 Task: Research Airbnb properties in MonsefÃº, Peru from 10th December, 2023 to 15th December, 2023 for 7 adults. Place can be entire room or shared room with 4 bedrooms having 7 beds and 4 bathrooms. Property type can be house. Amenities needed are: wifi, TV, free parkinig on premises, gym, breakfast.
Action: Mouse moved to (585, 123)
Screenshot: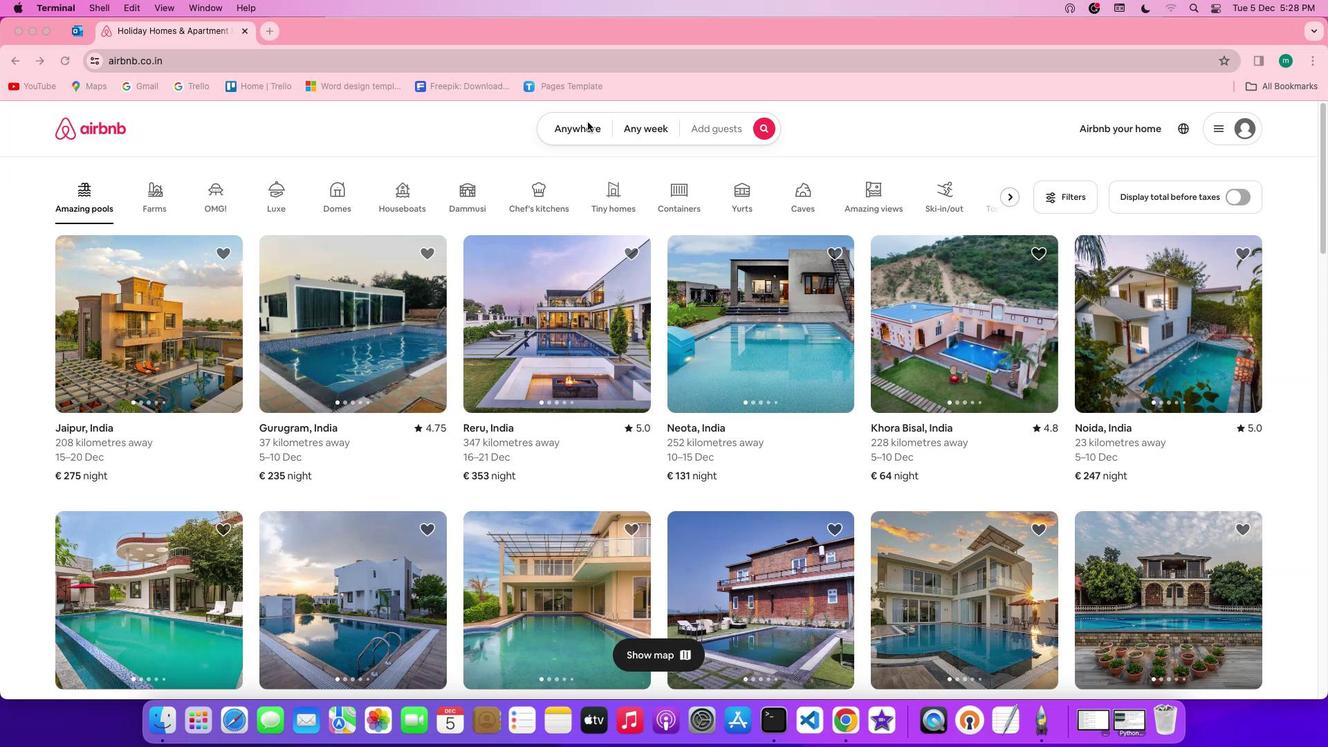 
Action: Mouse pressed left at (585, 123)
Screenshot: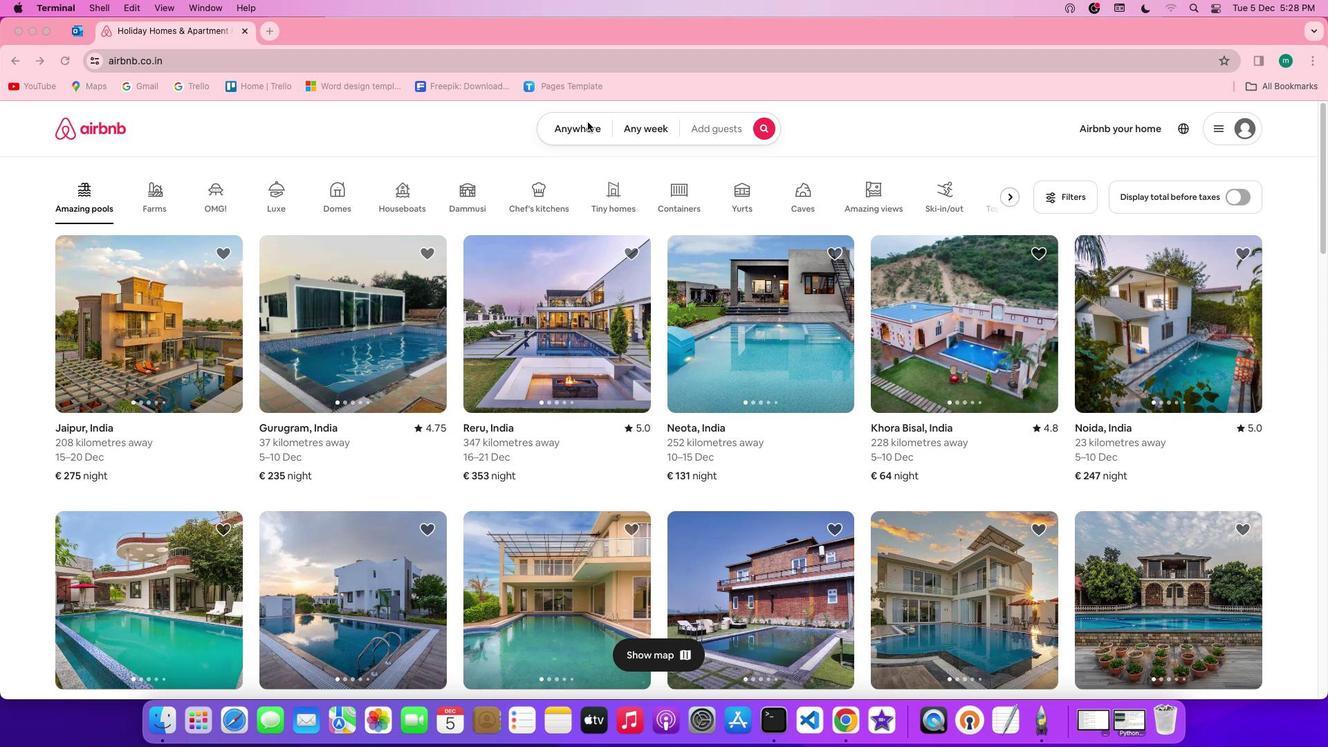 
Action: Mouse pressed left at (585, 123)
Screenshot: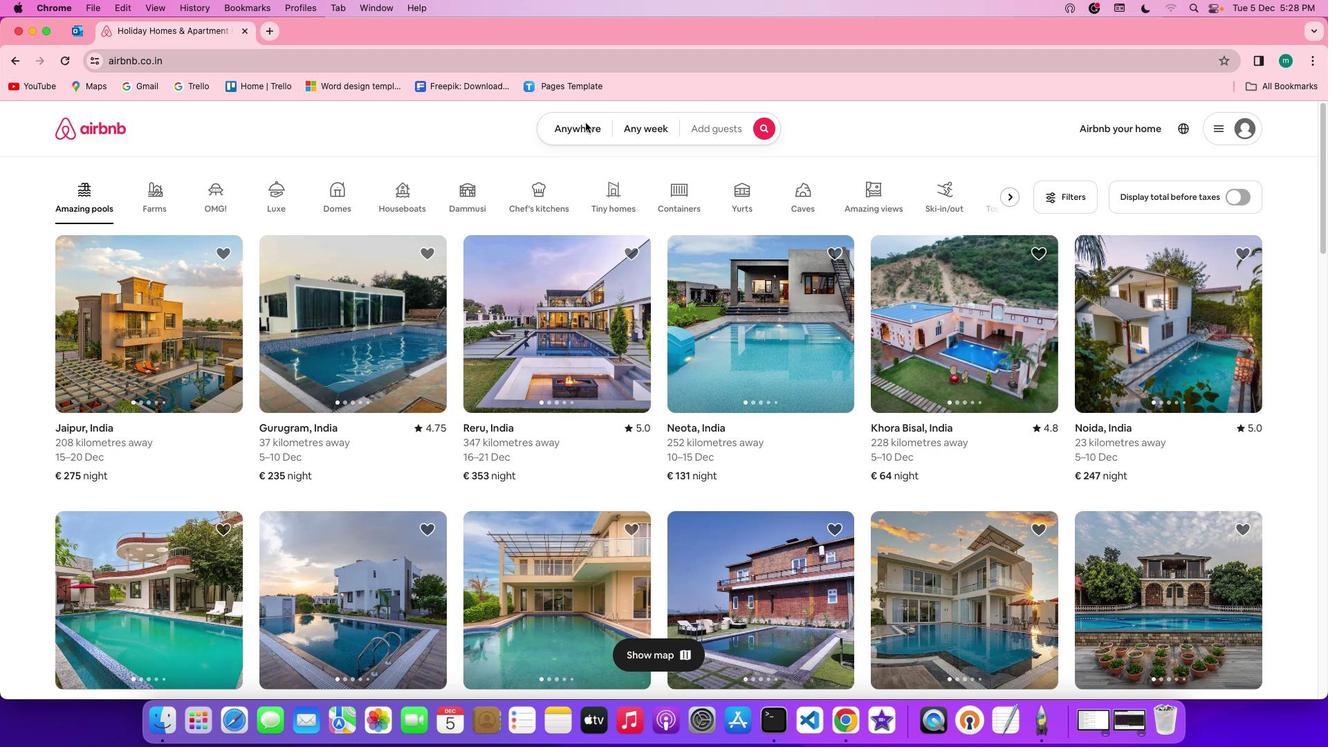 
Action: Mouse moved to (416, 171)
Screenshot: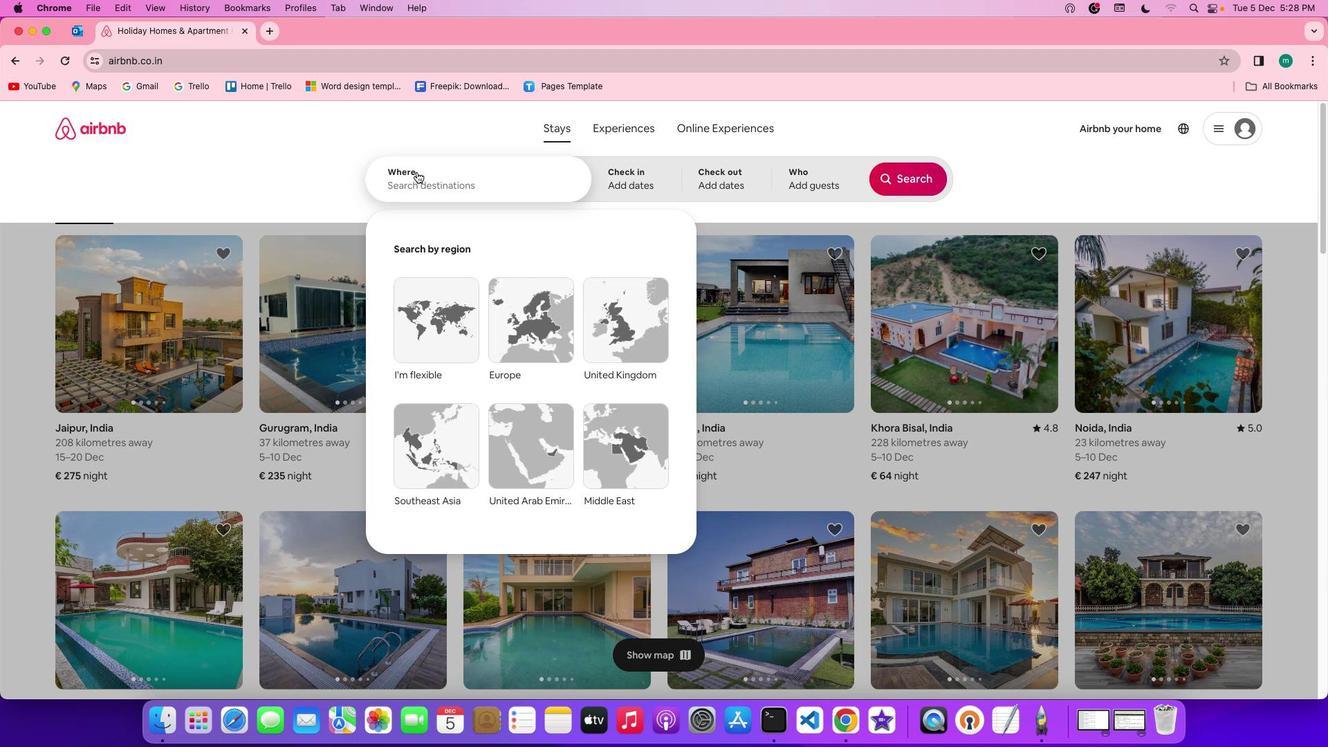 
Action: Mouse pressed left at (416, 171)
Screenshot: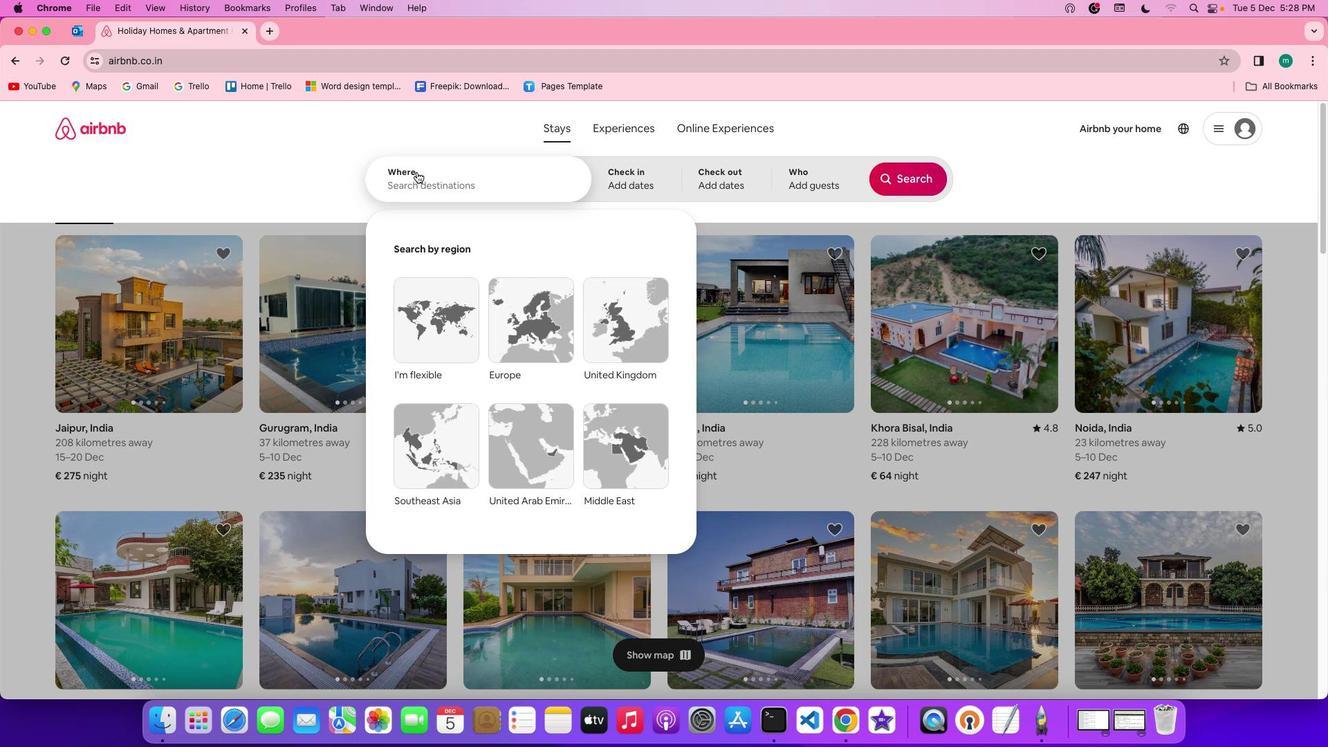
Action: Key pressed Key.shift'M''o''n''s''e''f''u'','Key.spaceKey.shift'P''e''r''u'
Screenshot: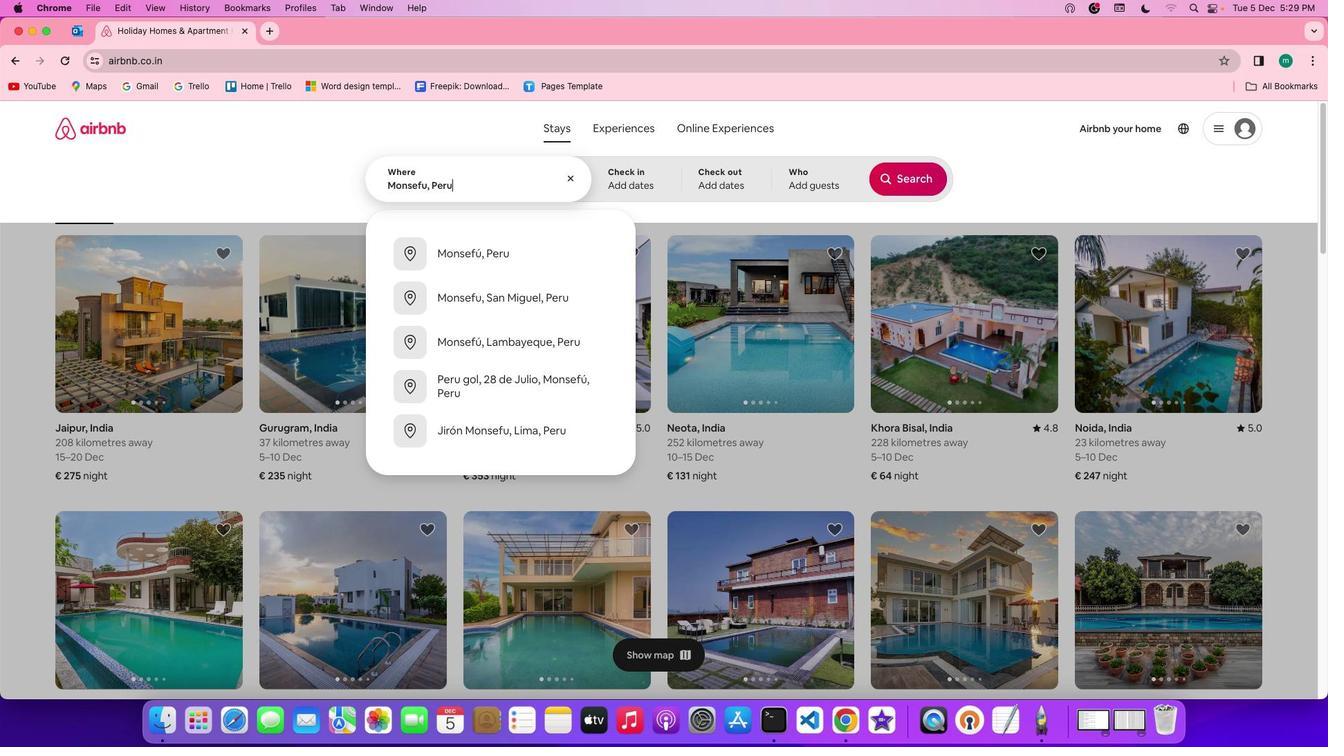 
Action: Mouse moved to (660, 173)
Screenshot: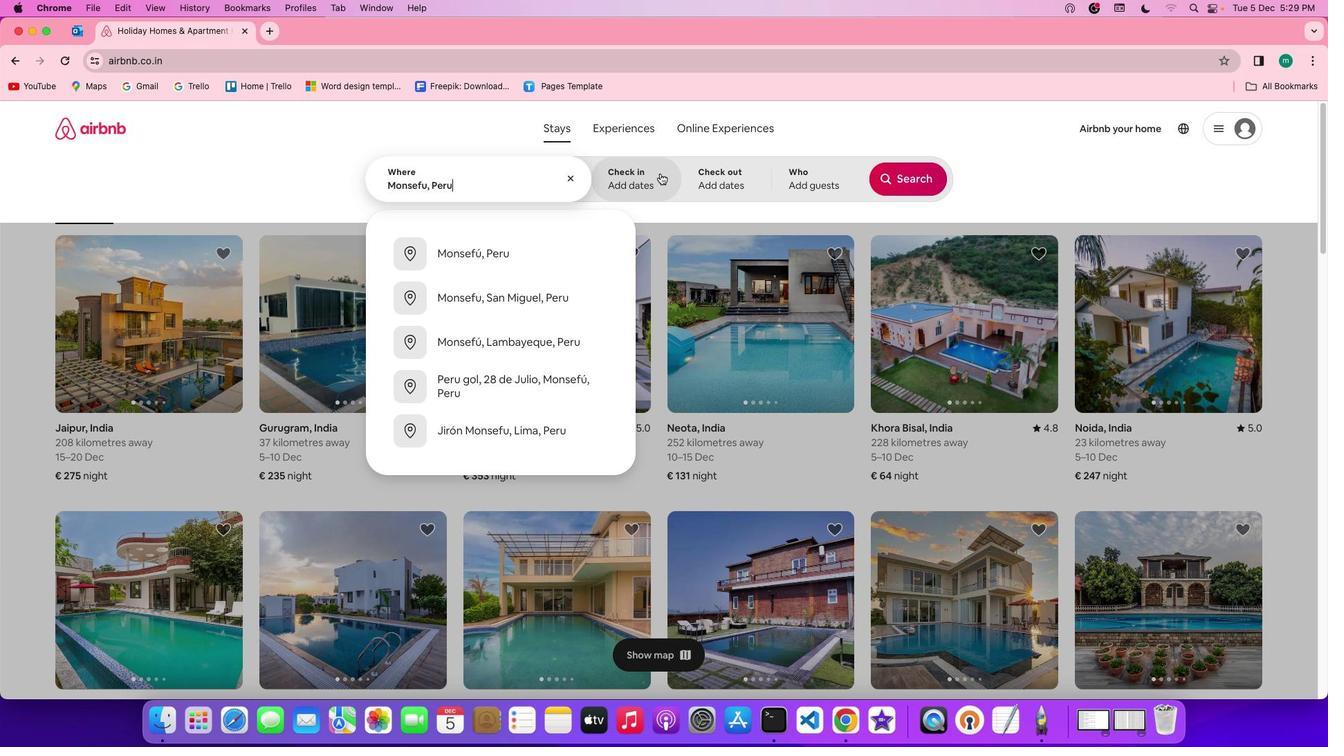 
Action: Mouse pressed left at (660, 173)
Screenshot: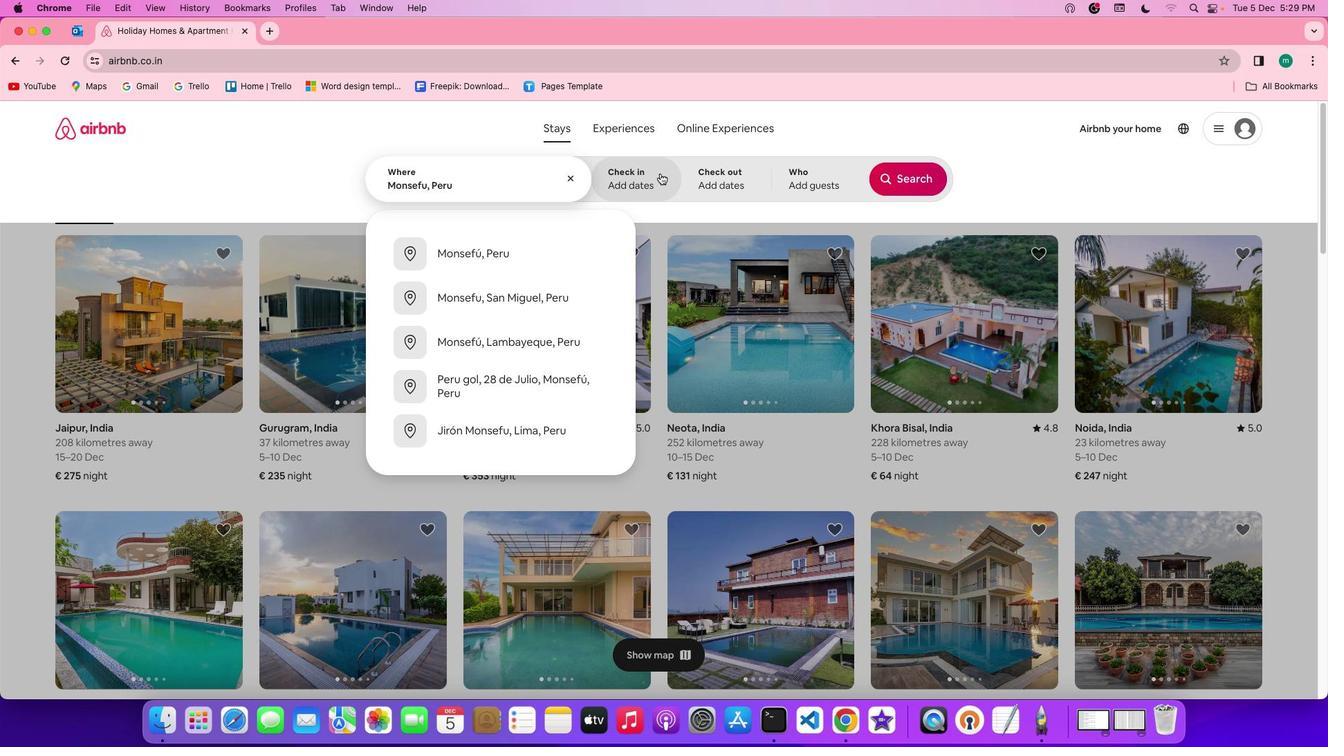 
Action: Mouse moved to (428, 419)
Screenshot: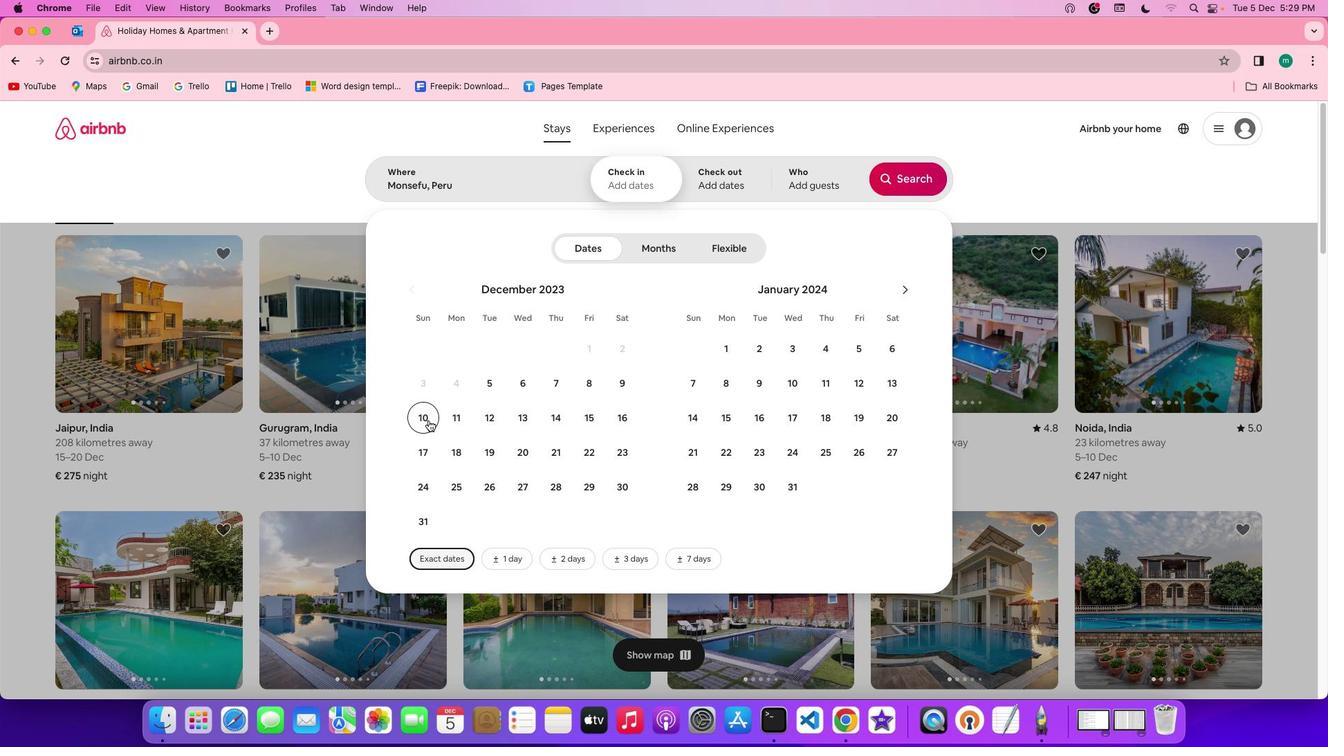 
Action: Mouse pressed left at (428, 419)
Screenshot: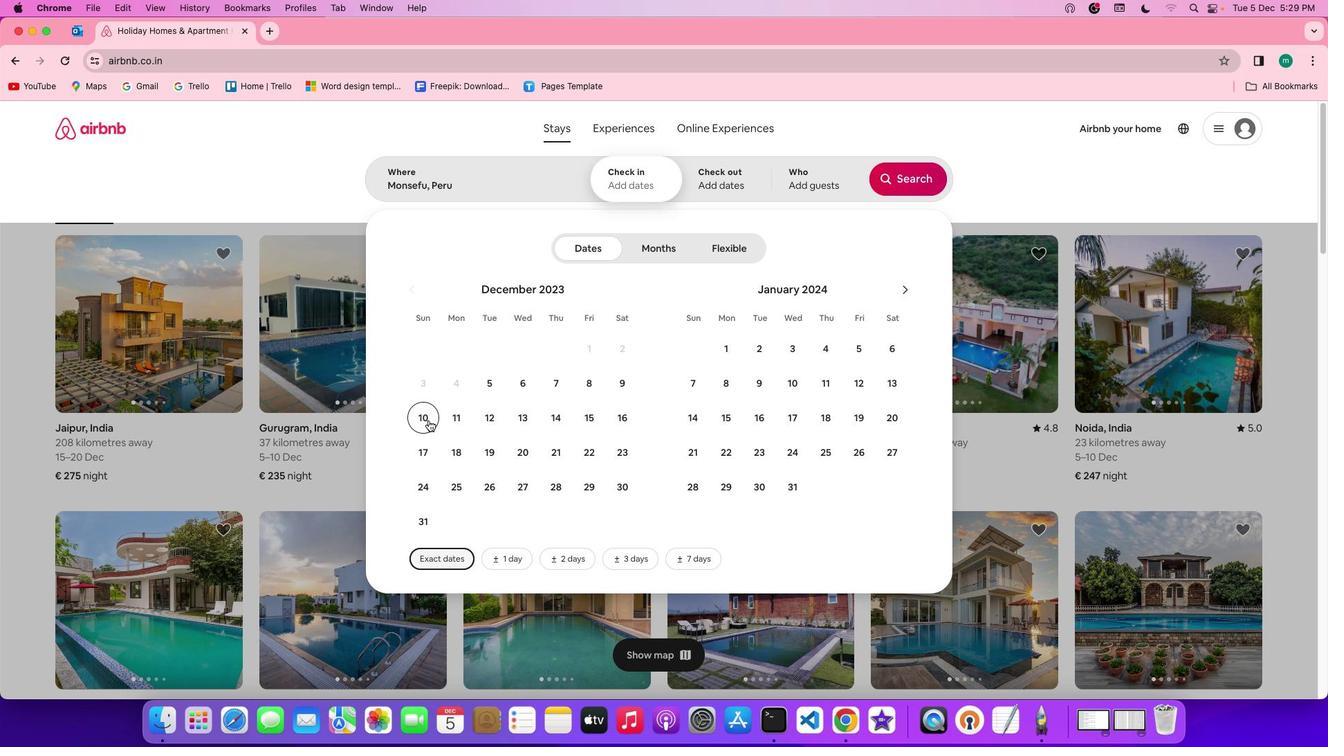 
Action: Mouse moved to (596, 419)
Screenshot: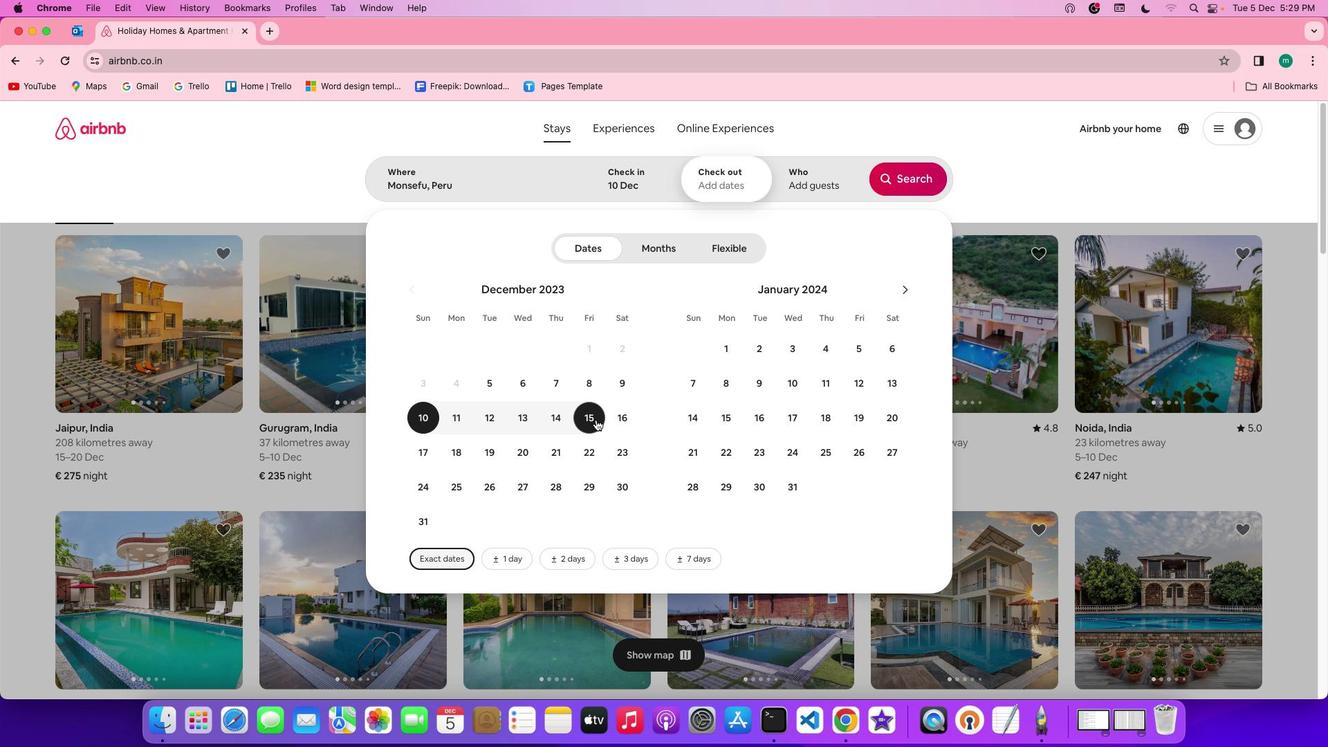 
Action: Mouse pressed left at (596, 419)
Screenshot: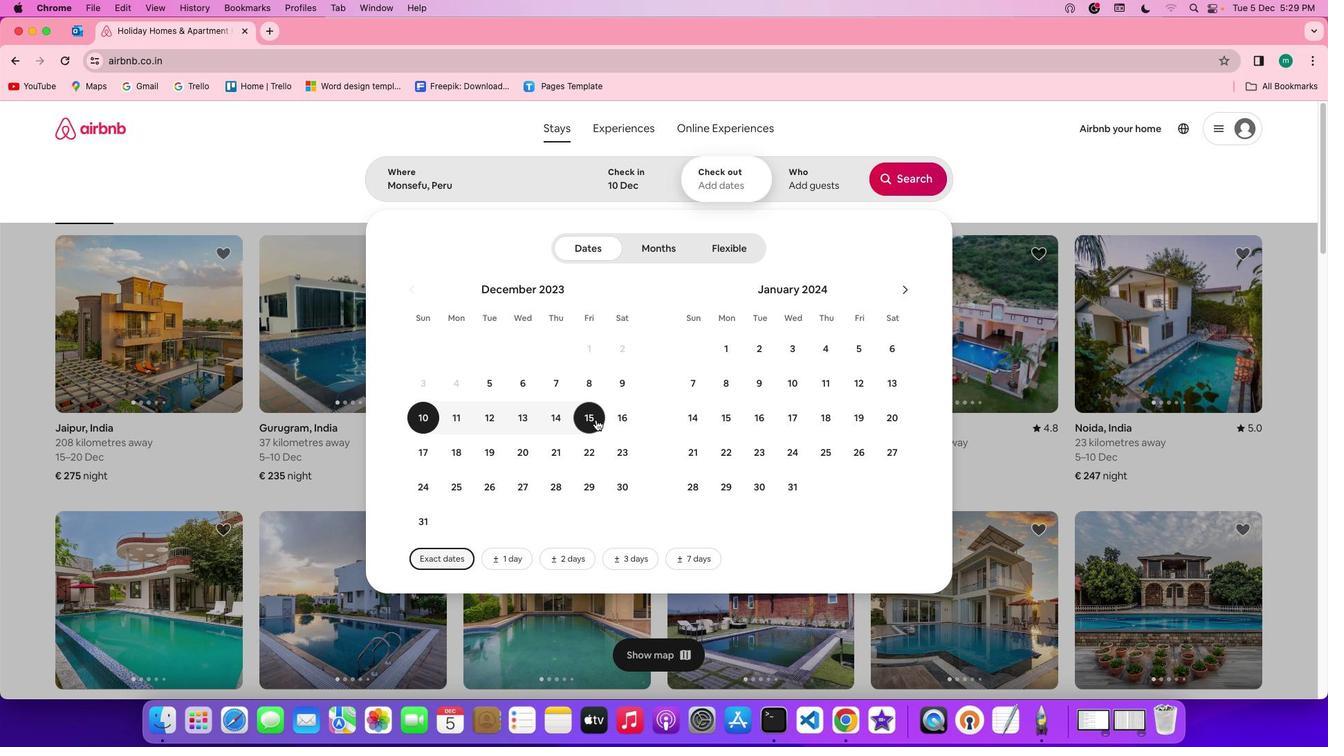 
Action: Mouse moved to (835, 161)
Screenshot: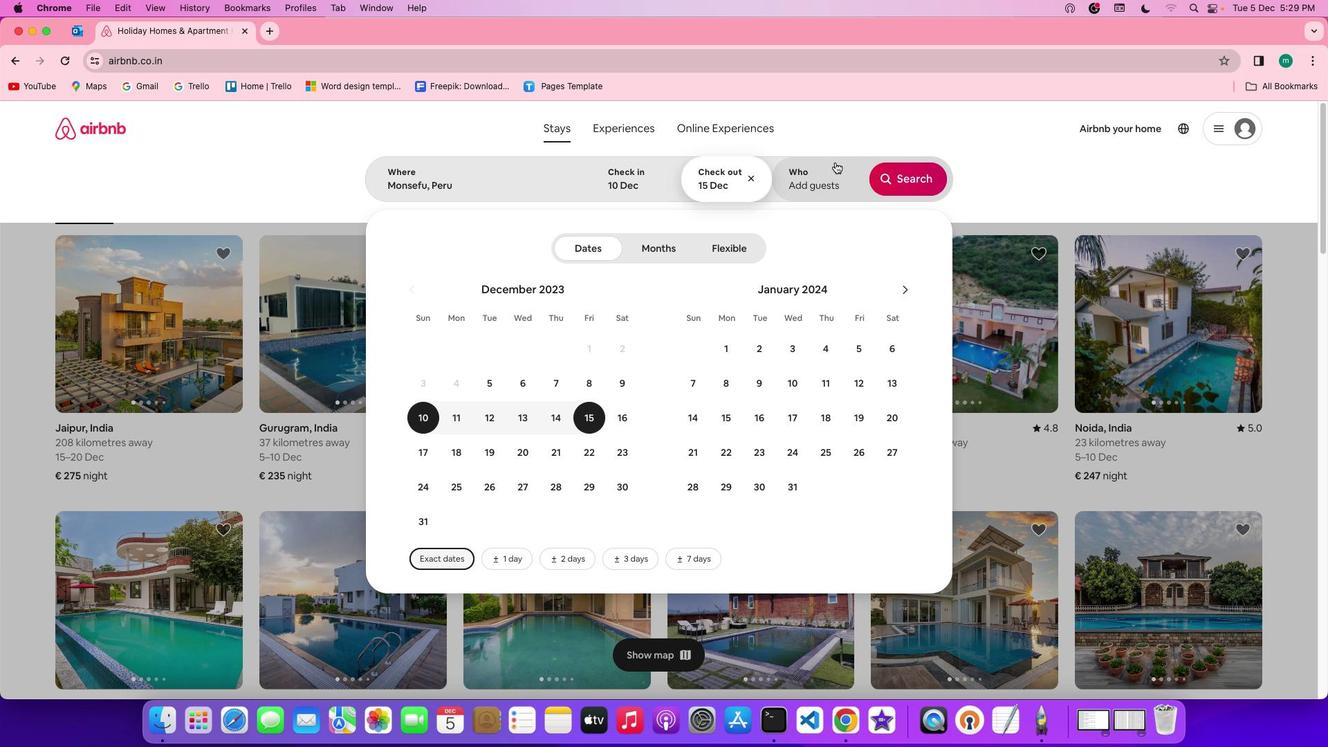 
Action: Mouse pressed left at (835, 161)
Screenshot: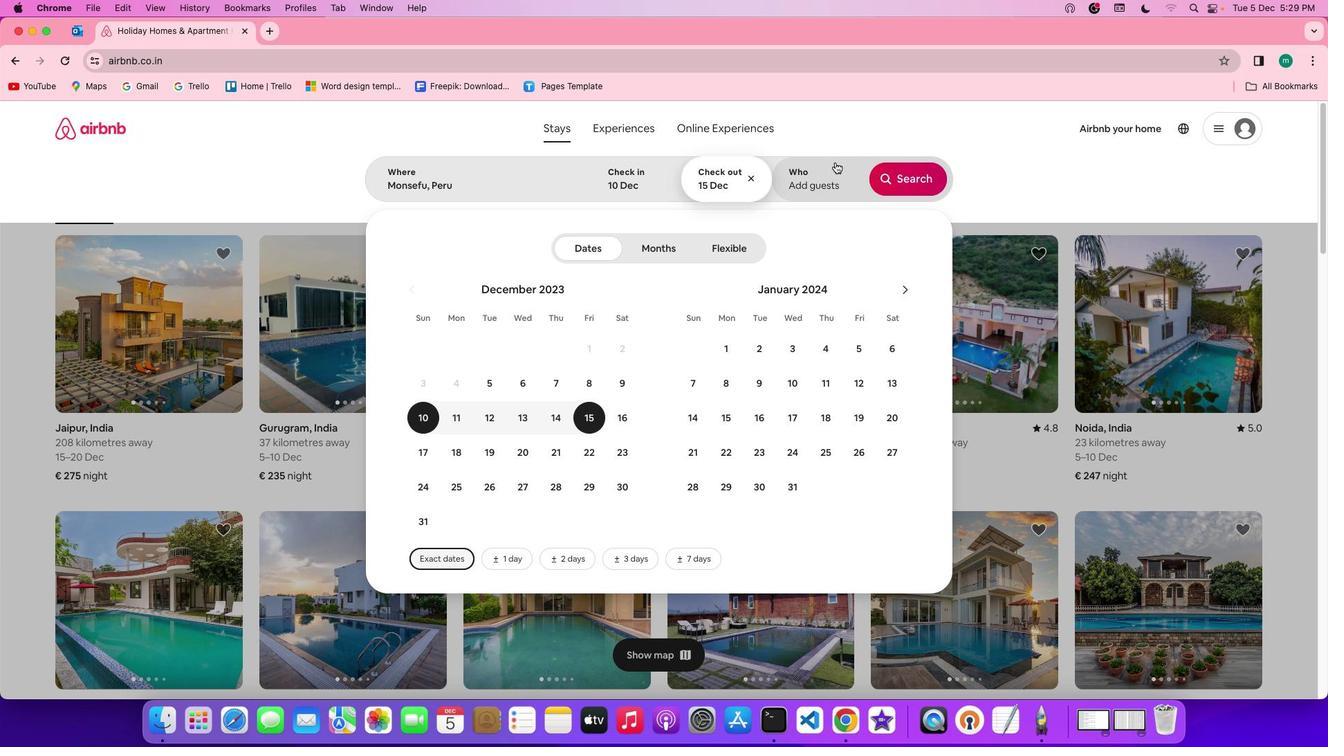 
Action: Mouse moved to (908, 251)
Screenshot: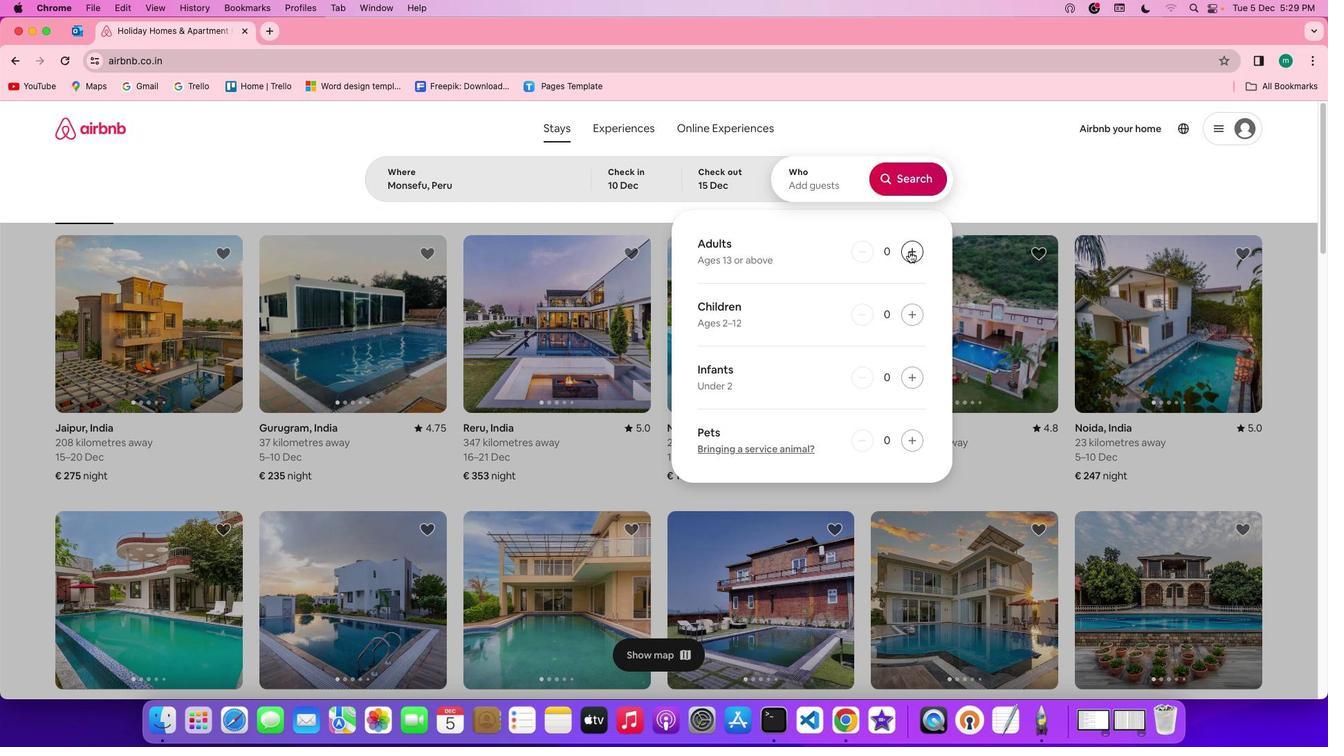 
Action: Mouse pressed left at (908, 251)
Screenshot: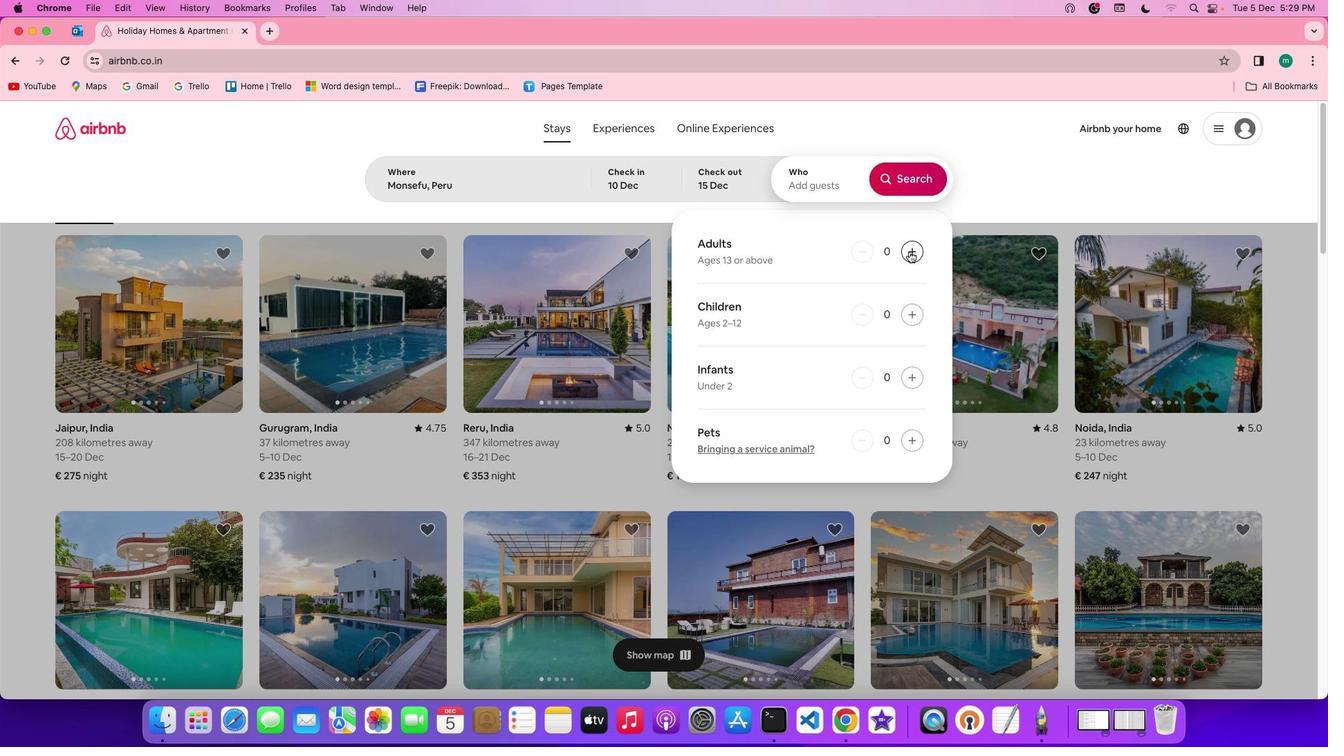 
Action: Mouse pressed left at (908, 251)
Screenshot: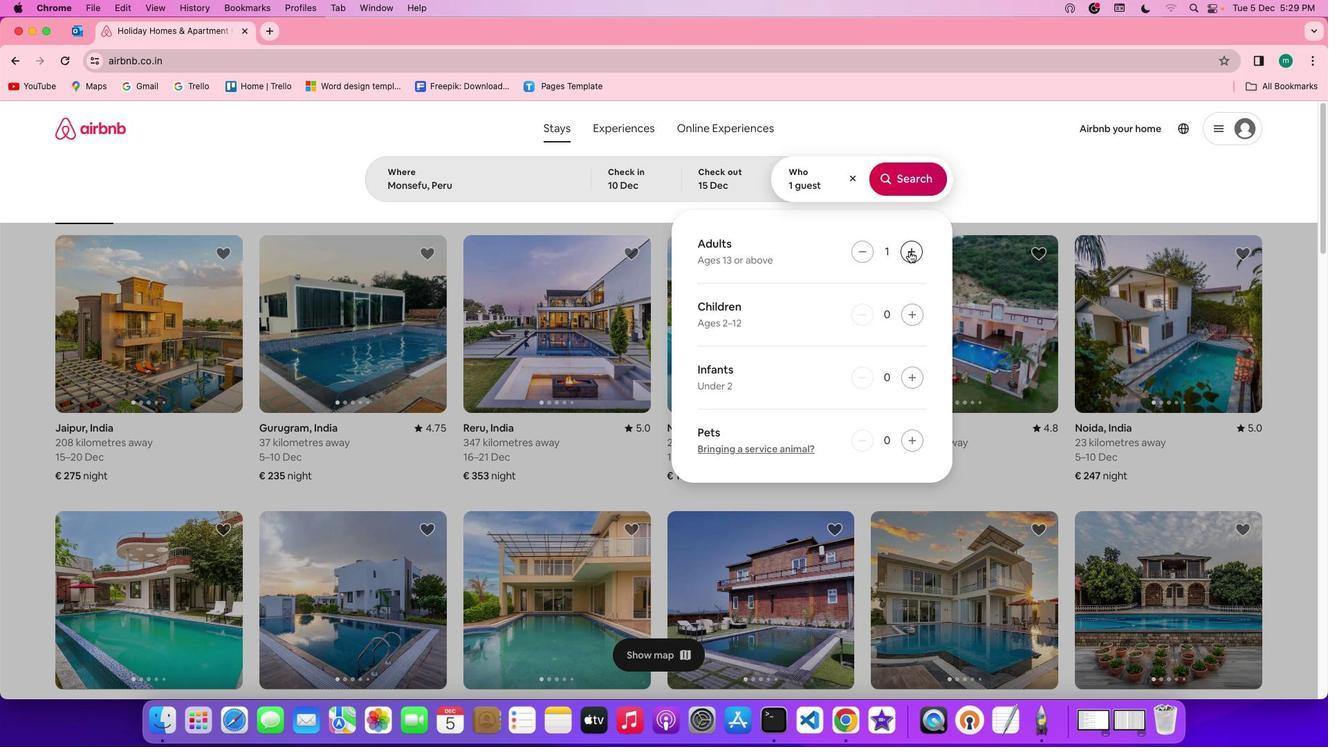 
Action: Mouse pressed left at (908, 251)
Screenshot: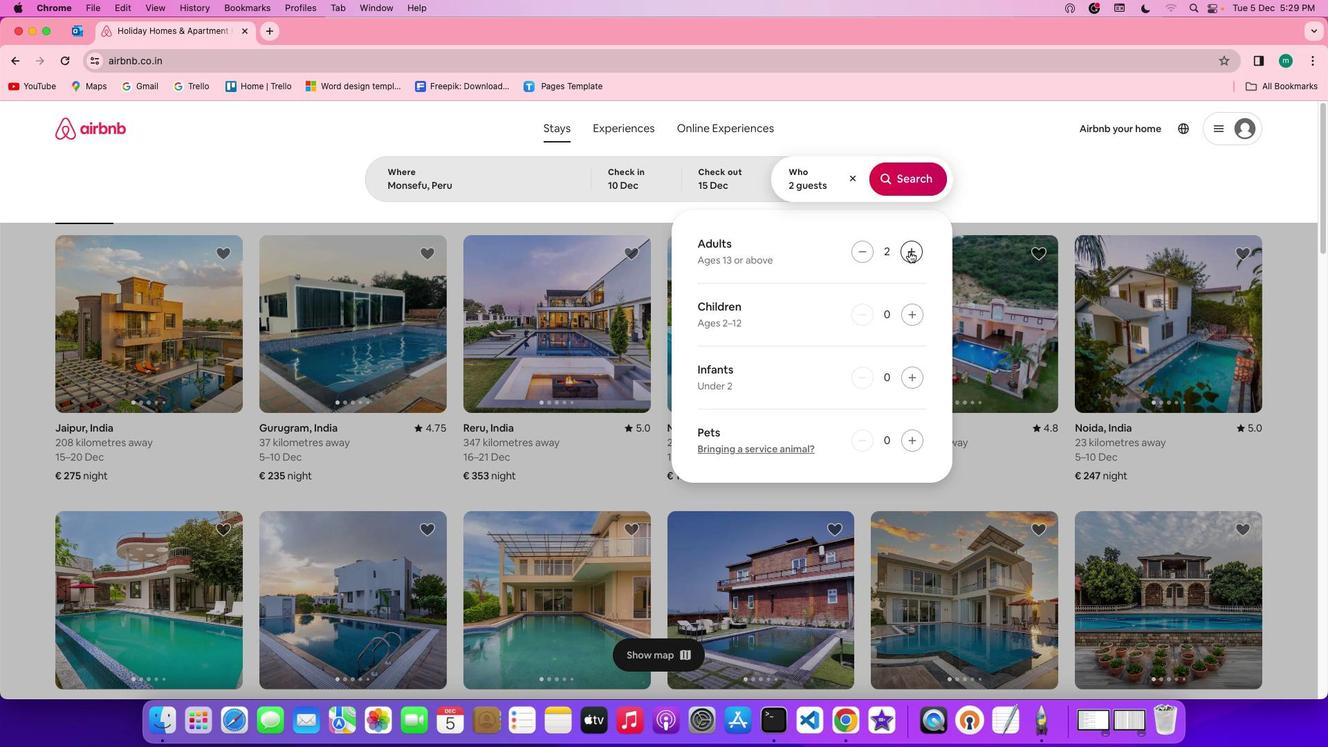 
Action: Mouse pressed left at (908, 251)
Screenshot: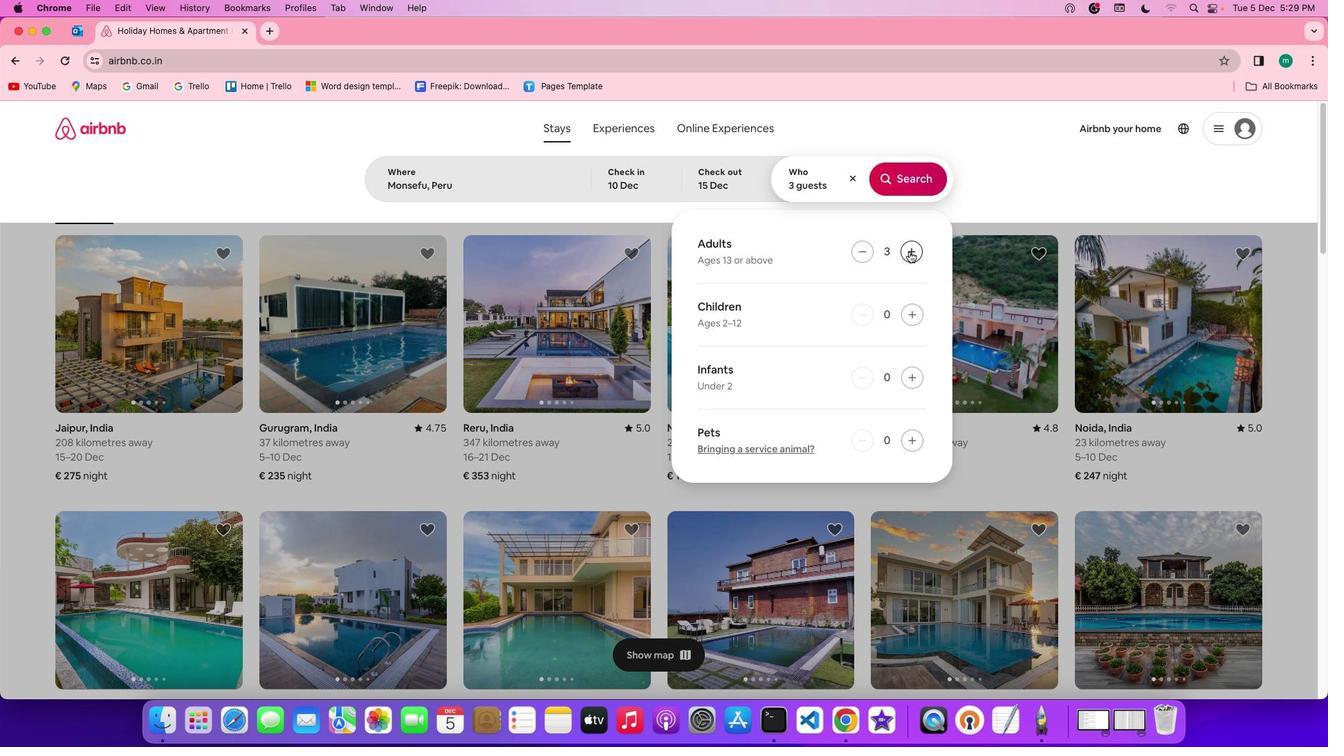 
Action: Mouse pressed left at (908, 251)
Screenshot: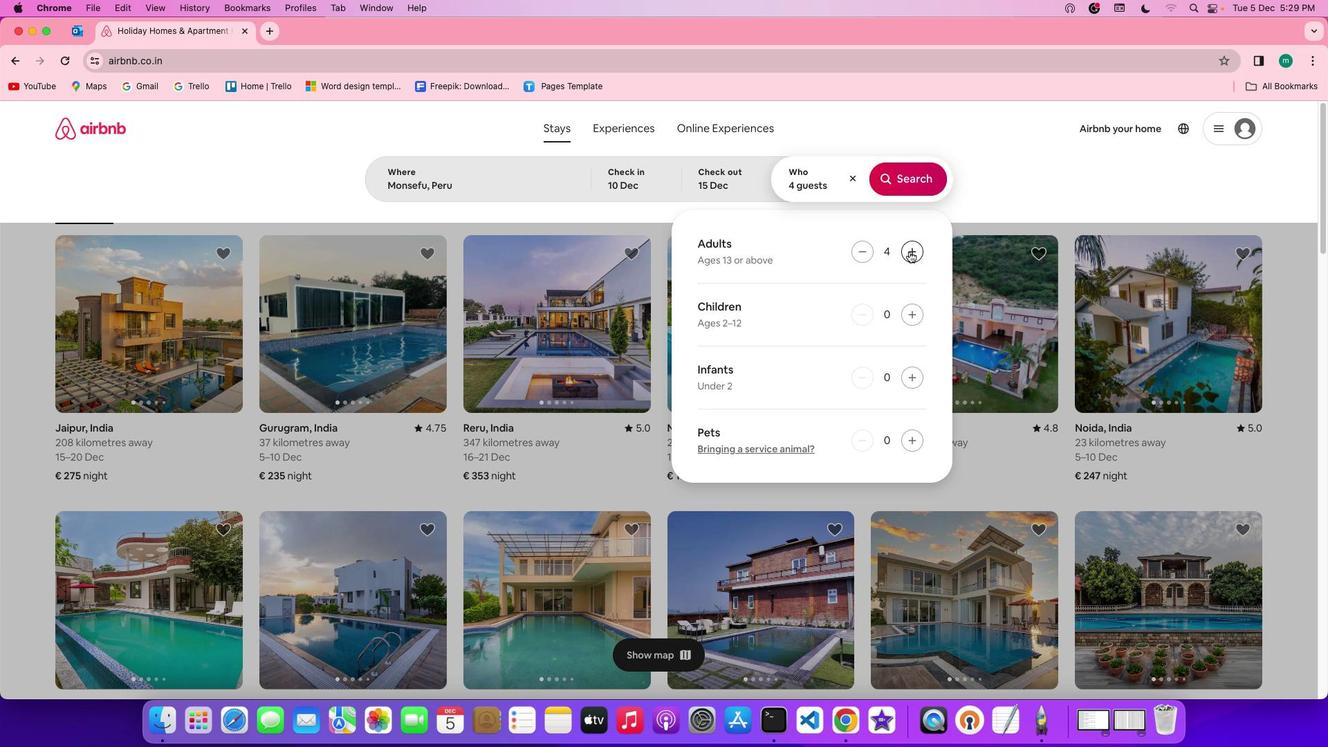 
Action: Mouse pressed left at (908, 251)
Screenshot: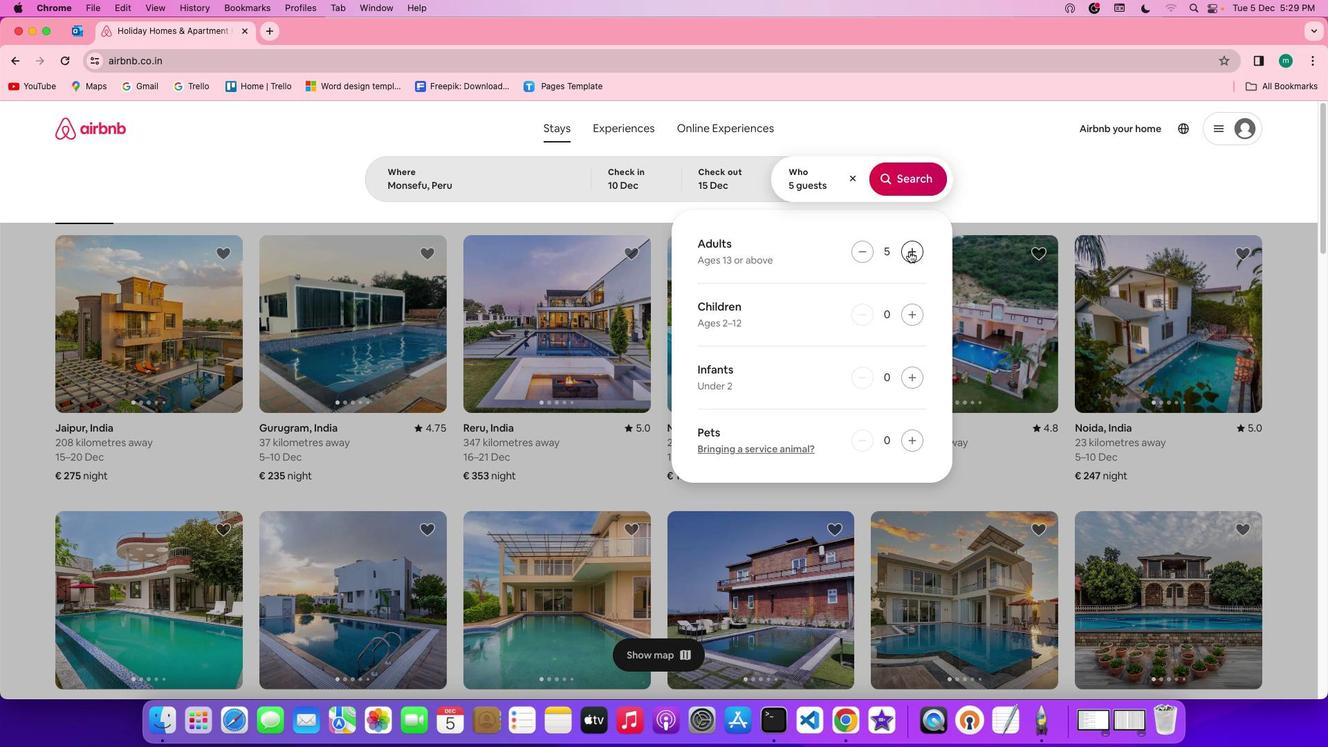 
Action: Mouse pressed left at (908, 251)
Screenshot: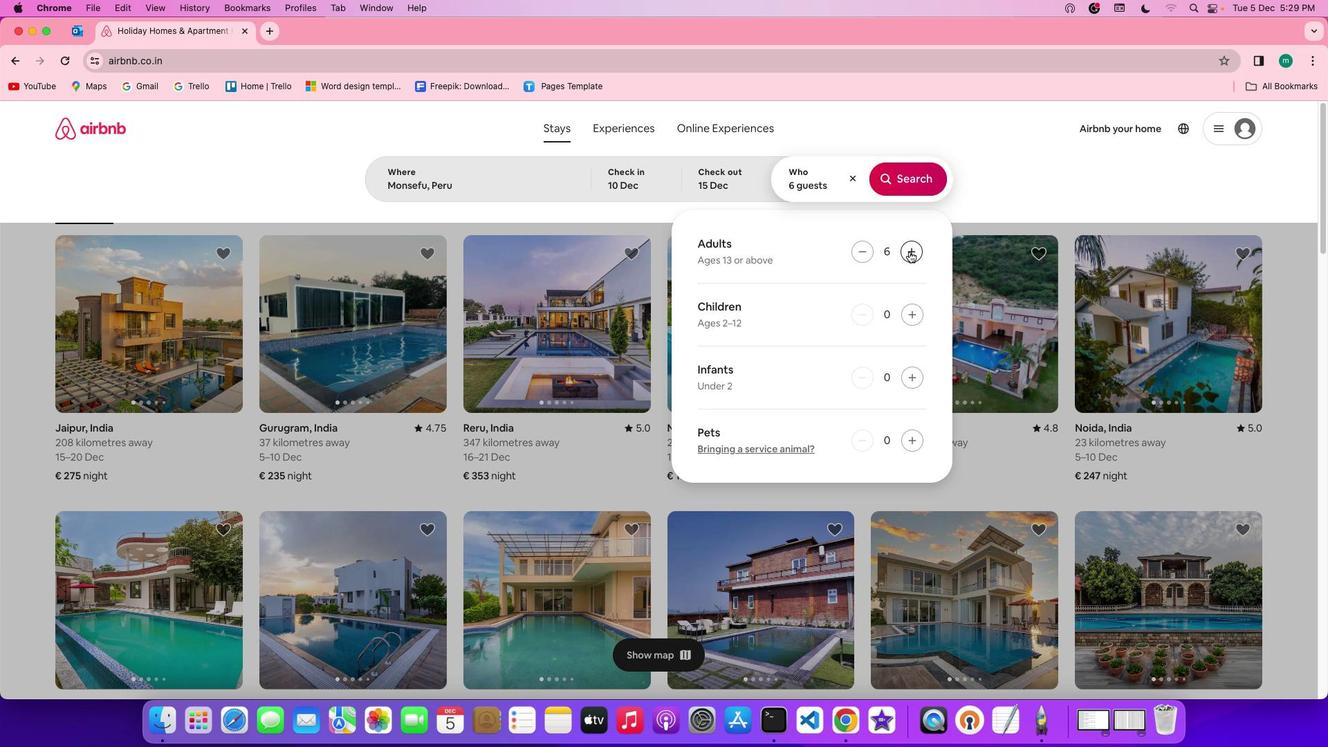 
Action: Mouse moved to (917, 184)
Screenshot: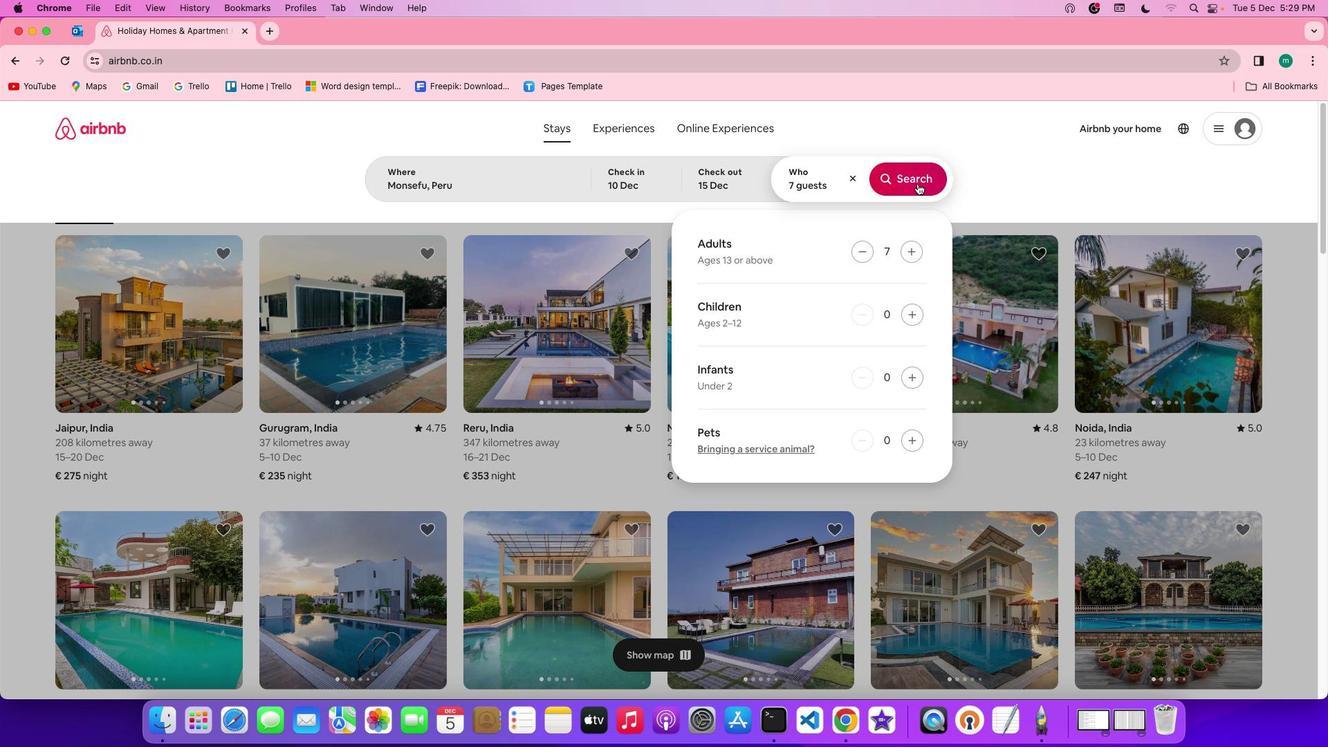 
Action: Mouse pressed left at (917, 184)
Screenshot: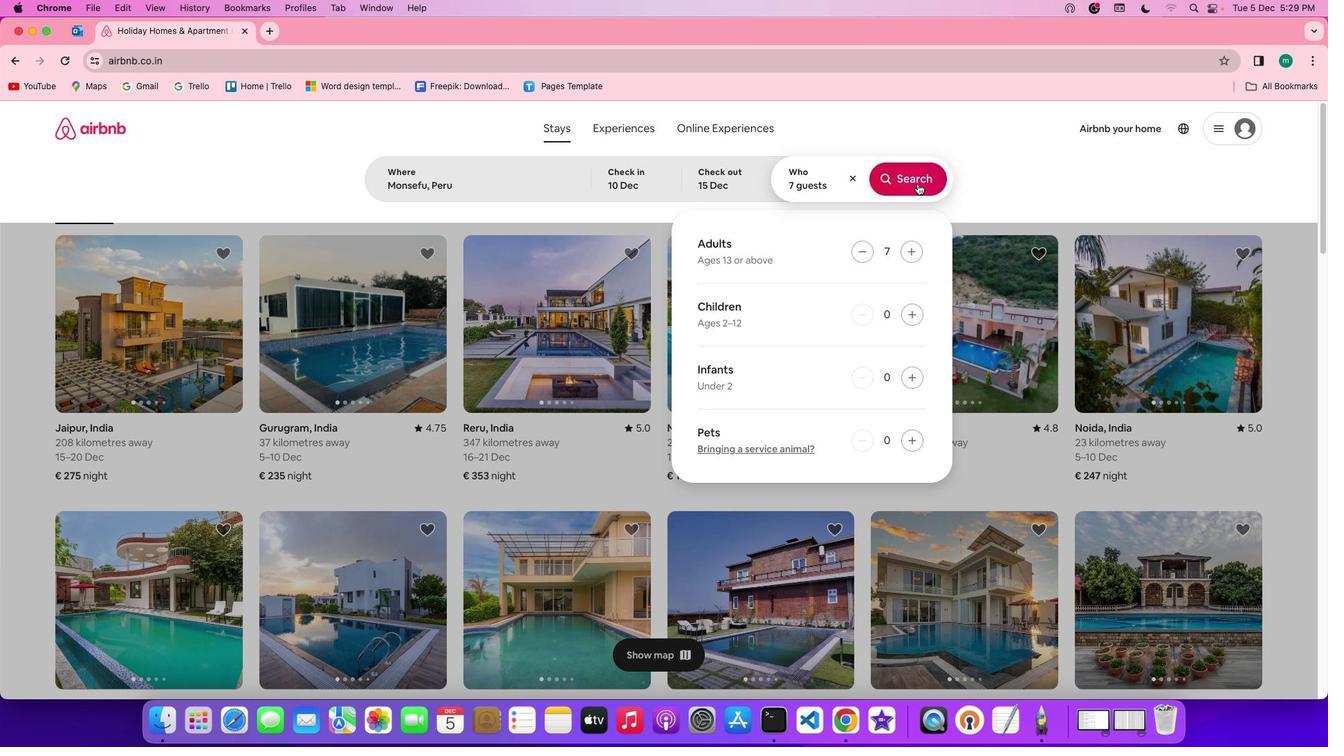 
Action: Mouse moved to (1101, 187)
Screenshot: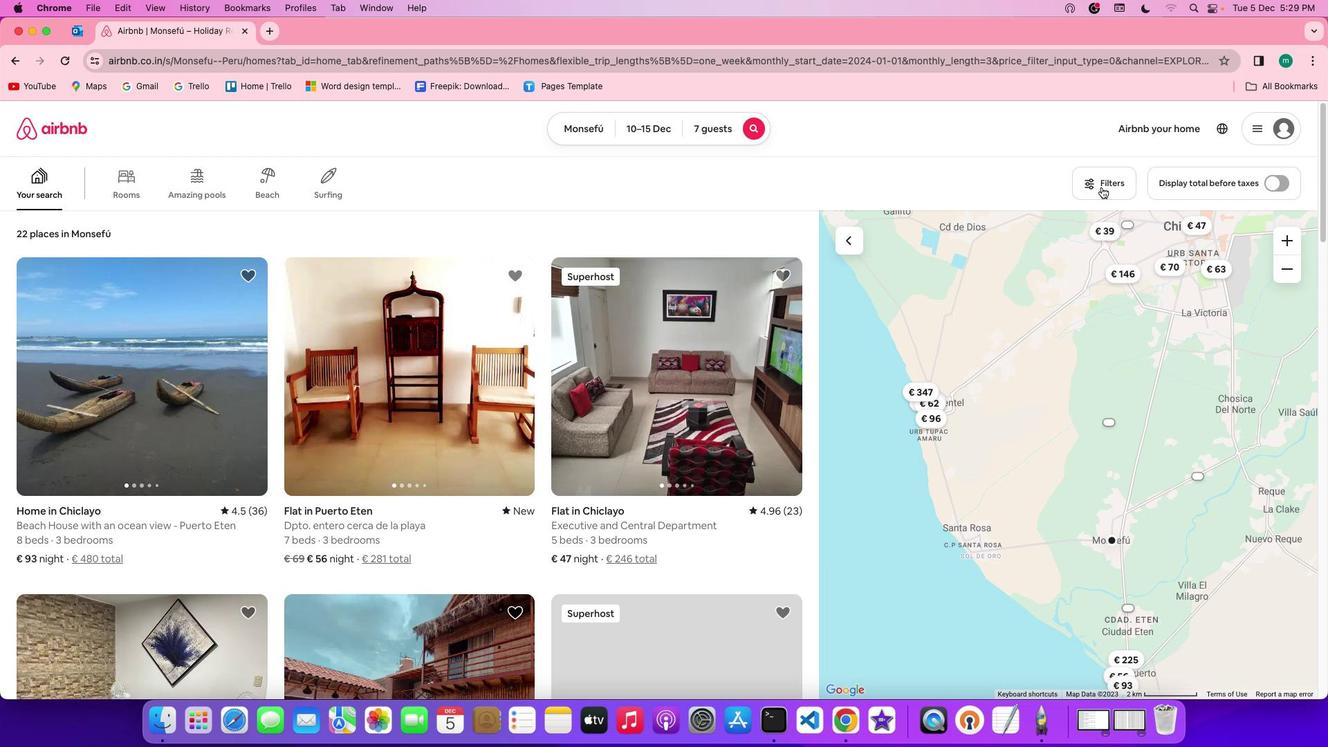 
Action: Mouse pressed left at (1101, 187)
Screenshot: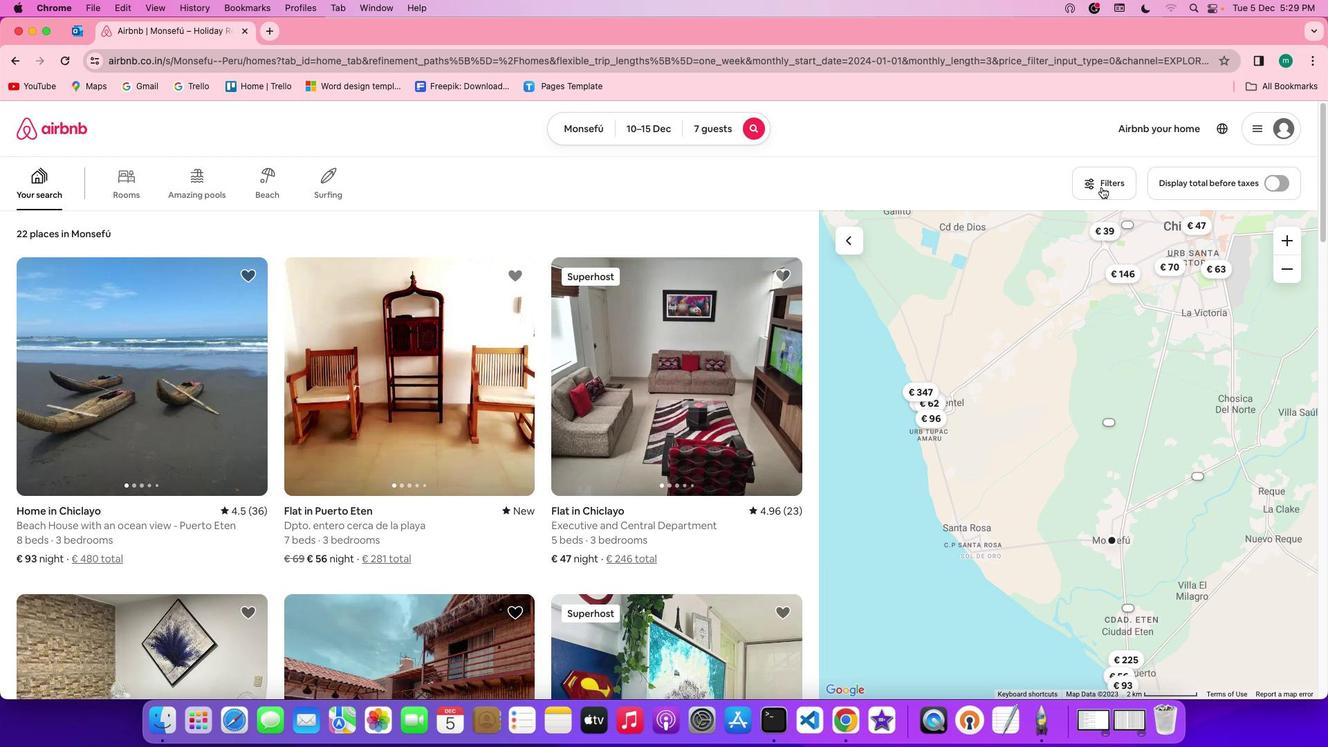 
Action: Mouse moved to (668, 325)
Screenshot: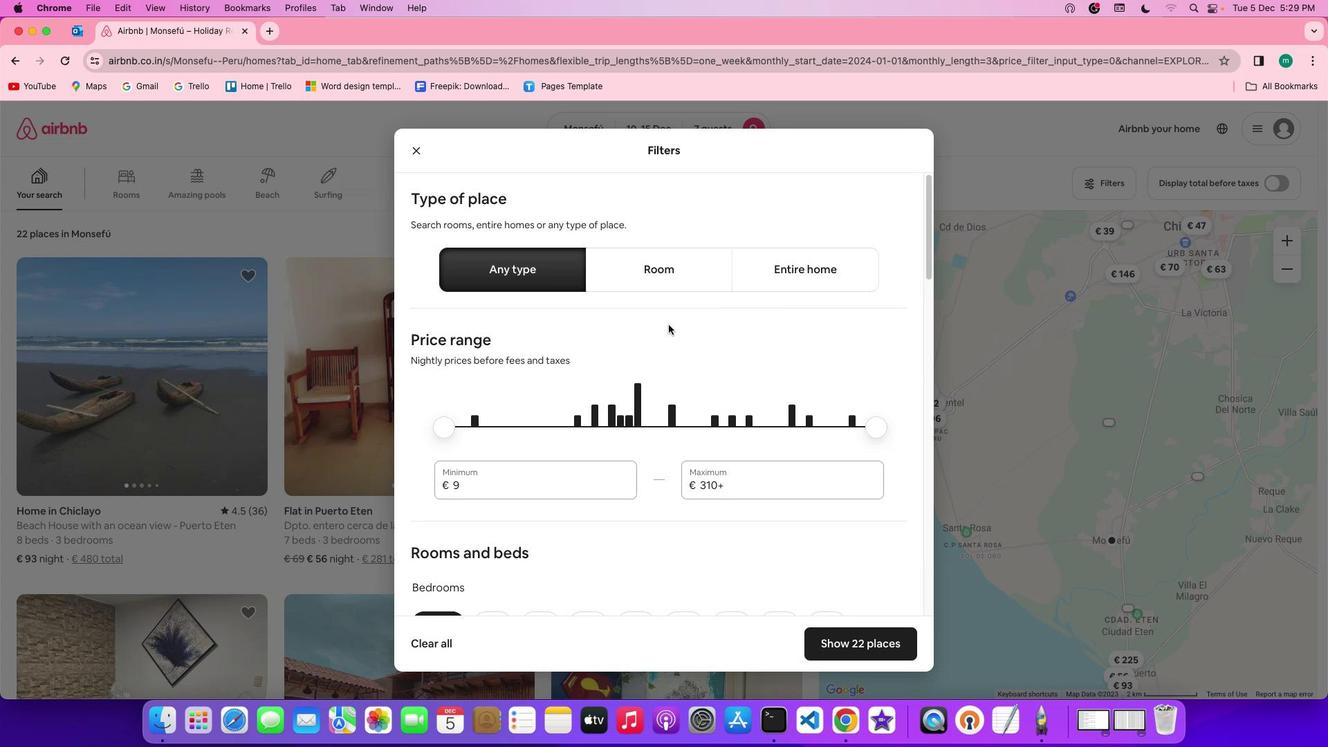 
Action: Mouse scrolled (668, 325) with delta (0, 0)
Screenshot: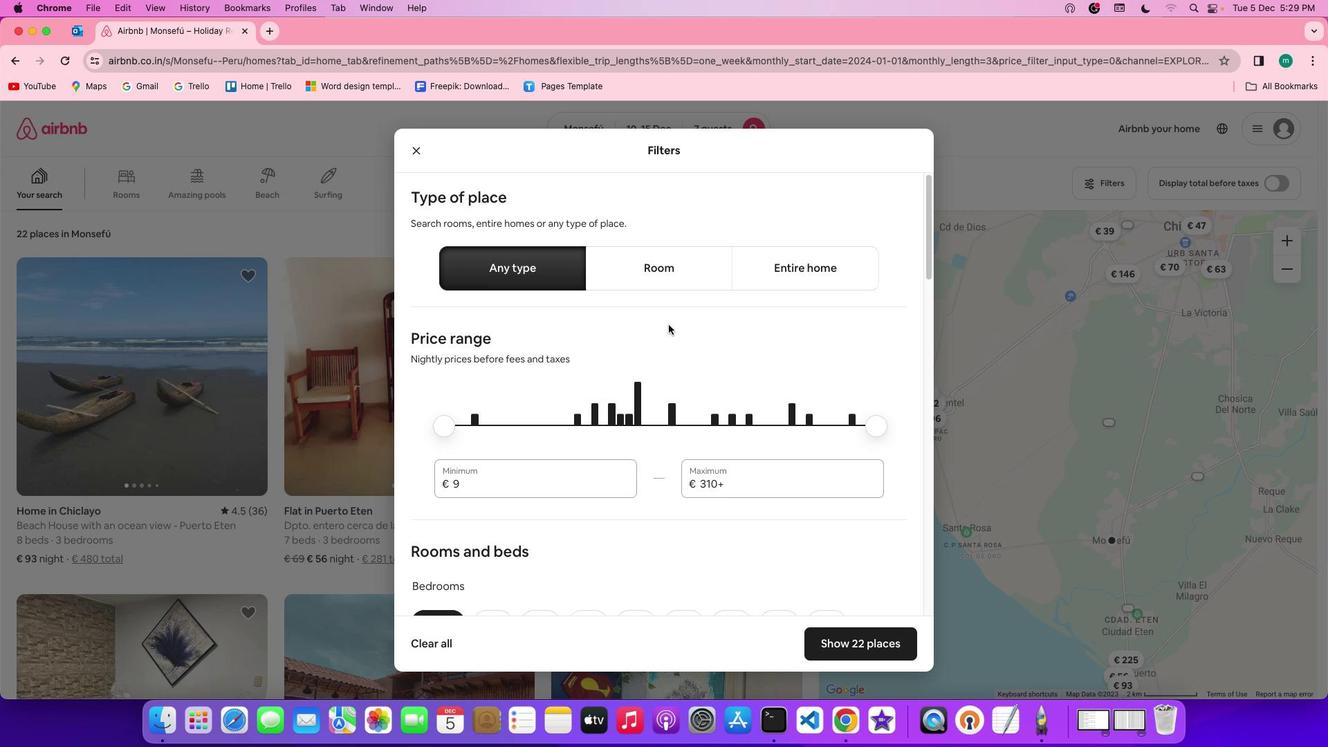 
Action: Mouse scrolled (668, 325) with delta (0, 0)
Screenshot: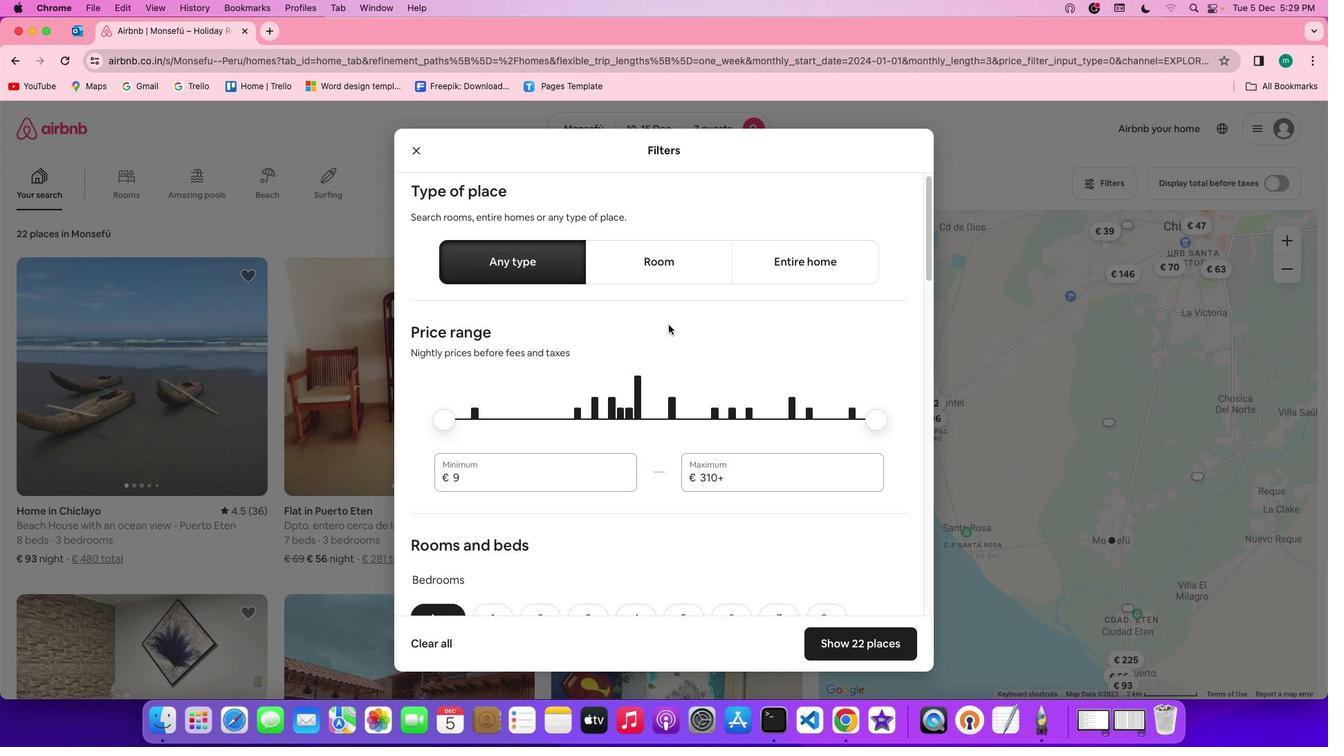 
Action: Mouse scrolled (668, 325) with delta (0, 0)
Screenshot: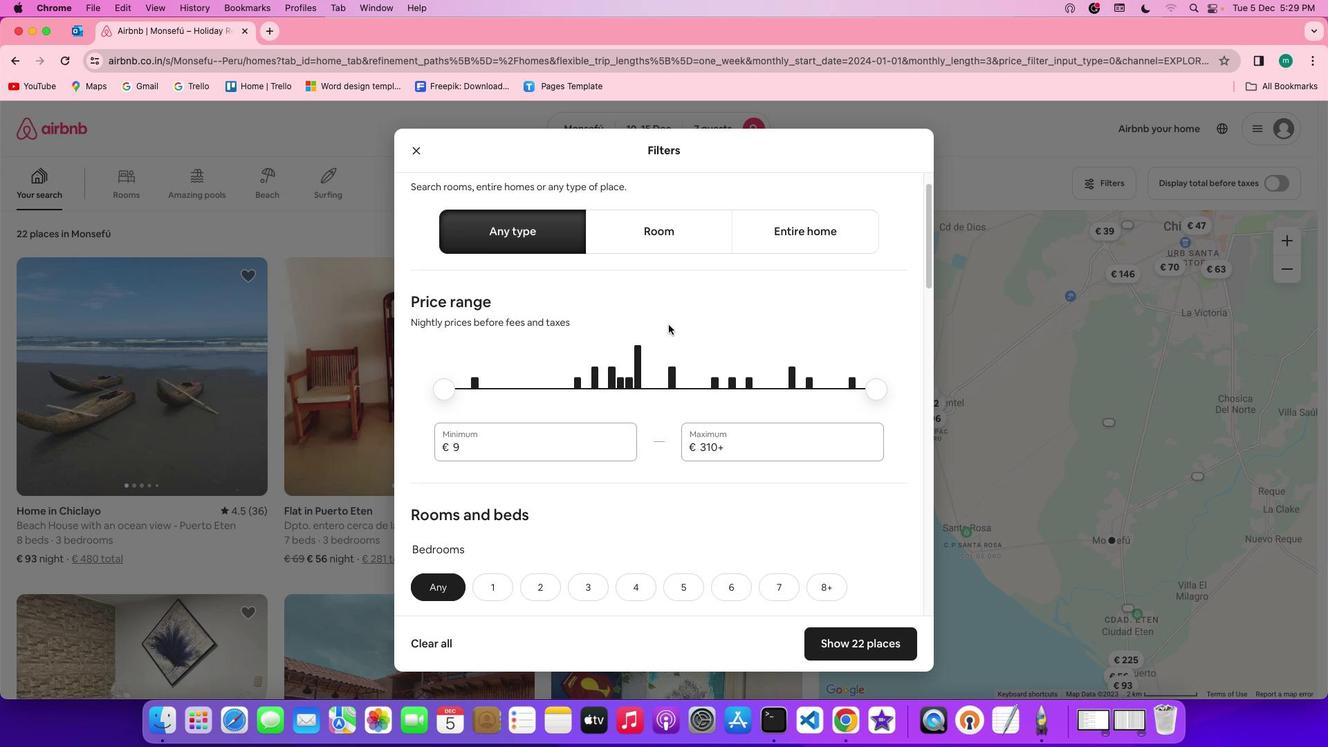 
Action: Mouse scrolled (668, 325) with delta (0, 0)
Screenshot: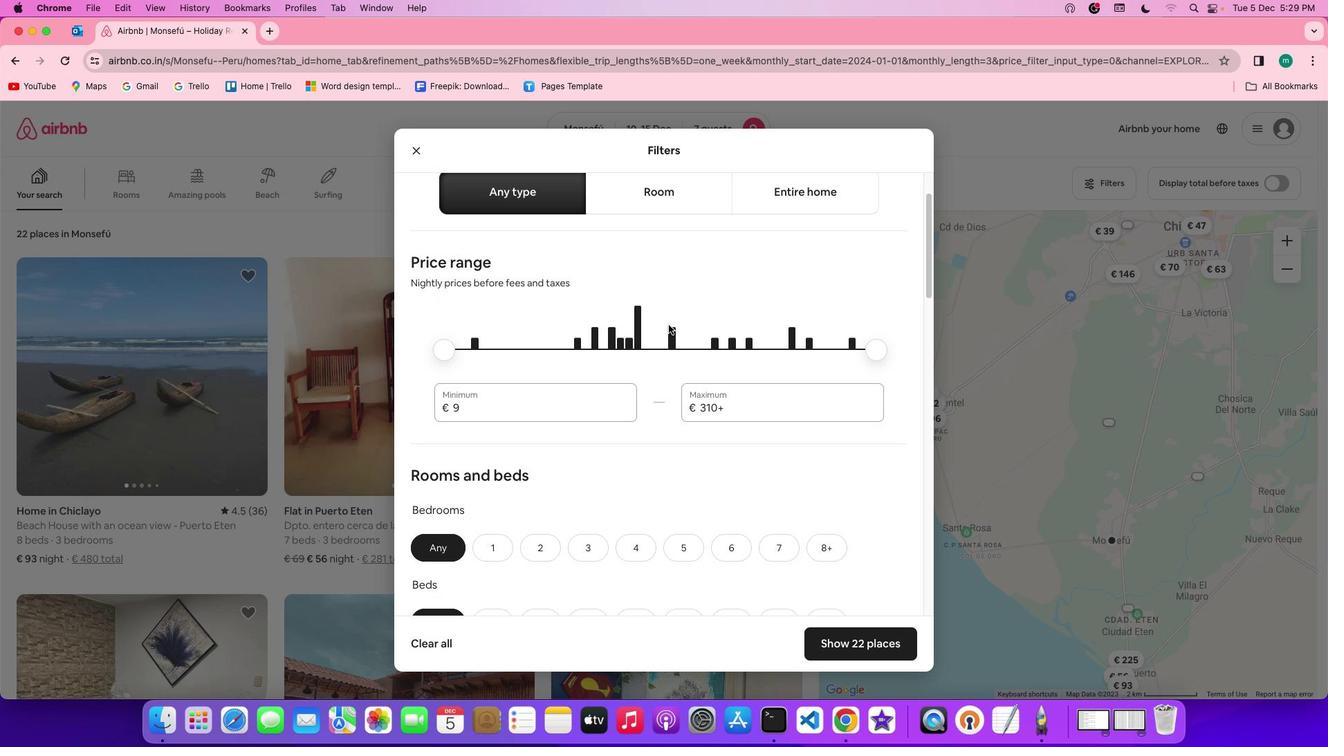 
Action: Mouse scrolled (668, 325) with delta (0, 0)
Screenshot: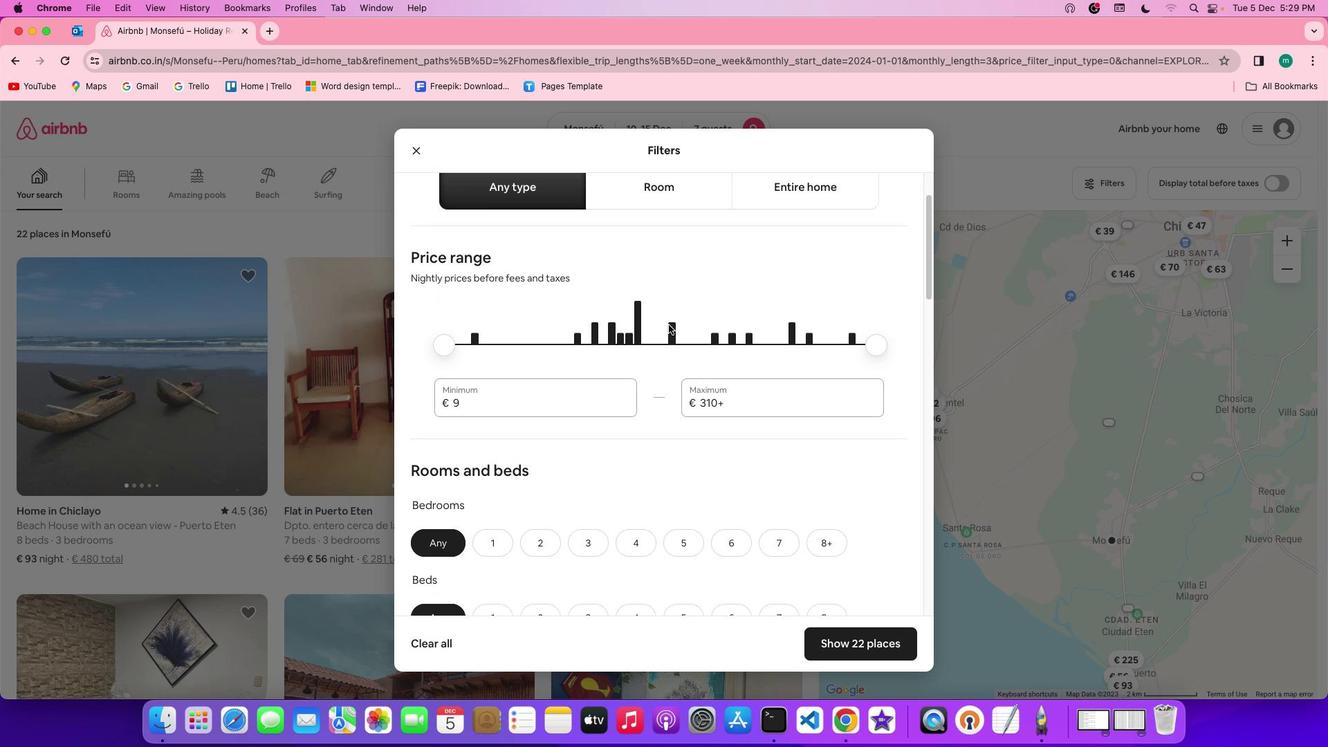 
Action: Mouse scrolled (668, 325) with delta (0, -1)
Screenshot: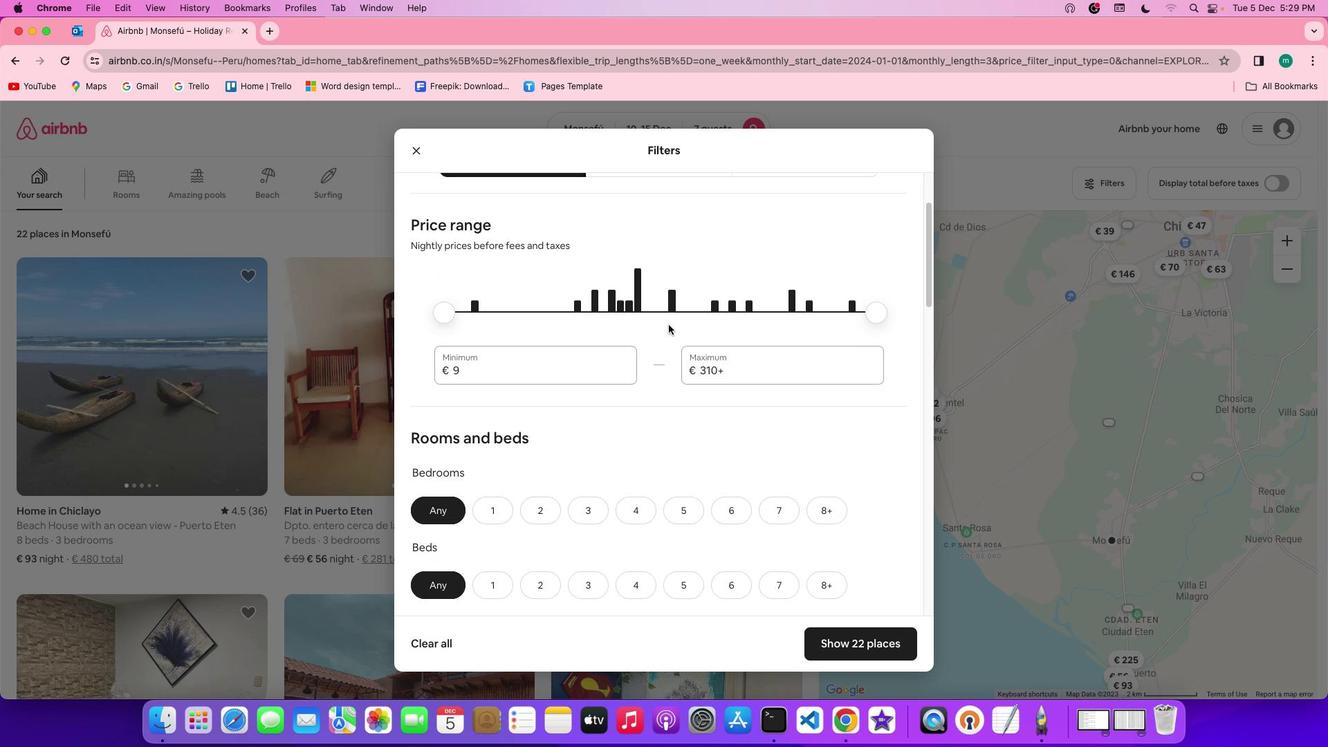
Action: Mouse scrolled (668, 325) with delta (0, 0)
Screenshot: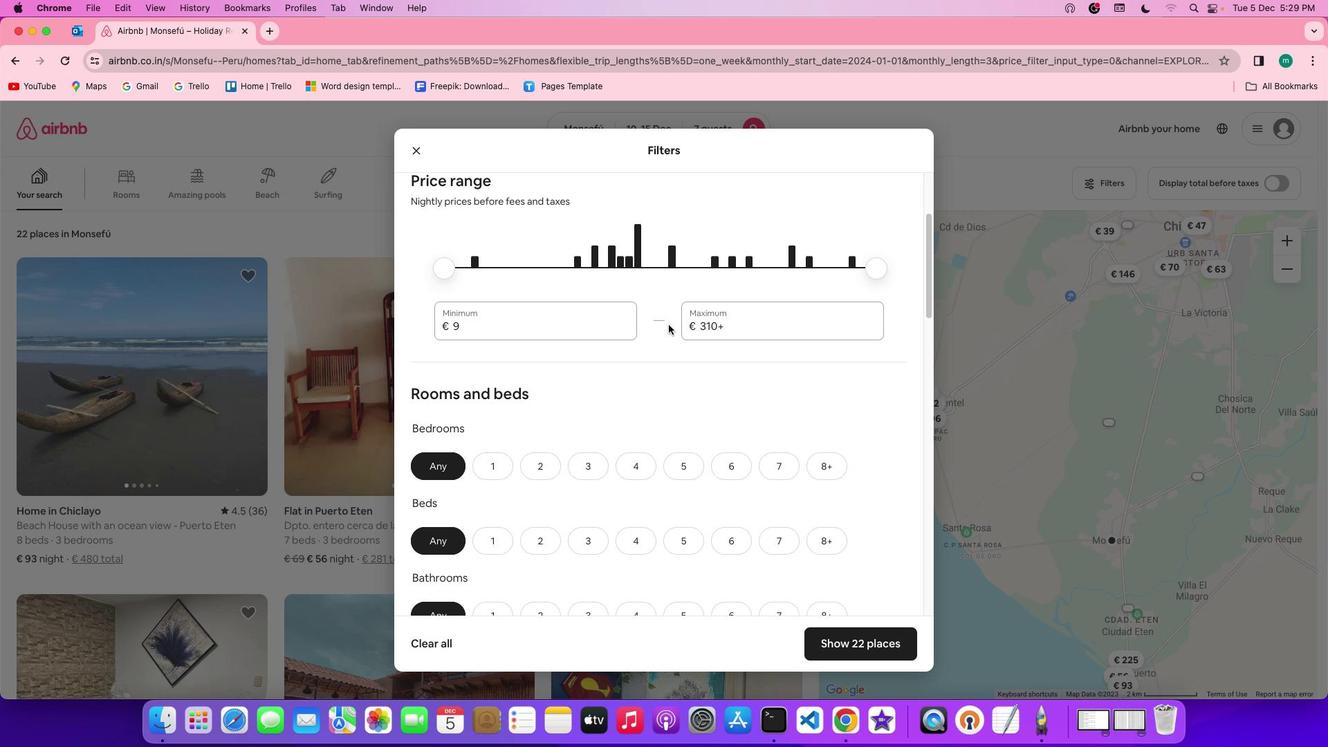 
Action: Mouse scrolled (668, 325) with delta (0, 0)
Screenshot: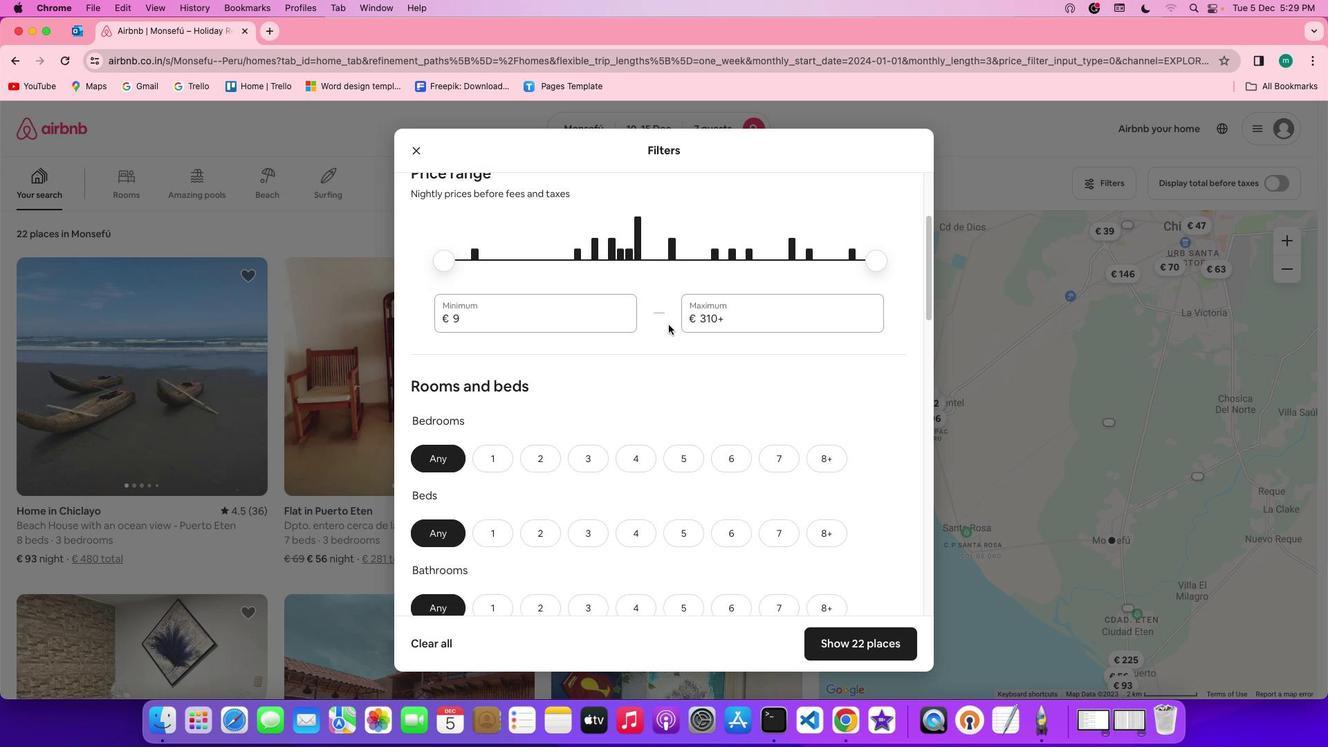 
Action: Mouse scrolled (668, 325) with delta (0, 0)
Screenshot: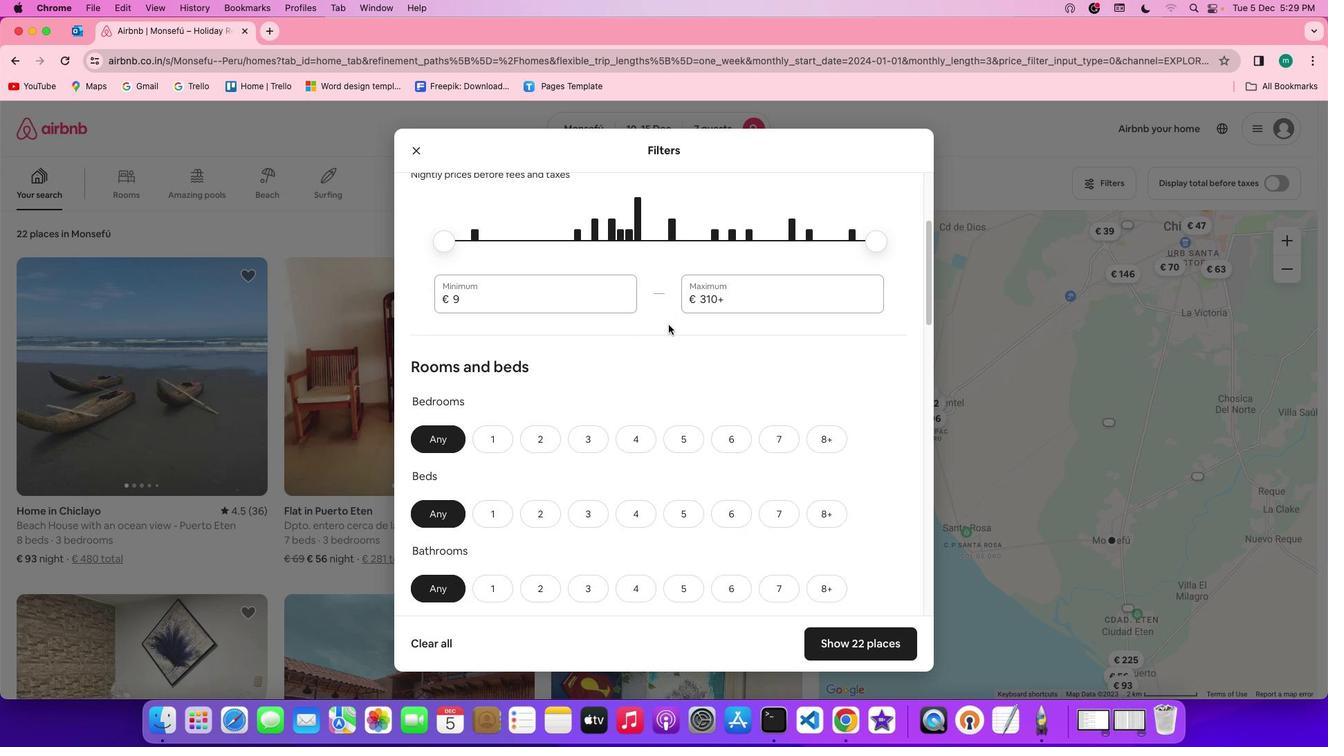 
Action: Mouse scrolled (668, 325) with delta (0, 0)
Screenshot: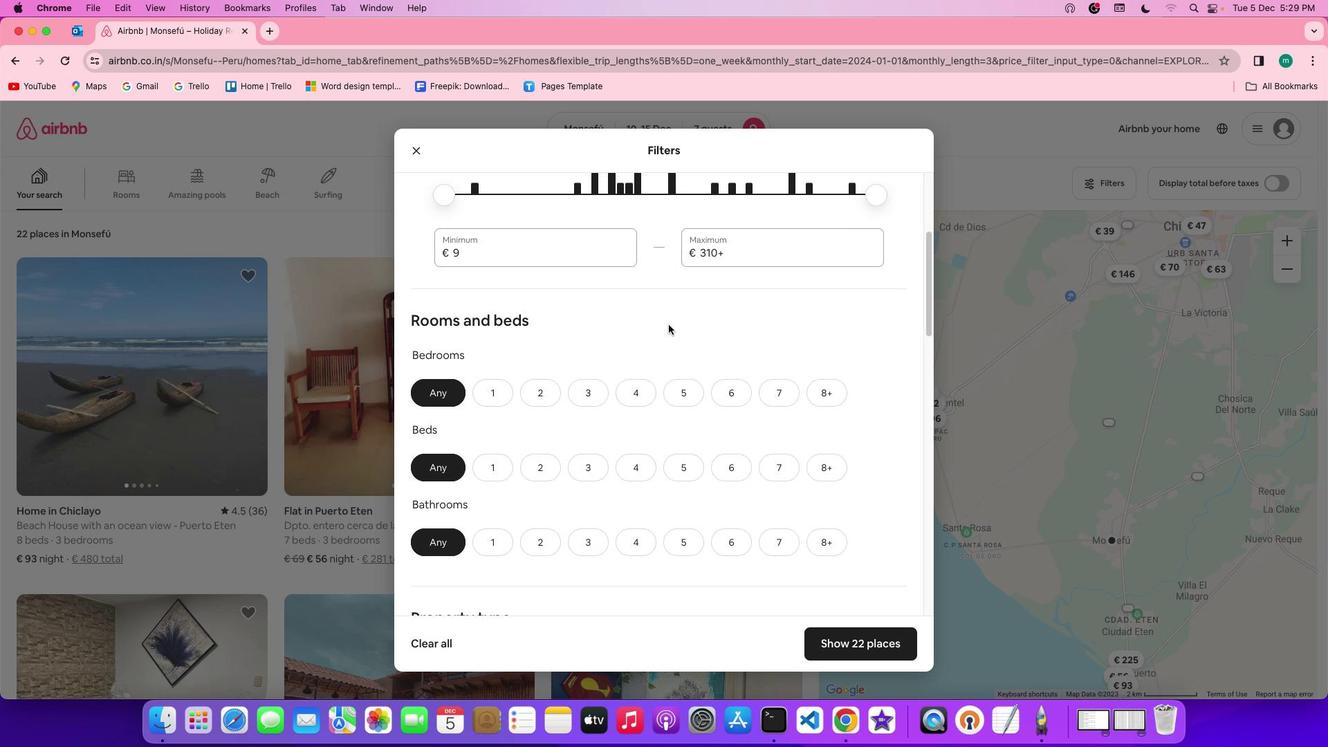 
Action: Mouse scrolled (668, 325) with delta (0, 0)
Screenshot: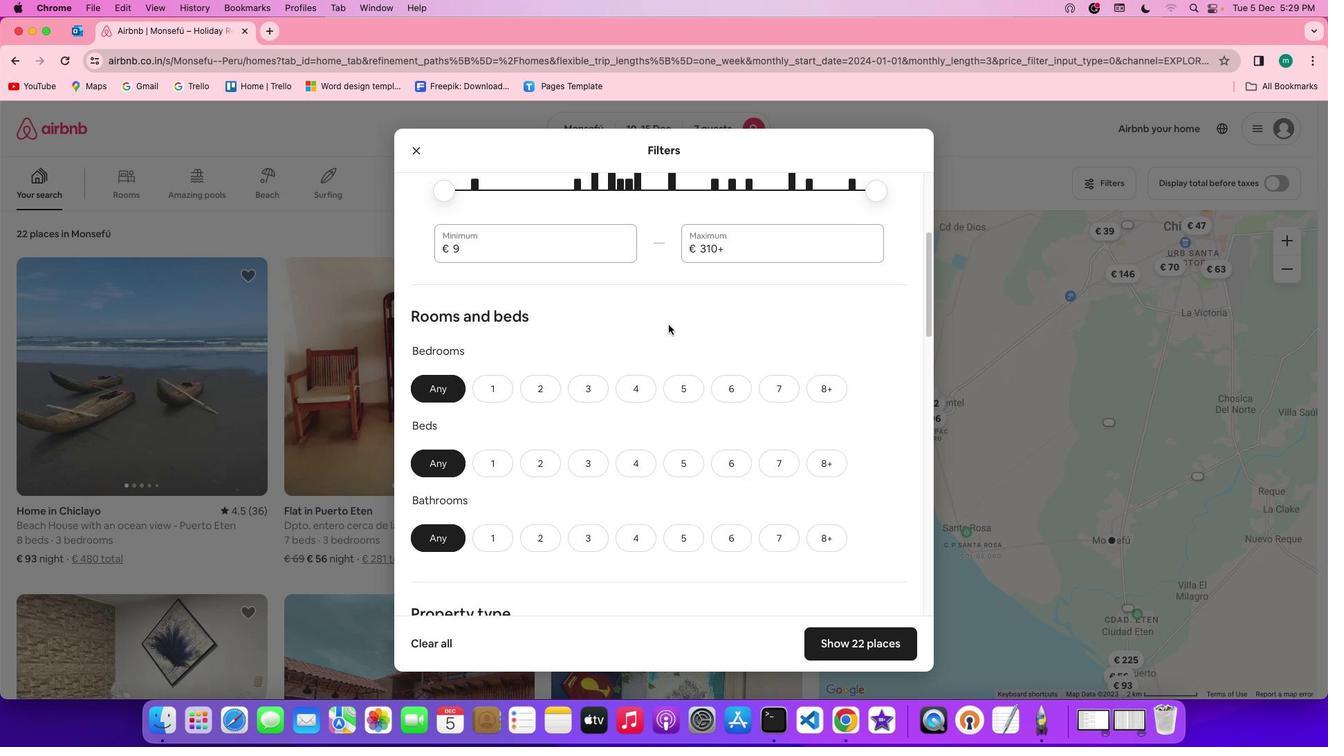 
Action: Mouse scrolled (668, 325) with delta (0, 0)
Screenshot: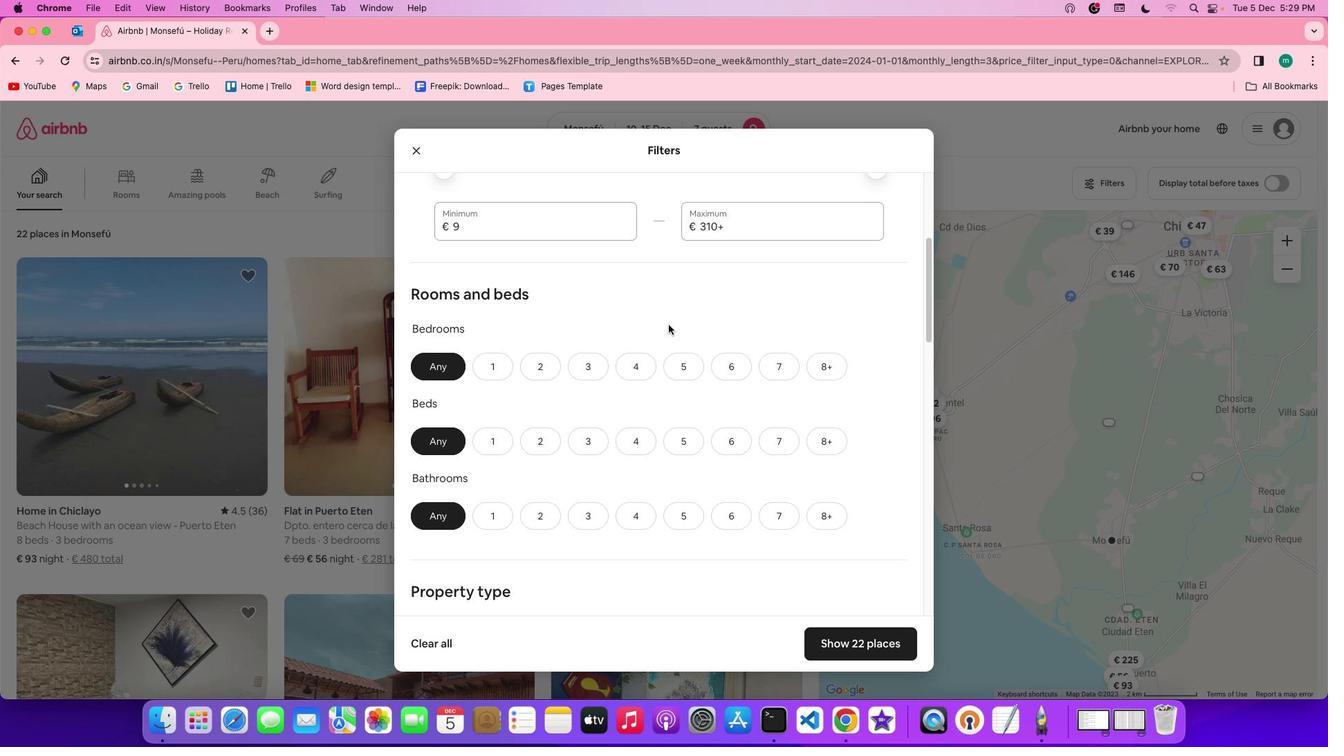 
Action: Mouse scrolled (668, 325) with delta (0, 0)
Screenshot: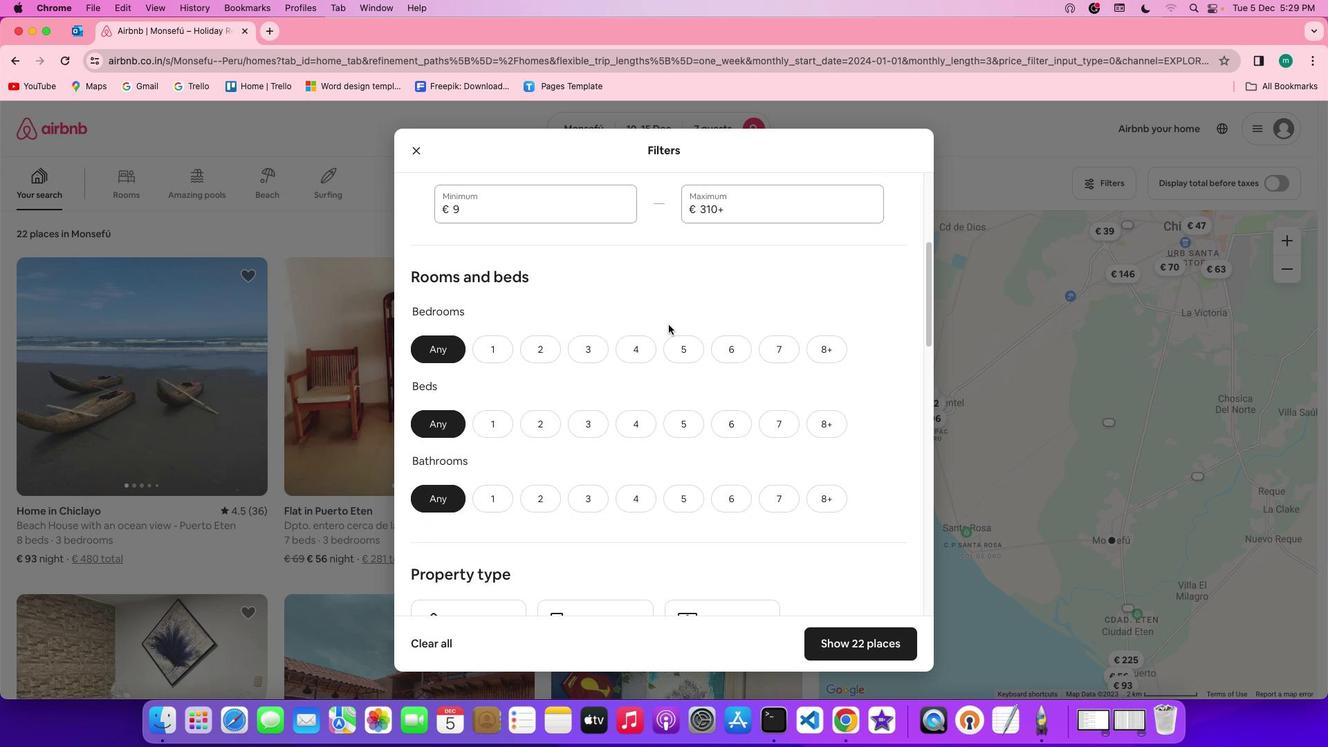 
Action: Mouse scrolled (668, 325) with delta (0, 0)
Screenshot: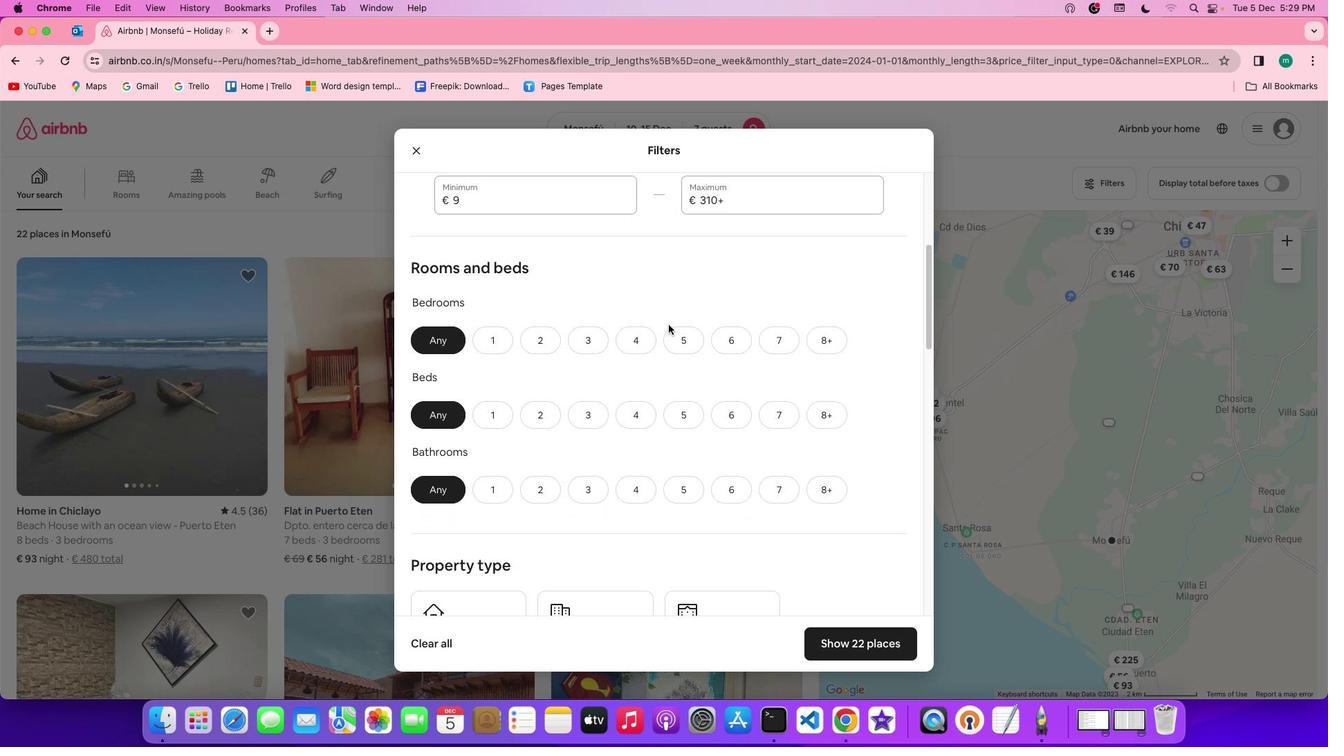 
Action: Mouse scrolled (668, 325) with delta (0, 0)
Screenshot: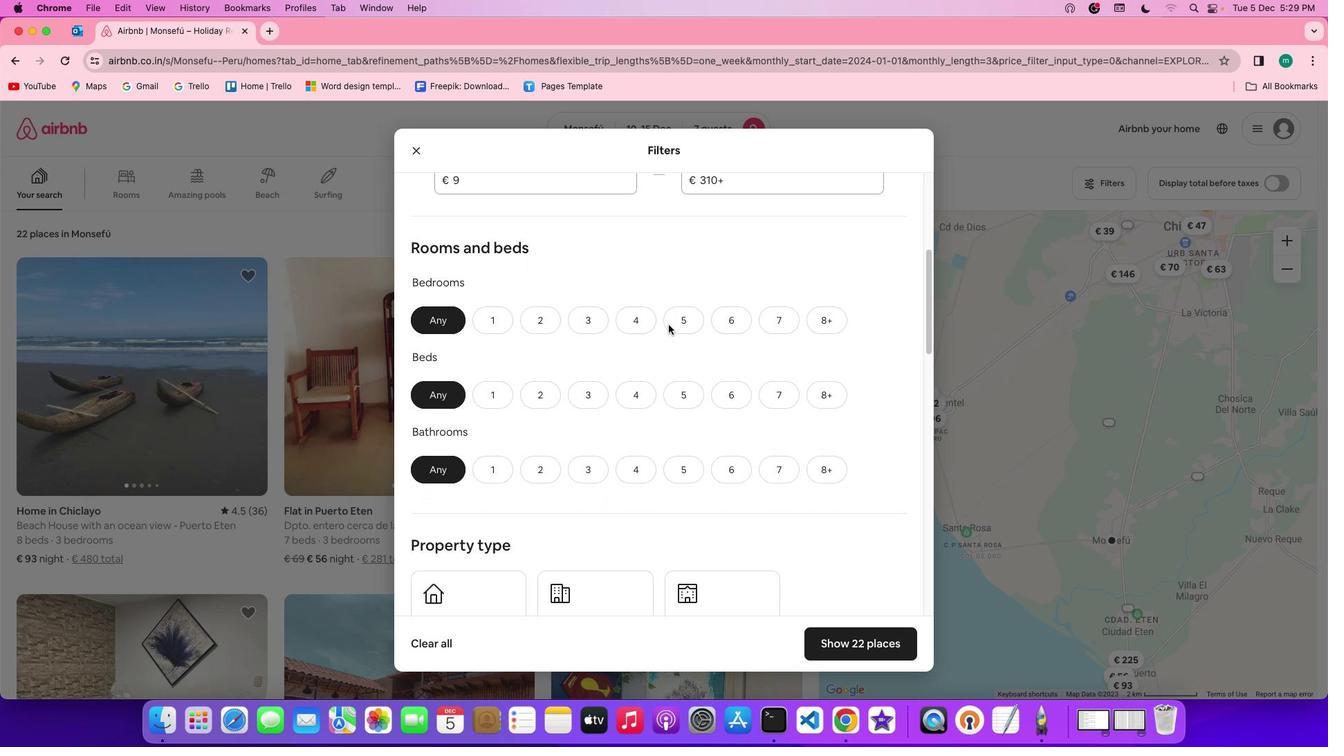 
Action: Mouse moved to (636, 302)
Screenshot: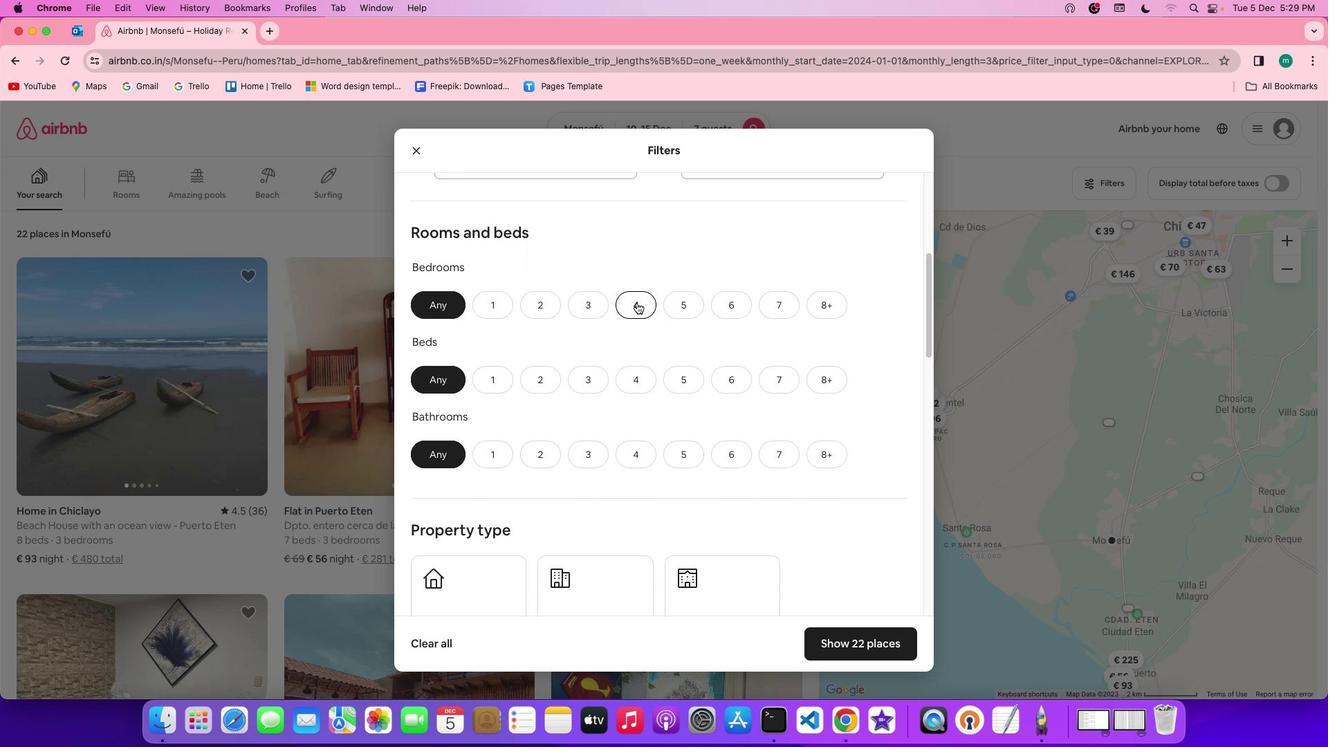 
Action: Mouse pressed left at (636, 302)
Screenshot: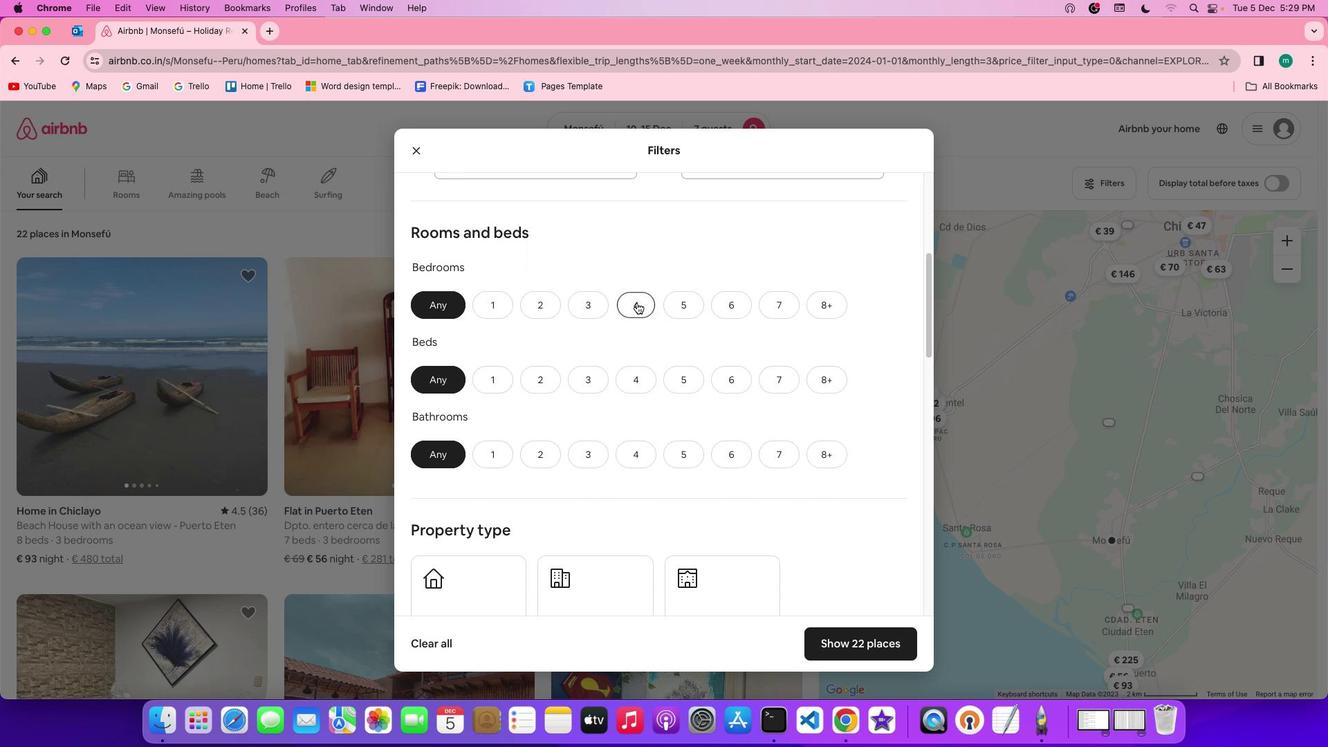 
Action: Mouse moved to (769, 381)
Screenshot: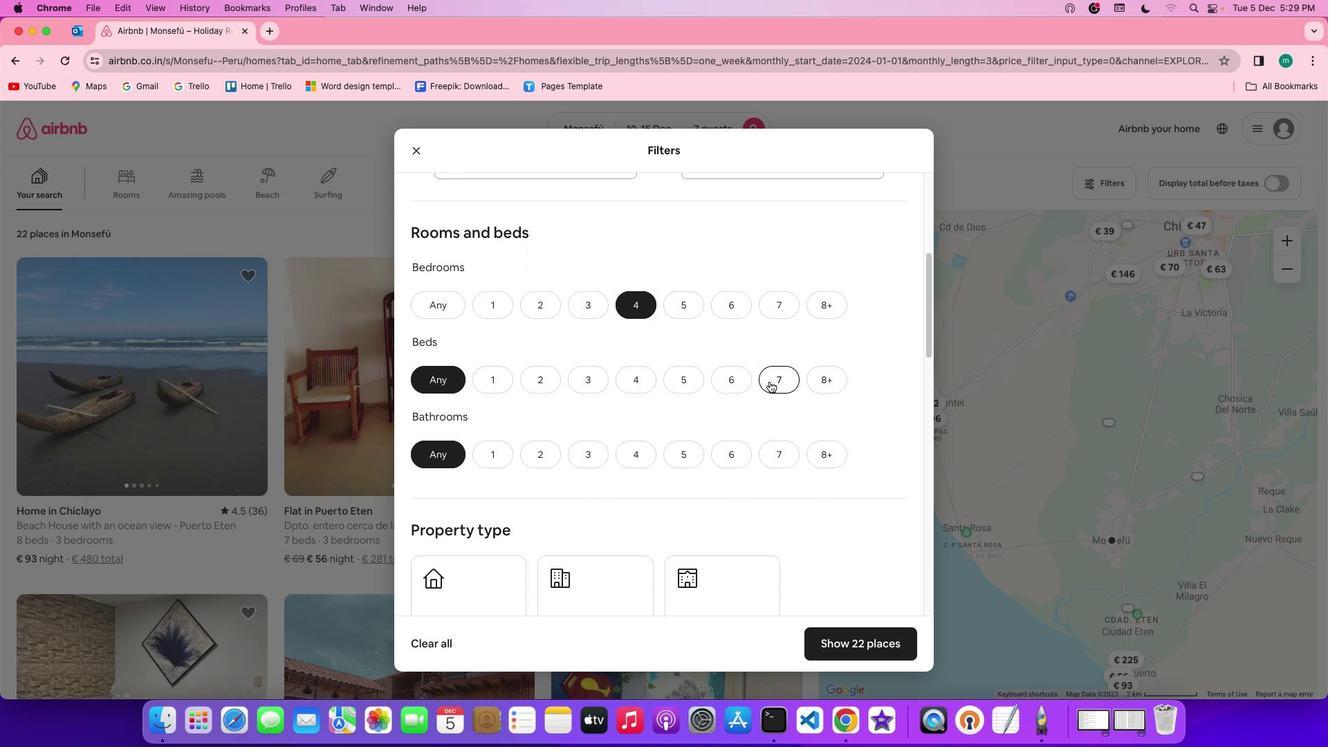 
Action: Mouse pressed left at (769, 381)
Screenshot: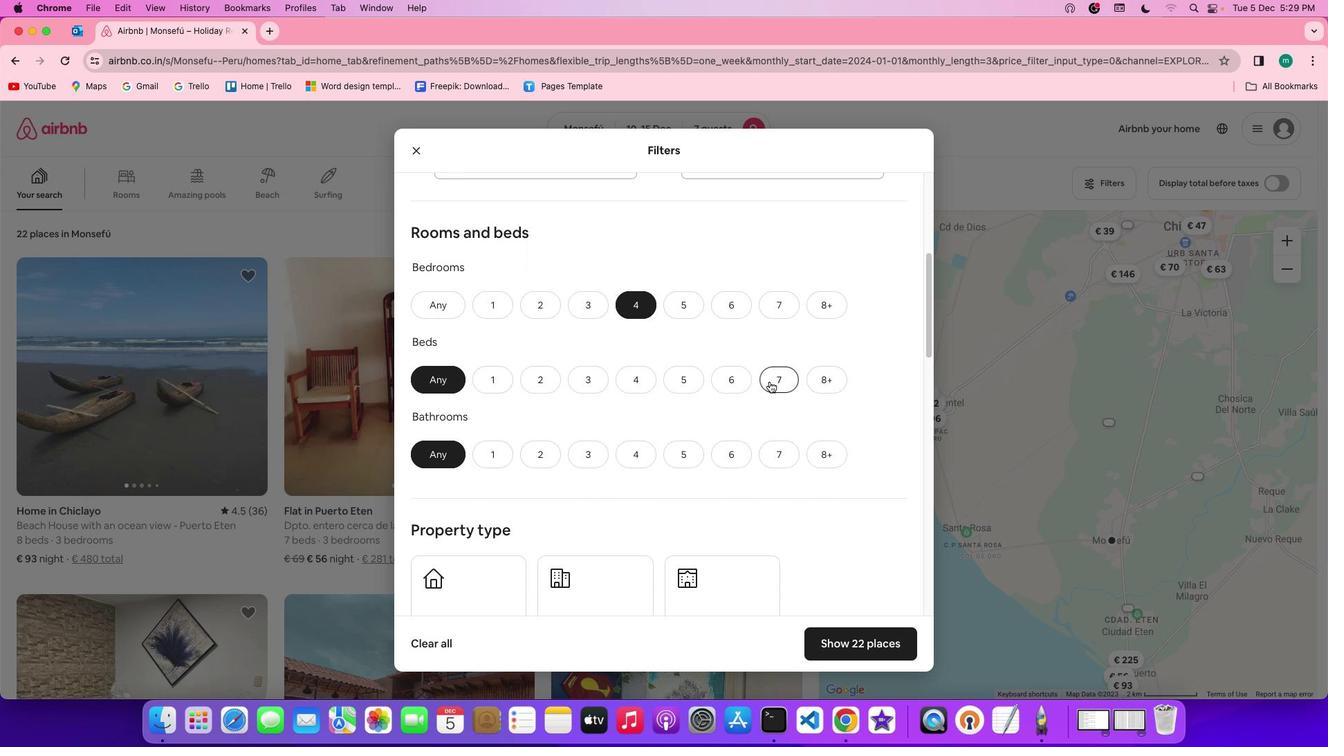
Action: Mouse moved to (633, 455)
Screenshot: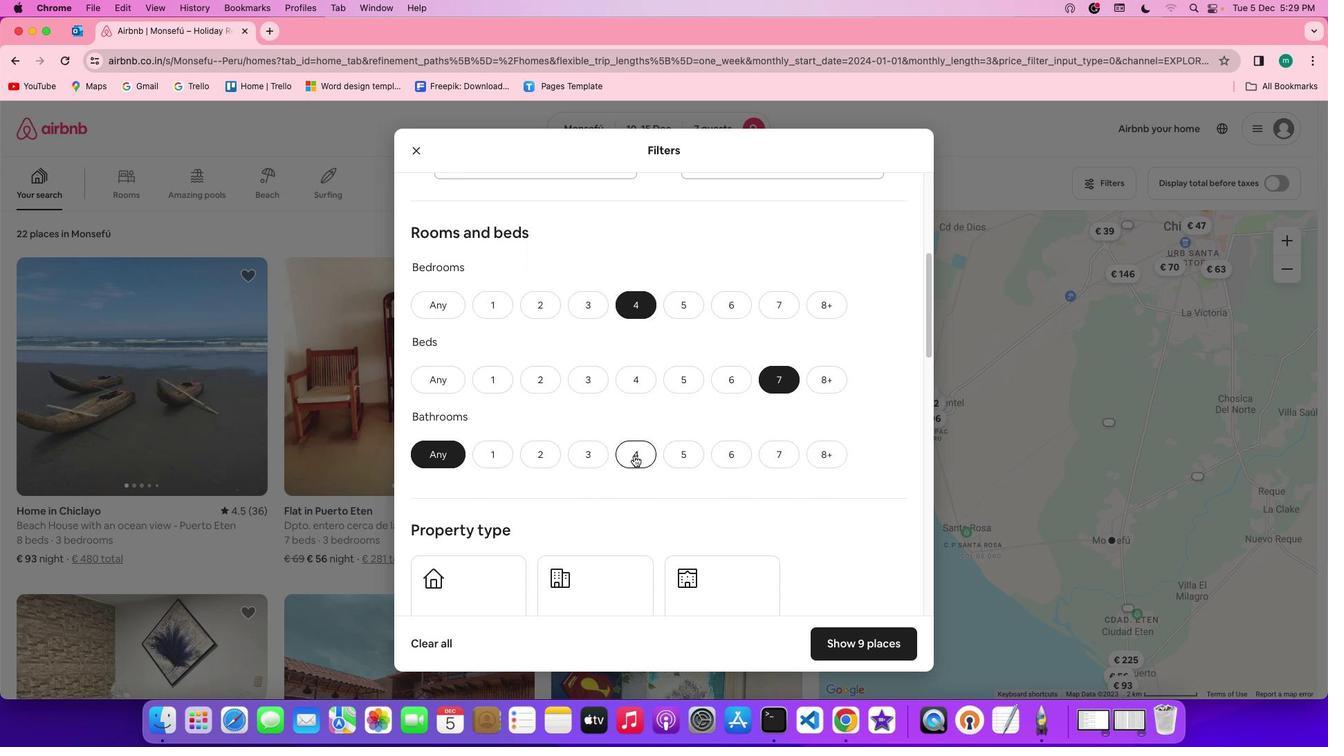 
Action: Mouse pressed left at (633, 455)
Screenshot: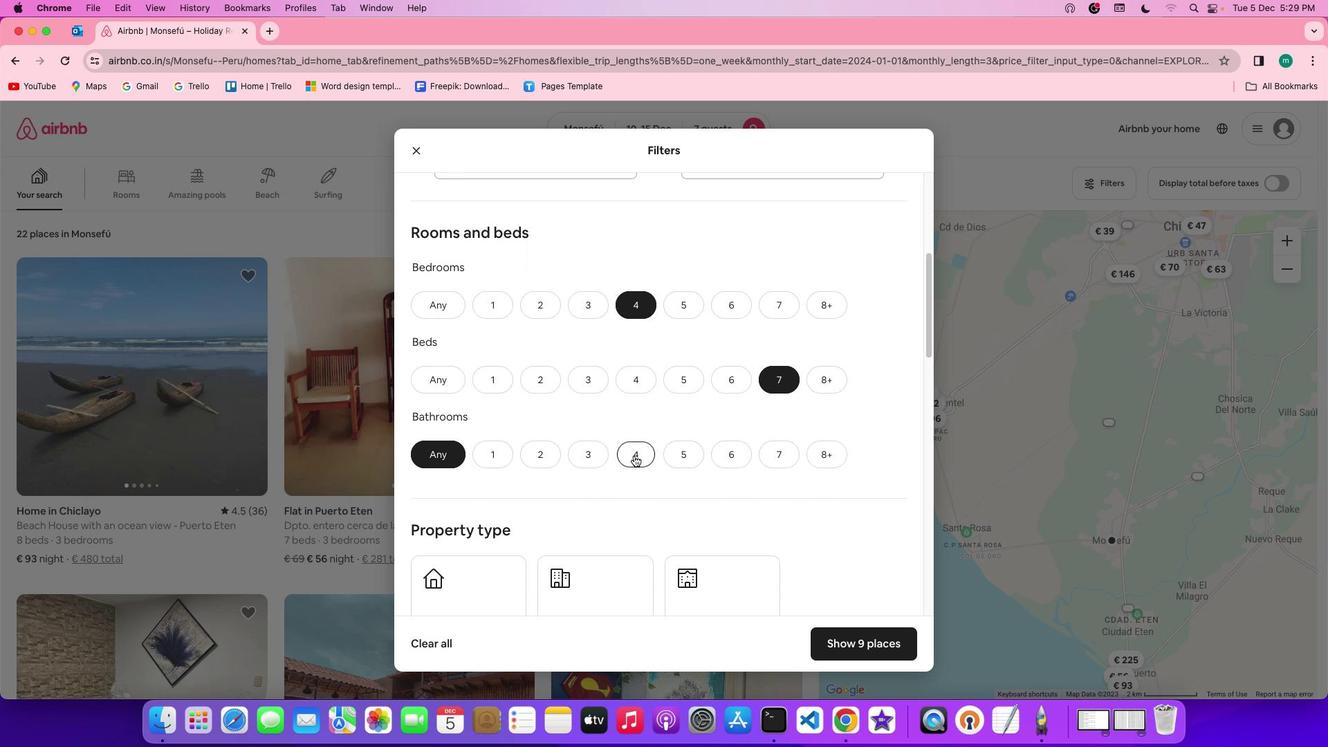 
Action: Mouse moved to (731, 433)
Screenshot: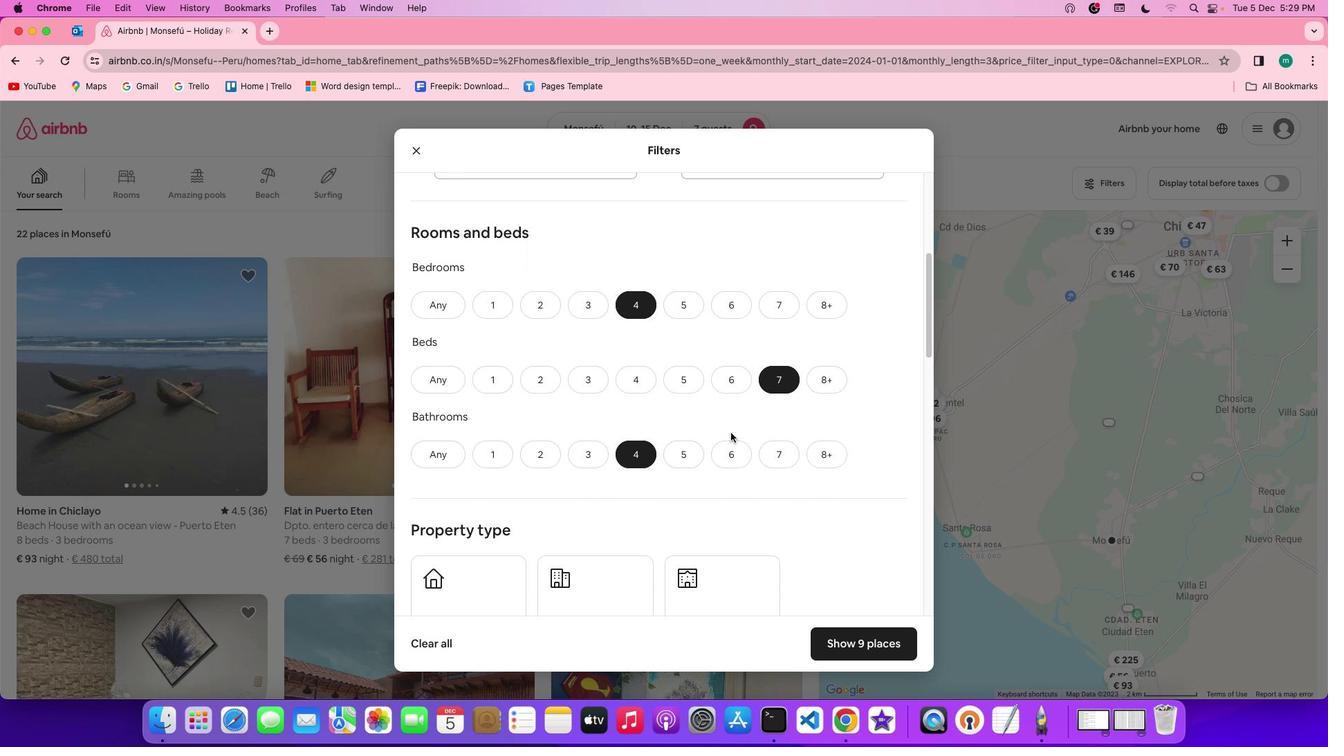 
Action: Mouse scrolled (731, 433) with delta (0, 0)
Screenshot: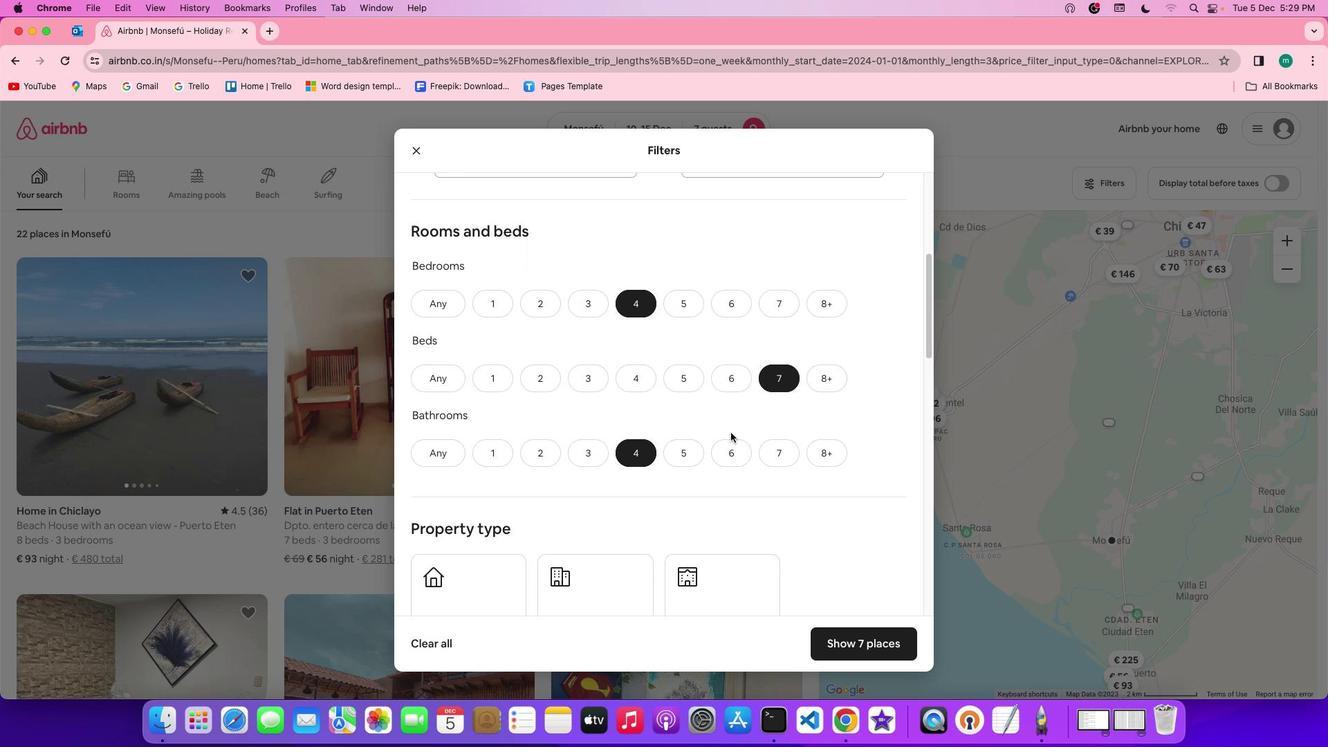 
Action: Mouse scrolled (731, 433) with delta (0, 0)
Screenshot: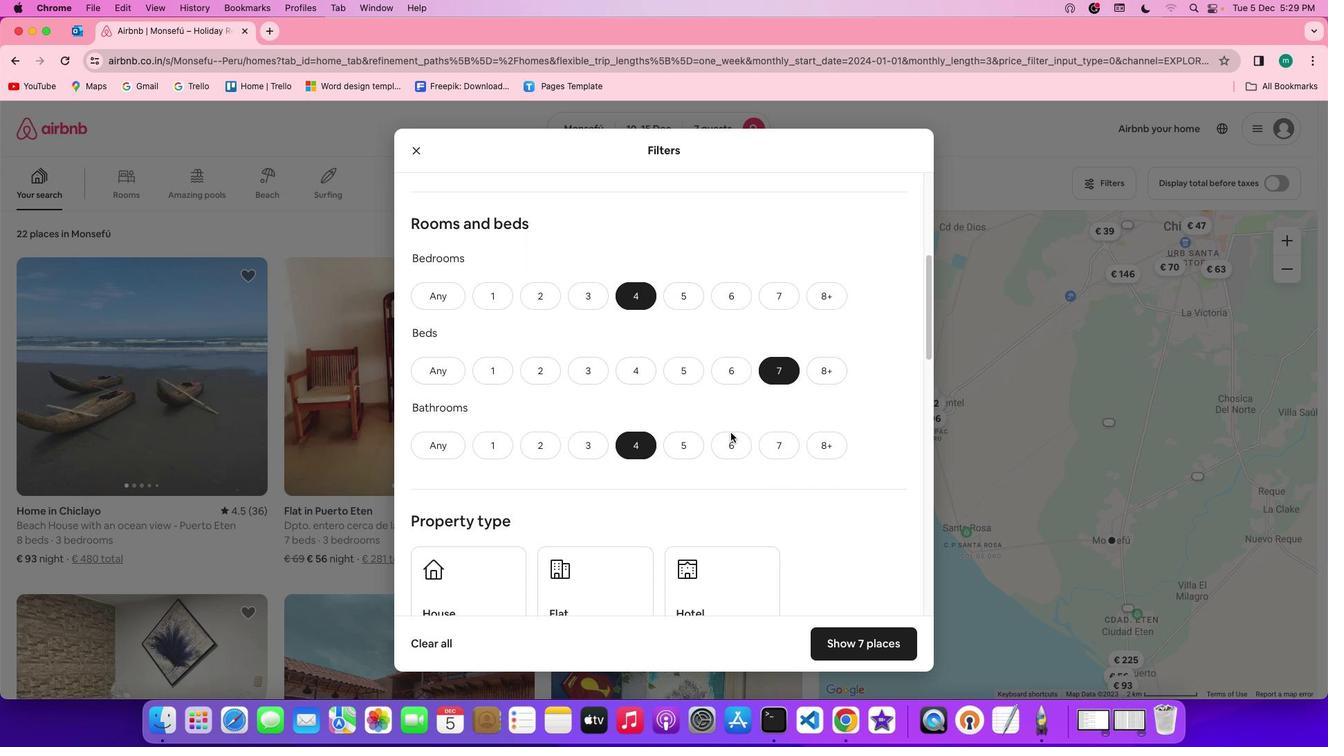 
Action: Mouse scrolled (731, 433) with delta (0, 0)
Screenshot: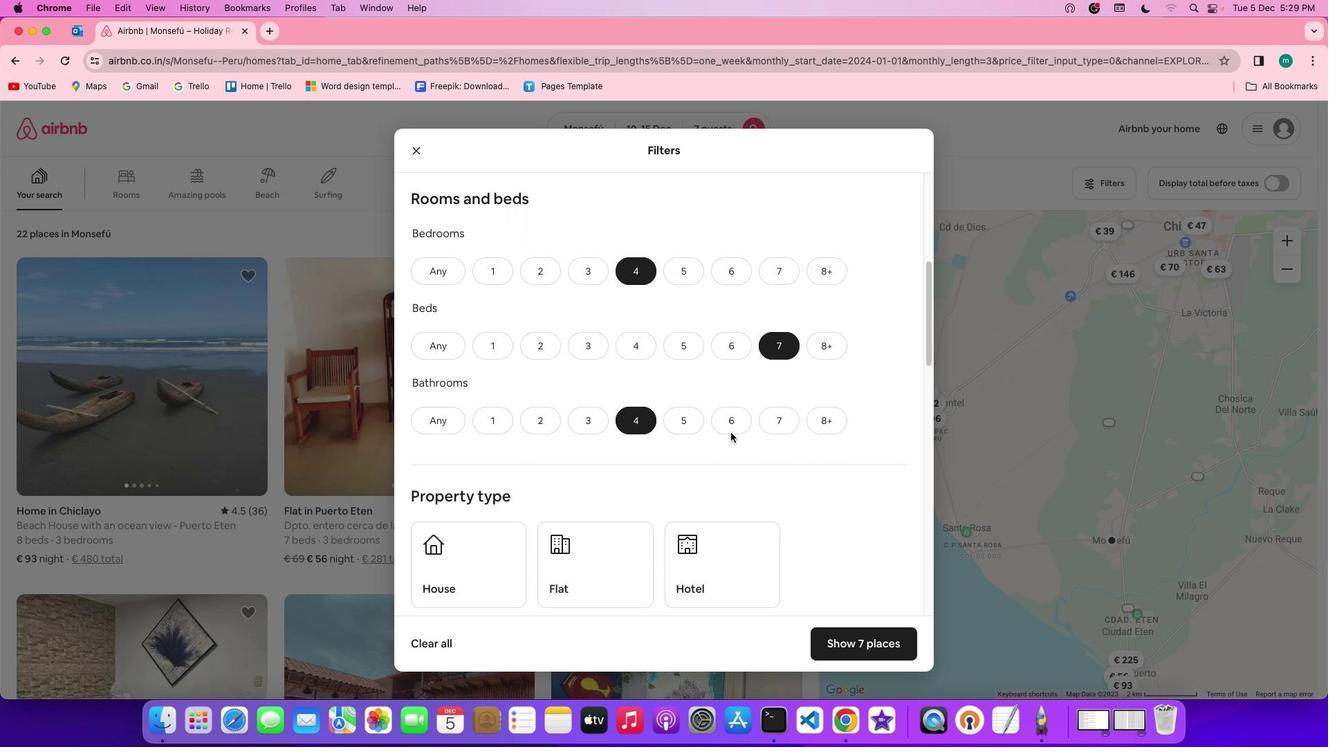 
Action: Mouse scrolled (731, 433) with delta (0, 0)
Screenshot: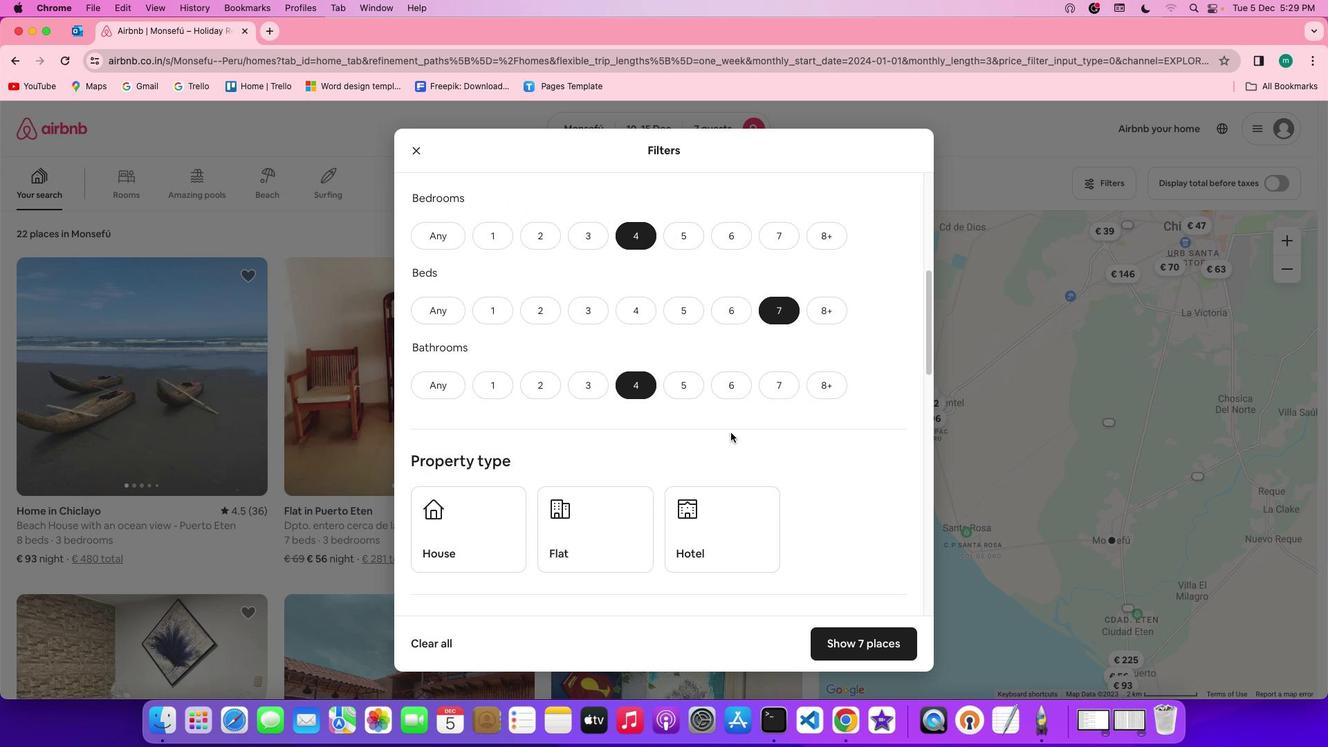 
Action: Mouse scrolled (731, 433) with delta (0, 0)
Screenshot: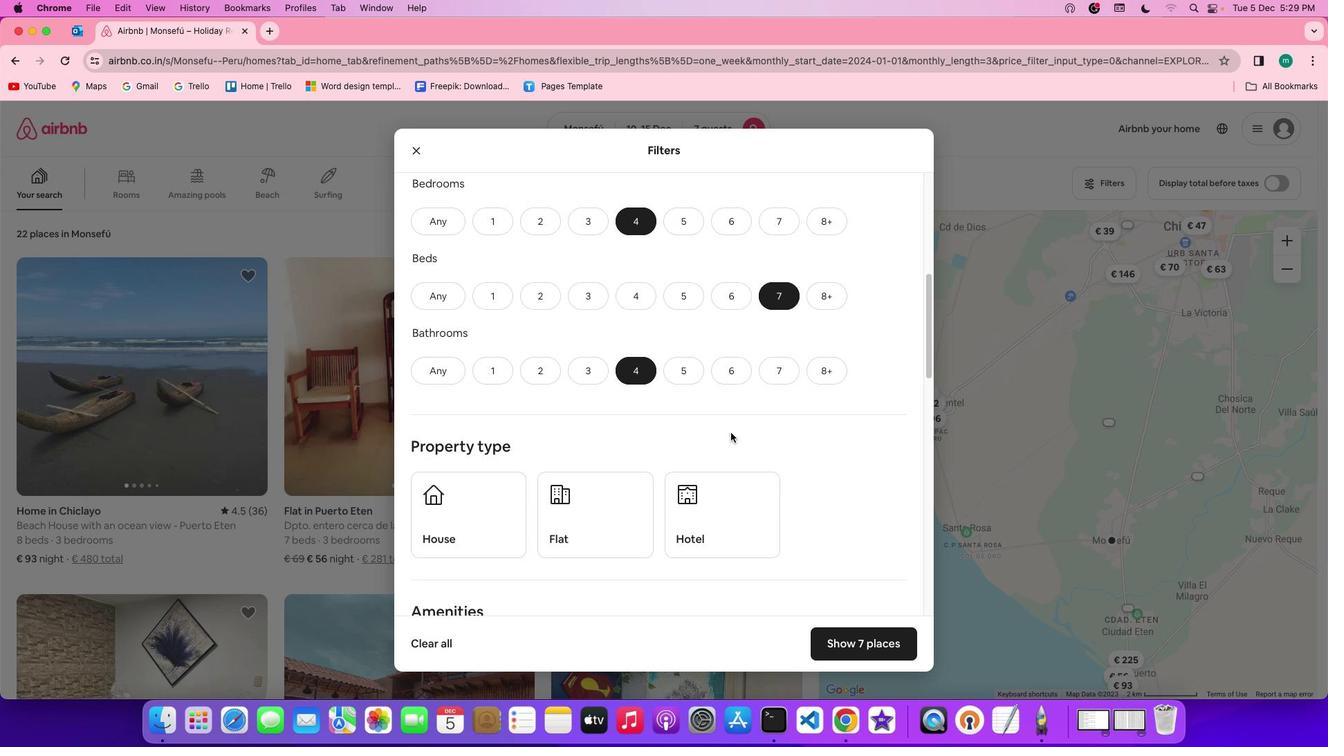 
Action: Mouse scrolled (731, 433) with delta (0, -1)
Screenshot: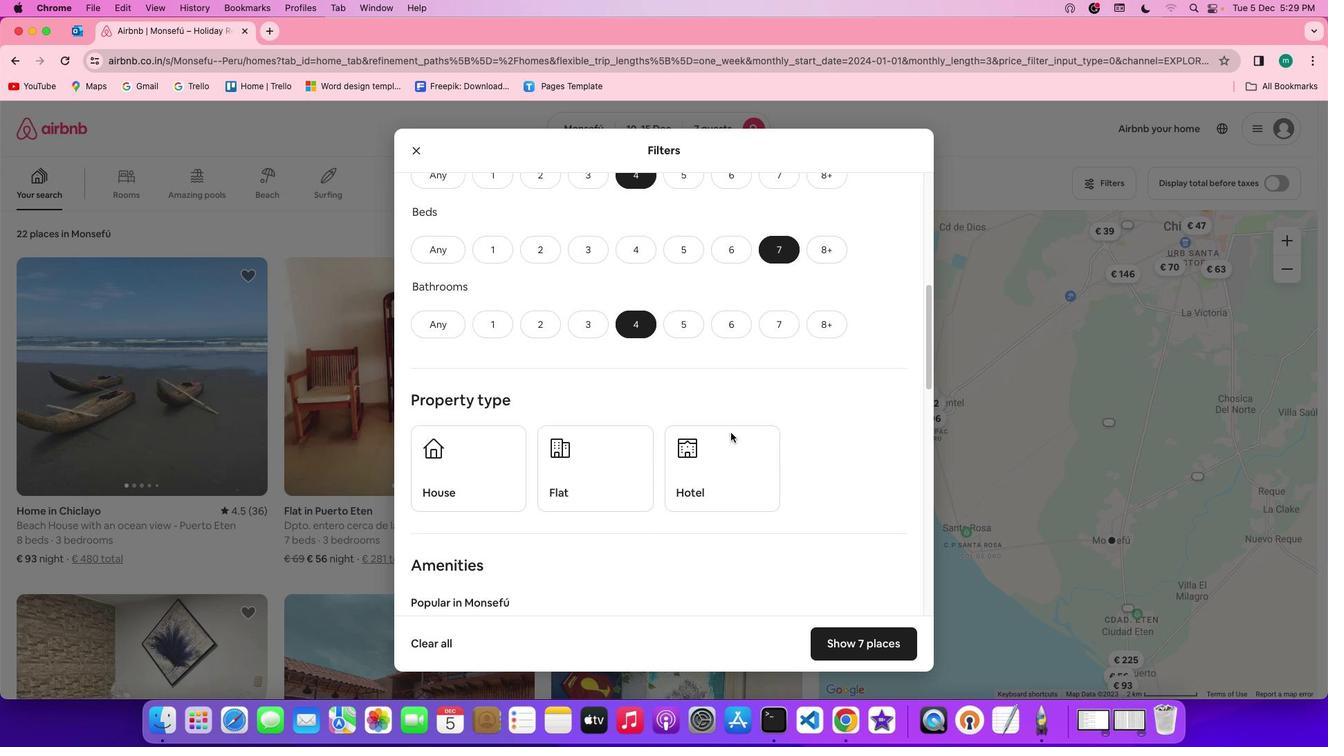 
Action: Mouse scrolled (731, 433) with delta (0, 0)
Screenshot: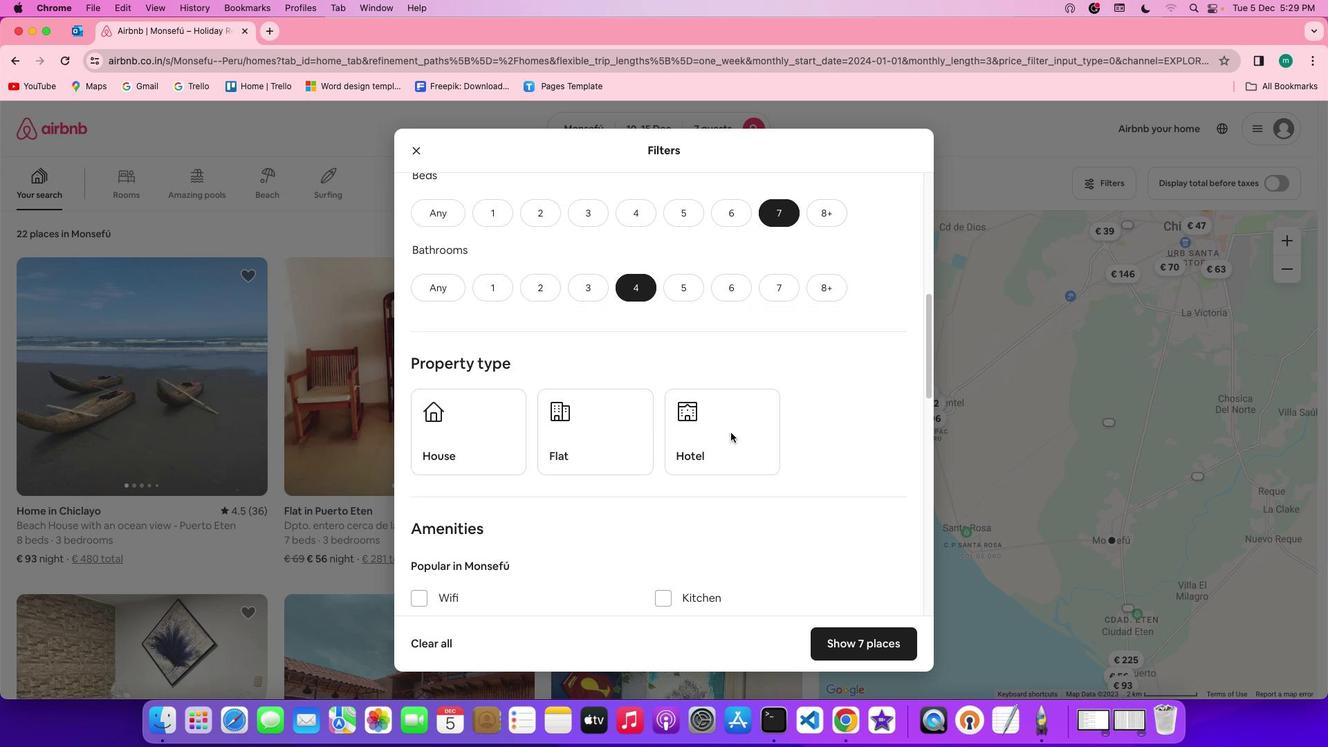 
Action: Mouse scrolled (731, 433) with delta (0, 0)
Screenshot: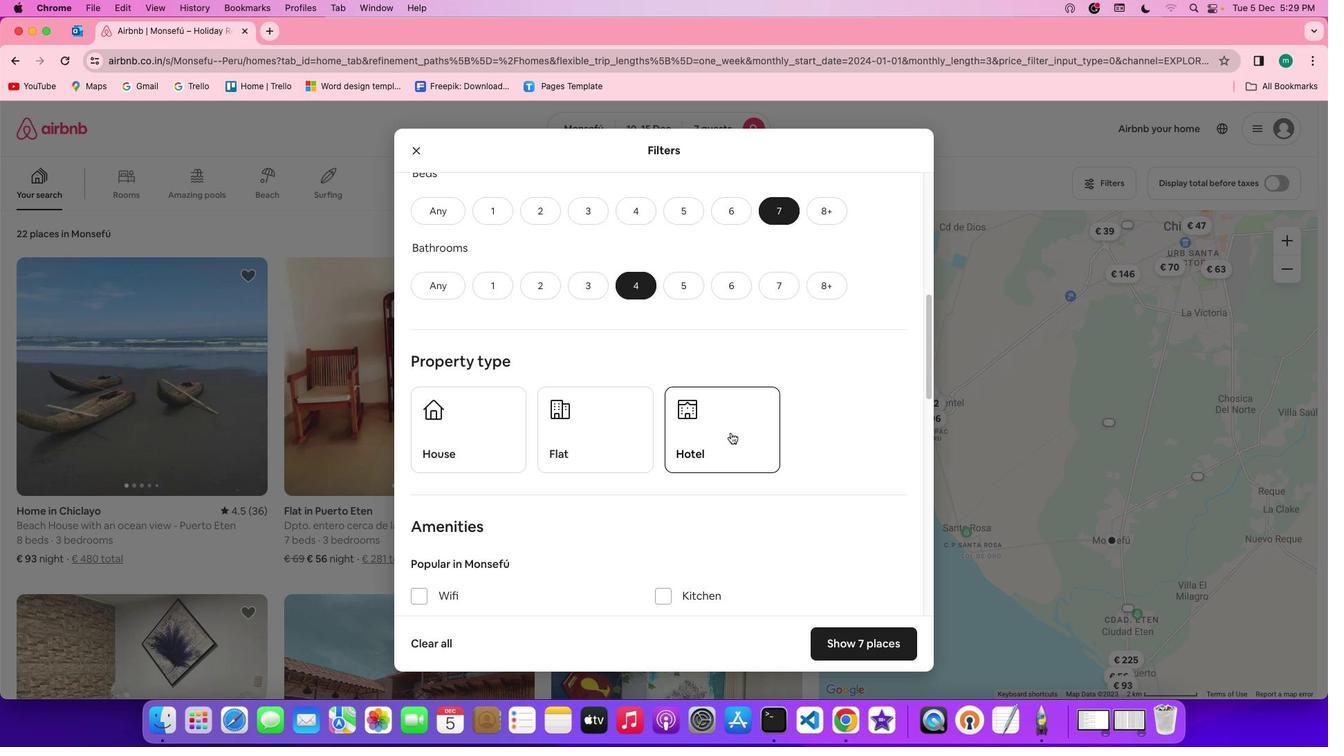 
Action: Mouse scrolled (731, 433) with delta (0, 0)
Screenshot: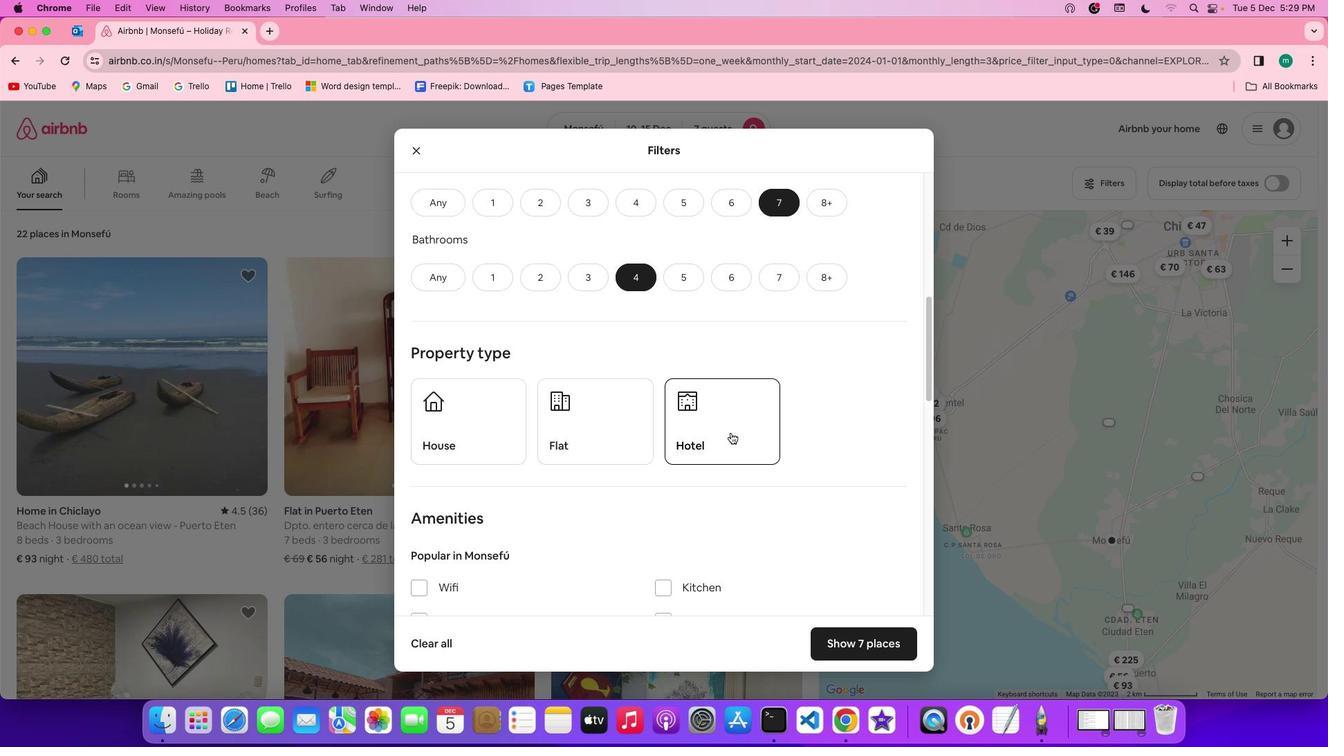 
Action: Mouse scrolled (731, 433) with delta (0, 0)
Screenshot: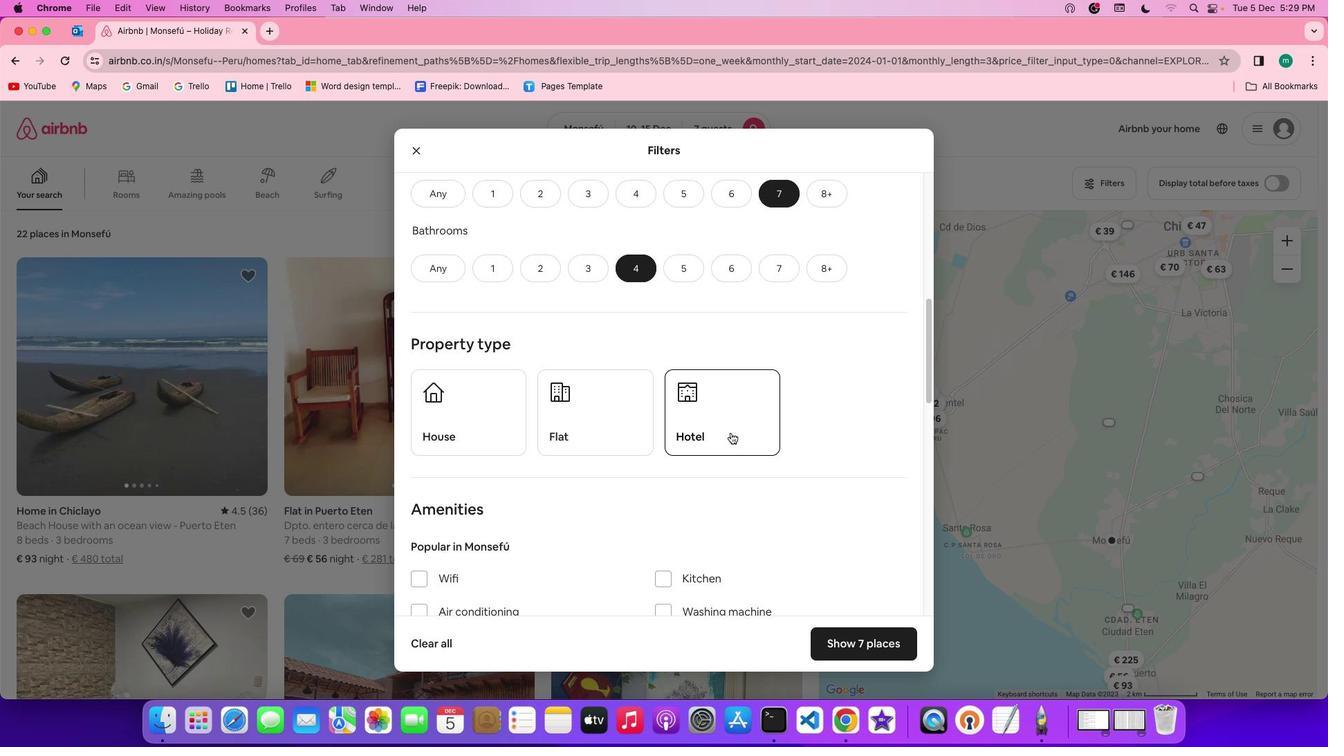 
Action: Mouse scrolled (731, 433) with delta (0, 0)
Screenshot: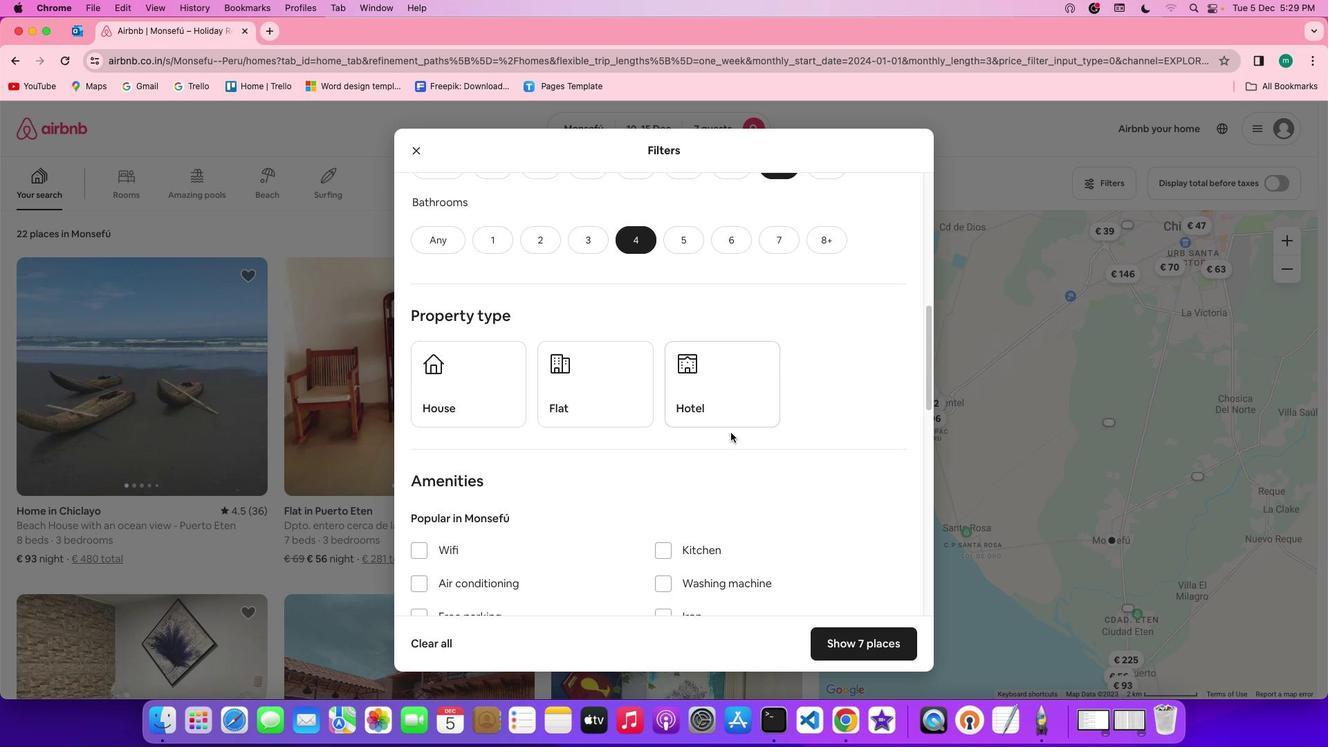 
Action: Mouse scrolled (731, 433) with delta (0, 0)
Screenshot: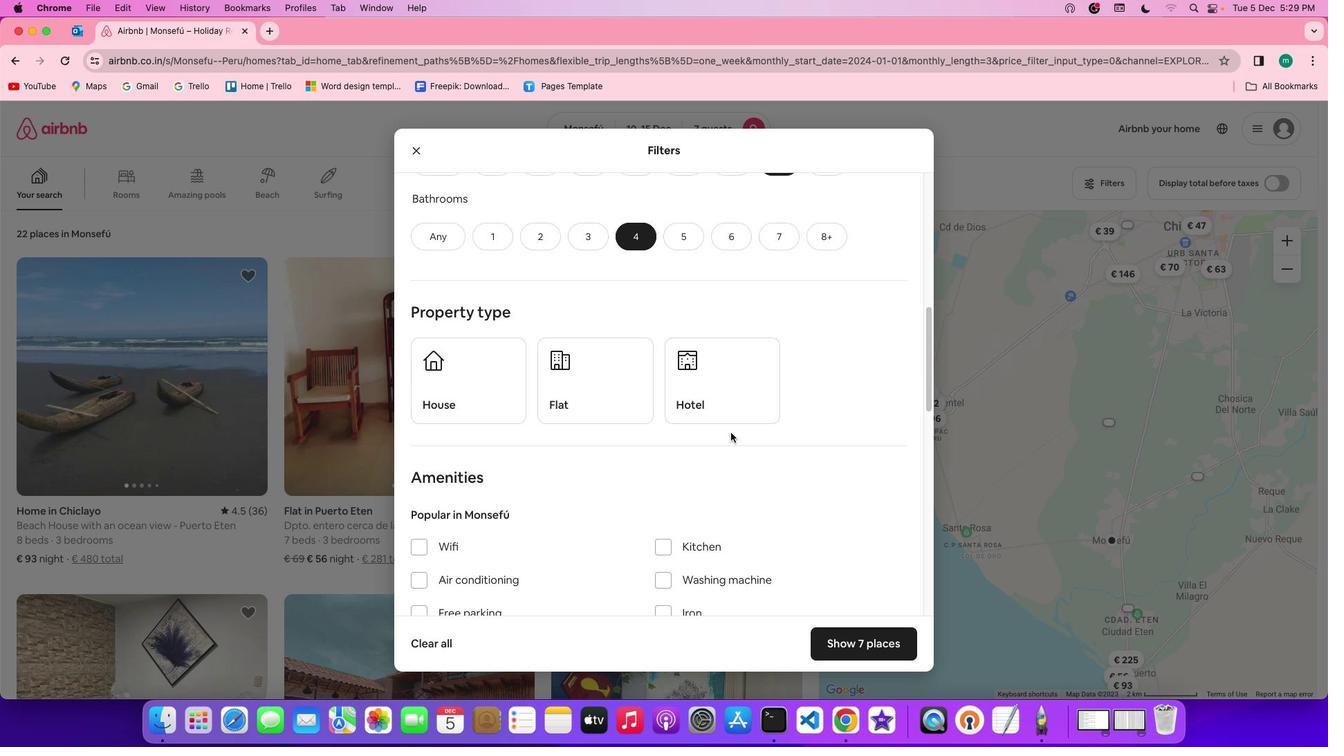 
Action: Mouse scrolled (731, 433) with delta (0, 0)
Screenshot: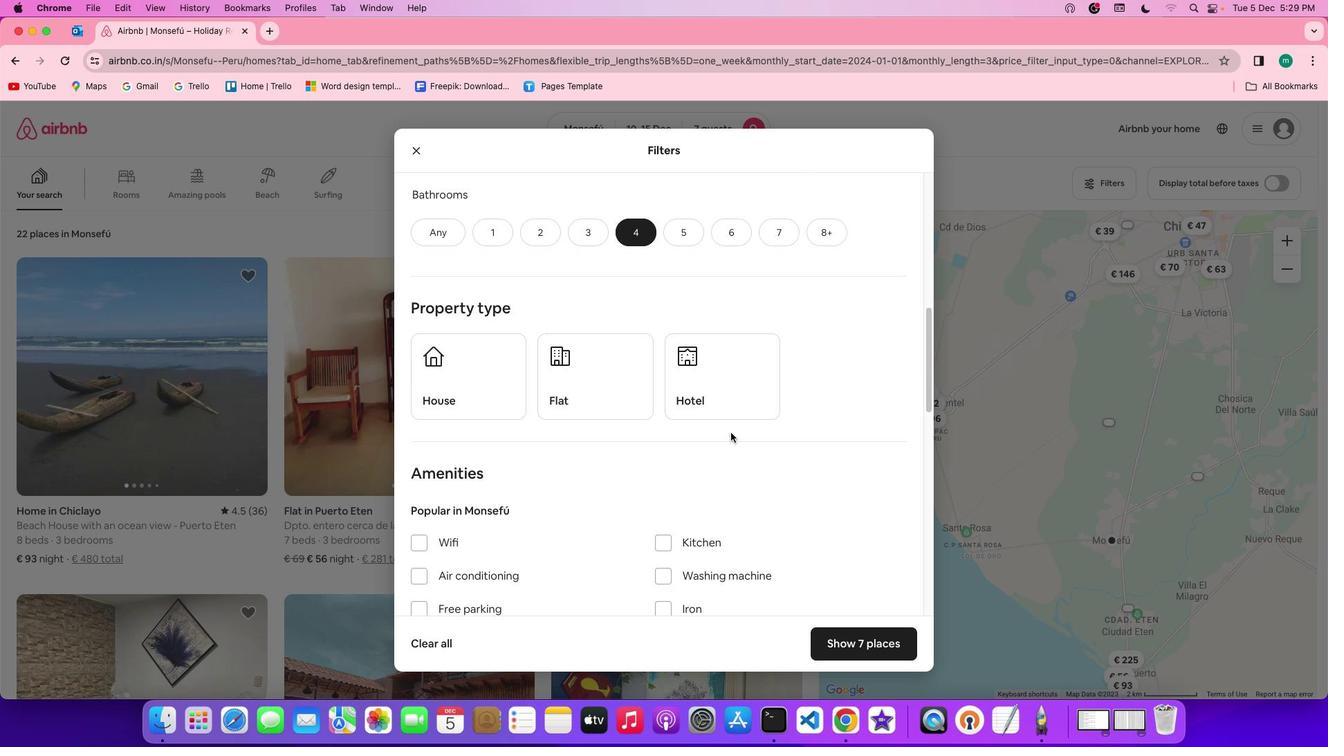 
Action: Mouse scrolled (731, 433) with delta (0, 0)
Screenshot: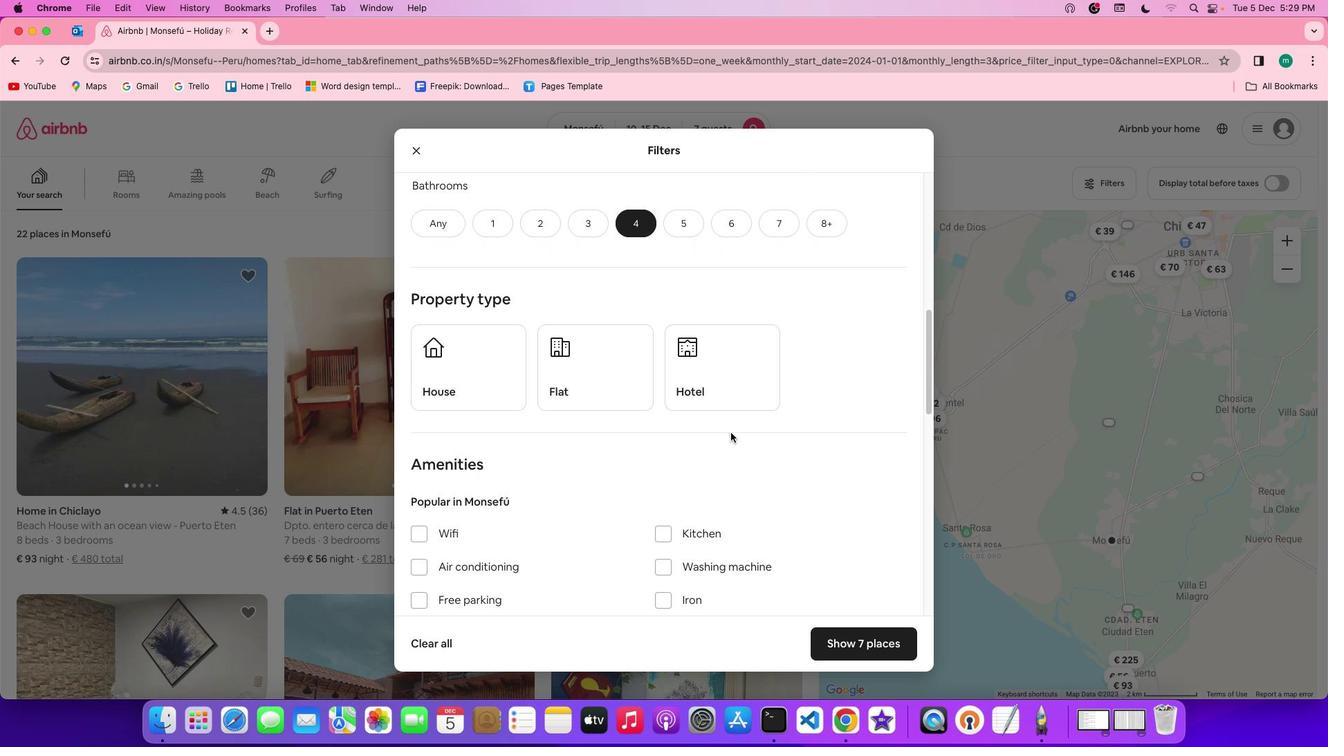 
Action: Mouse scrolled (731, 433) with delta (0, 0)
Screenshot: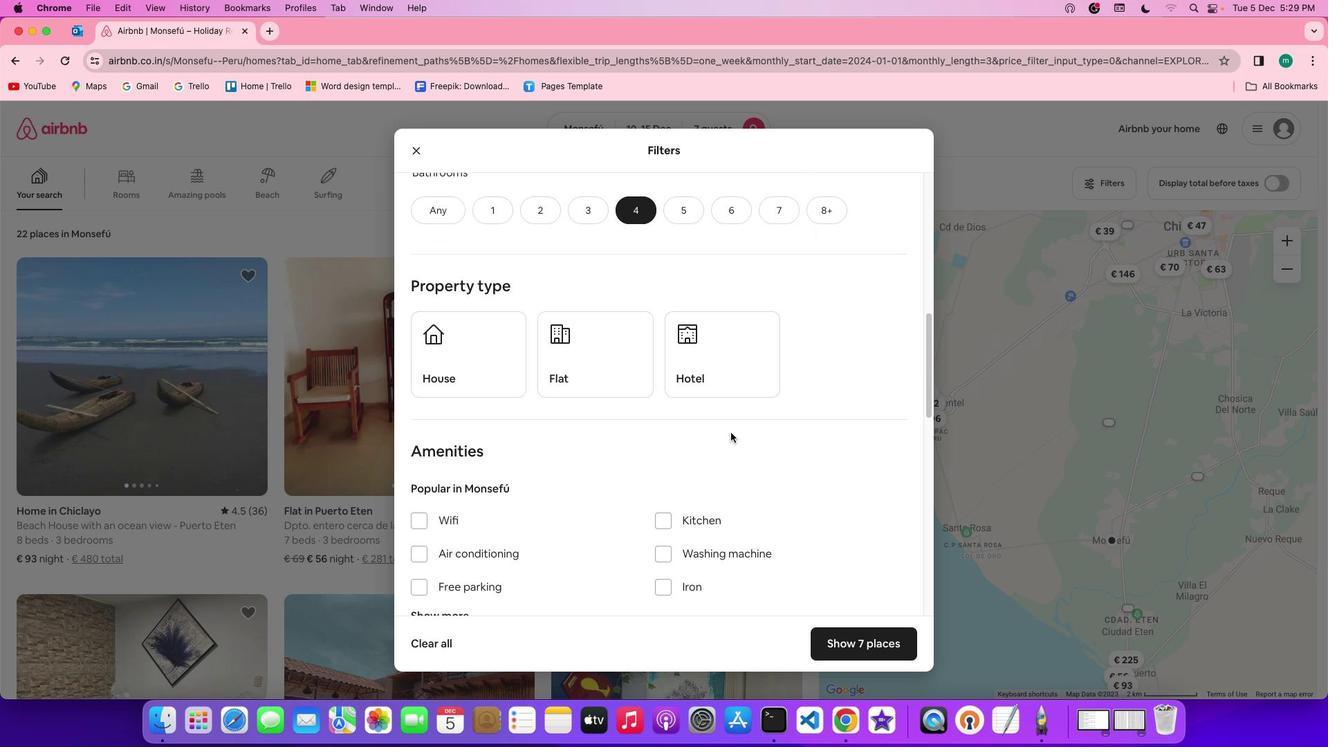 
Action: Mouse scrolled (731, 433) with delta (0, 0)
Screenshot: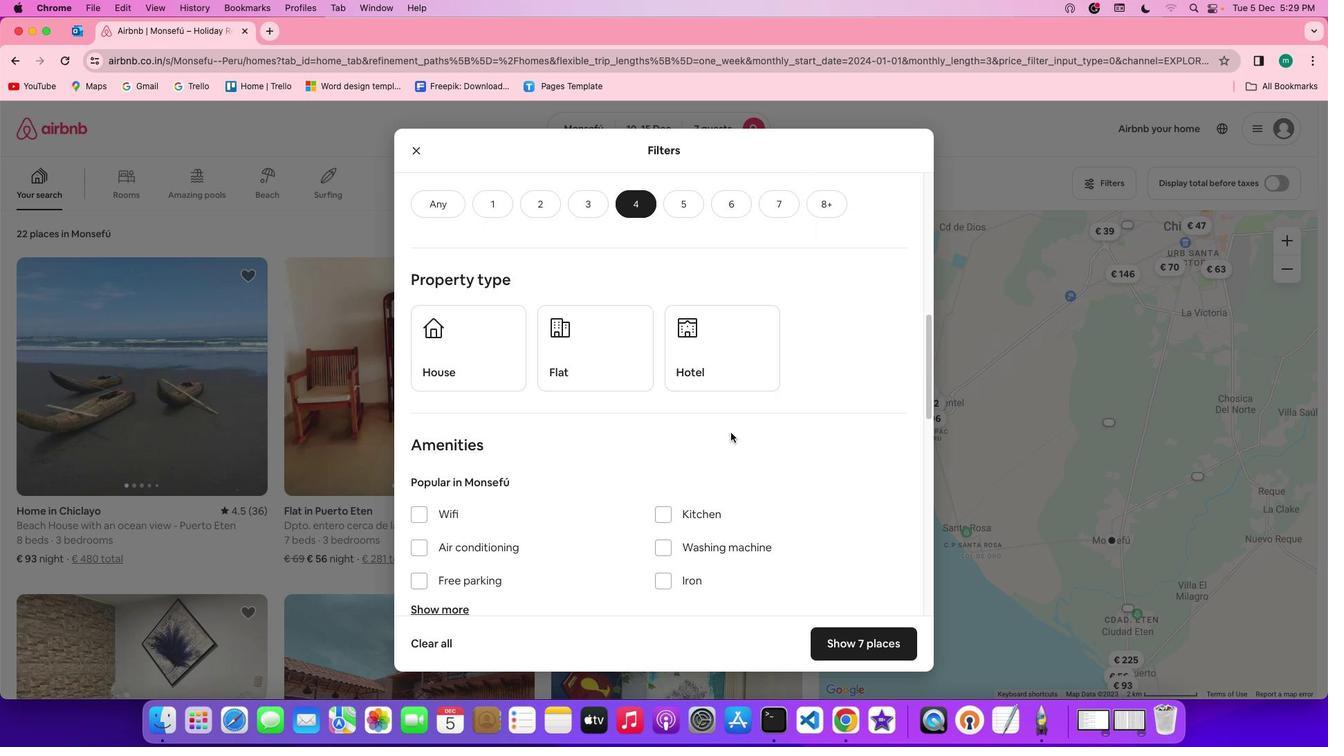 
Action: Mouse moved to (518, 343)
Screenshot: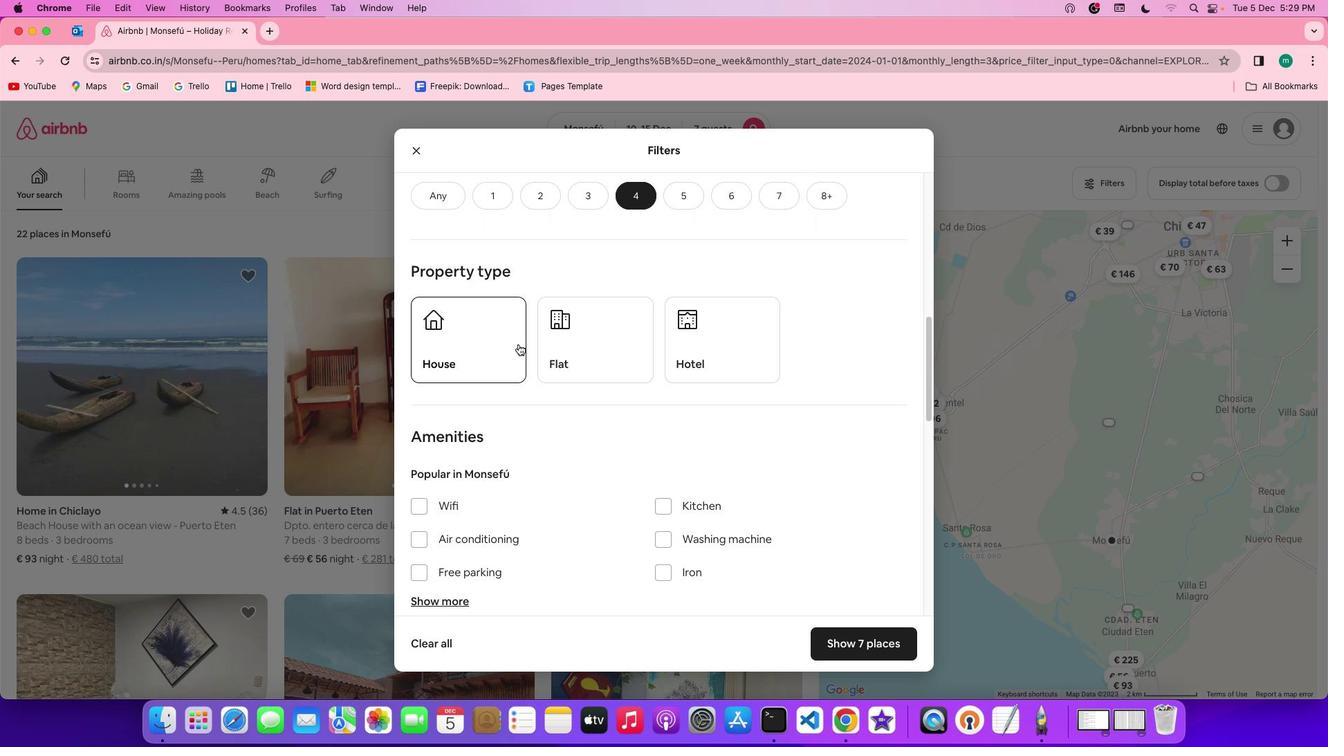 
Action: Mouse pressed left at (518, 343)
Screenshot: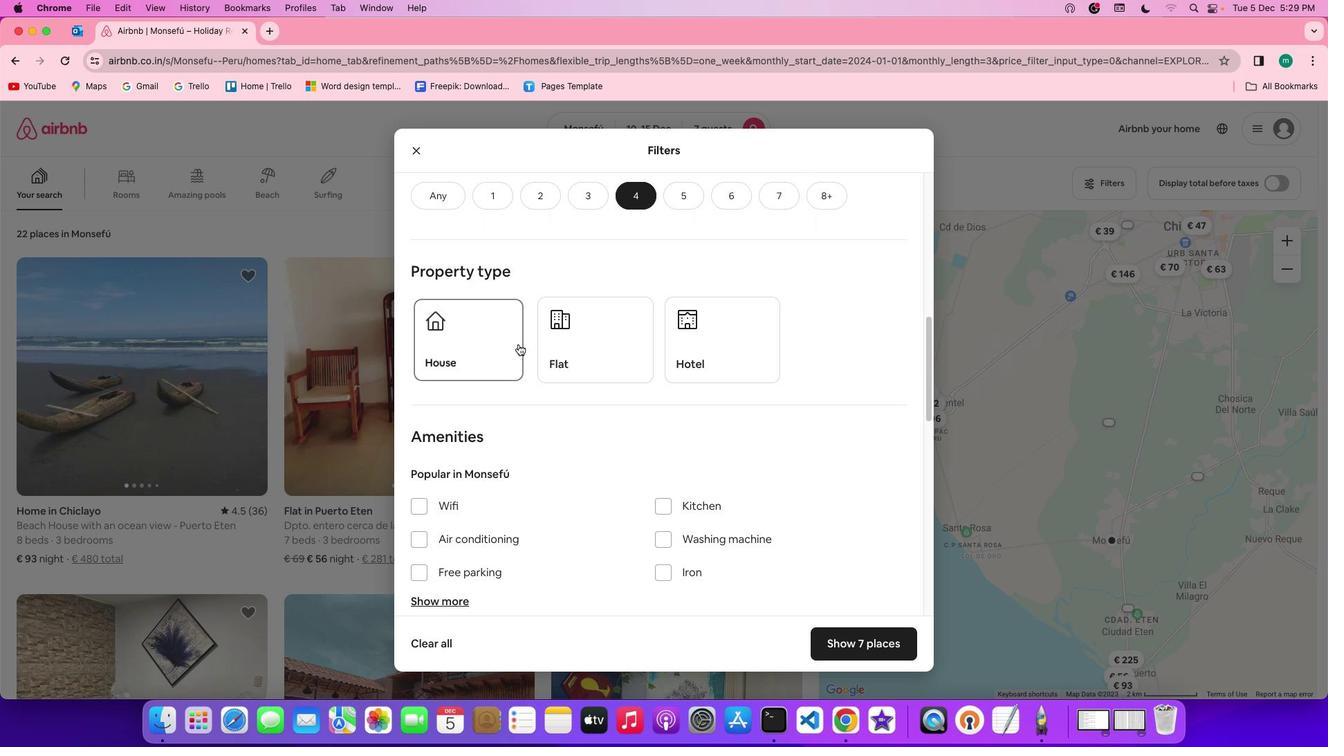 
Action: Mouse moved to (700, 404)
Screenshot: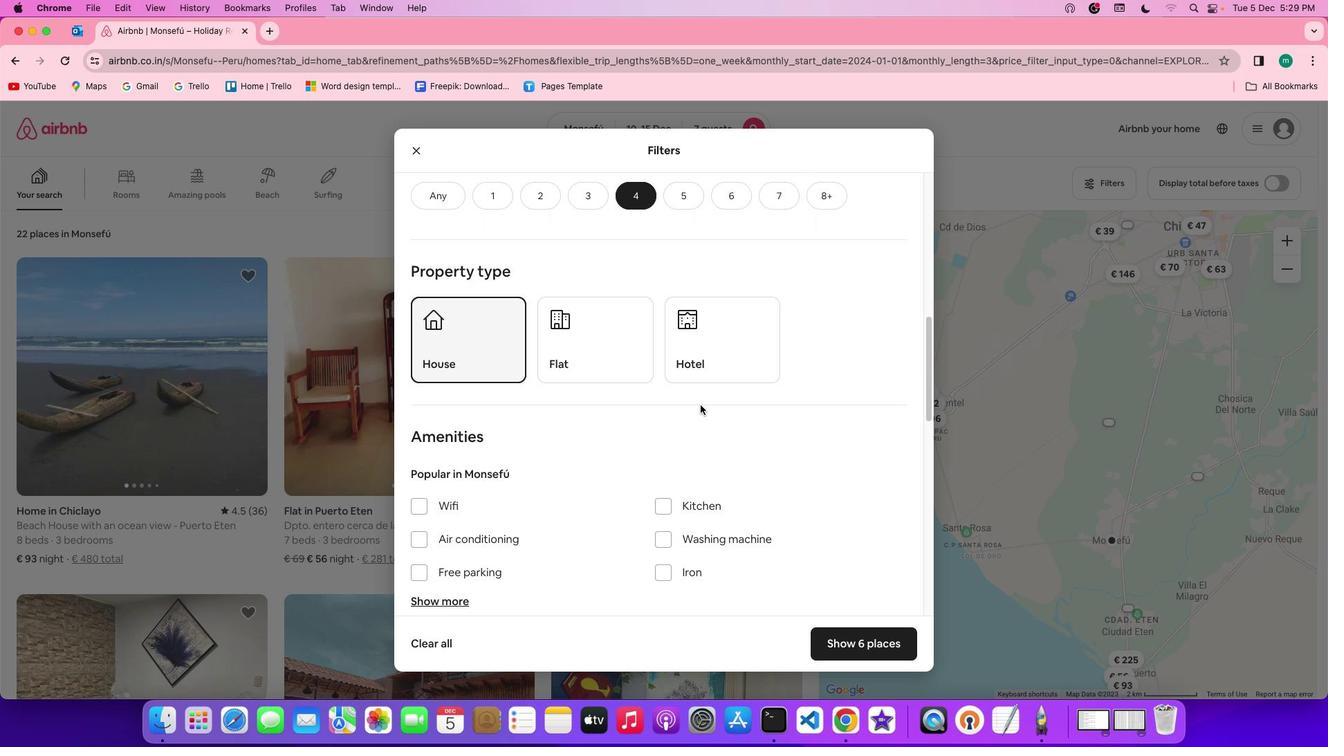 
Action: Mouse scrolled (700, 404) with delta (0, 0)
Screenshot: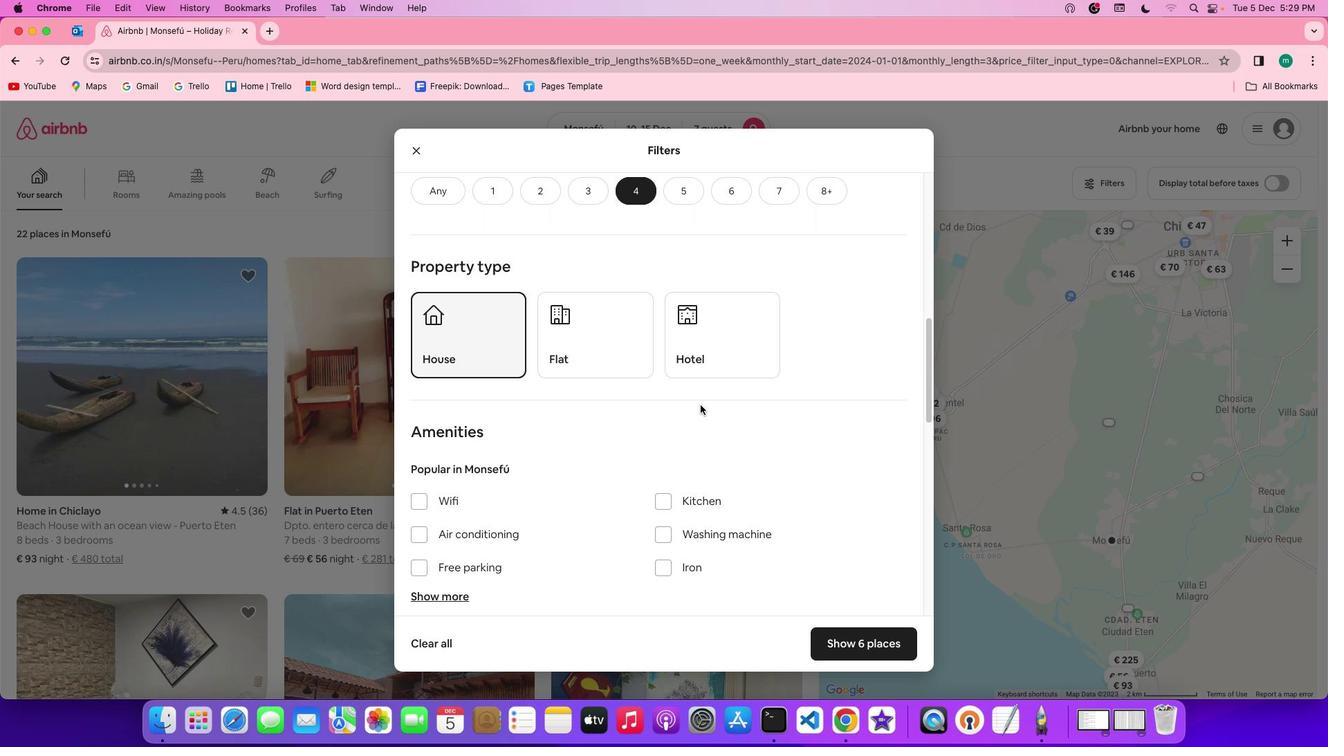 
Action: Mouse scrolled (700, 404) with delta (0, 0)
Screenshot: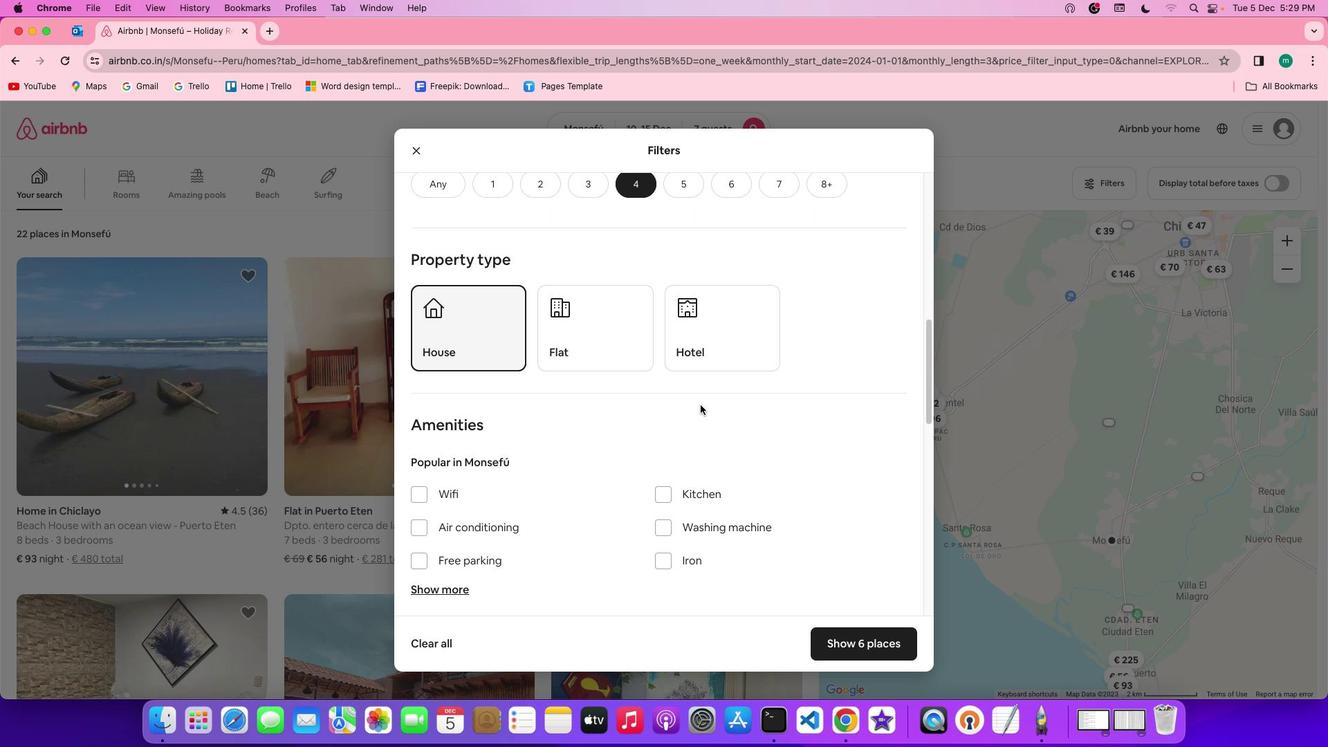 
Action: Mouse scrolled (700, 404) with delta (0, -1)
Screenshot: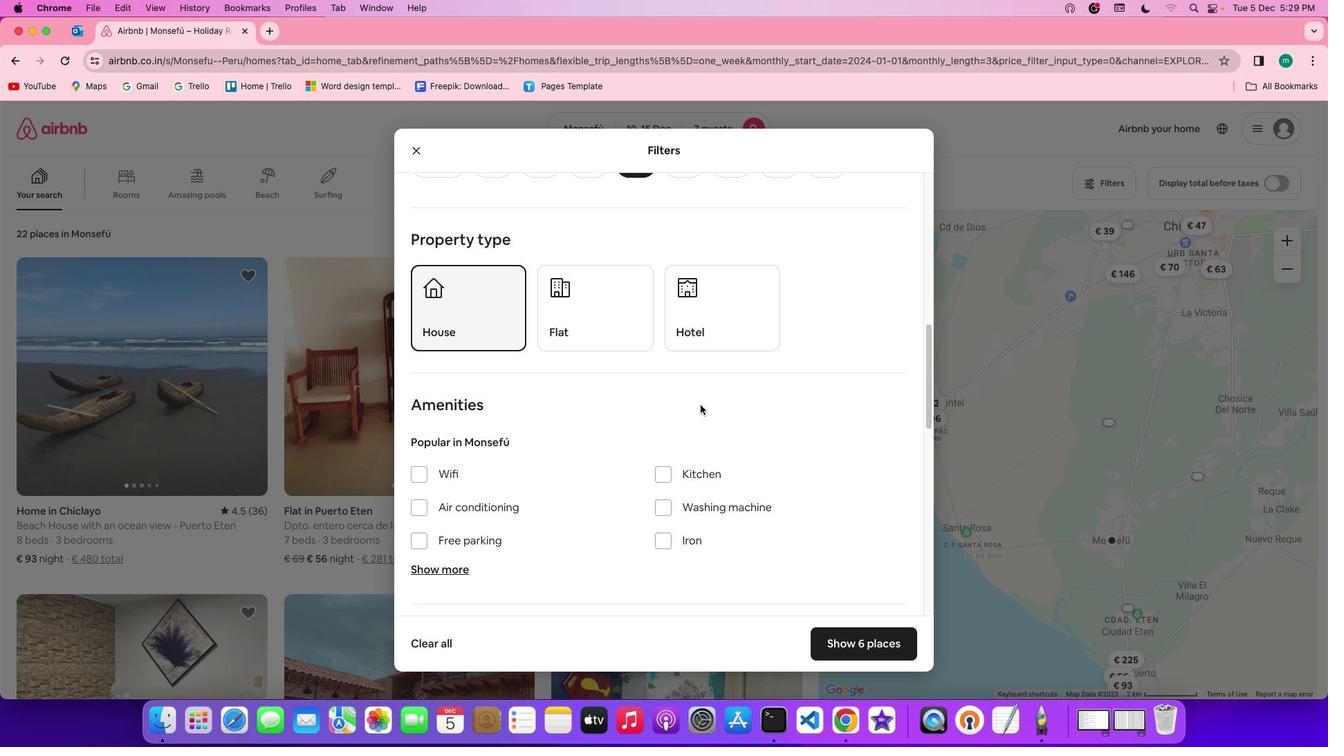 
Action: Mouse scrolled (700, 404) with delta (0, 0)
Screenshot: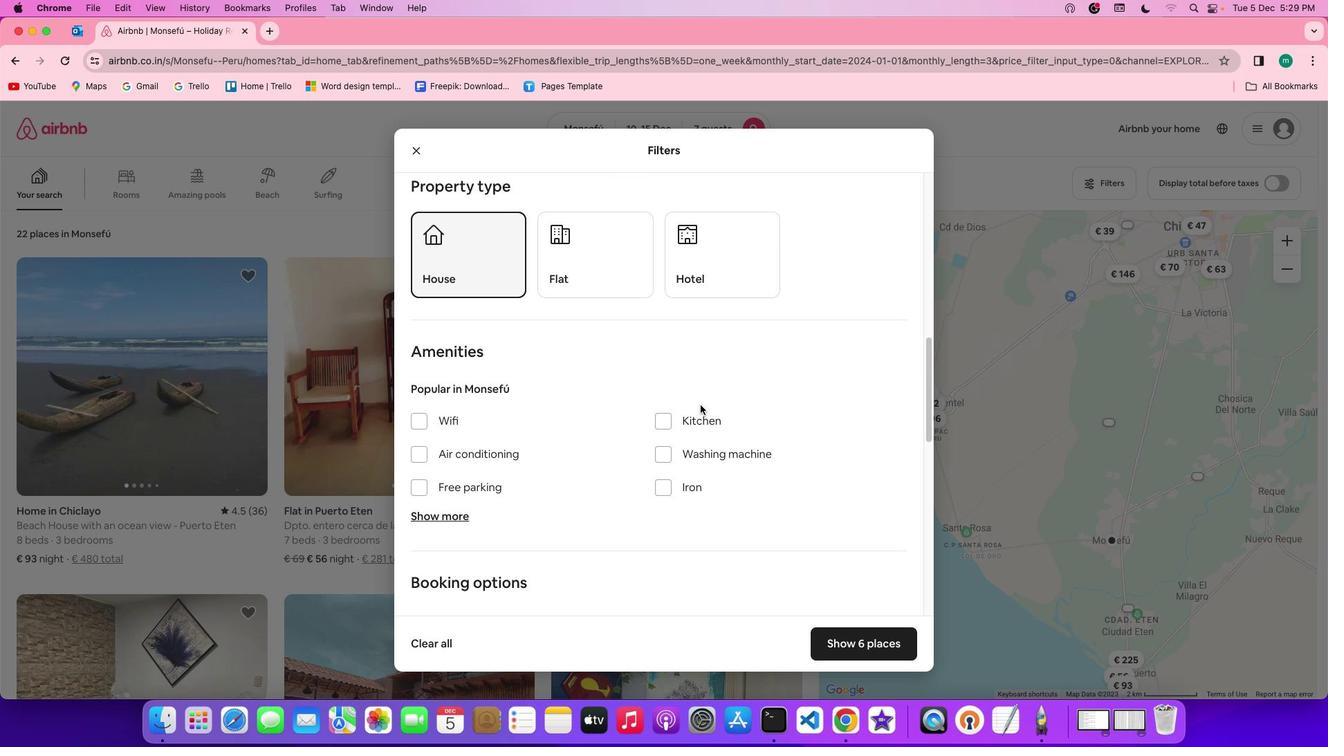 
Action: Mouse scrolled (700, 404) with delta (0, 0)
Screenshot: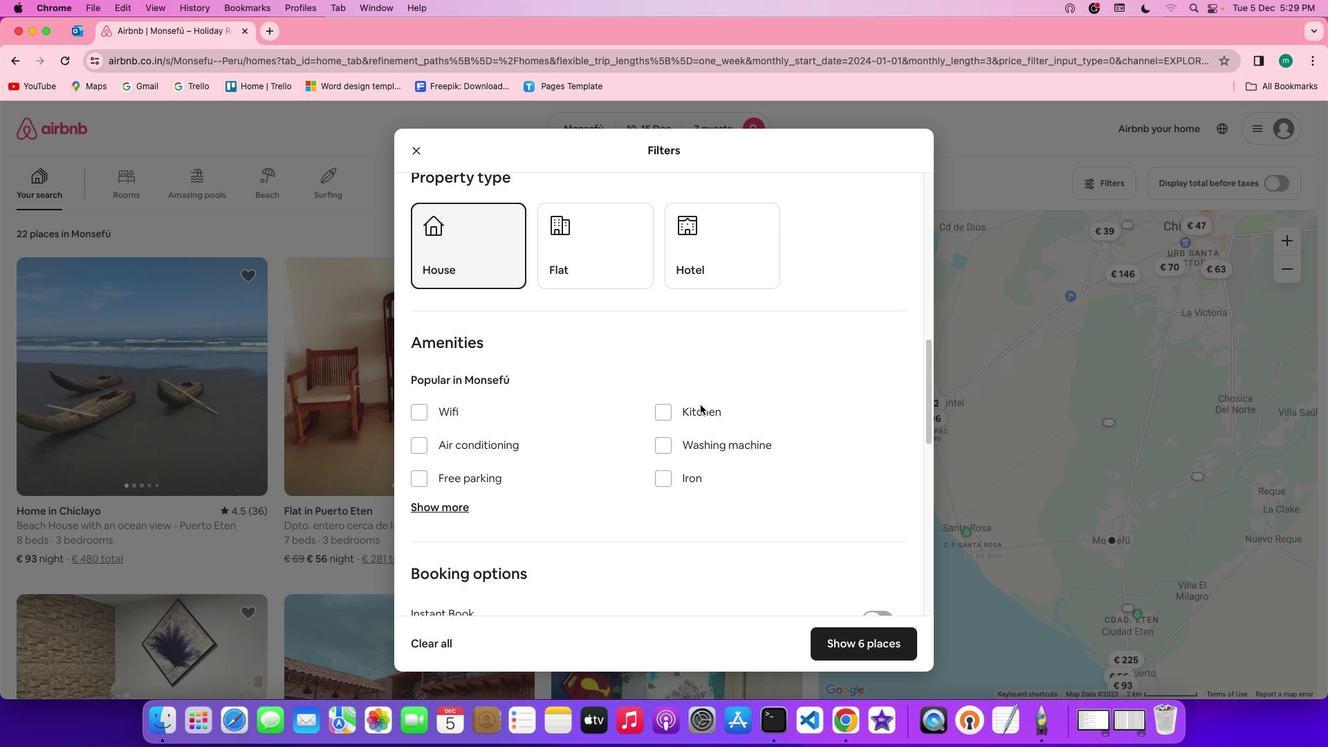 
Action: Mouse scrolled (700, 404) with delta (0, 0)
Screenshot: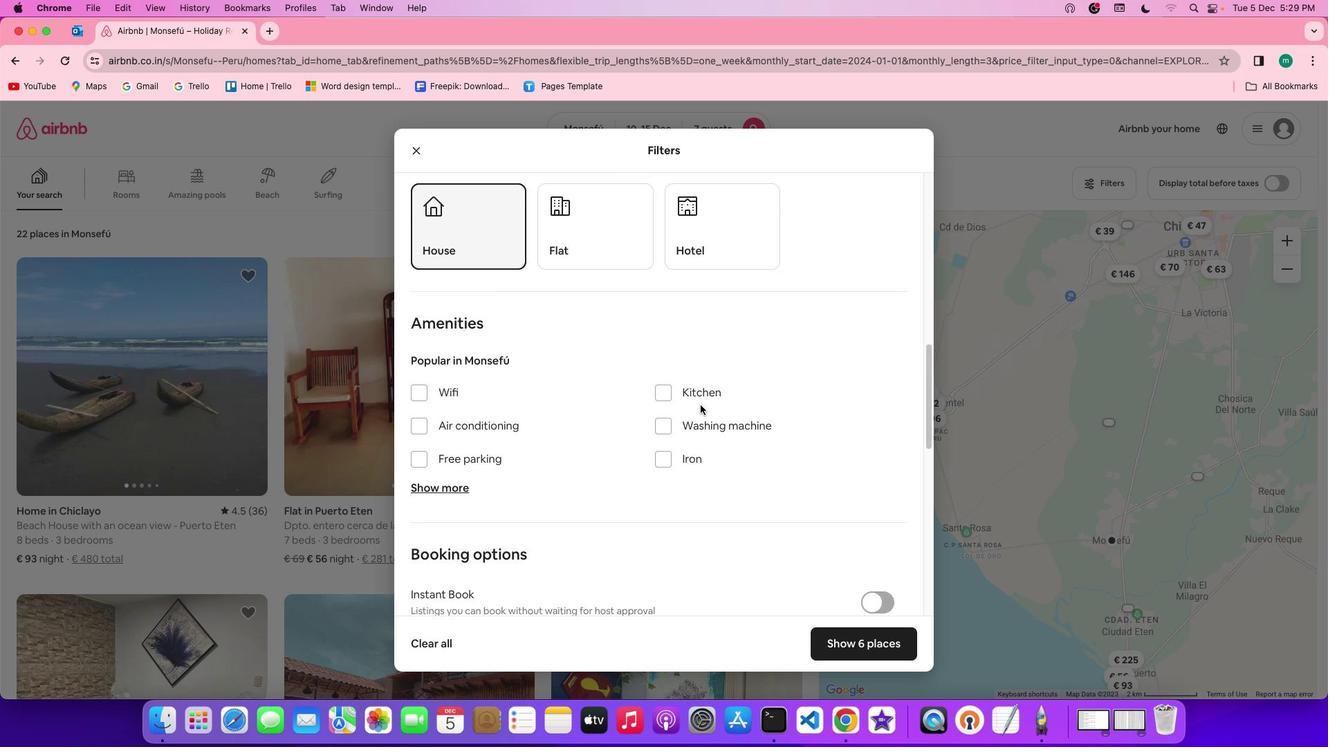 
Action: Mouse scrolled (700, 404) with delta (0, 0)
Screenshot: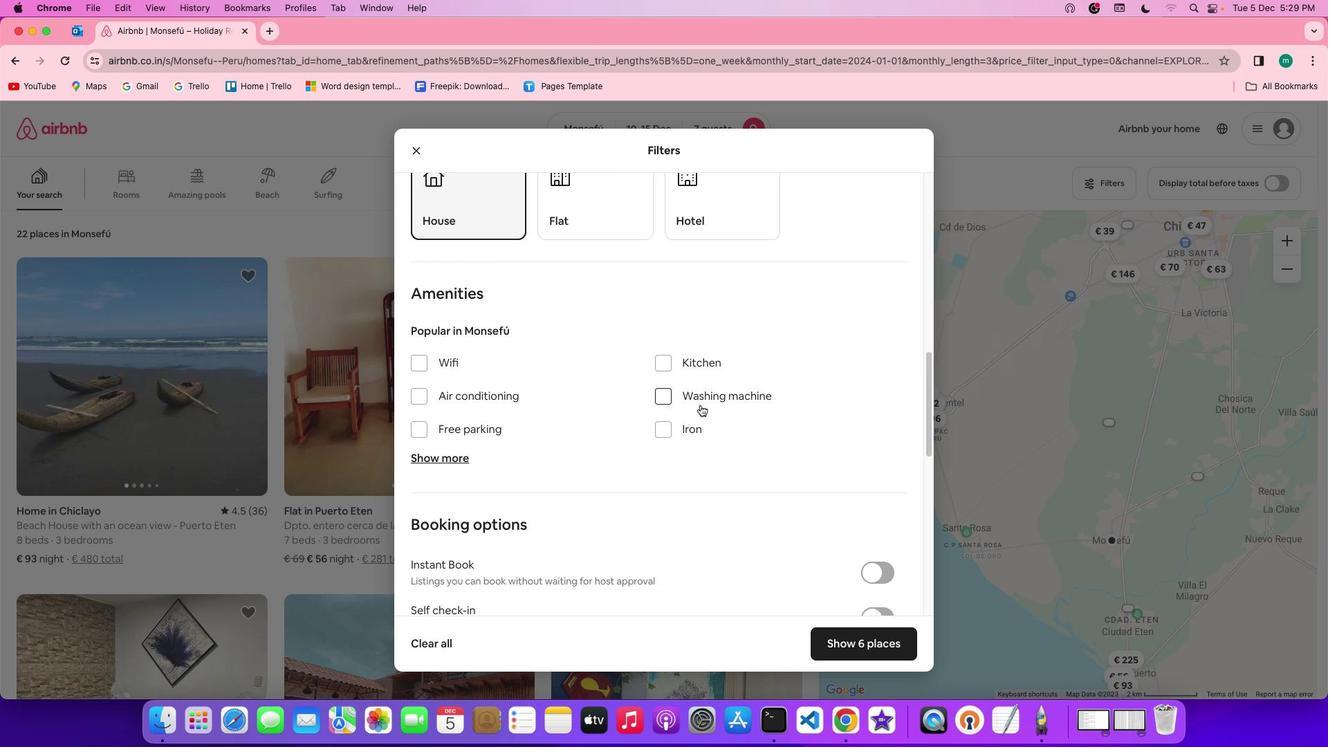 
Action: Mouse scrolled (700, 404) with delta (0, 0)
Screenshot: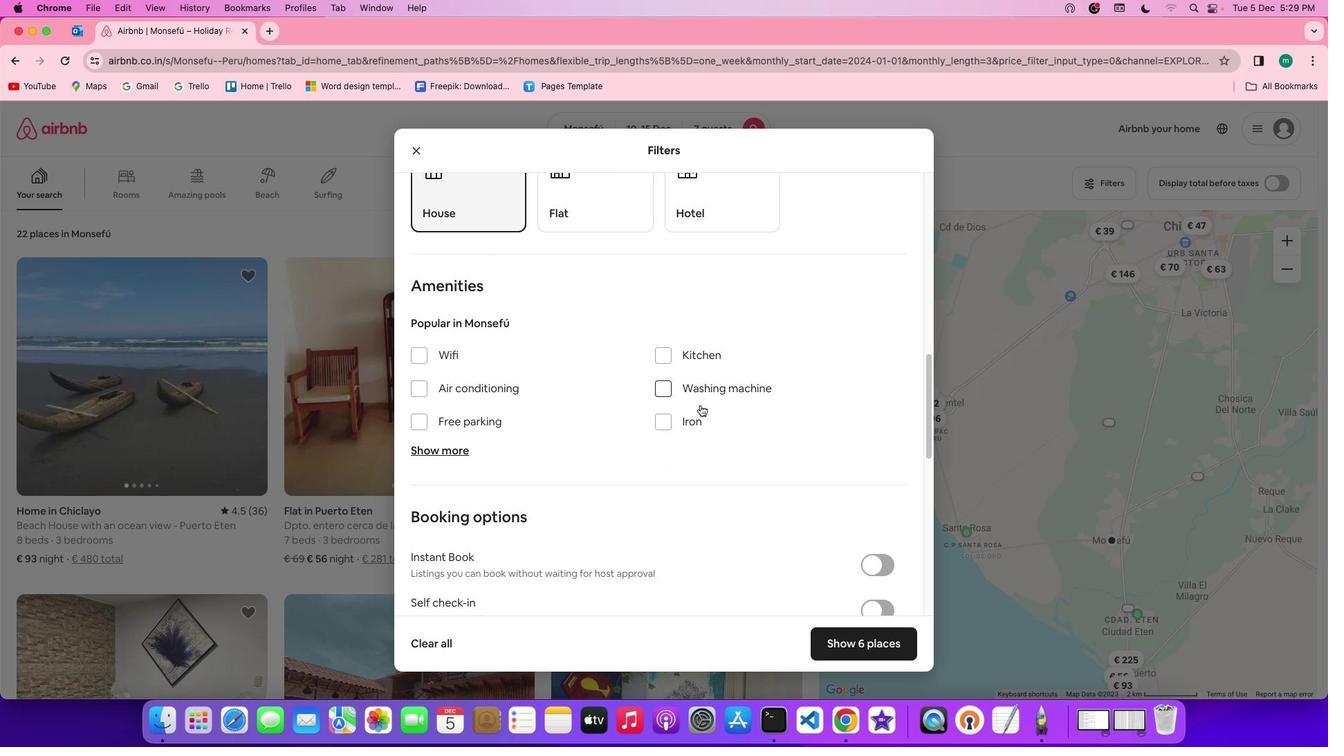 
Action: Mouse scrolled (700, 404) with delta (0, 0)
Screenshot: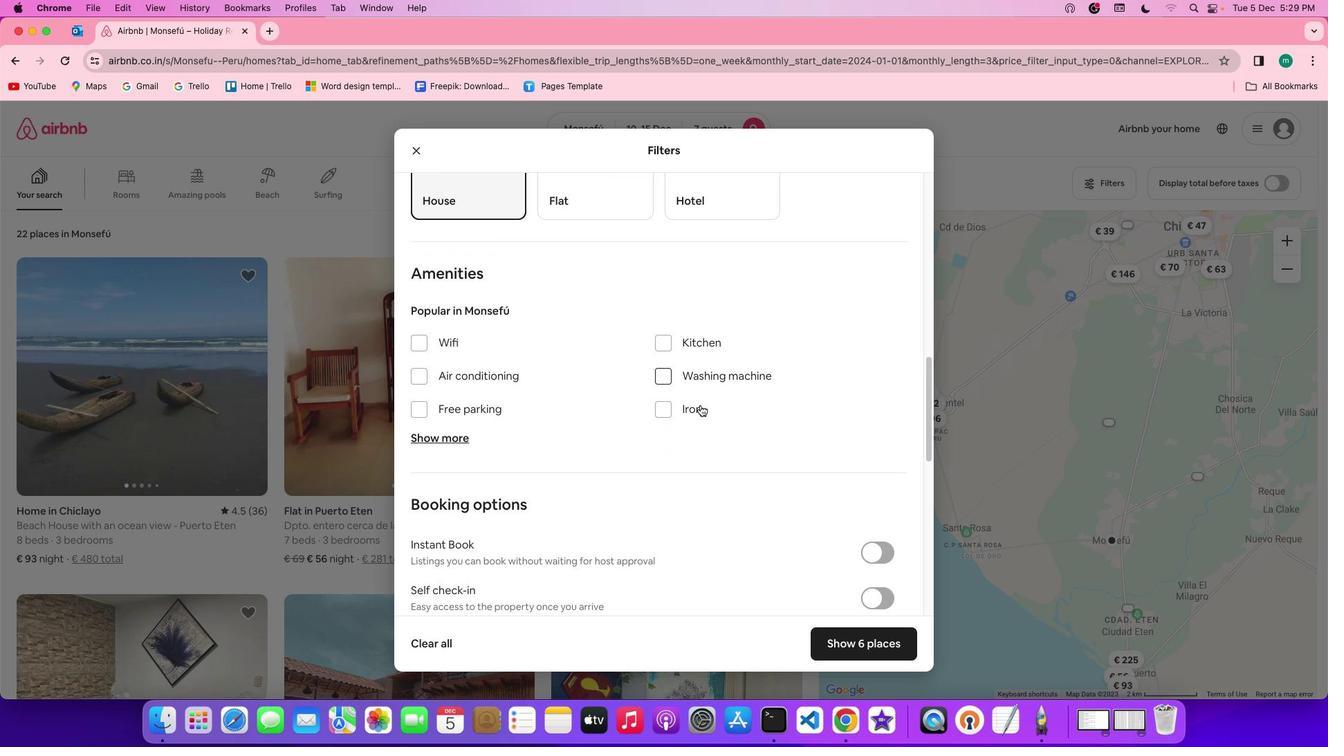 
Action: Mouse moved to (426, 347)
Screenshot: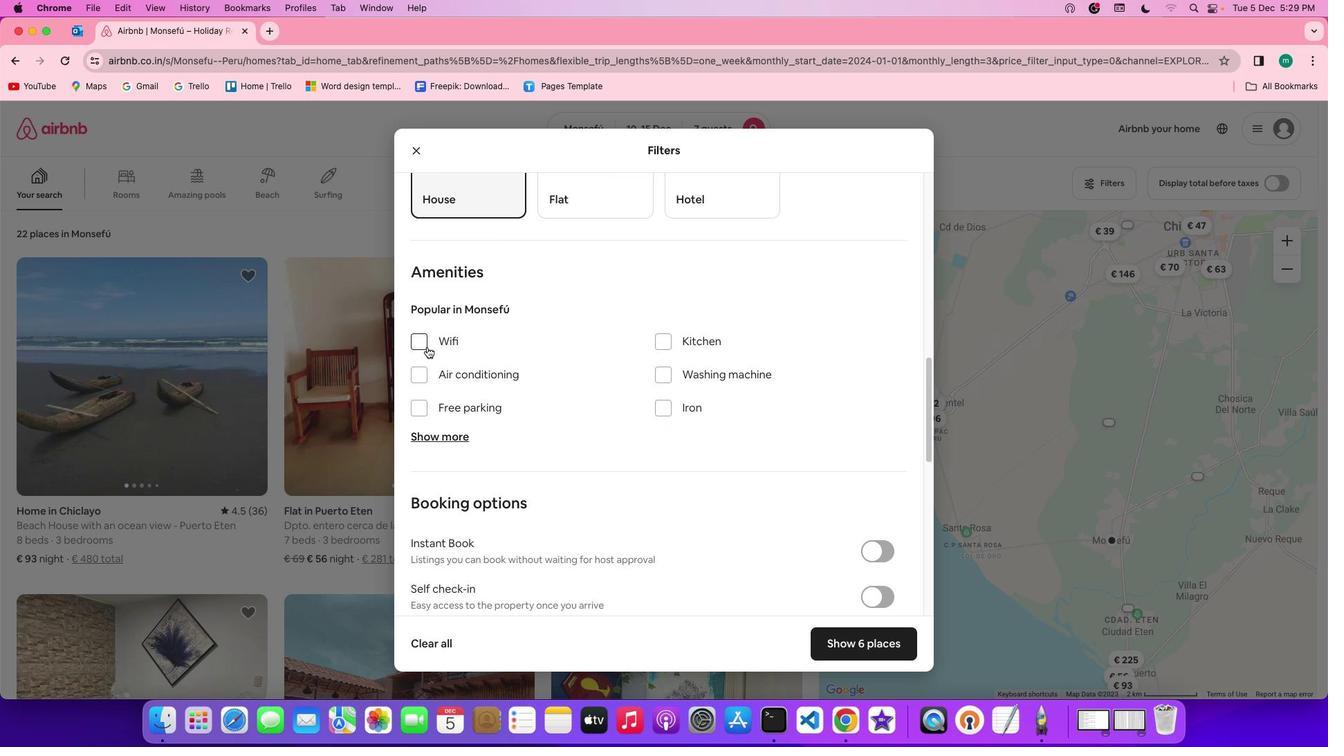 
Action: Mouse pressed left at (426, 347)
Screenshot: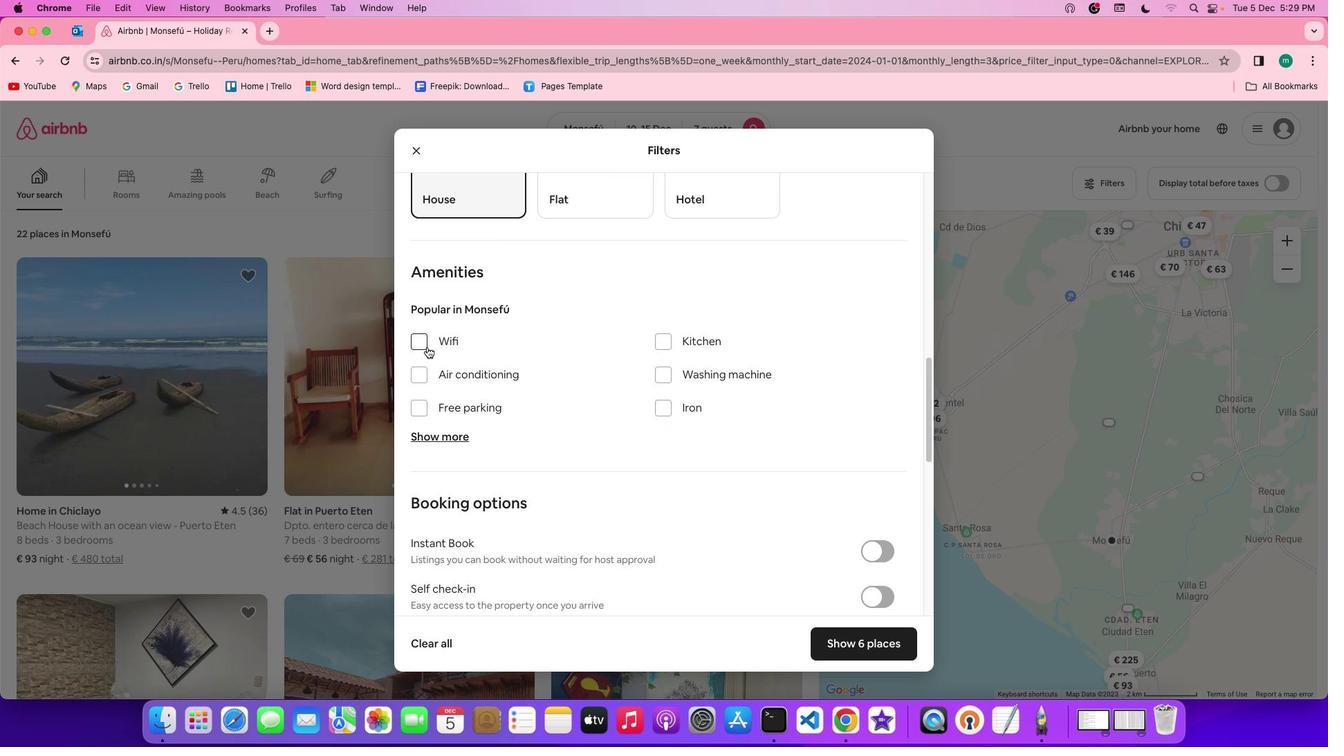 
Action: Mouse moved to (525, 374)
Screenshot: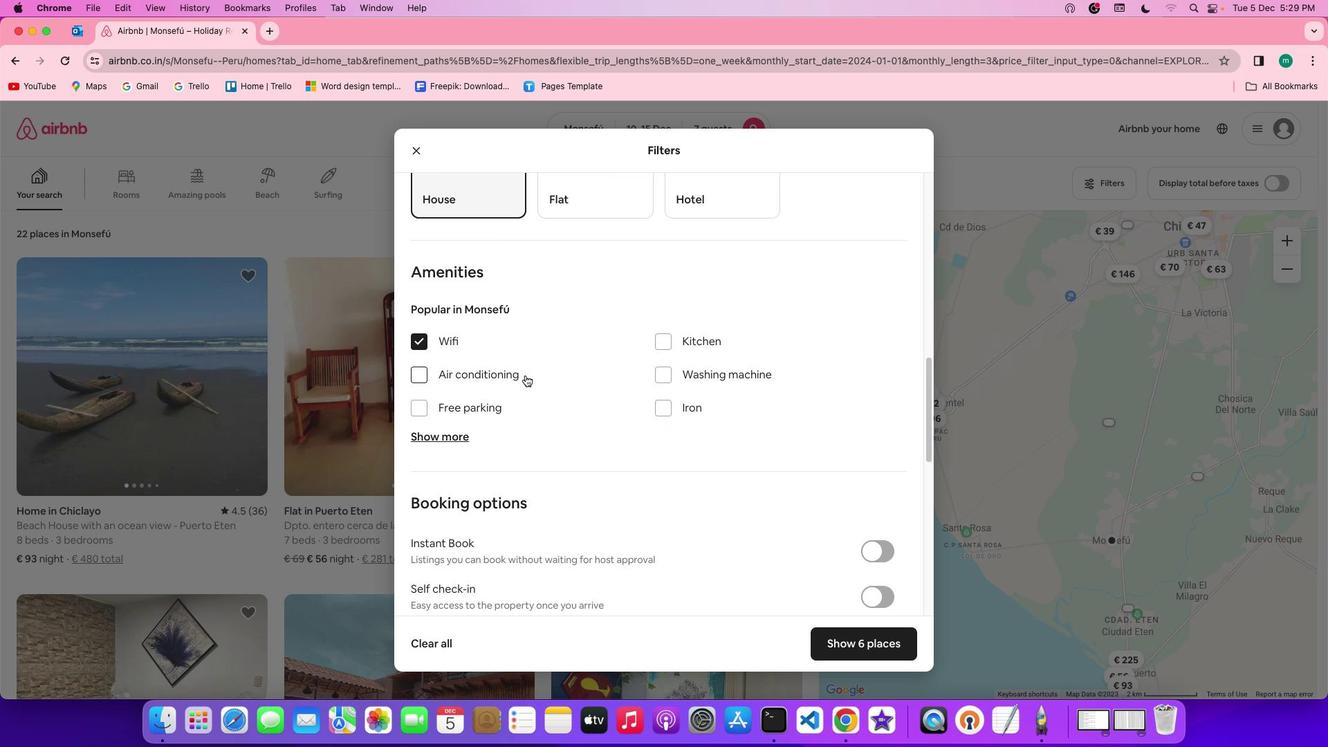 
Action: Mouse scrolled (525, 374) with delta (0, 0)
Screenshot: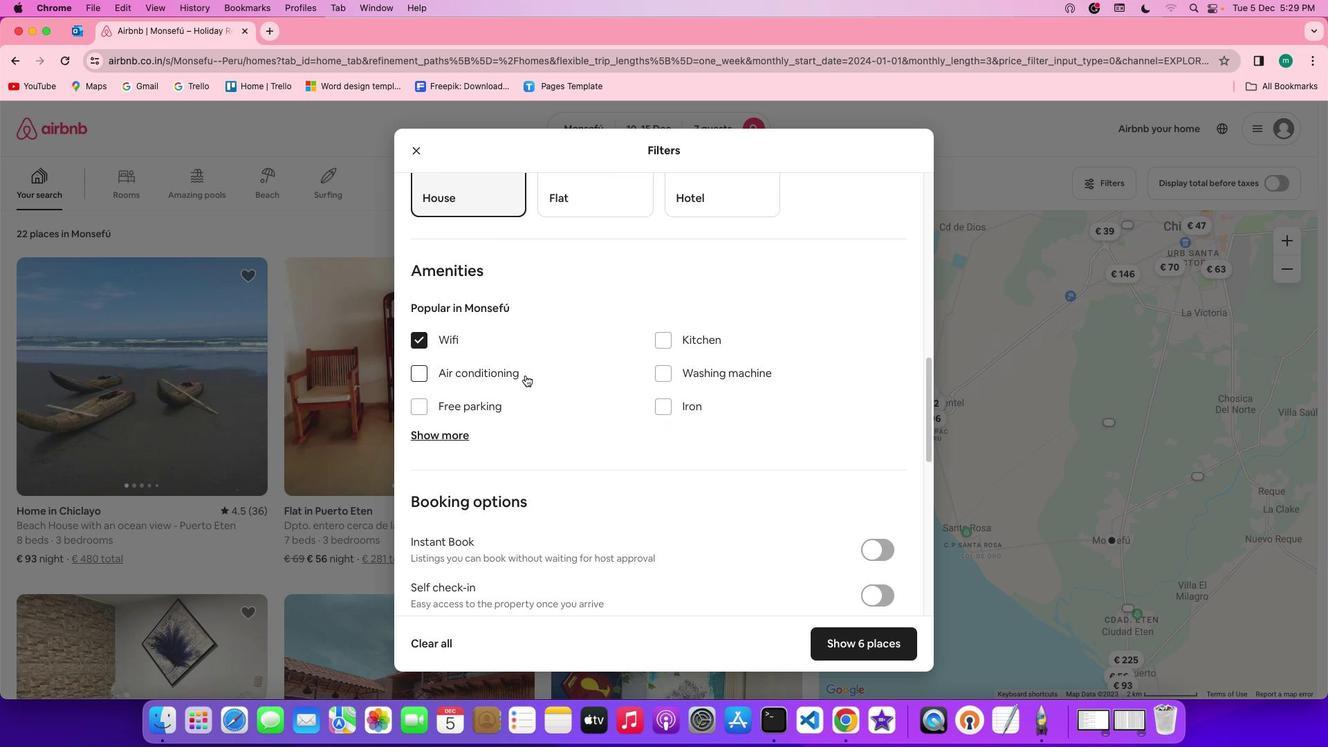 
Action: Mouse scrolled (525, 374) with delta (0, 0)
Screenshot: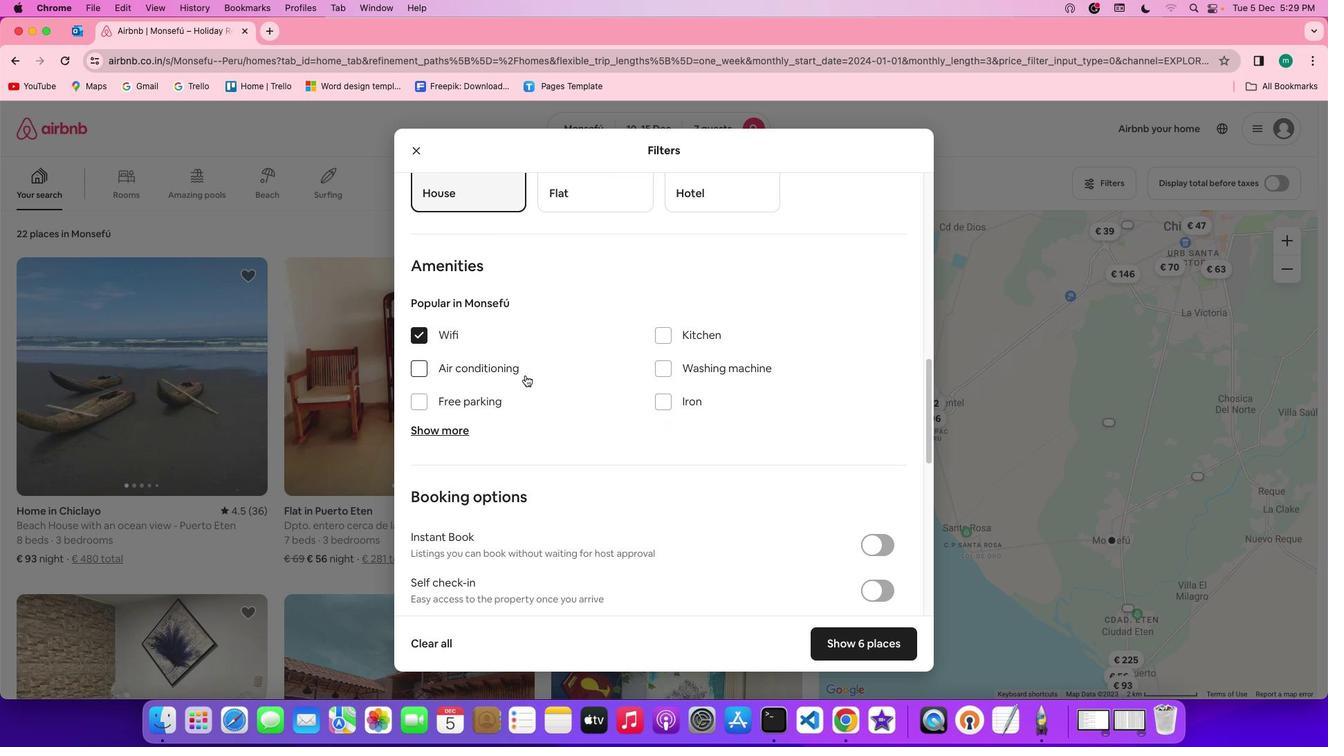 
Action: Mouse scrolled (525, 374) with delta (0, 0)
Screenshot: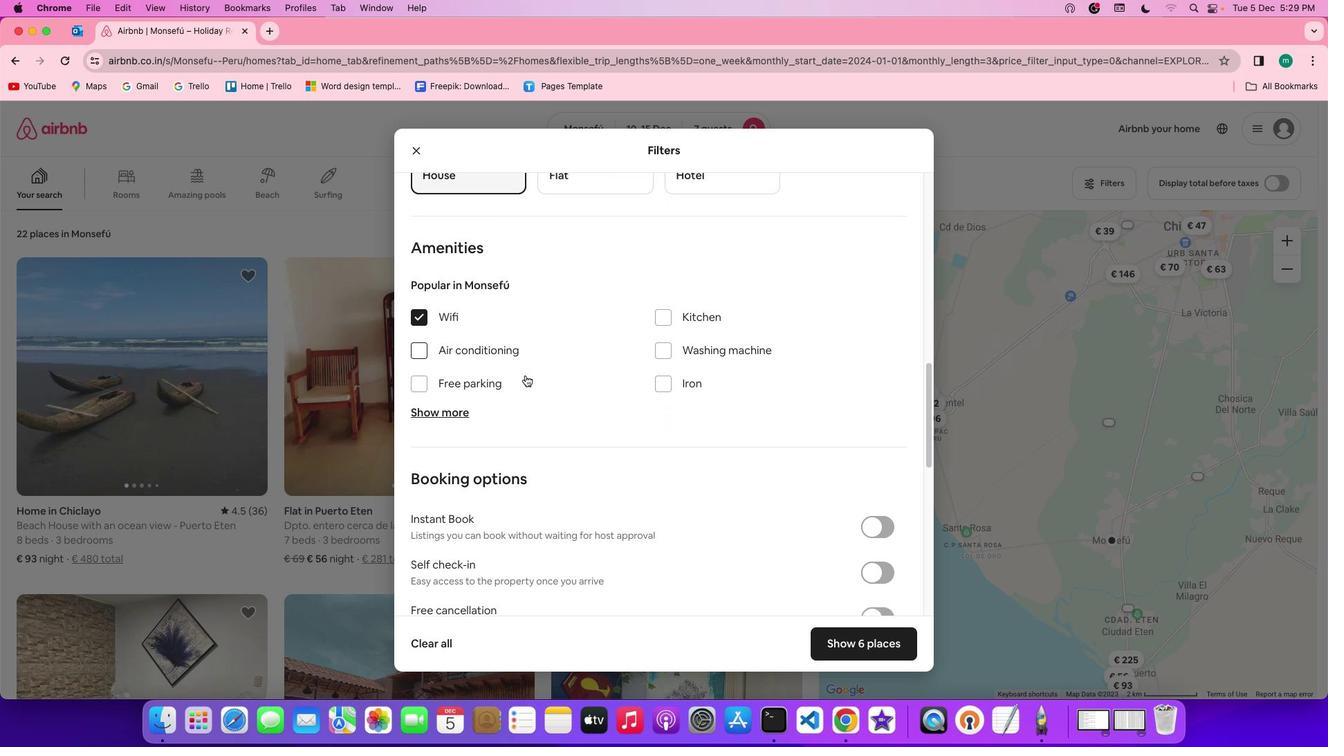 
Action: Mouse scrolled (525, 374) with delta (0, 0)
Screenshot: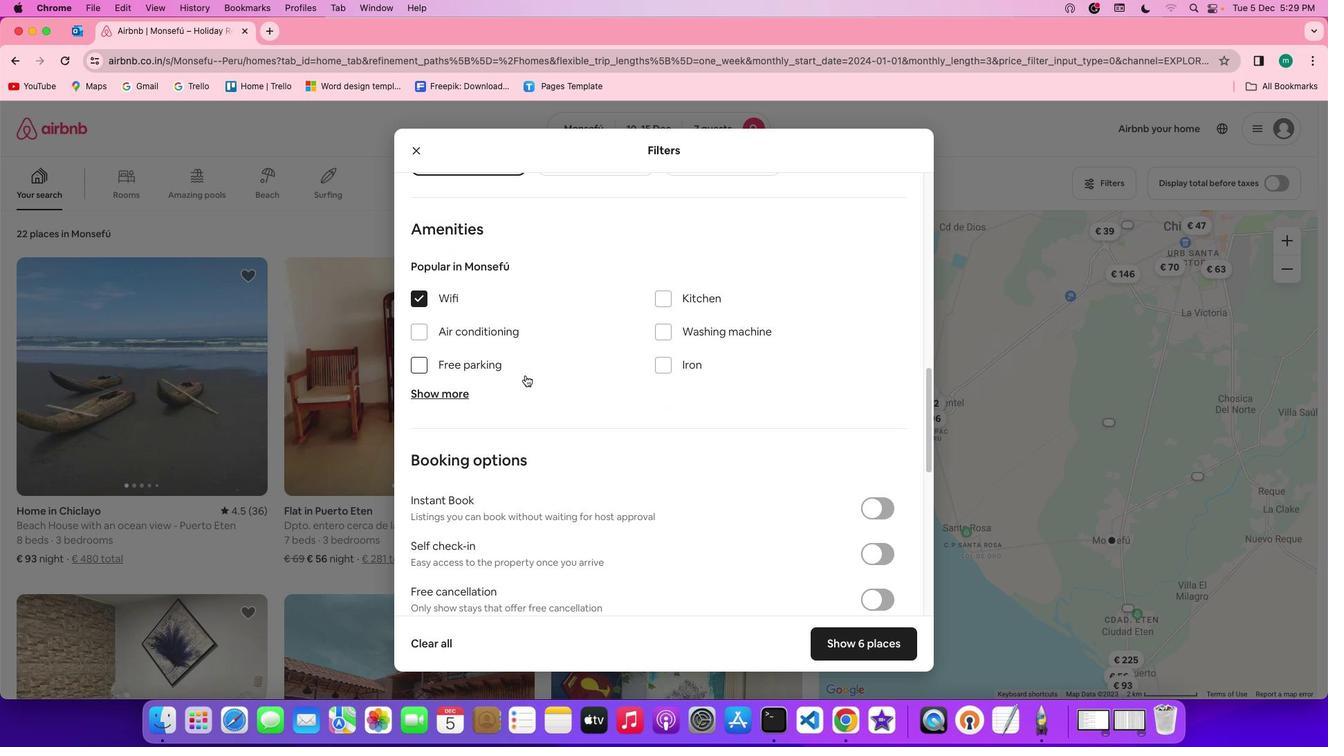 
Action: Mouse scrolled (525, 374) with delta (0, 0)
Screenshot: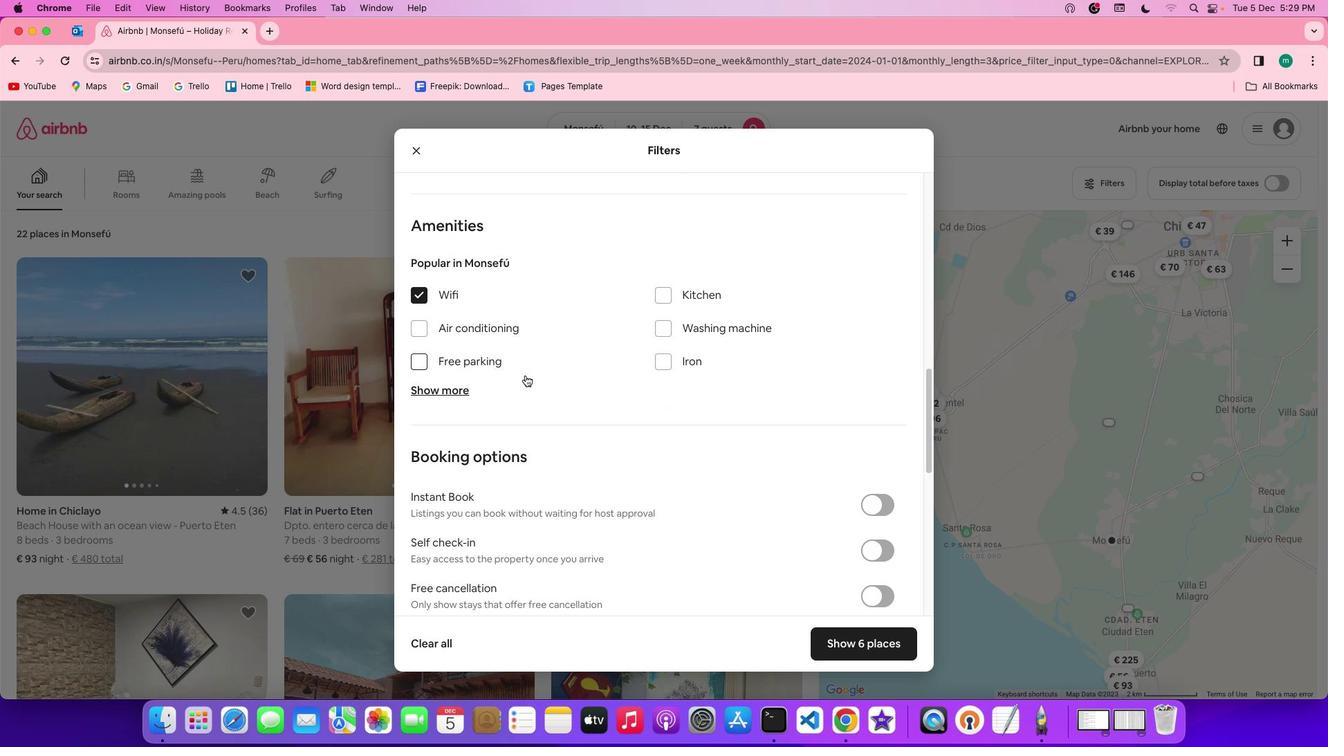 
Action: Mouse scrolled (525, 374) with delta (0, 0)
Screenshot: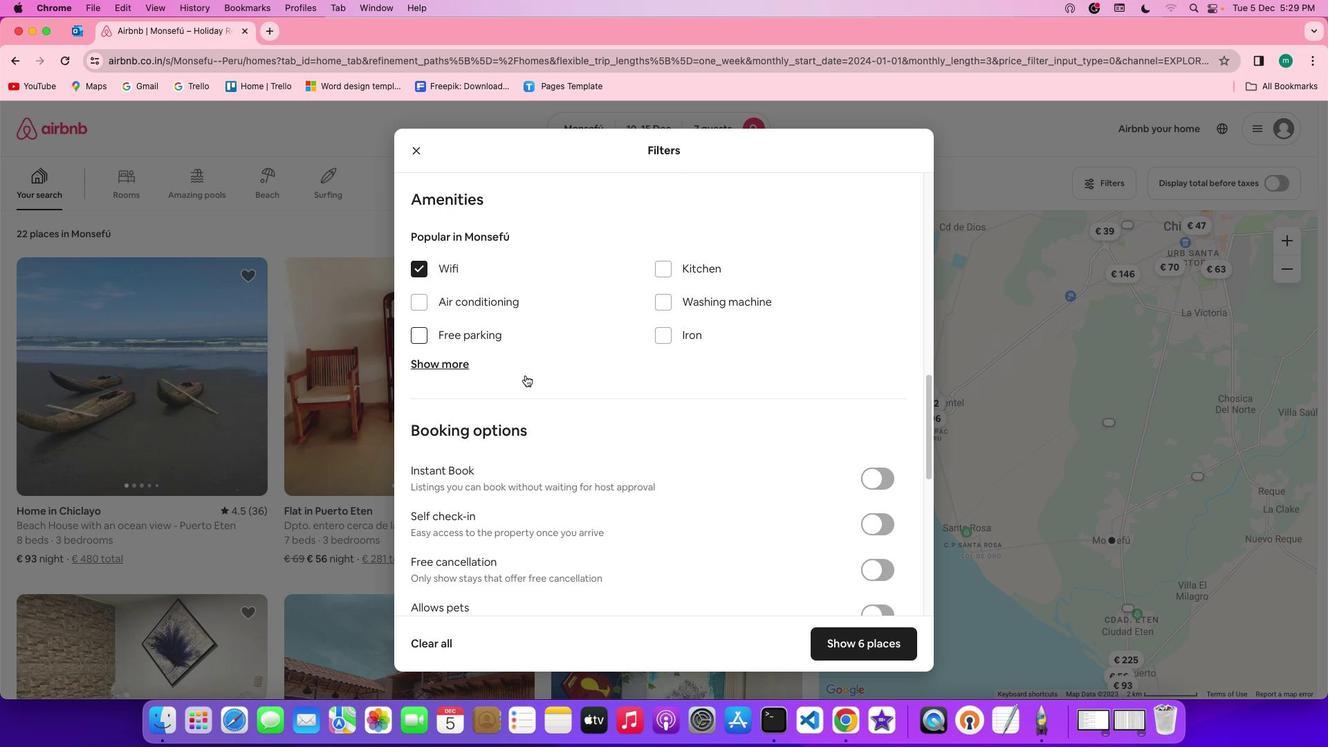 
Action: Mouse scrolled (525, 374) with delta (0, 0)
Screenshot: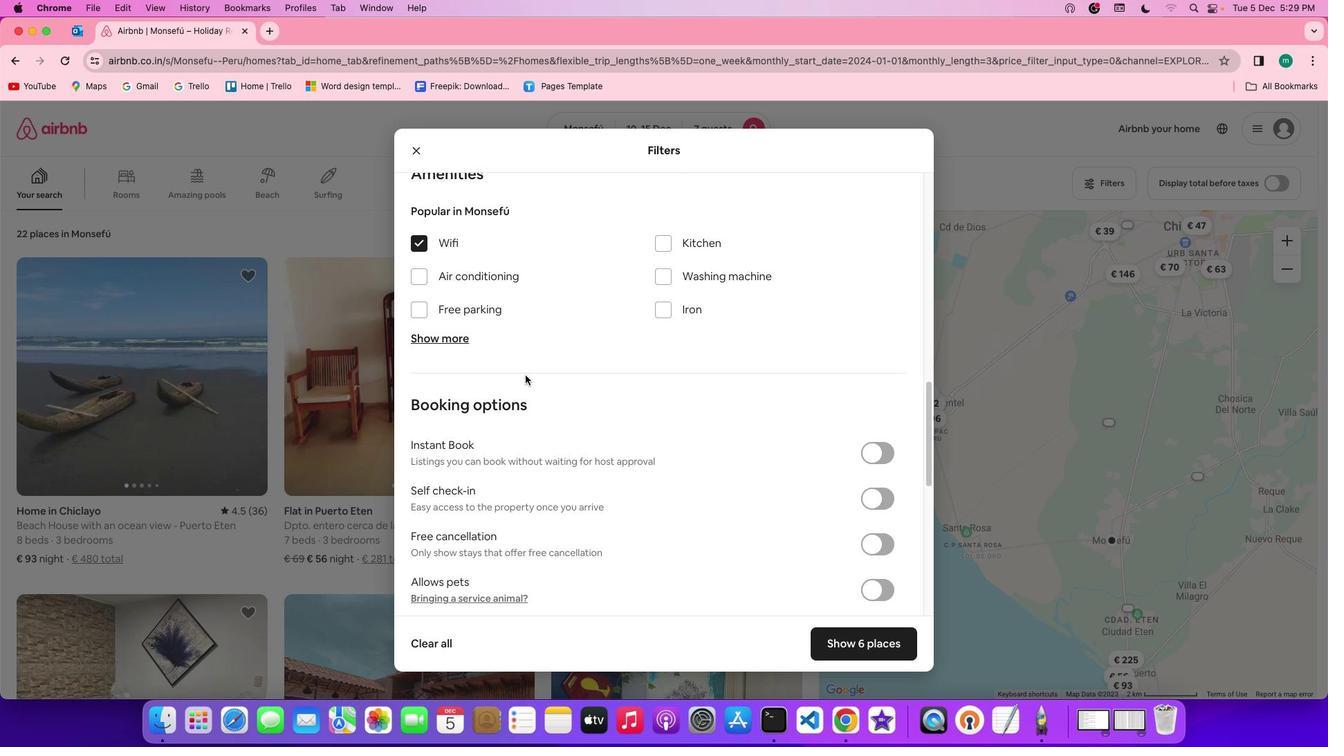 
Action: Mouse scrolled (525, 374) with delta (0, 0)
Screenshot: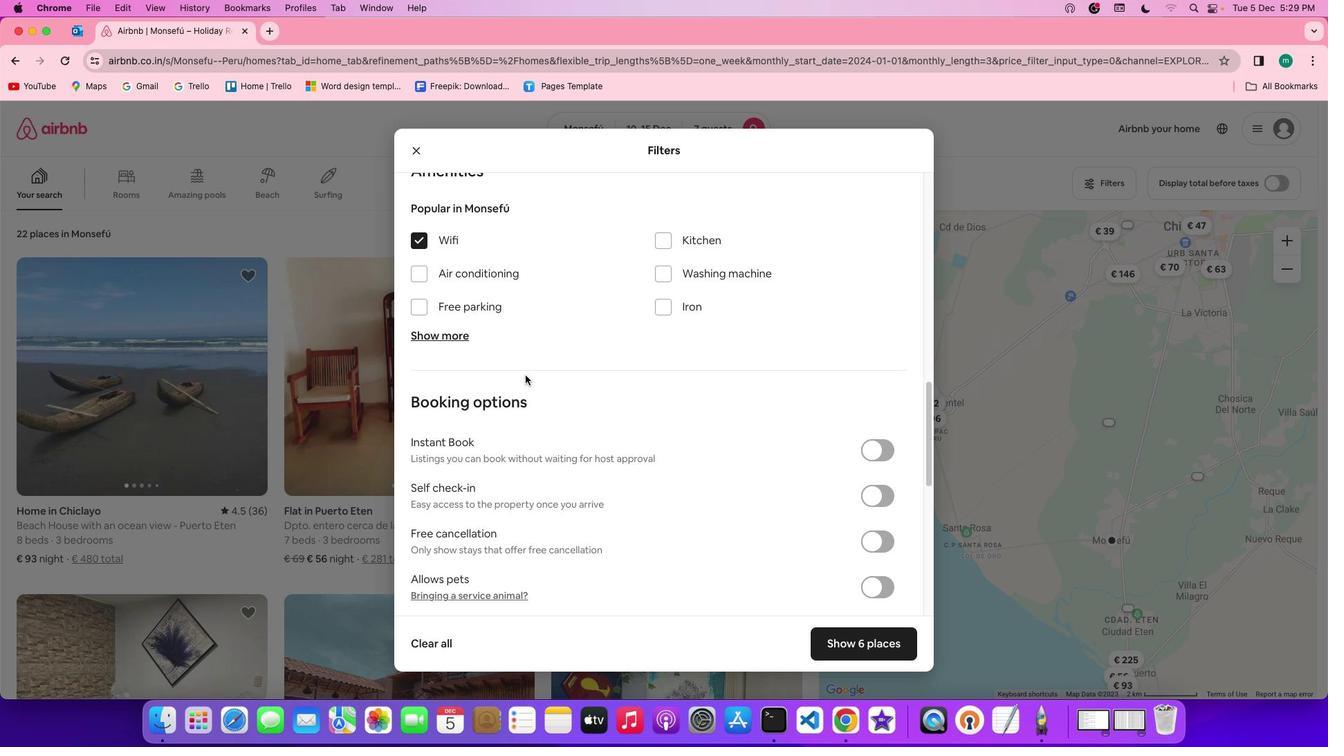 
Action: Mouse scrolled (525, 374) with delta (0, 0)
Screenshot: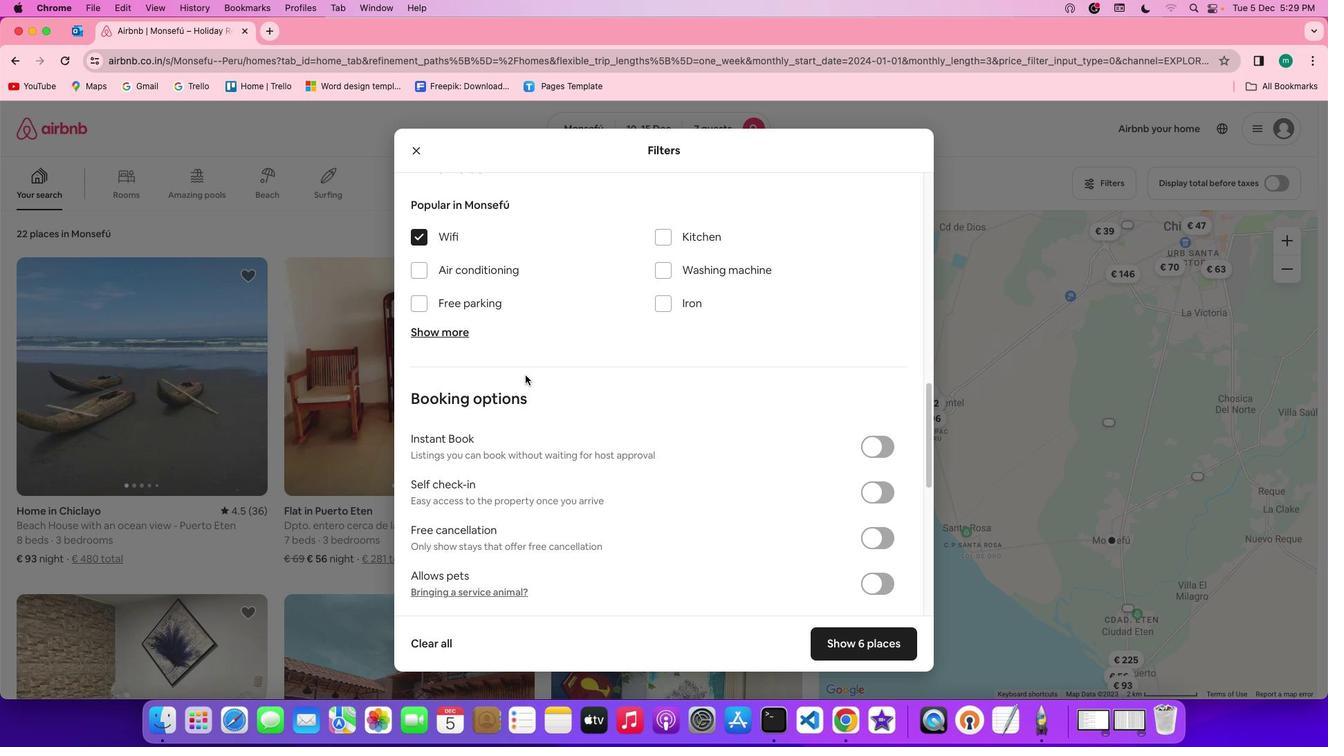 
Action: Mouse scrolled (525, 374) with delta (0, 0)
Screenshot: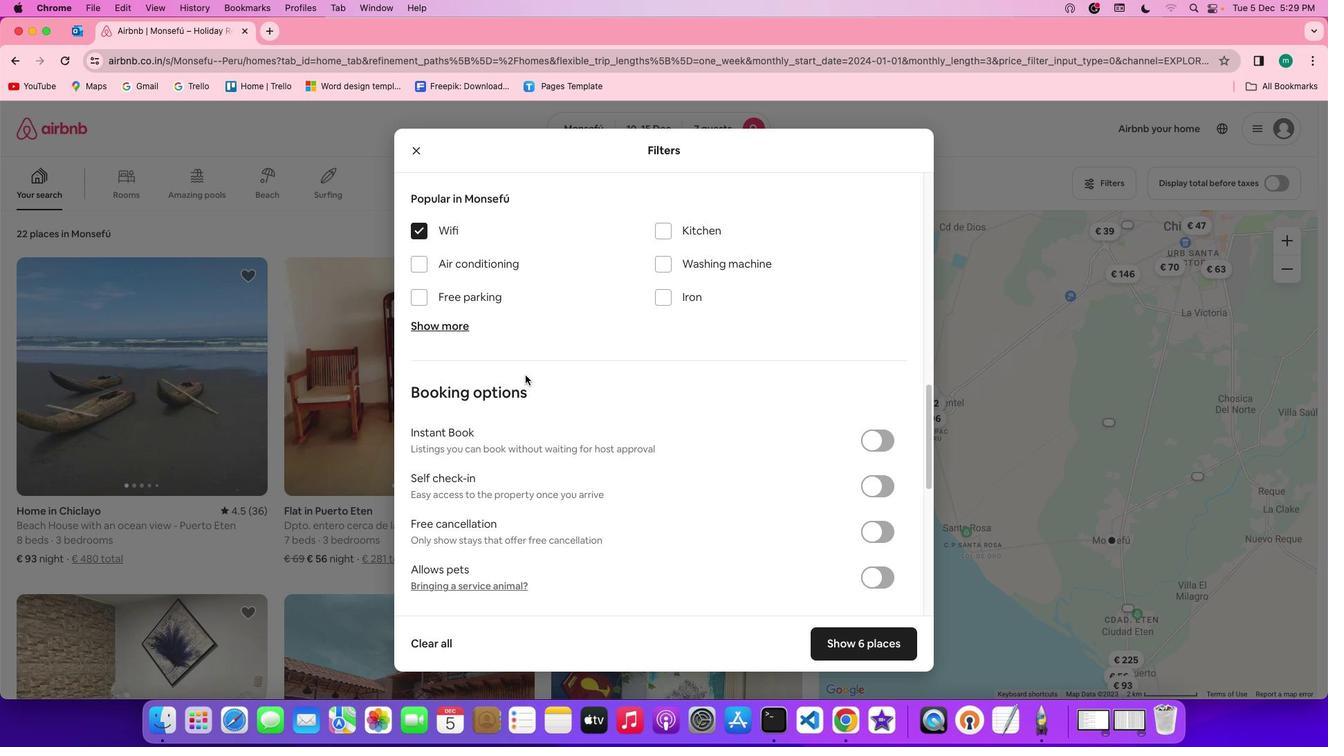 
Action: Mouse moved to (434, 307)
Screenshot: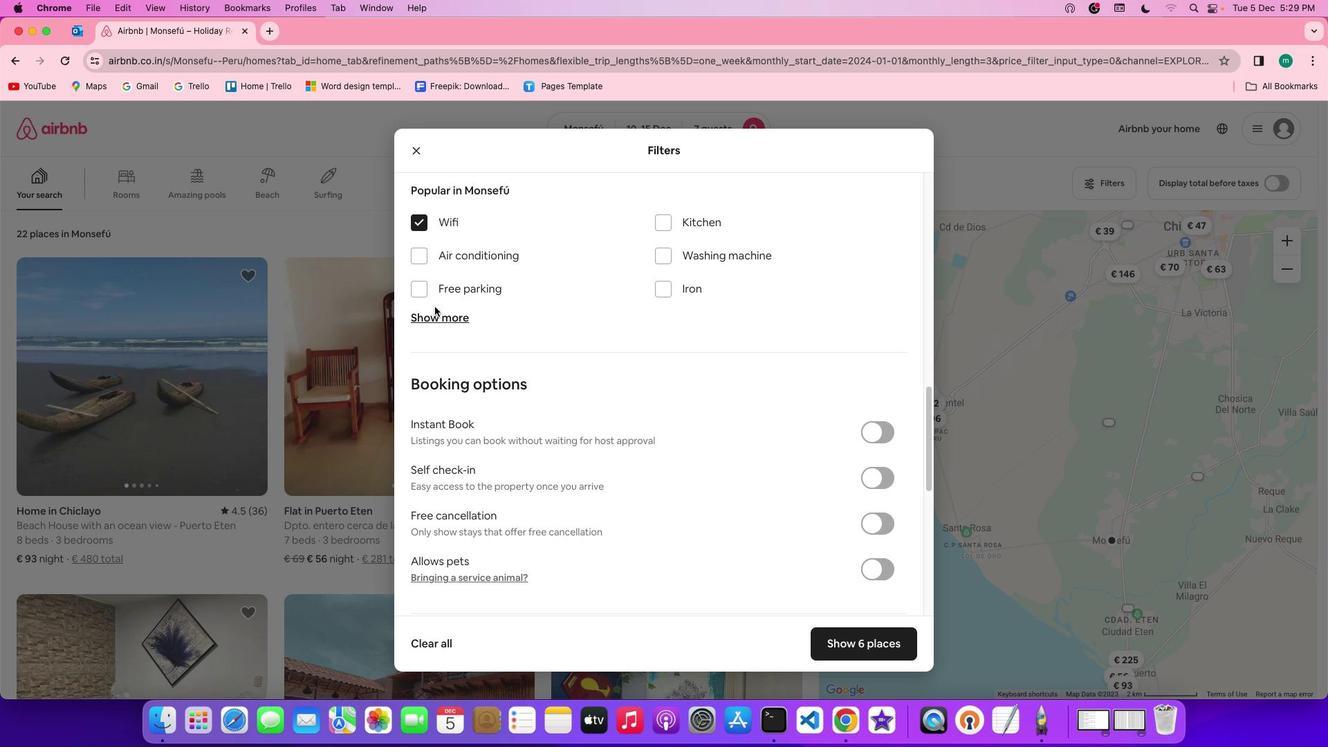 
Action: Mouse pressed left at (434, 307)
Screenshot: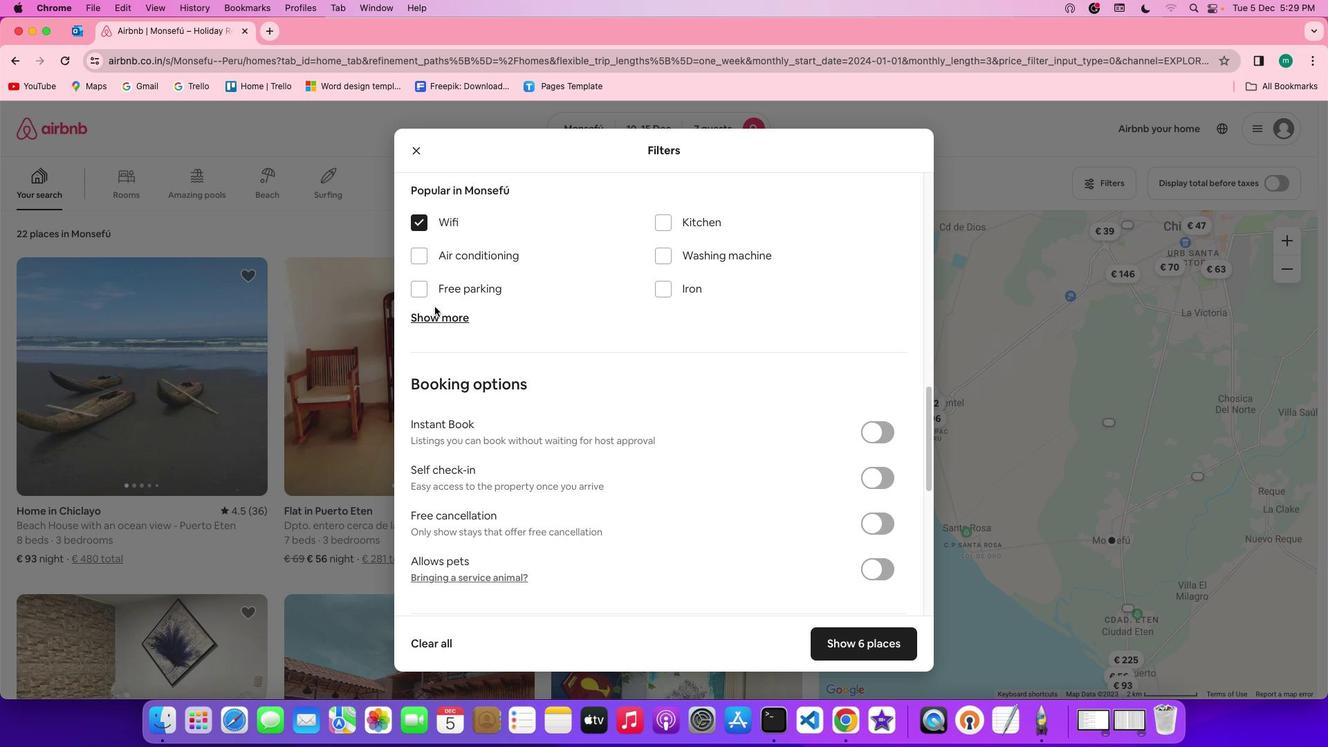 
Action: Mouse moved to (434, 308)
Screenshot: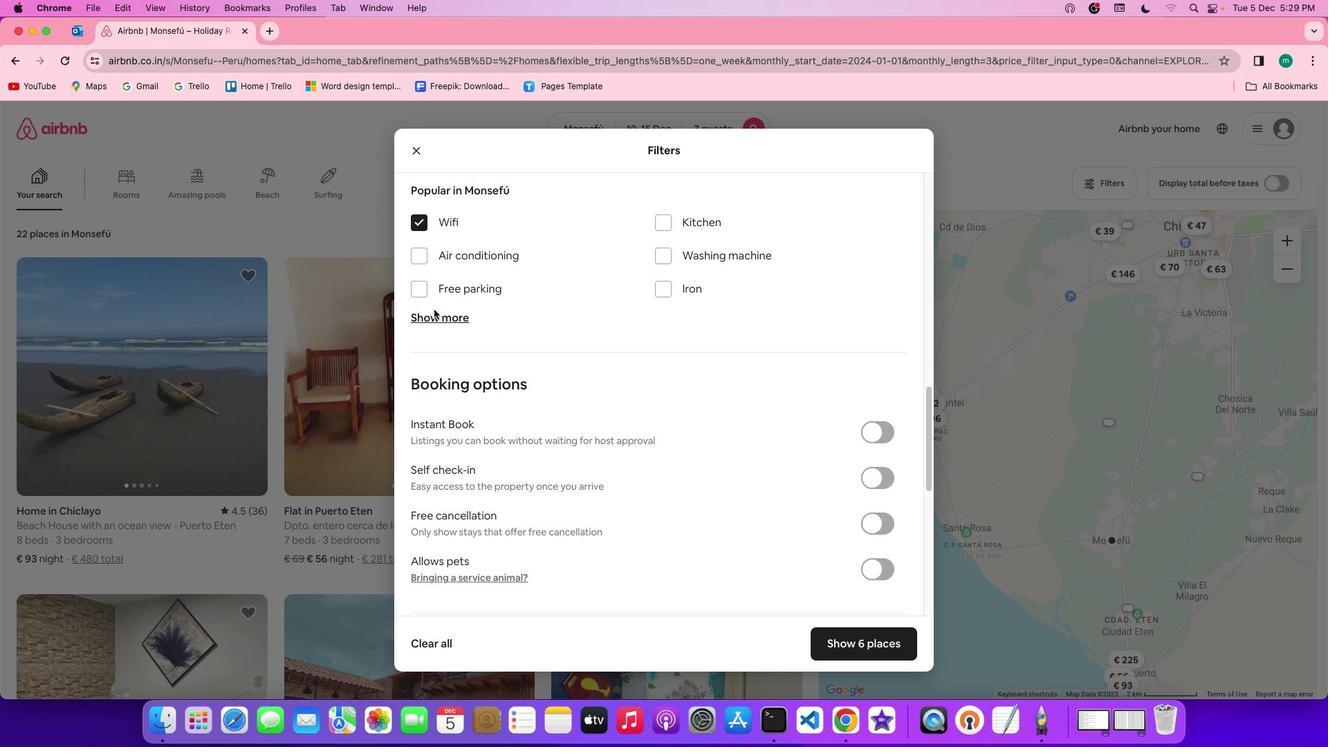 
Action: Mouse pressed left at (434, 308)
Screenshot: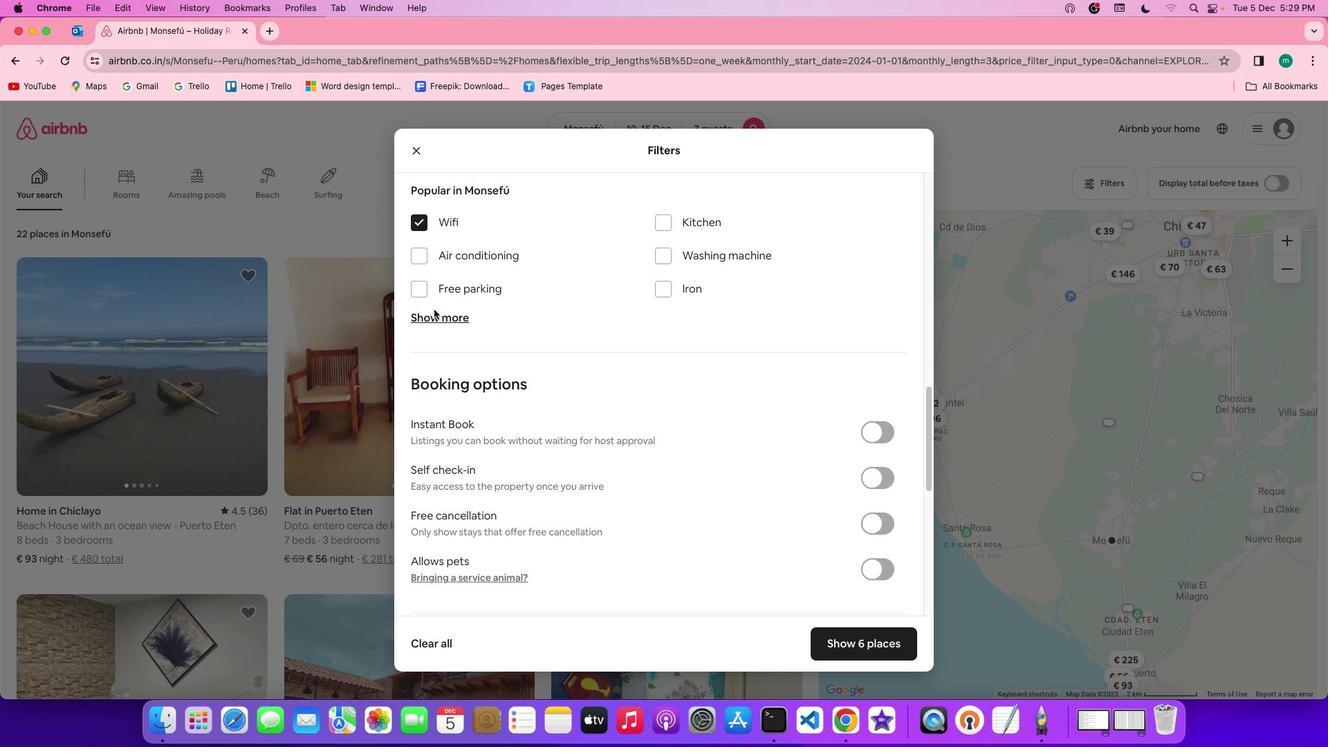 
Action: Mouse moved to (435, 314)
Screenshot: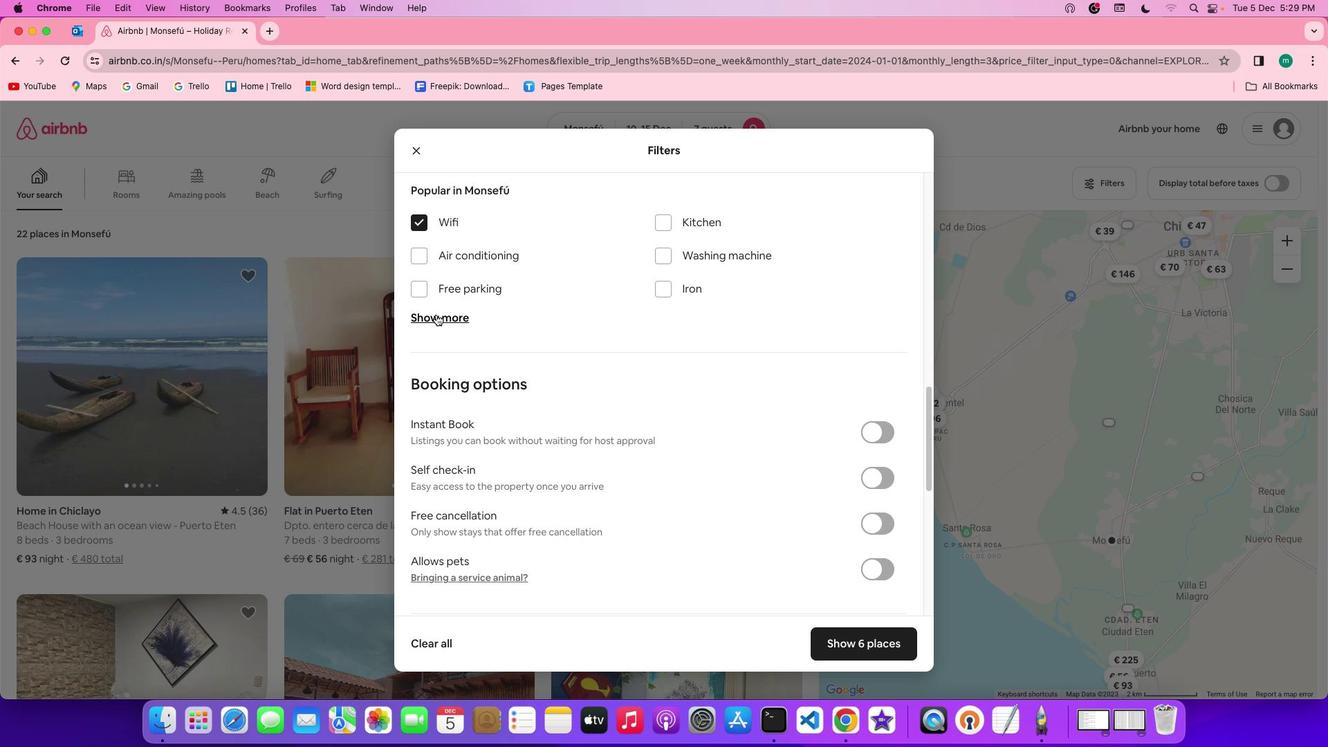 
Action: Mouse pressed left at (435, 314)
Screenshot: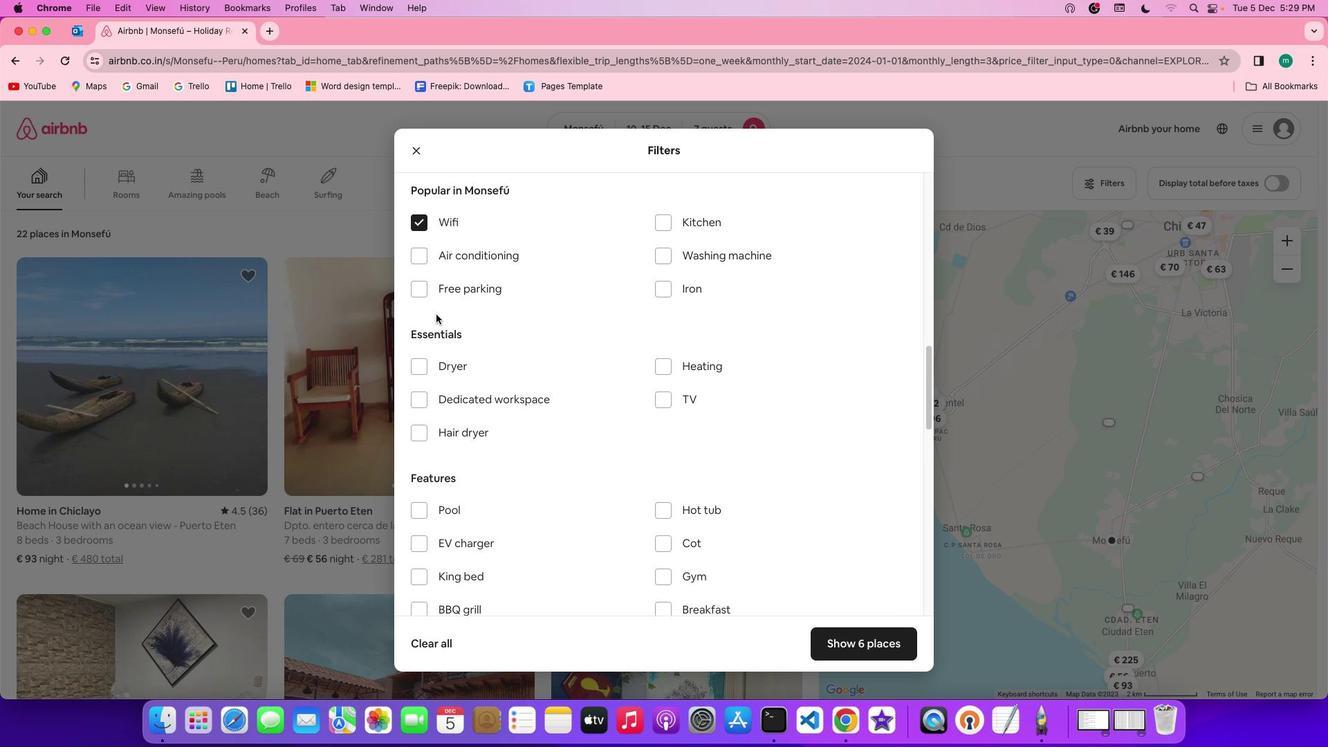 
Action: Mouse moved to (656, 401)
Screenshot: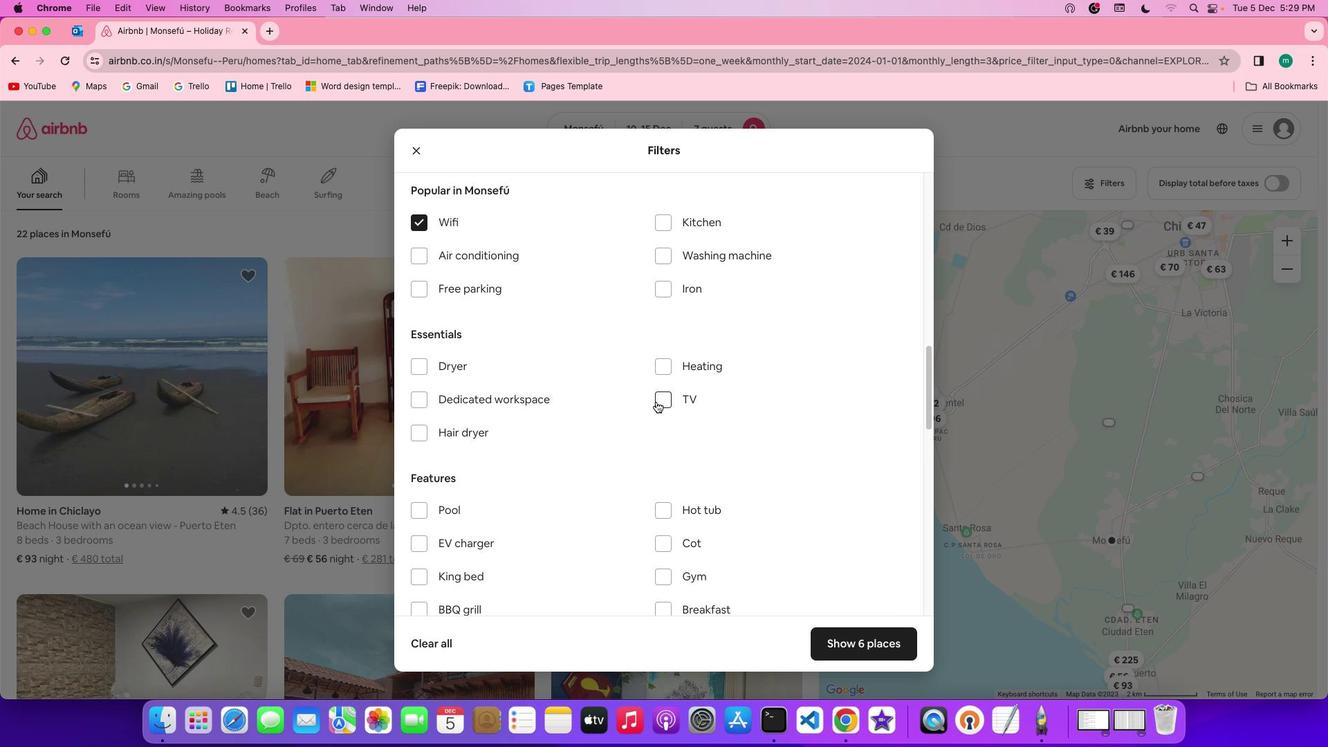 
Action: Mouse pressed left at (656, 401)
Screenshot: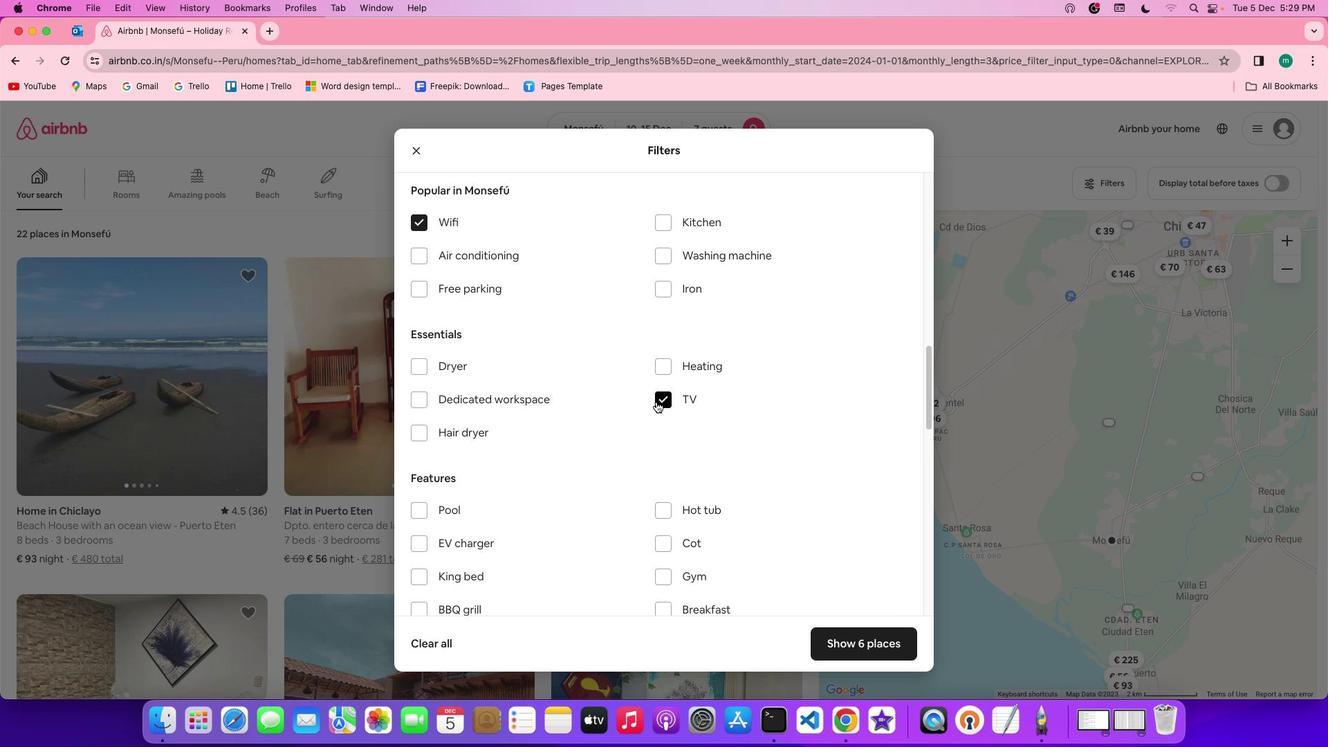 
Action: Mouse moved to (425, 290)
Screenshot: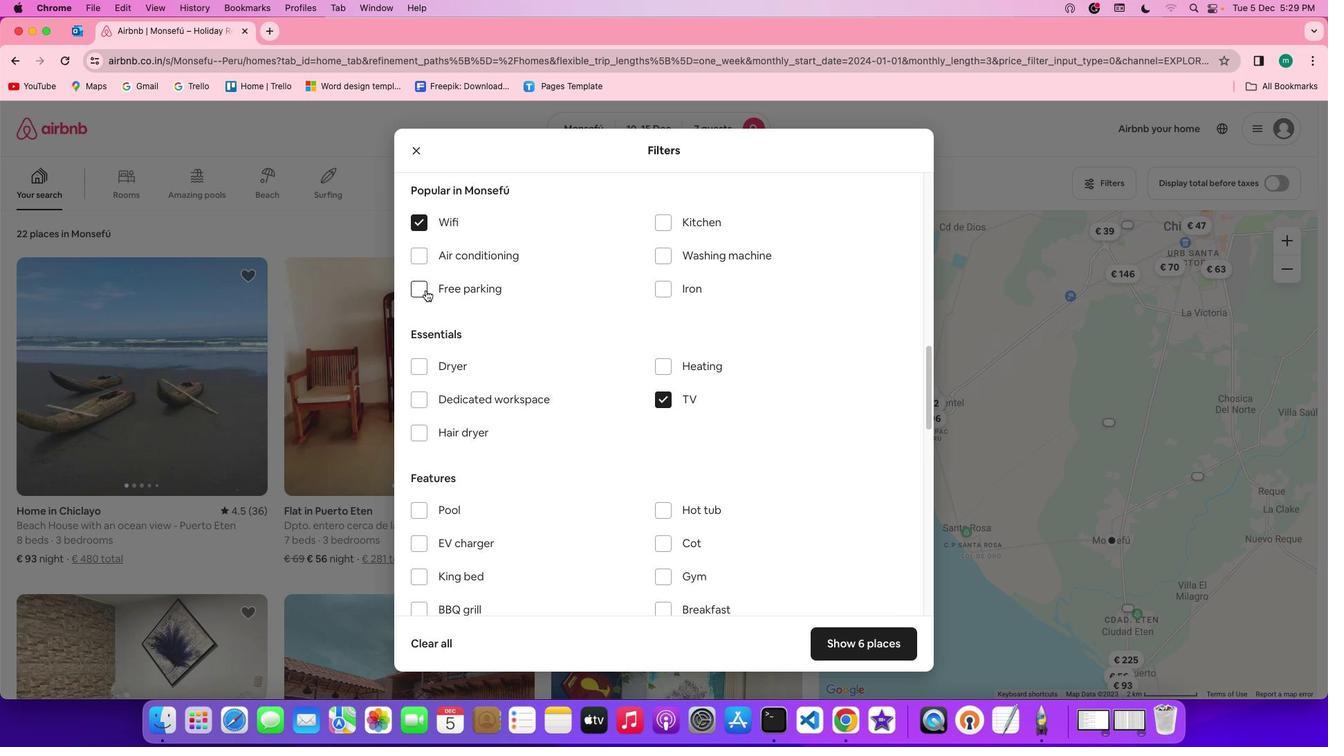 
Action: Mouse pressed left at (425, 290)
Screenshot: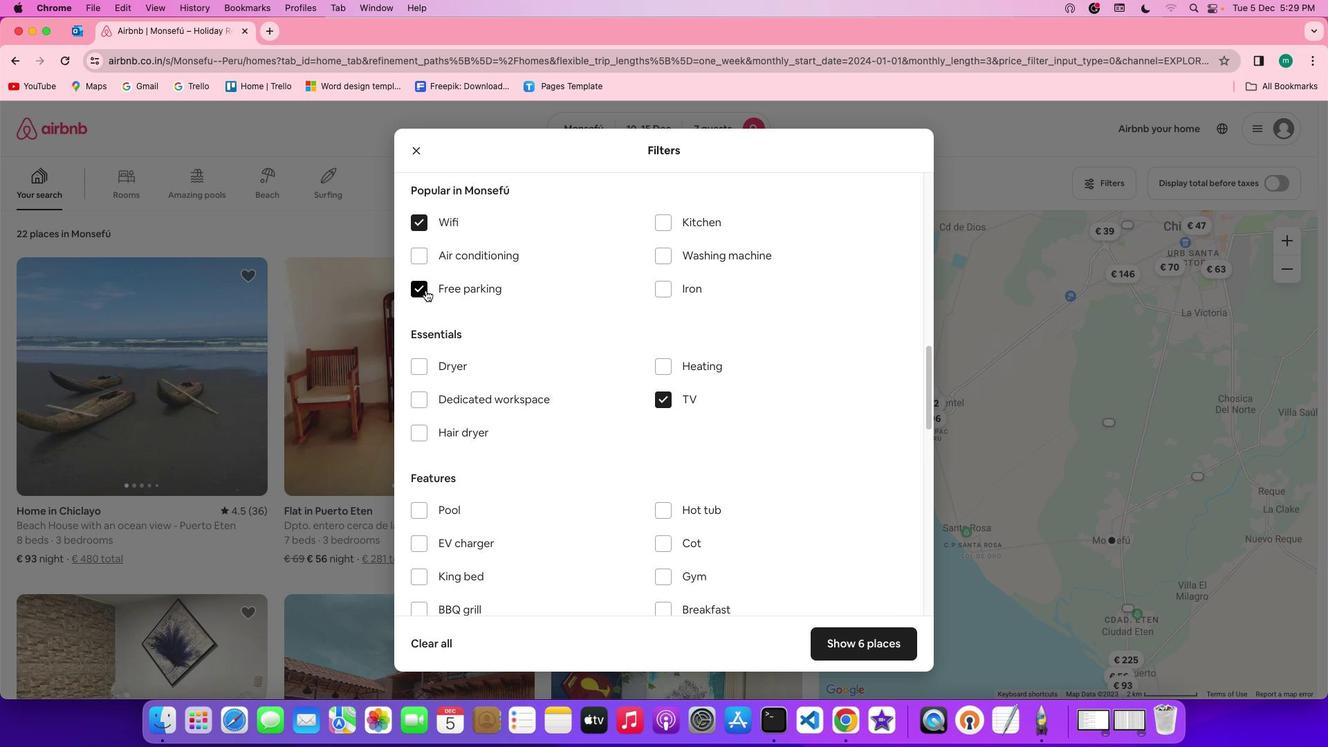 
Action: Mouse moved to (656, 374)
Screenshot: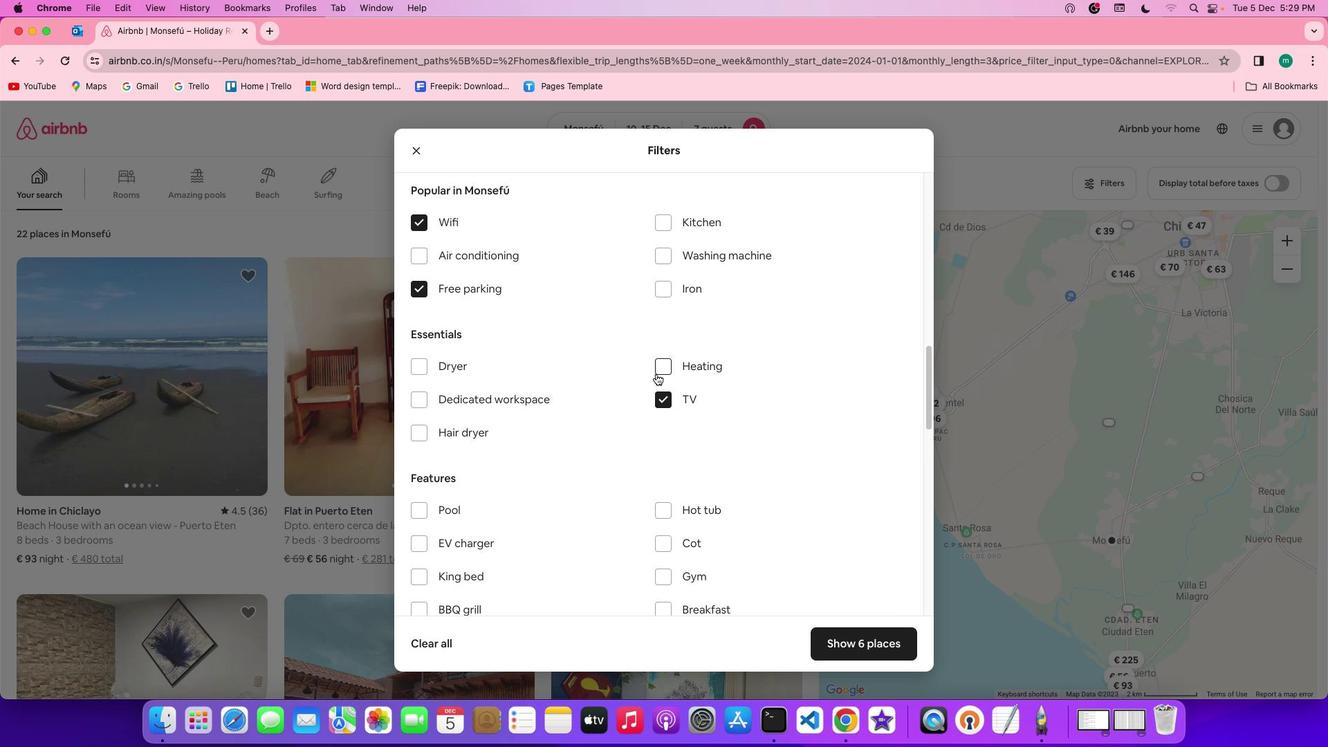 
Action: Mouse scrolled (656, 374) with delta (0, 0)
Screenshot: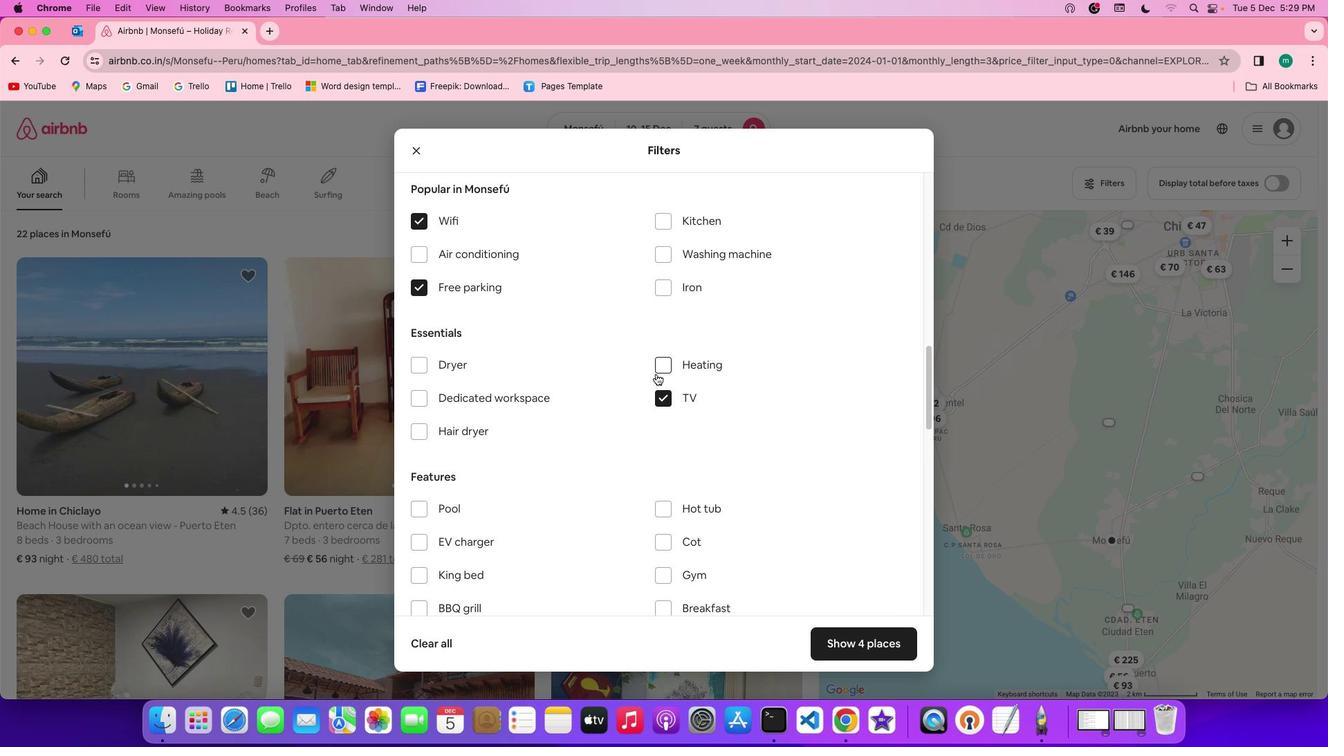 
Action: Mouse scrolled (656, 374) with delta (0, 0)
Screenshot: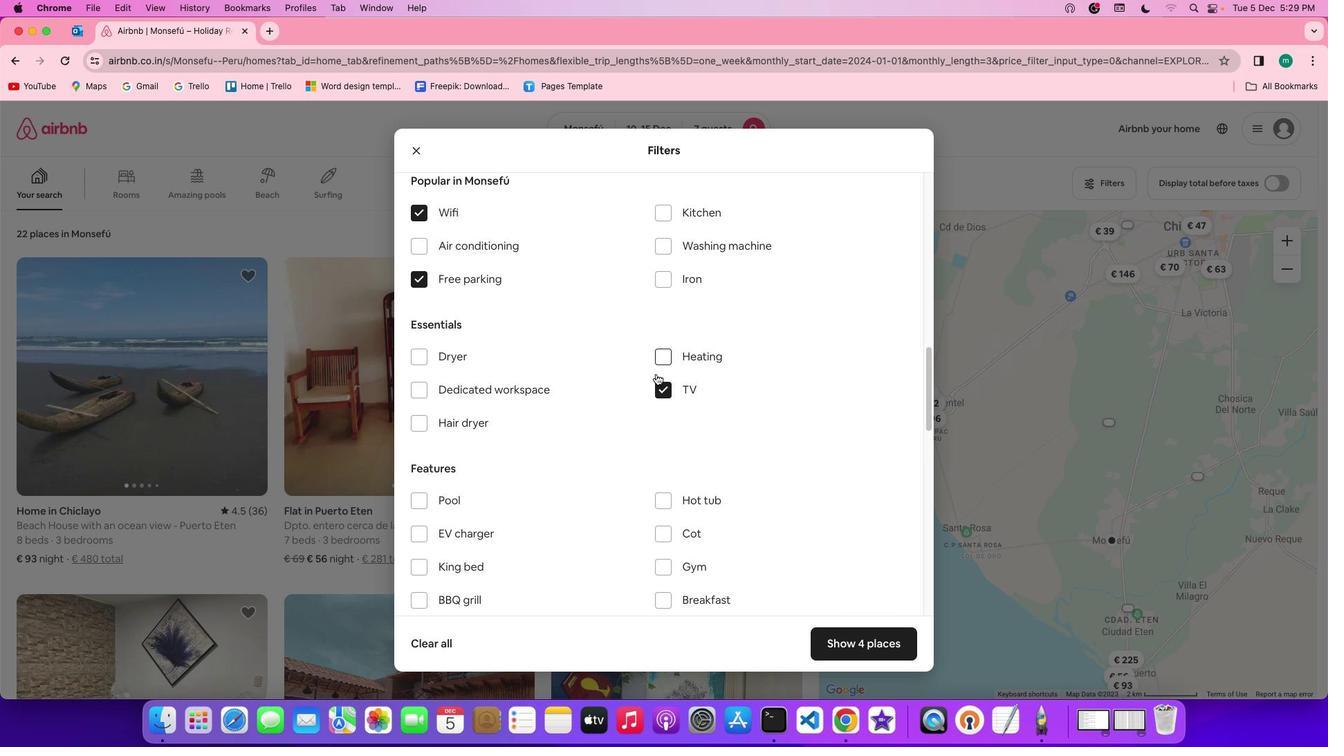 
Action: Mouse scrolled (656, 374) with delta (0, 0)
Screenshot: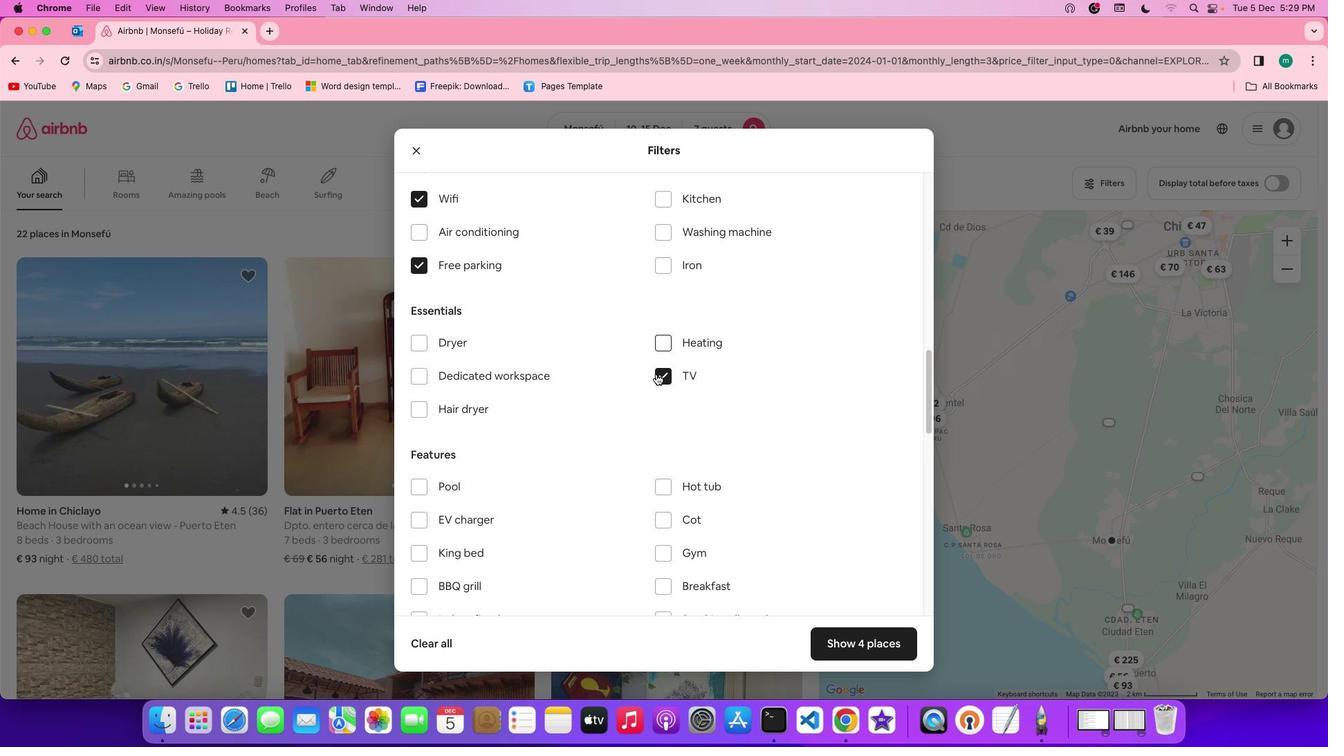 
Action: Mouse scrolled (656, 374) with delta (0, 0)
Screenshot: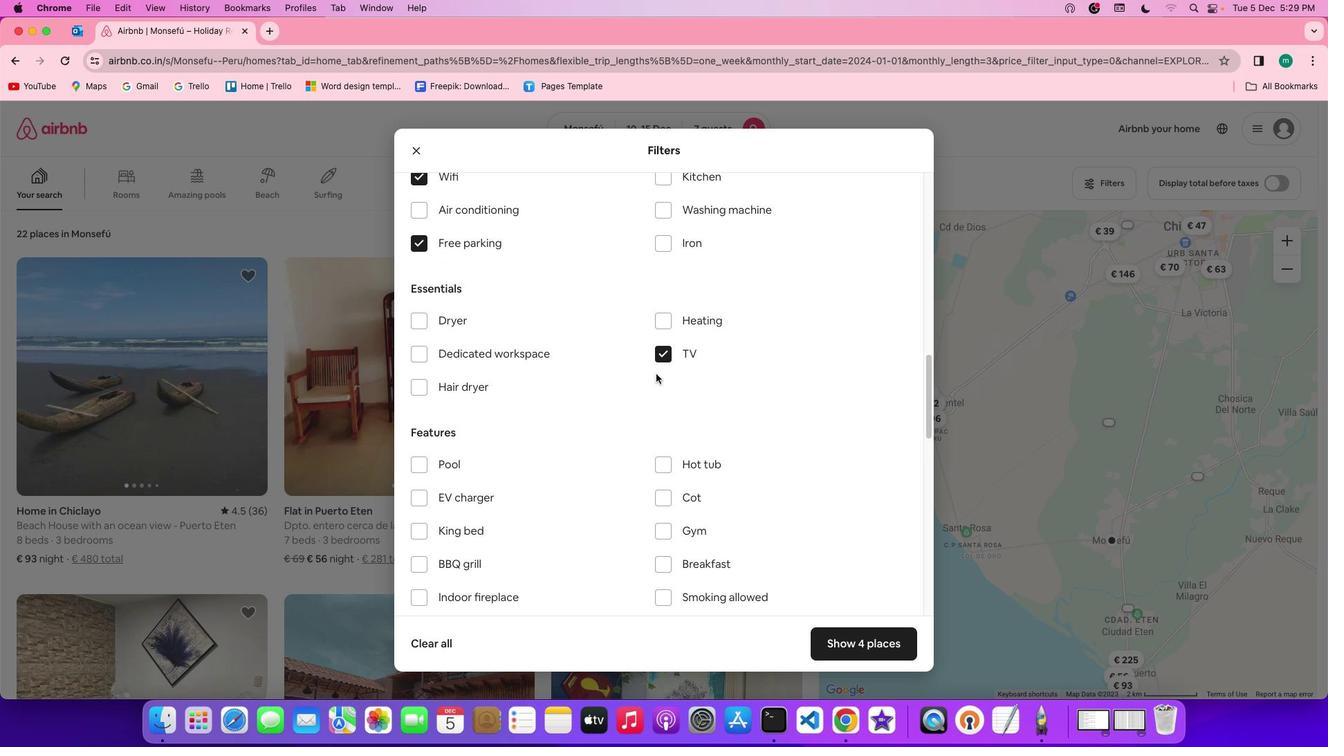 
Action: Mouse scrolled (656, 374) with delta (0, 0)
Screenshot: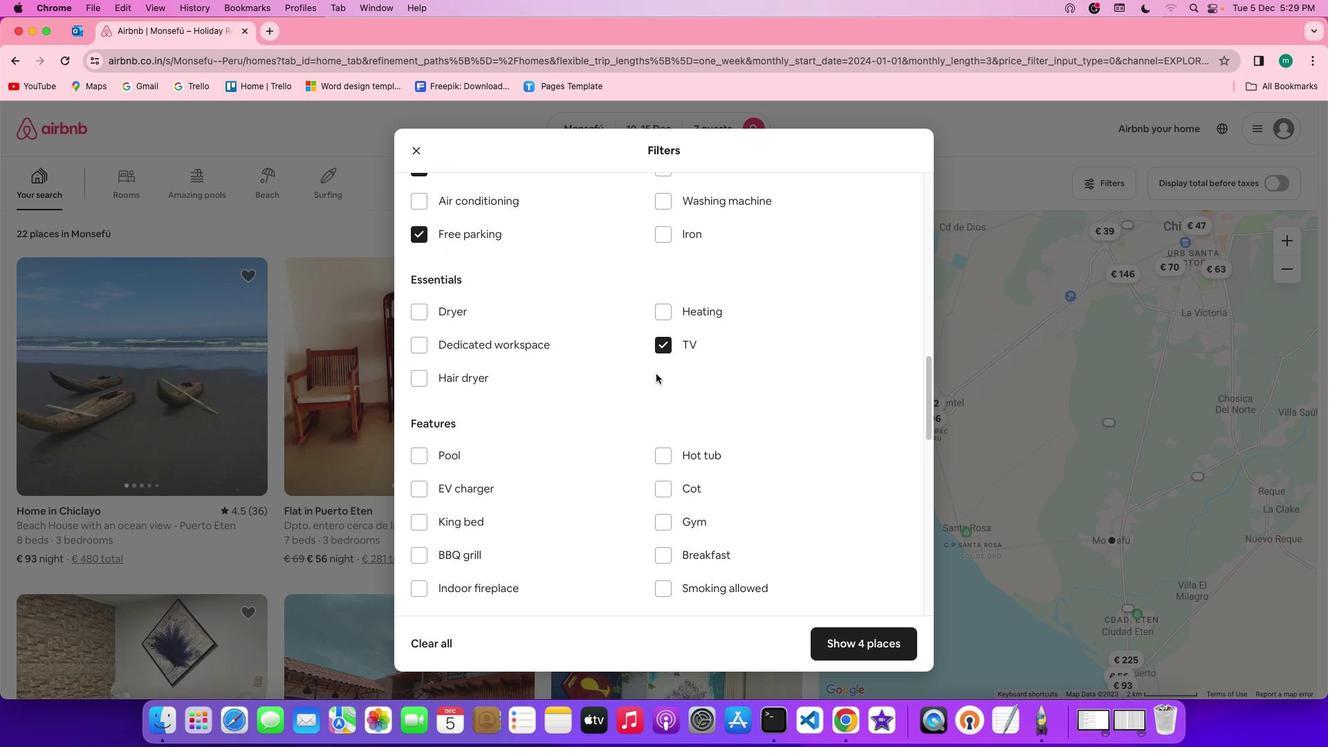 
Action: Mouse scrolled (656, 374) with delta (0, -1)
Screenshot: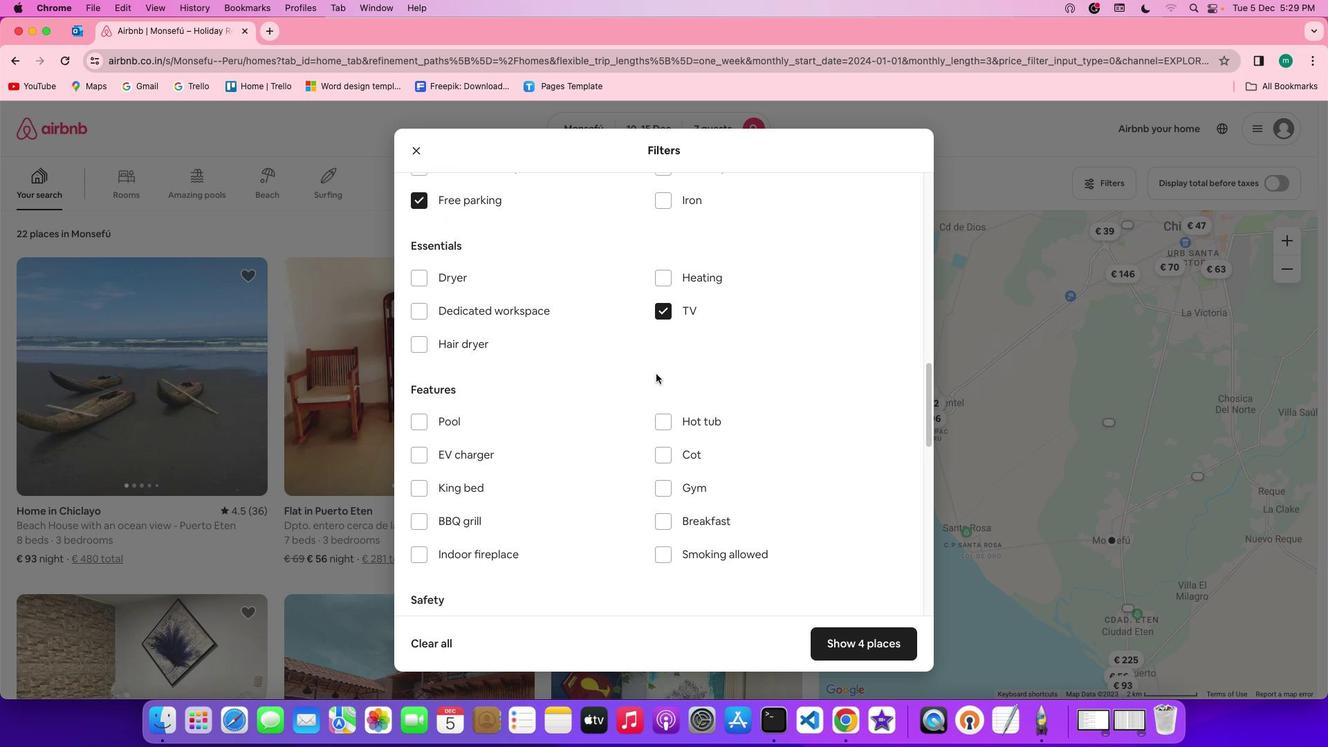 
Action: Mouse scrolled (656, 374) with delta (0, 0)
Screenshot: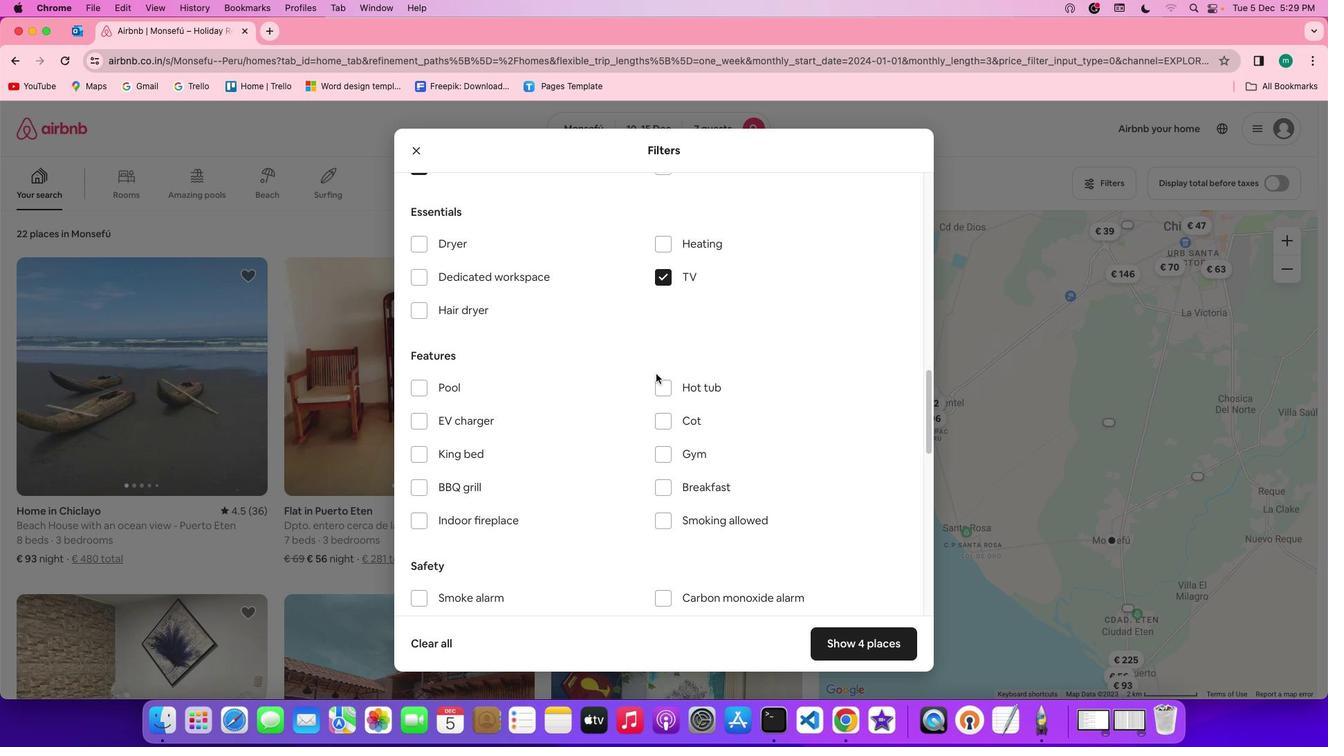 
Action: Mouse scrolled (656, 374) with delta (0, 0)
Screenshot: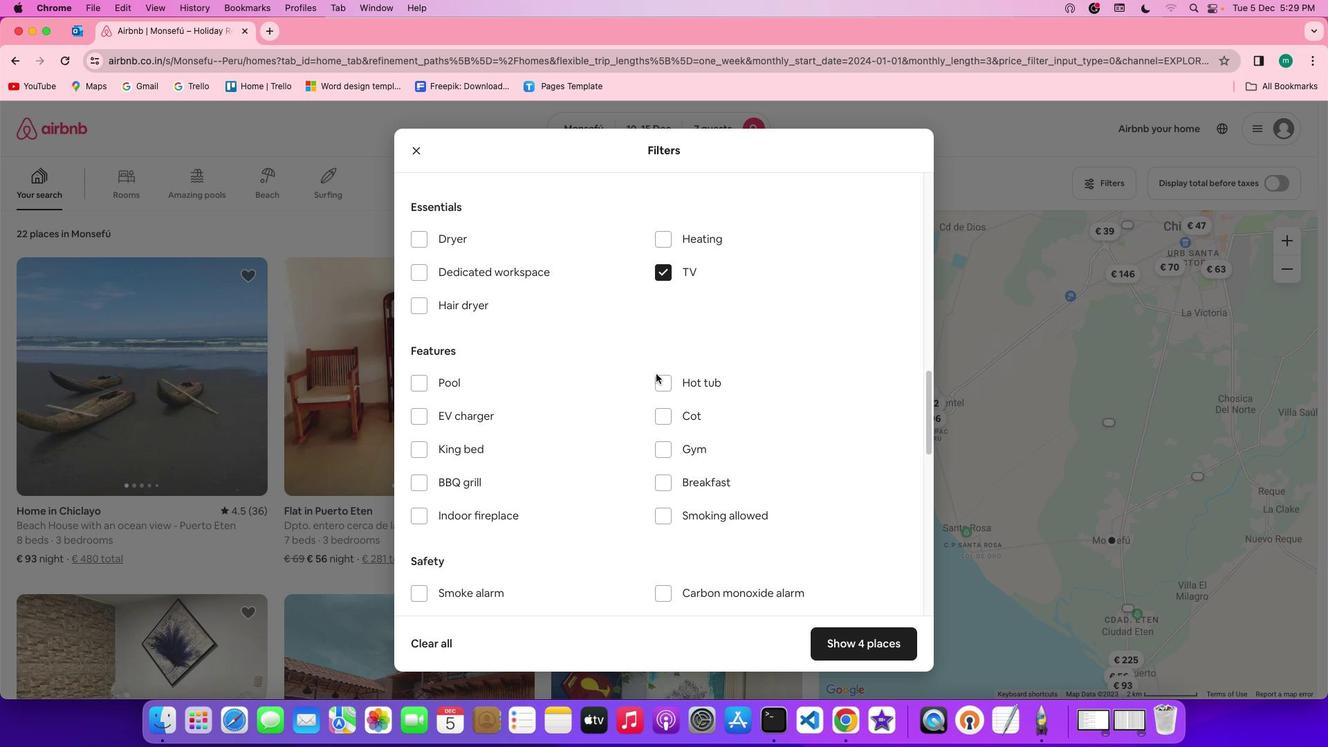 
Action: Mouse scrolled (656, 374) with delta (0, 0)
Screenshot: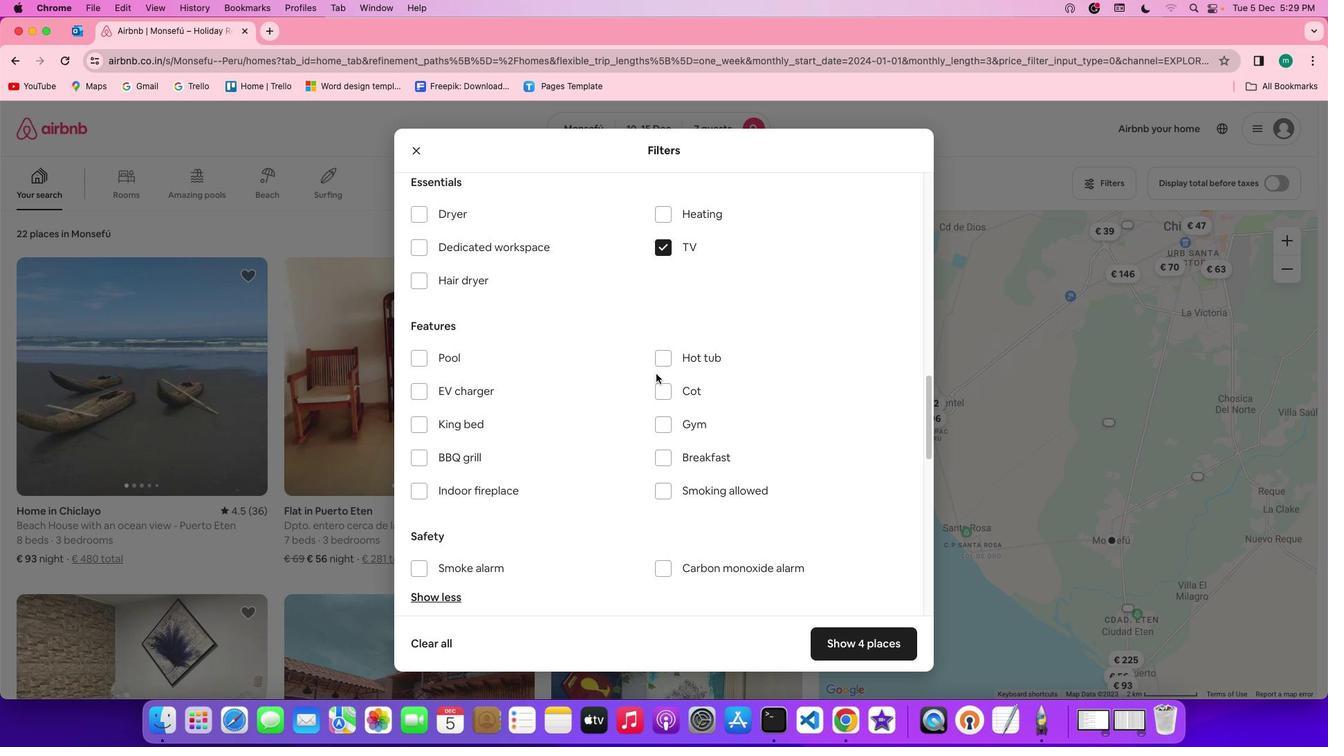 
Action: Mouse scrolled (656, 374) with delta (0, -1)
Screenshot: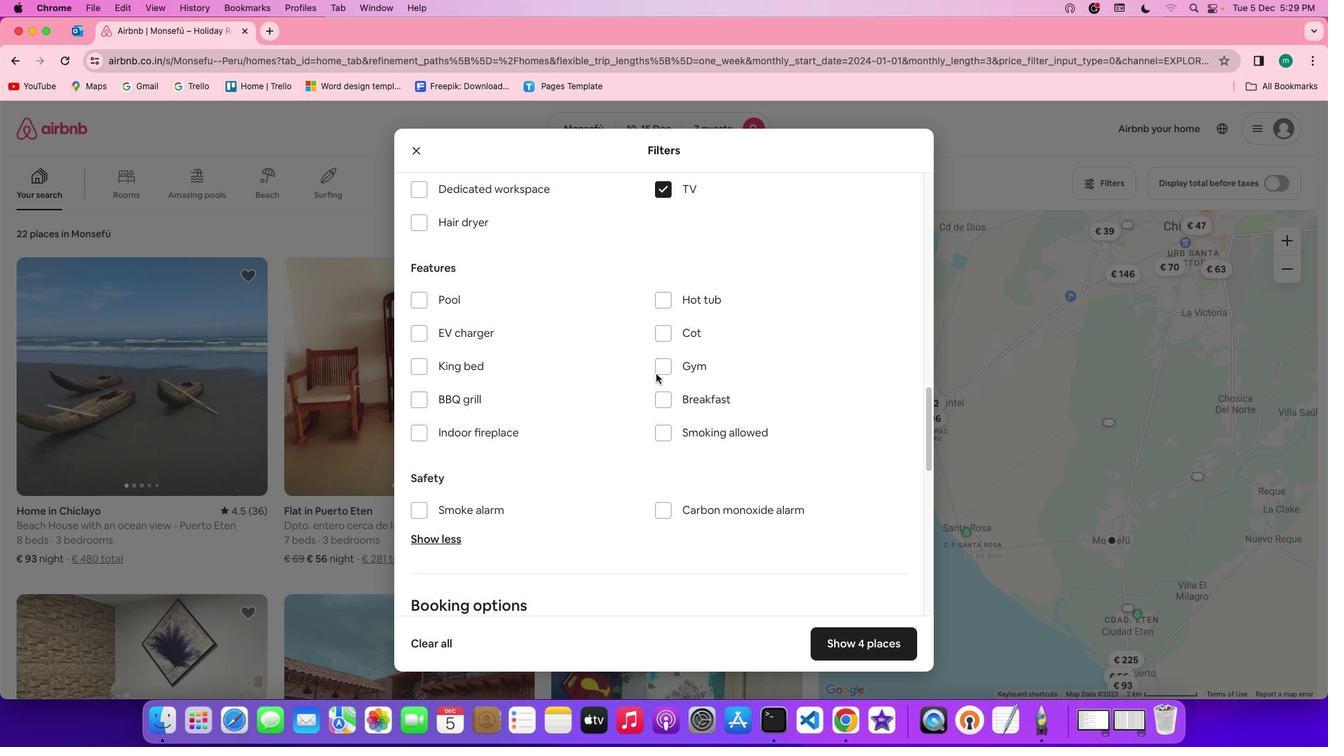 
Action: Mouse scrolled (656, 374) with delta (0, 0)
Screenshot: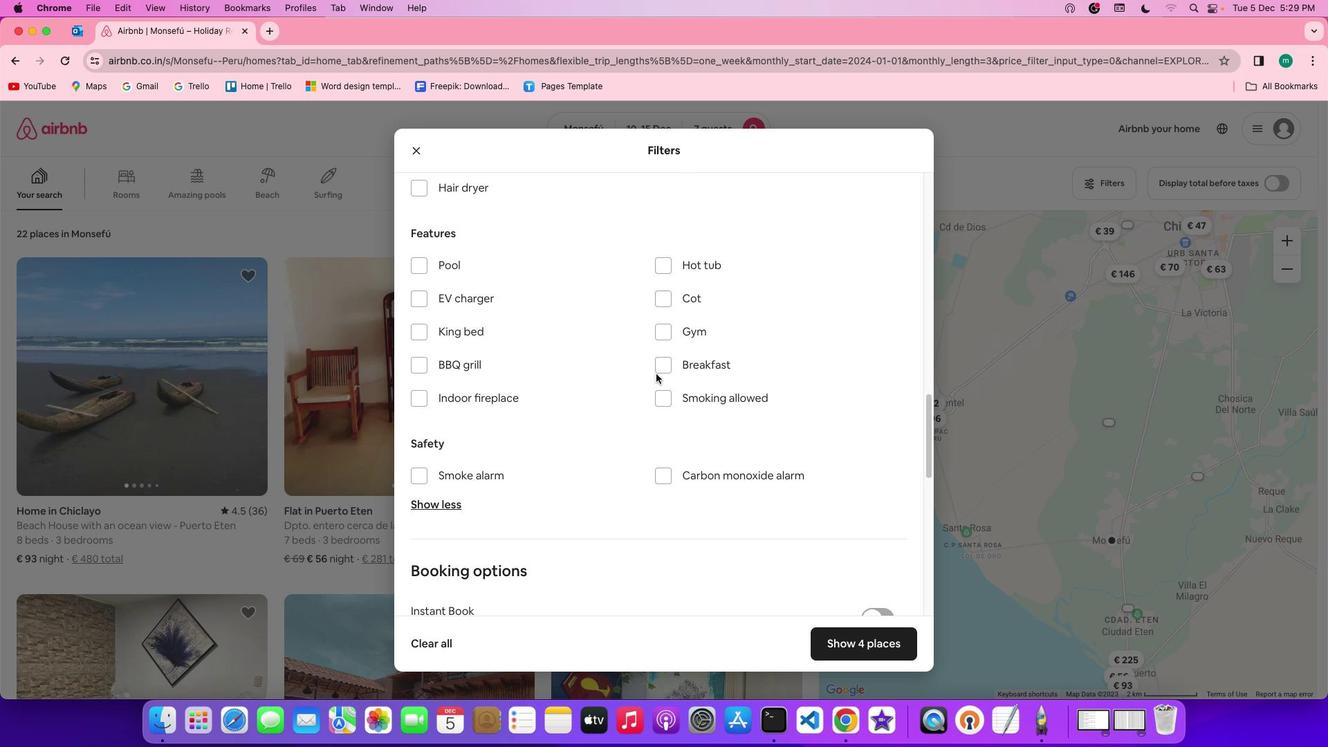 
Action: Mouse scrolled (656, 374) with delta (0, 0)
Screenshot: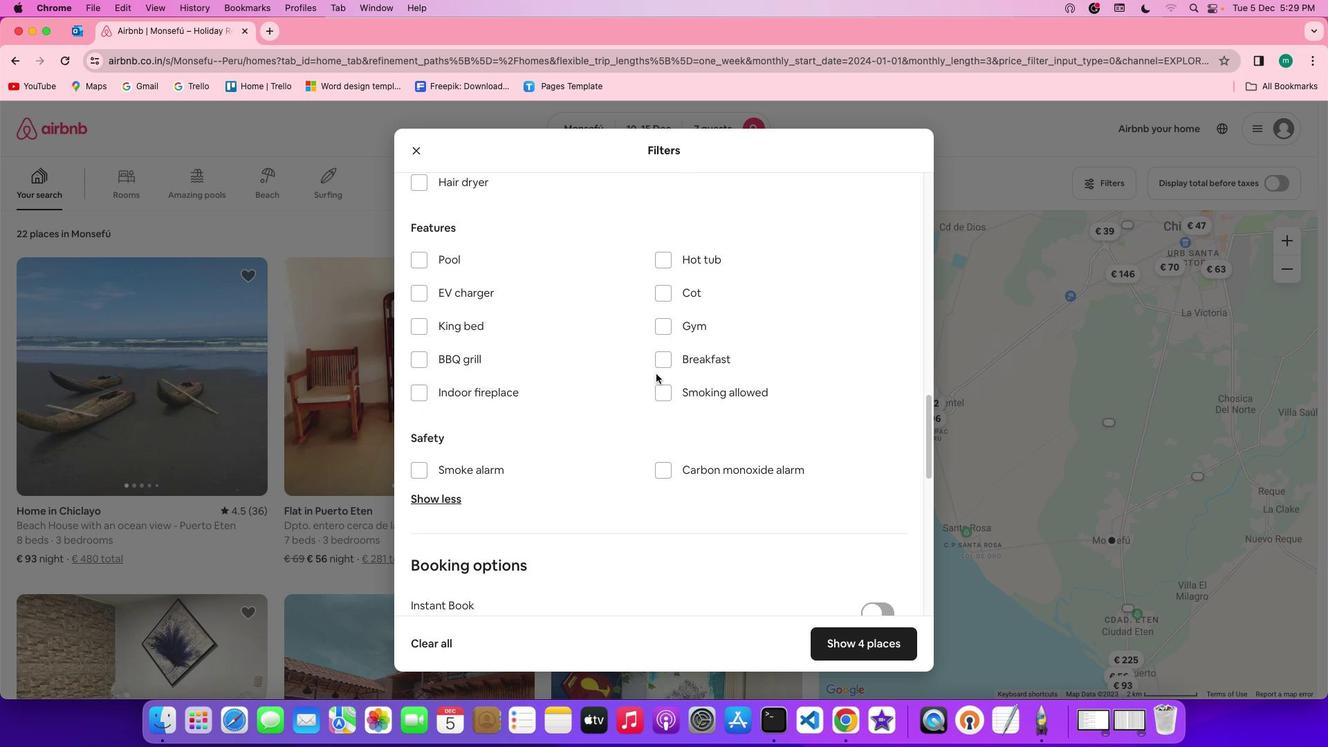 
Action: Mouse moved to (662, 316)
Screenshot: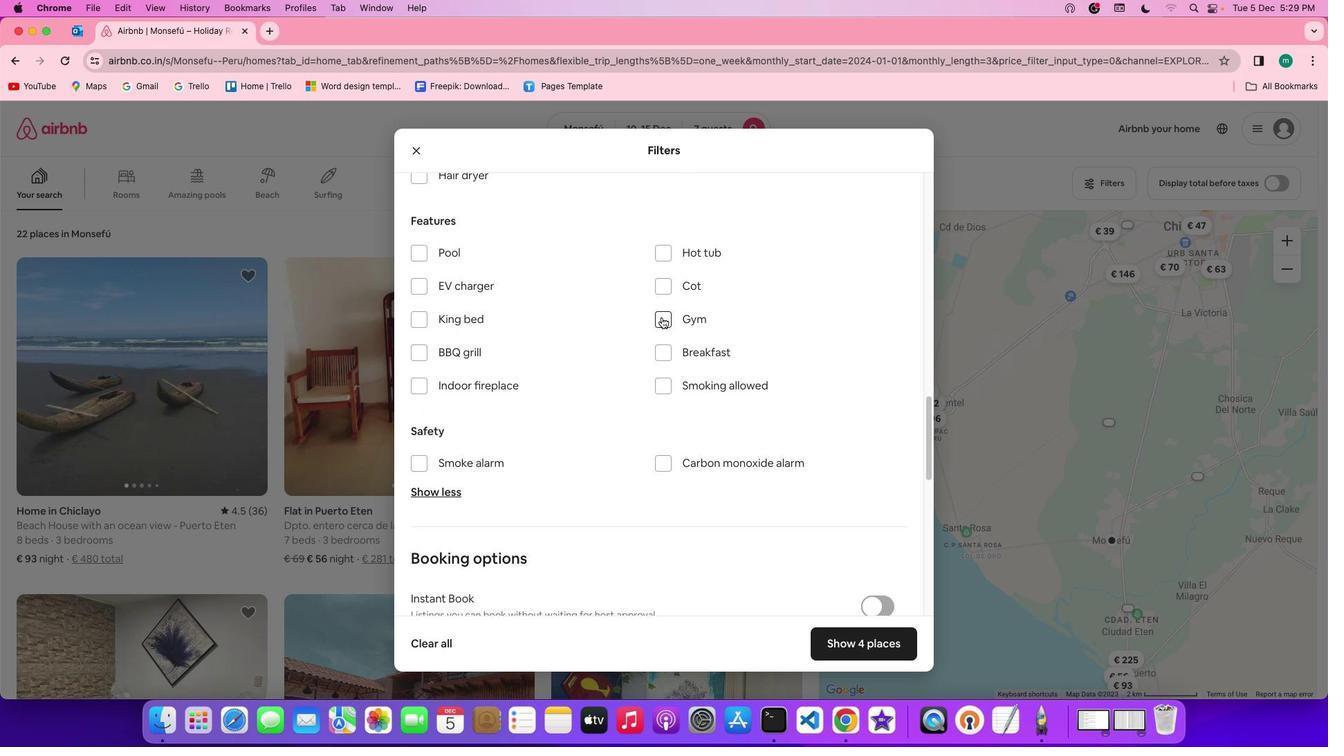 
Action: Mouse pressed left at (662, 316)
Screenshot: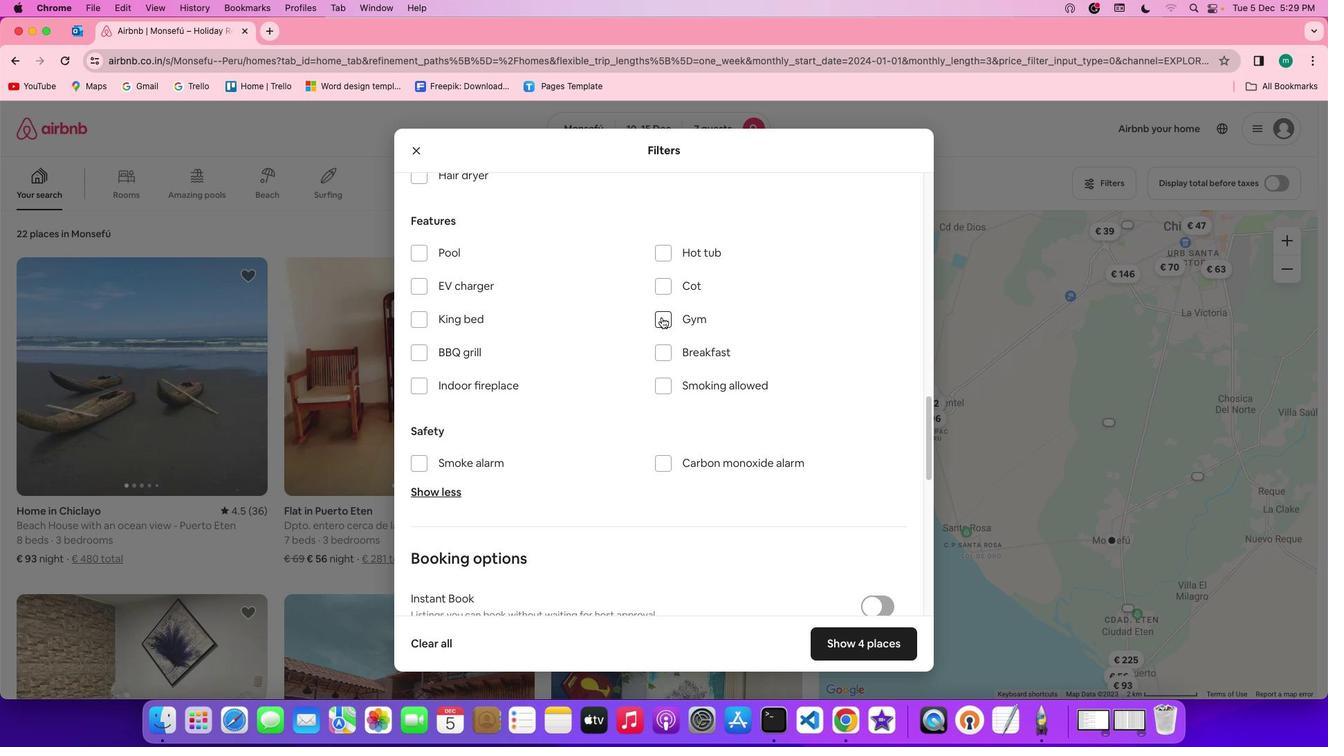 
Action: Mouse moved to (663, 349)
Screenshot: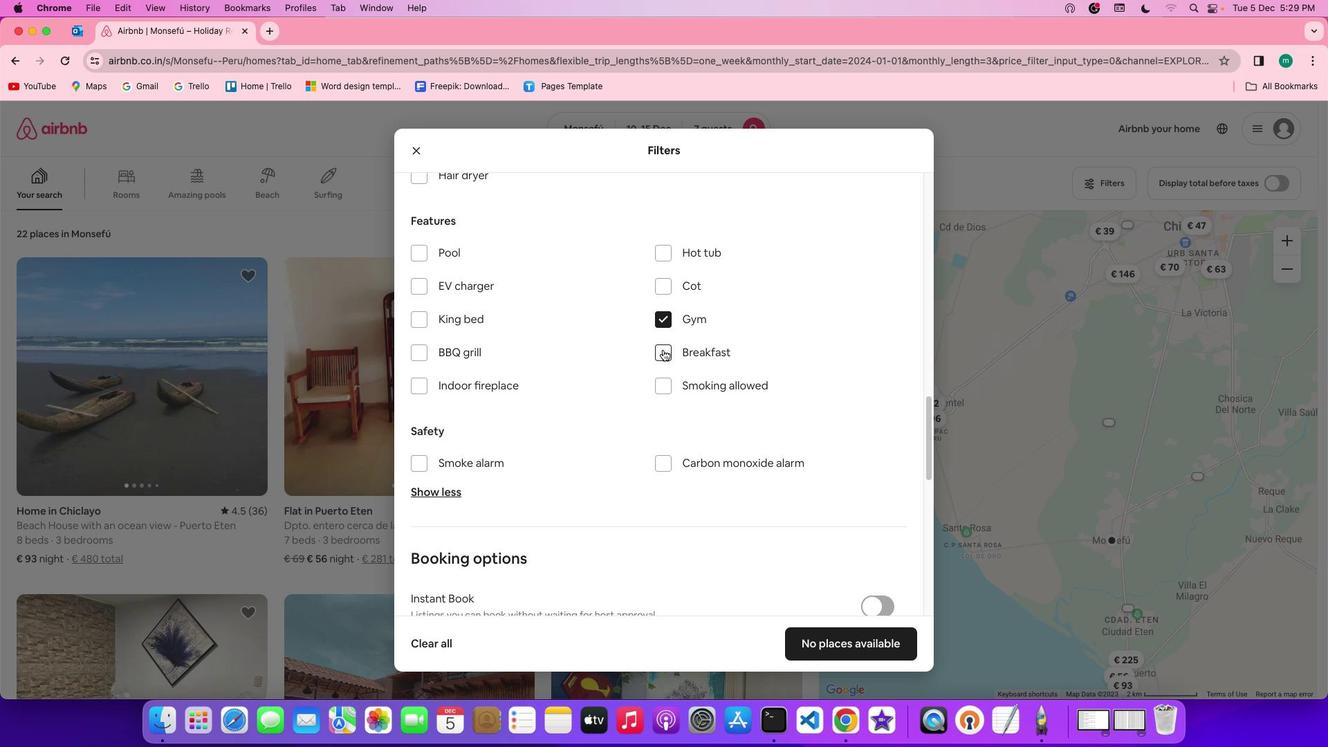 
Action: Mouse pressed left at (663, 349)
Screenshot: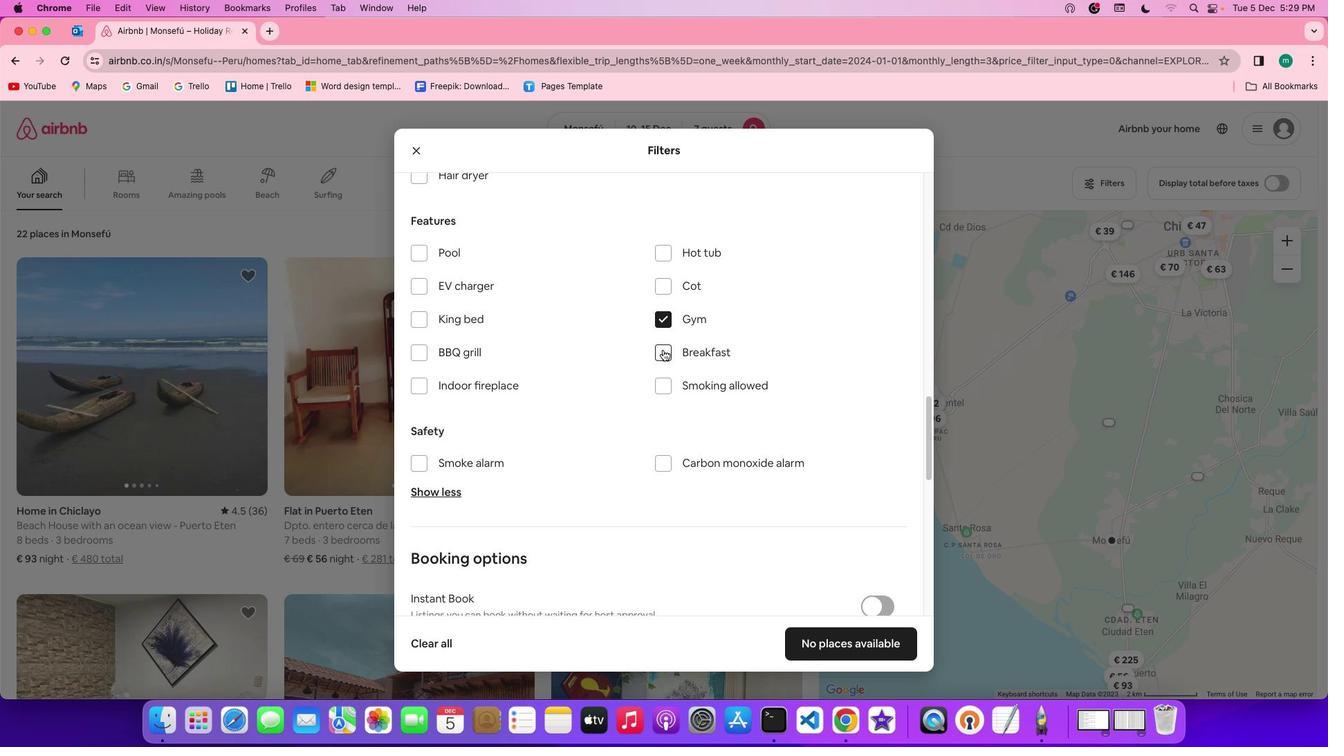 
Action: Mouse moved to (669, 454)
Screenshot: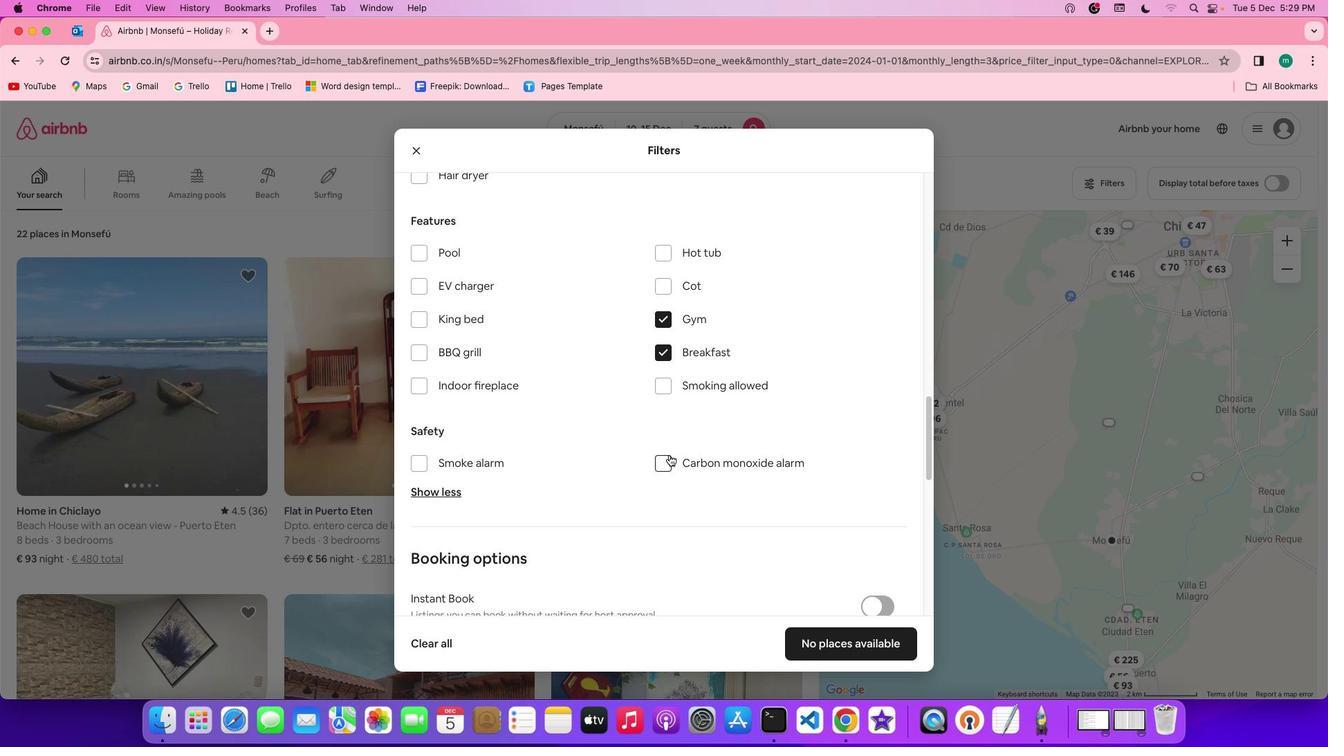 
Action: Mouse scrolled (669, 454) with delta (0, 0)
Screenshot: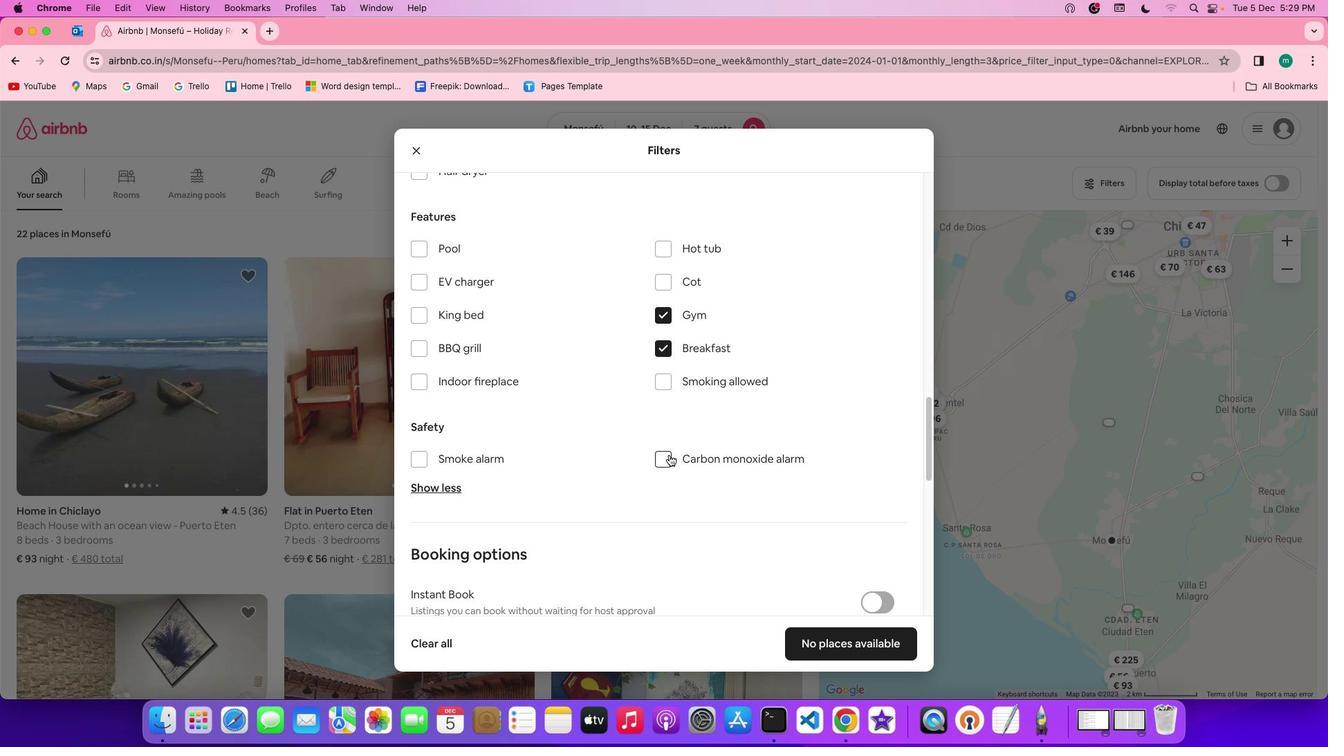 
Action: Mouse scrolled (669, 454) with delta (0, 0)
Screenshot: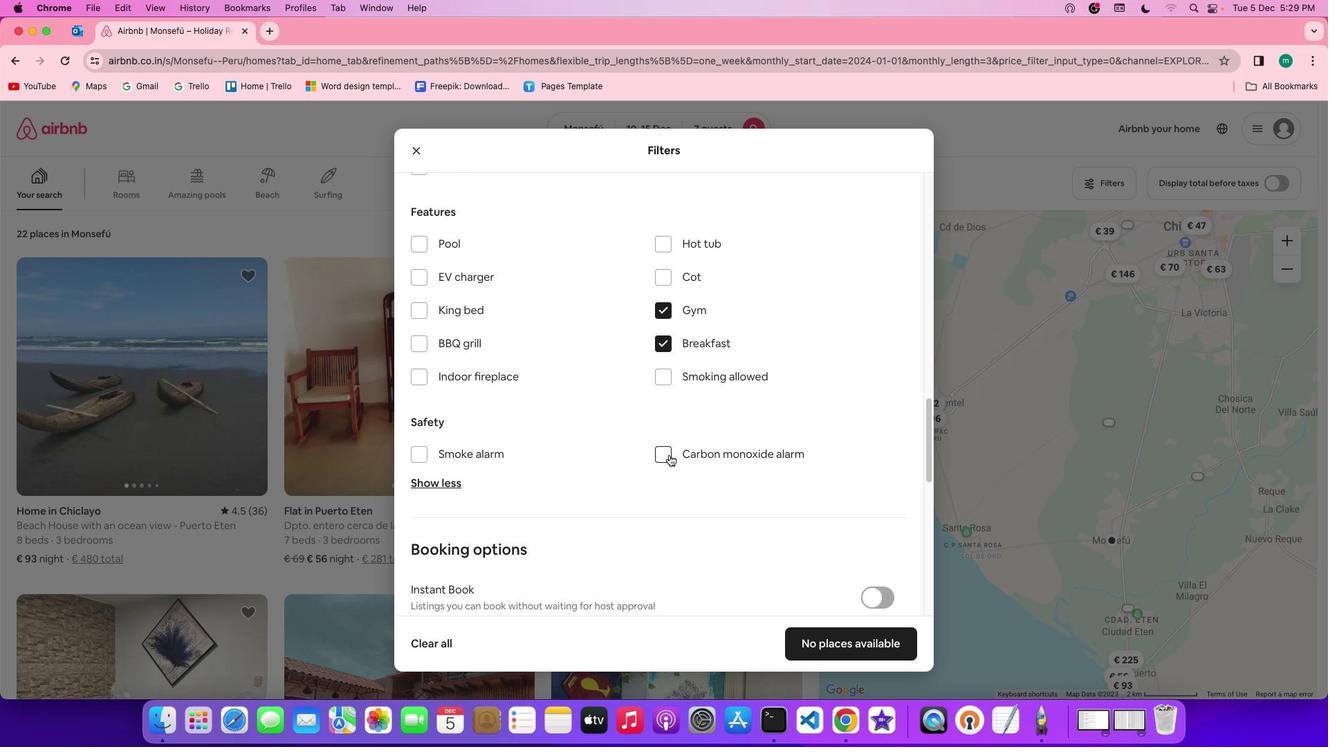 
Action: Mouse scrolled (669, 454) with delta (0, 0)
Screenshot: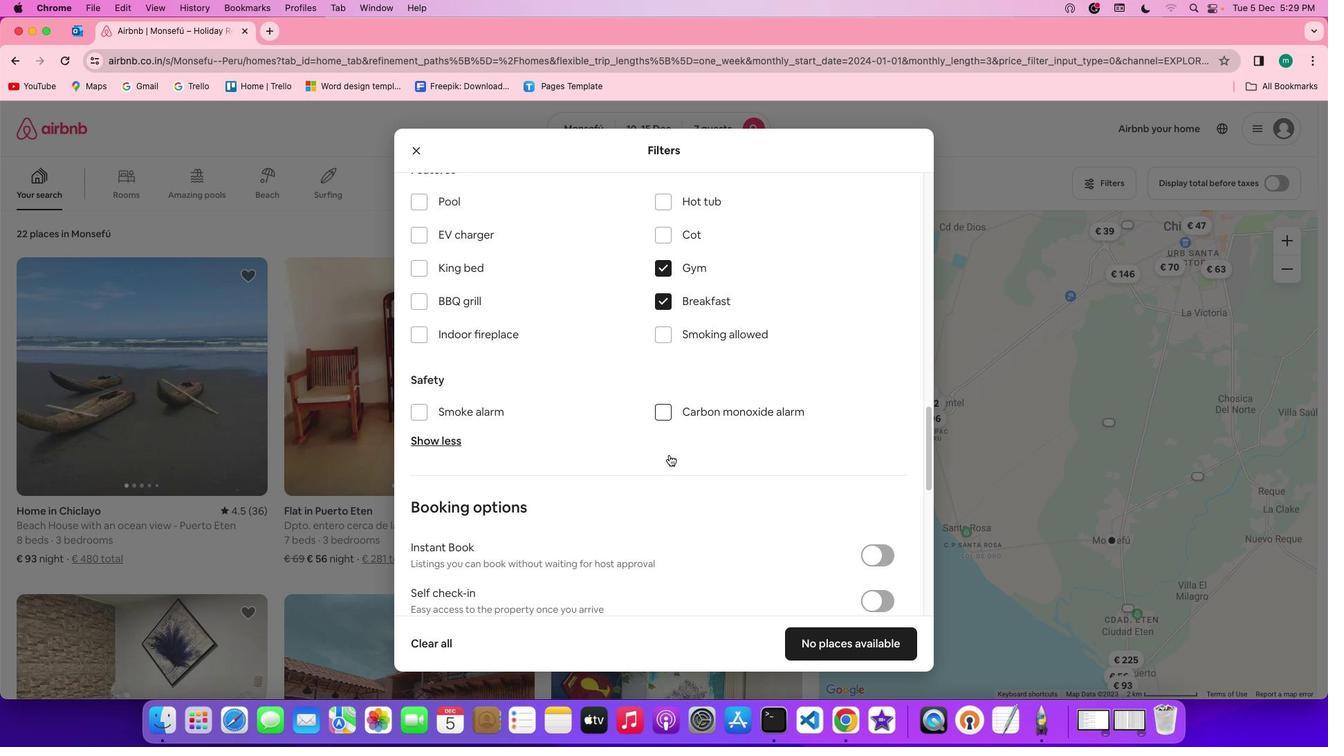 
Action: Mouse scrolled (669, 454) with delta (0, 0)
Screenshot: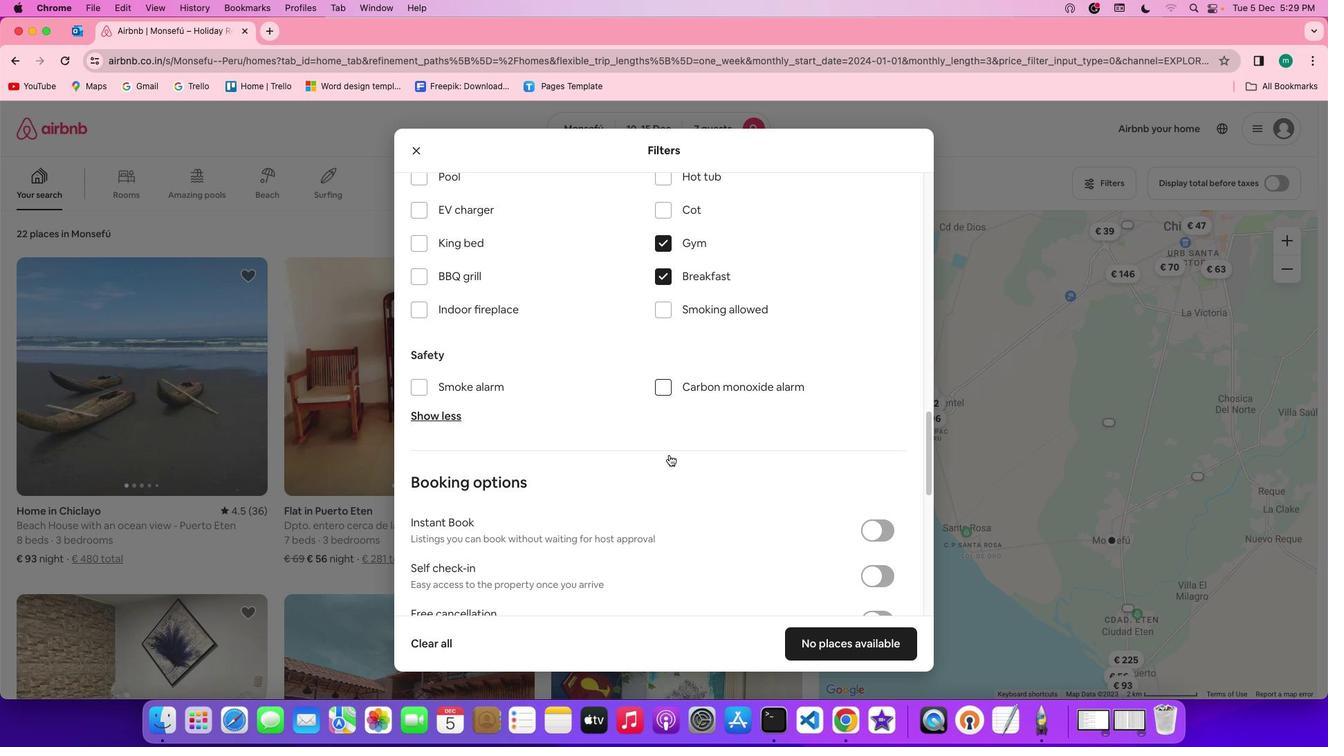 
Action: Mouse scrolled (669, 454) with delta (0, 0)
Screenshot: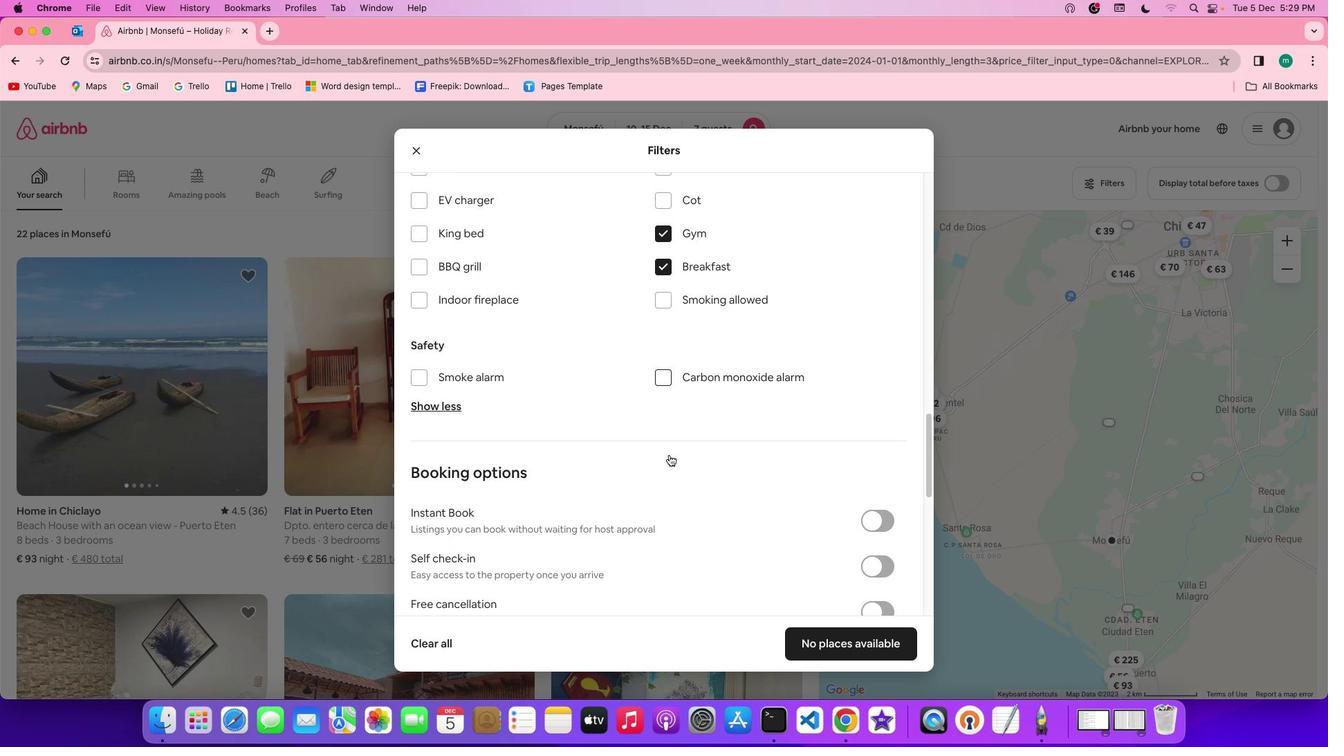 
Action: Mouse scrolled (669, 454) with delta (0, 0)
Screenshot: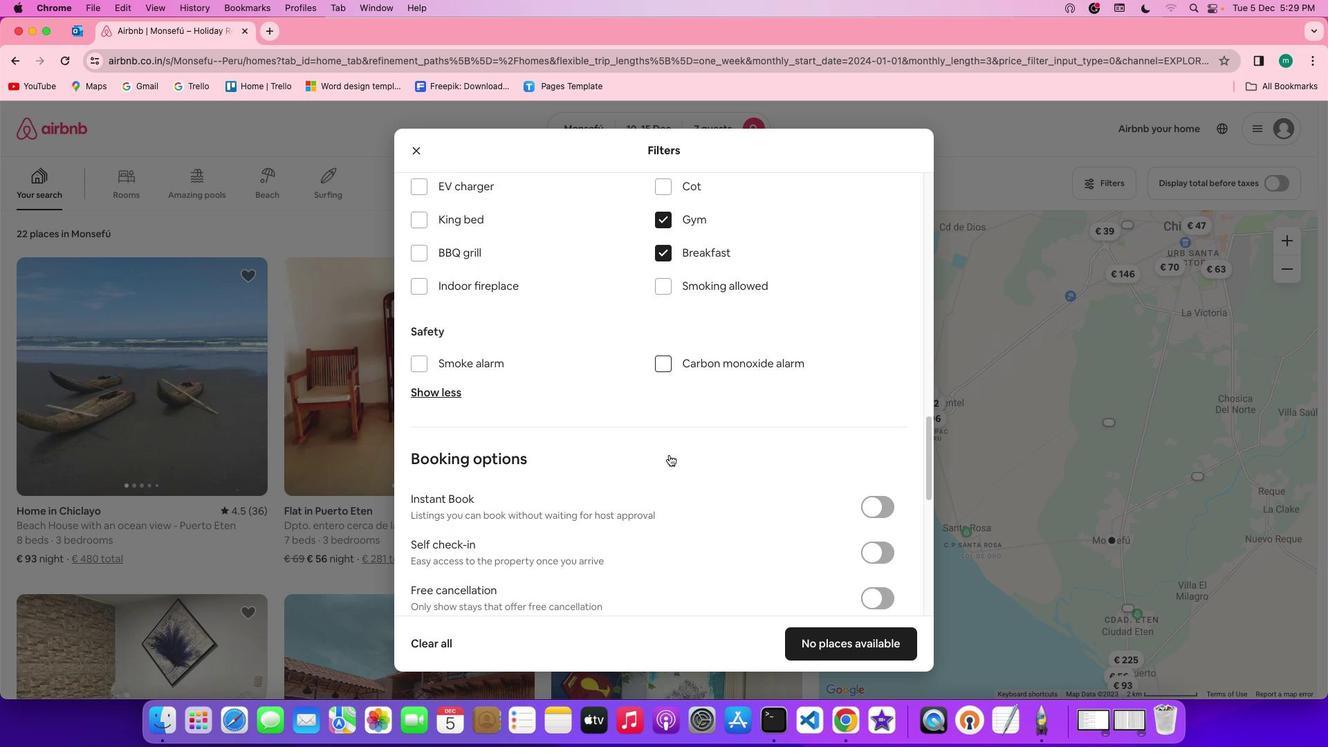 
Action: Mouse scrolled (669, 454) with delta (0, -1)
Screenshot: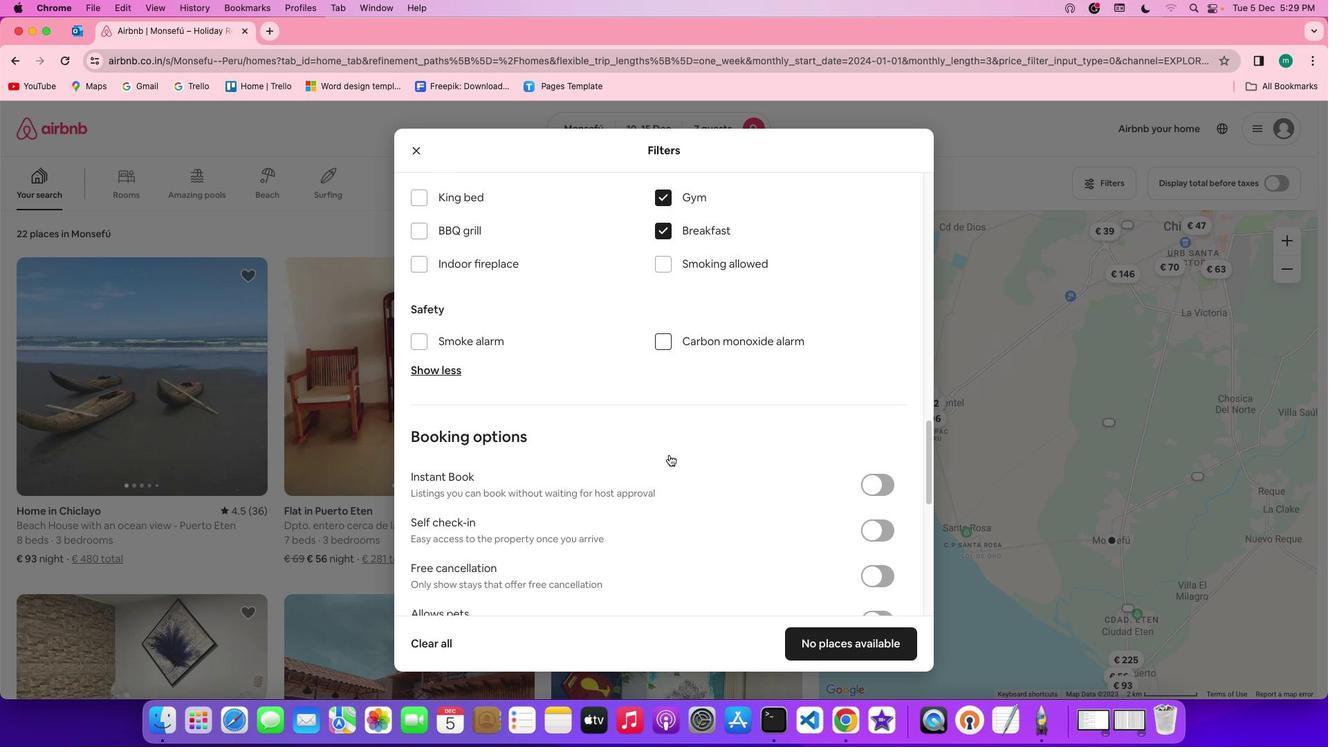 
Action: Mouse scrolled (669, 454) with delta (0, -1)
Screenshot: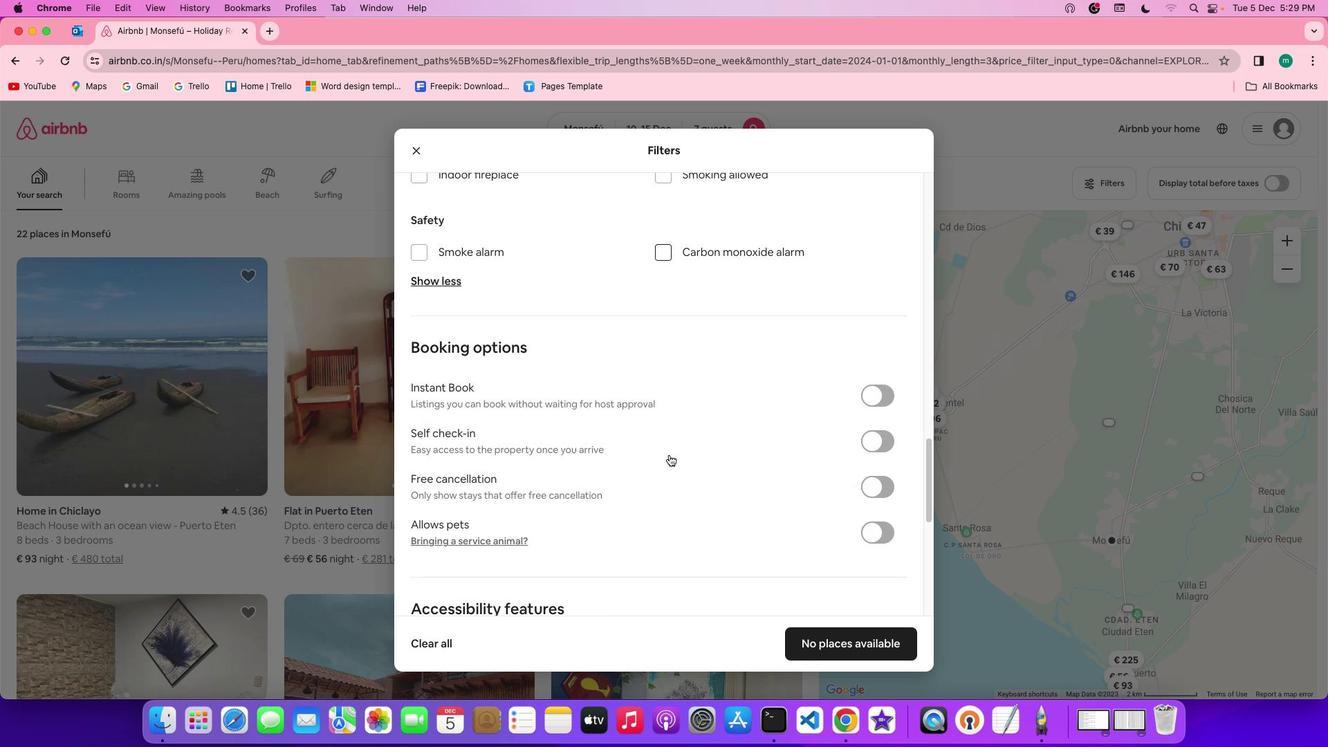 
Action: Mouse scrolled (669, 454) with delta (0, 0)
Screenshot: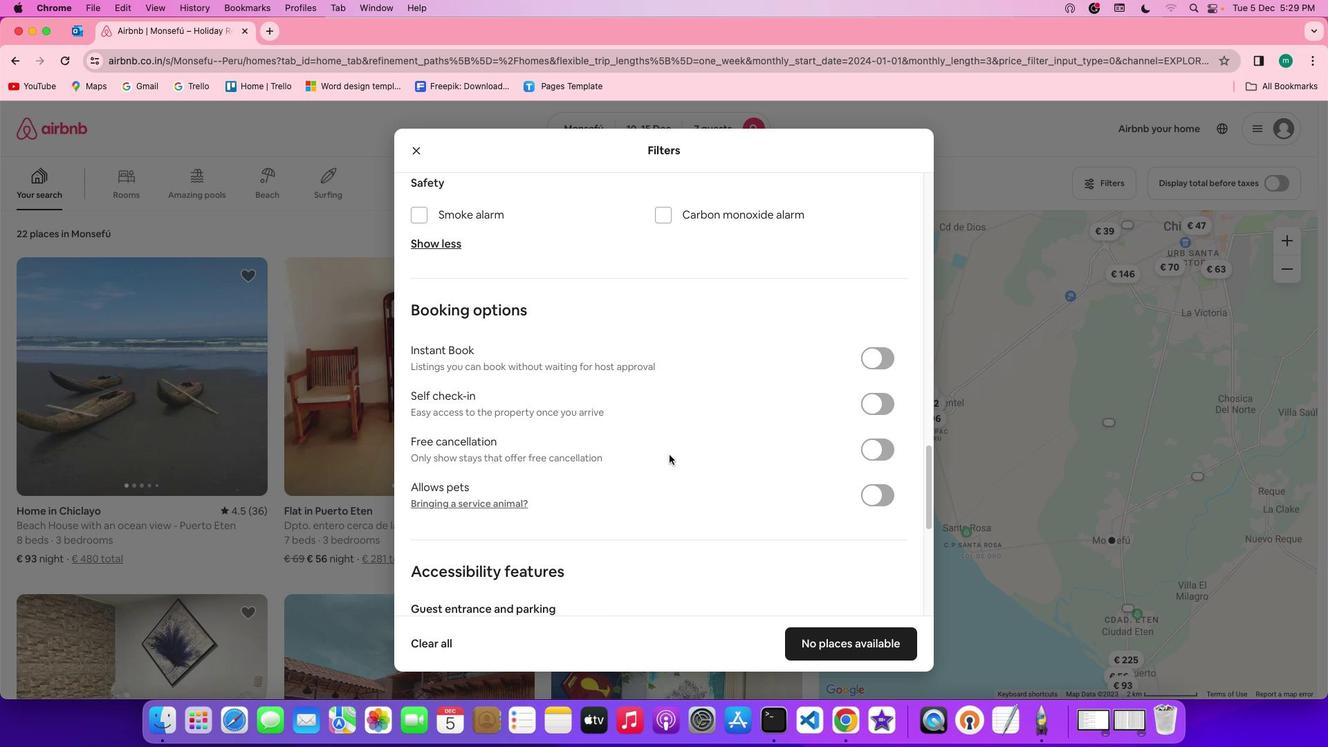 
Action: Mouse scrolled (669, 454) with delta (0, 0)
Screenshot: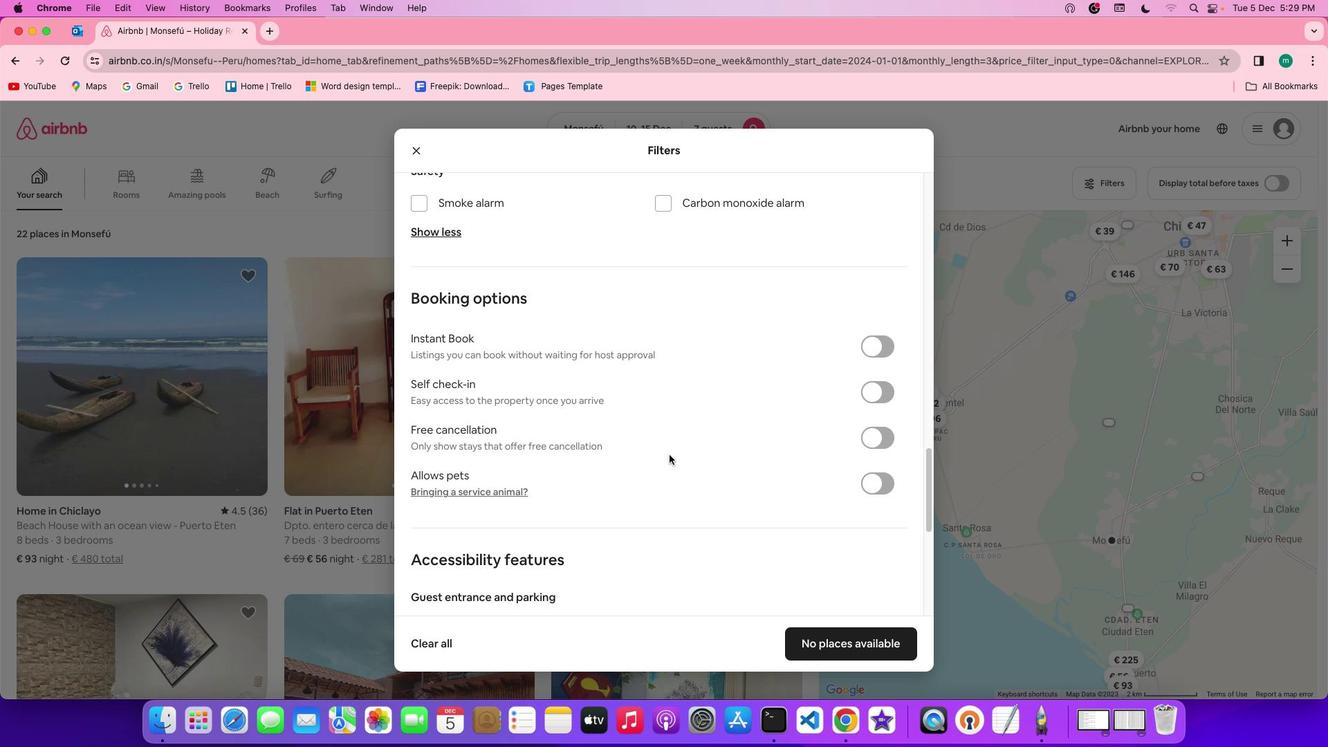 
Action: Mouse scrolled (669, 454) with delta (0, 0)
Screenshot: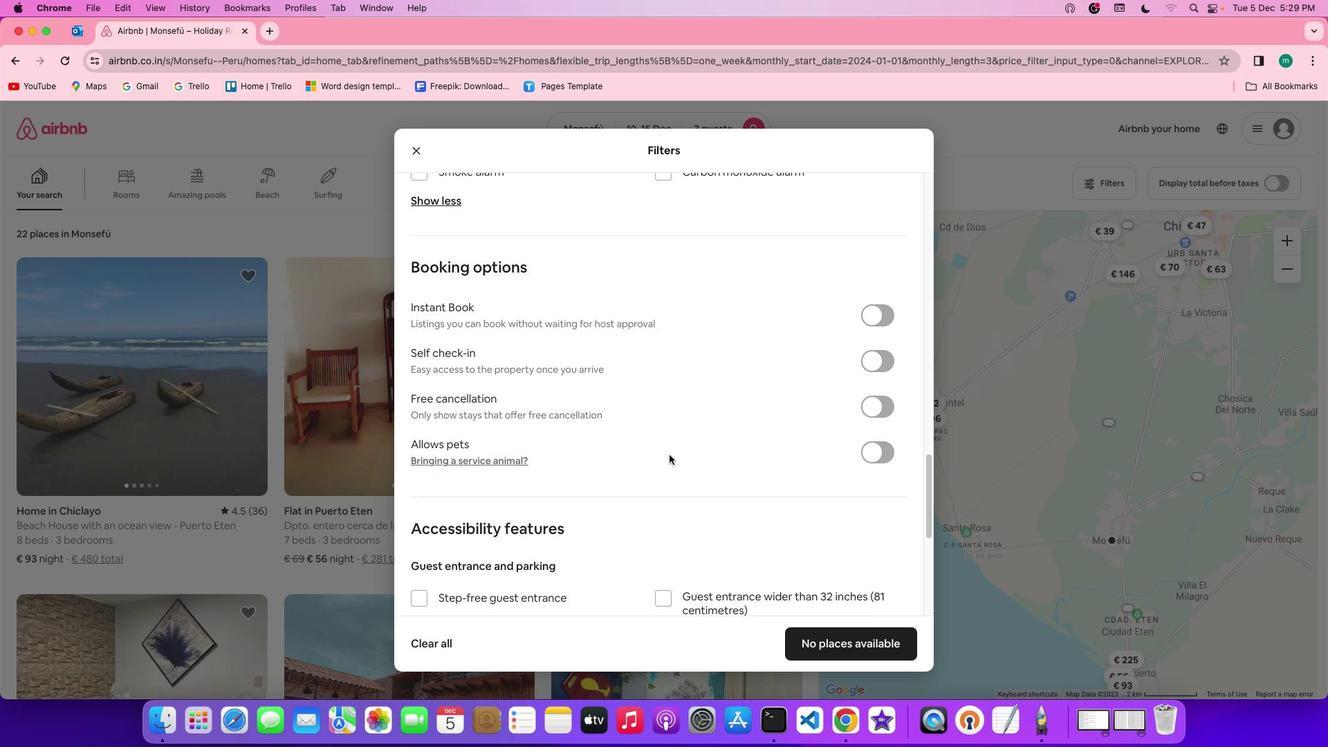 
Action: Mouse scrolled (669, 454) with delta (0, -1)
Screenshot: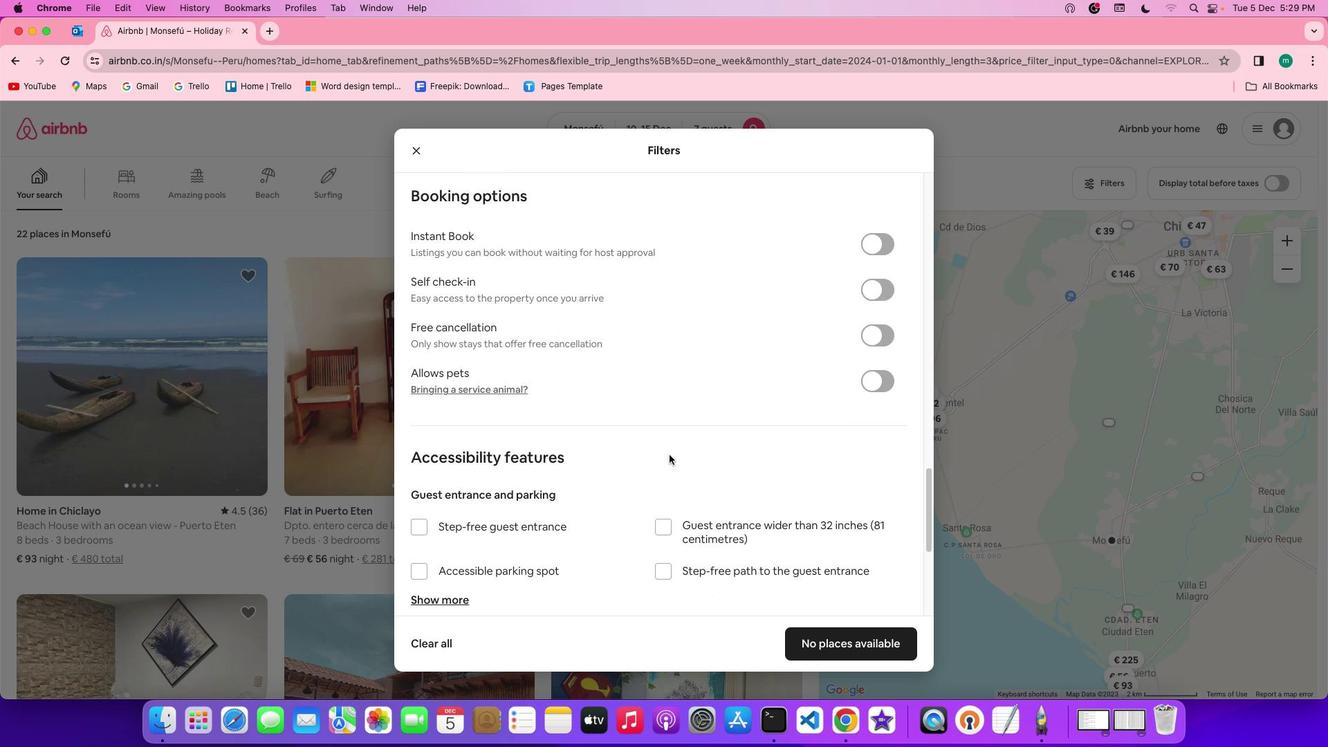 
Action: Mouse scrolled (669, 454) with delta (0, 0)
Screenshot: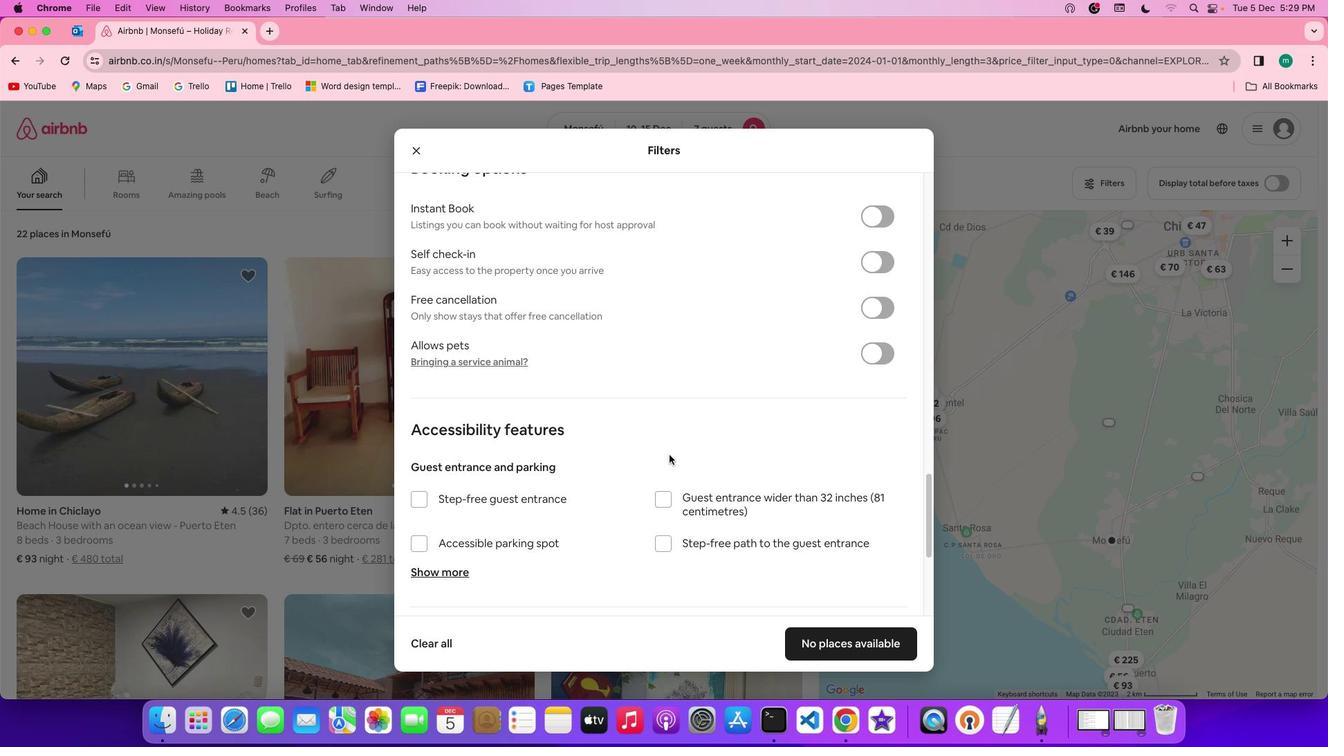 
Action: Mouse scrolled (669, 454) with delta (0, 0)
Screenshot: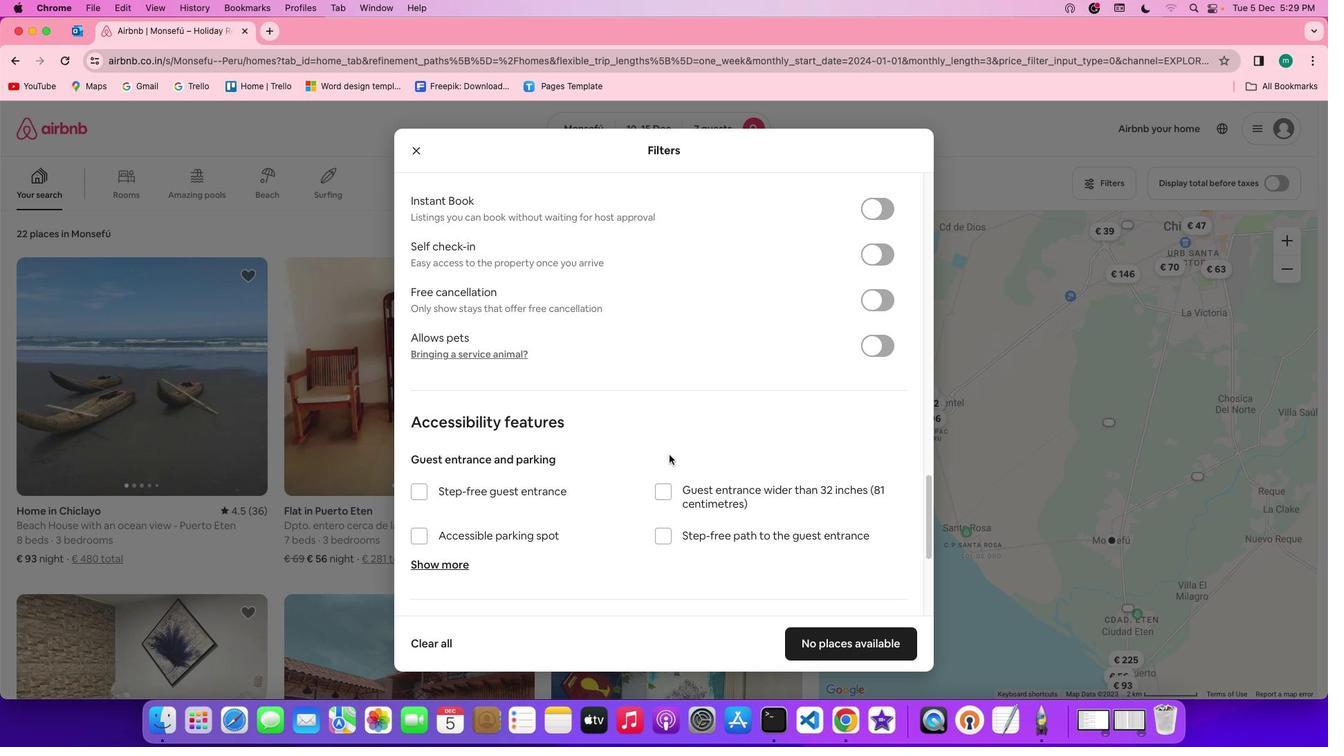 
Action: Mouse scrolled (669, 454) with delta (0, 0)
Screenshot: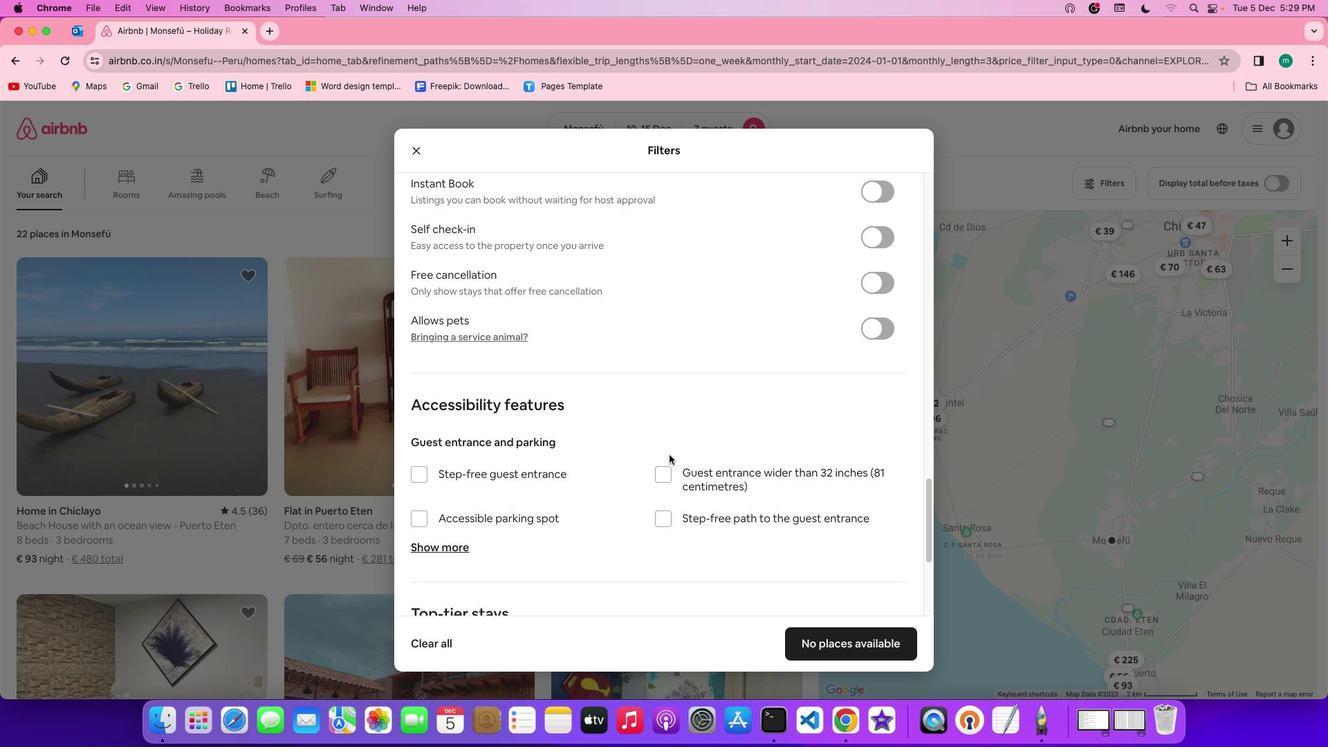 
Action: Mouse scrolled (669, 454) with delta (0, 0)
Screenshot: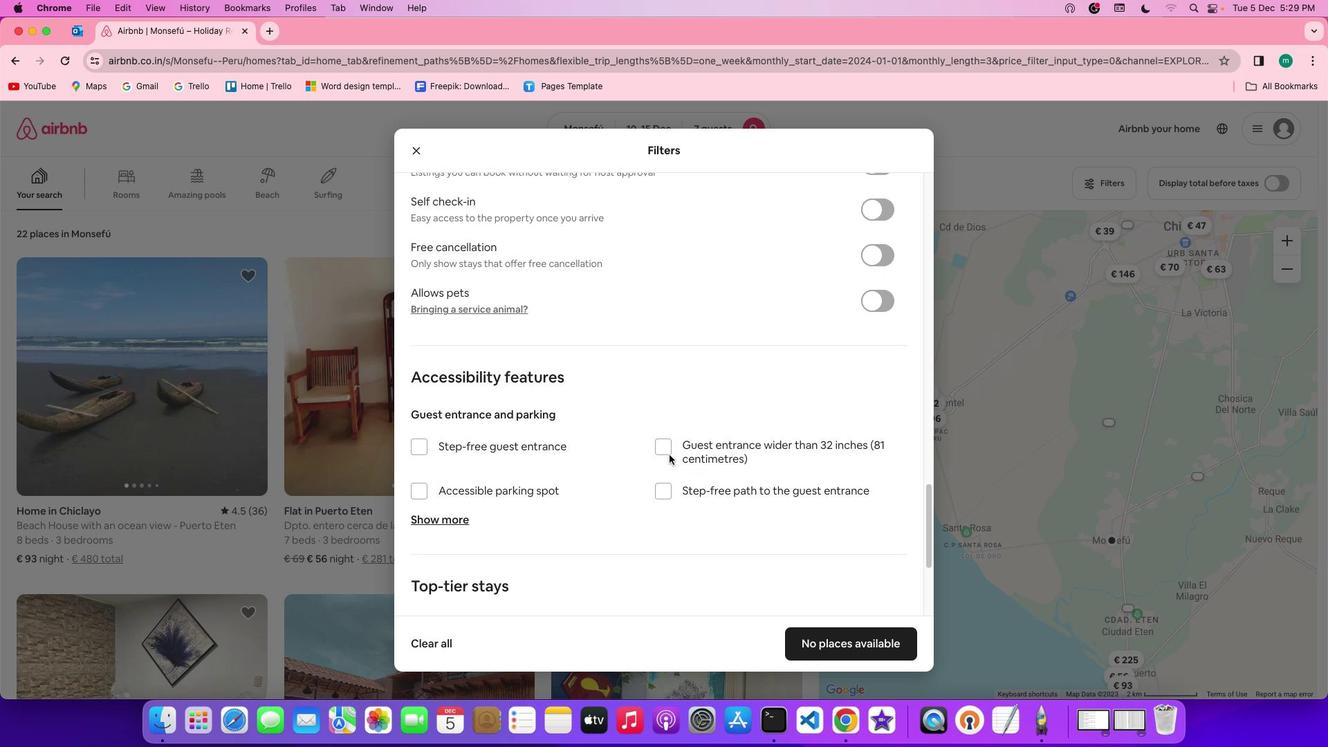 
Action: Mouse scrolled (669, 454) with delta (0, 0)
Screenshot: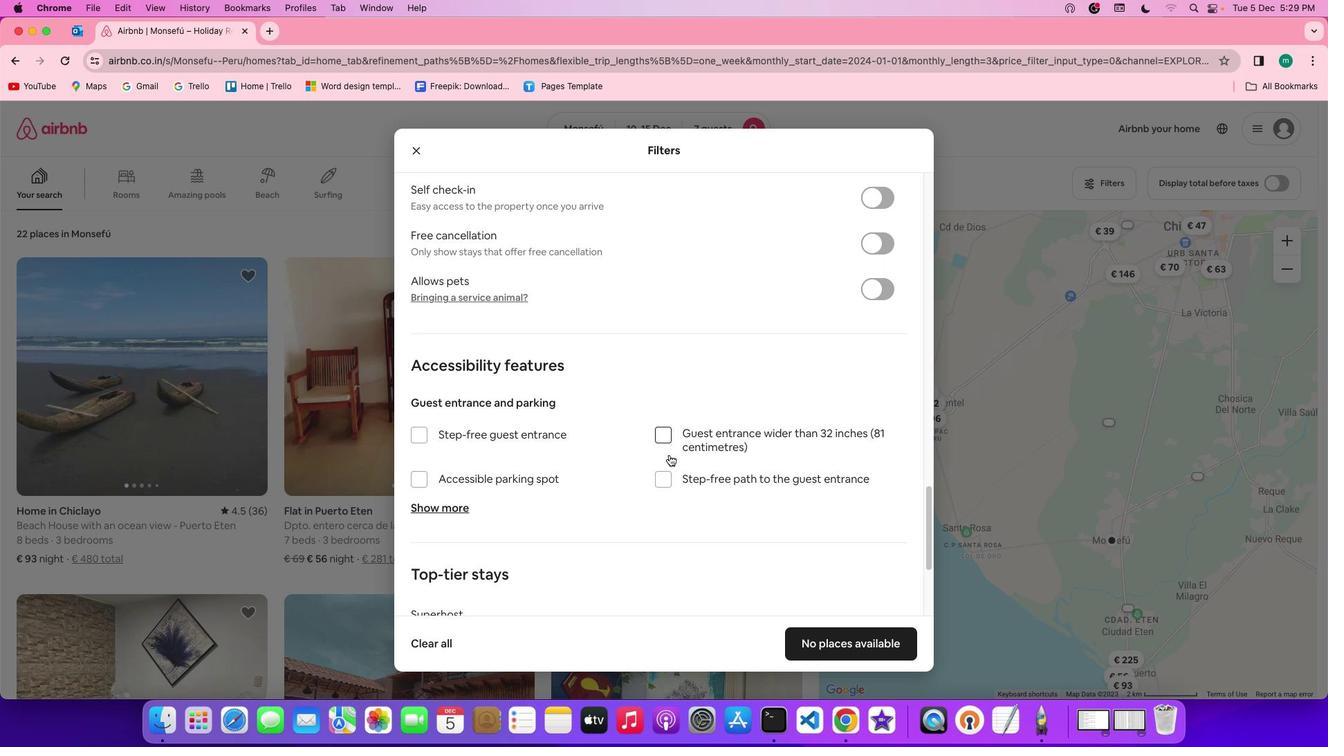 
Action: Mouse scrolled (669, 454) with delta (0, 0)
Screenshot: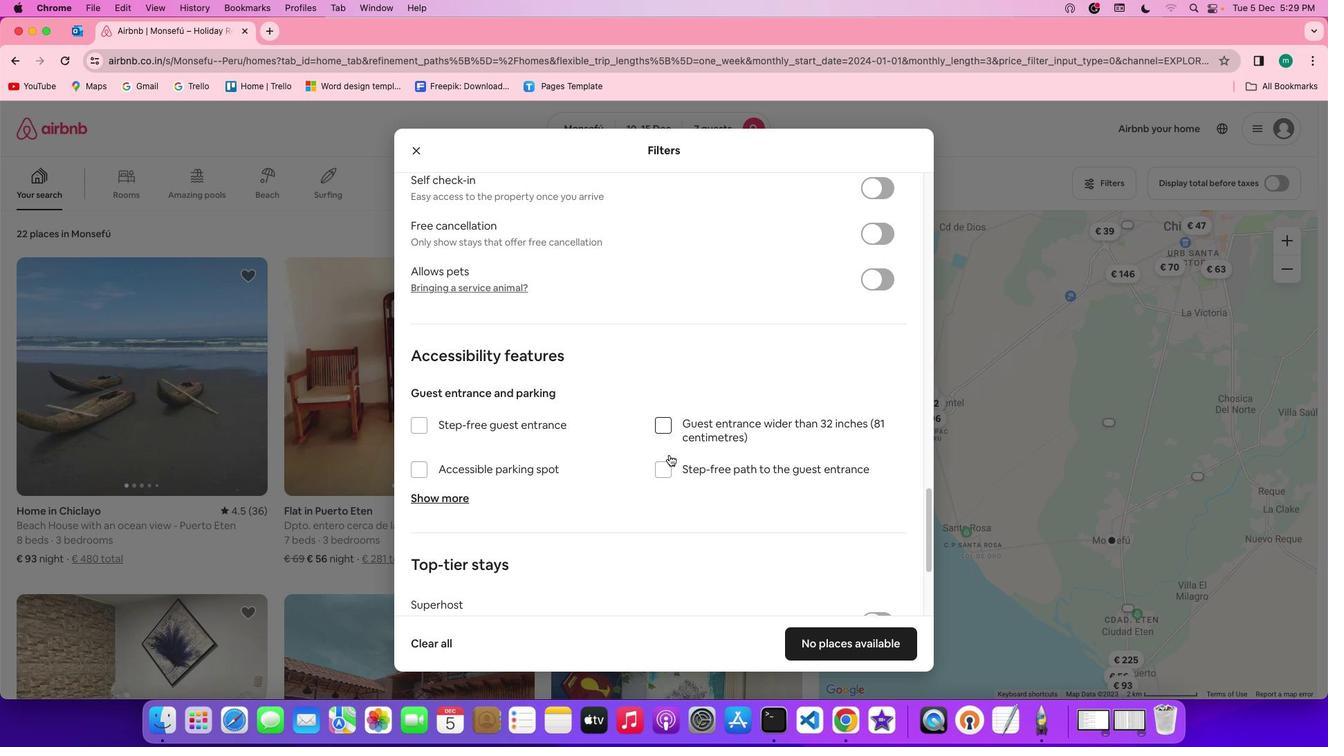 
Action: Mouse scrolled (669, 454) with delta (0, 0)
Screenshot: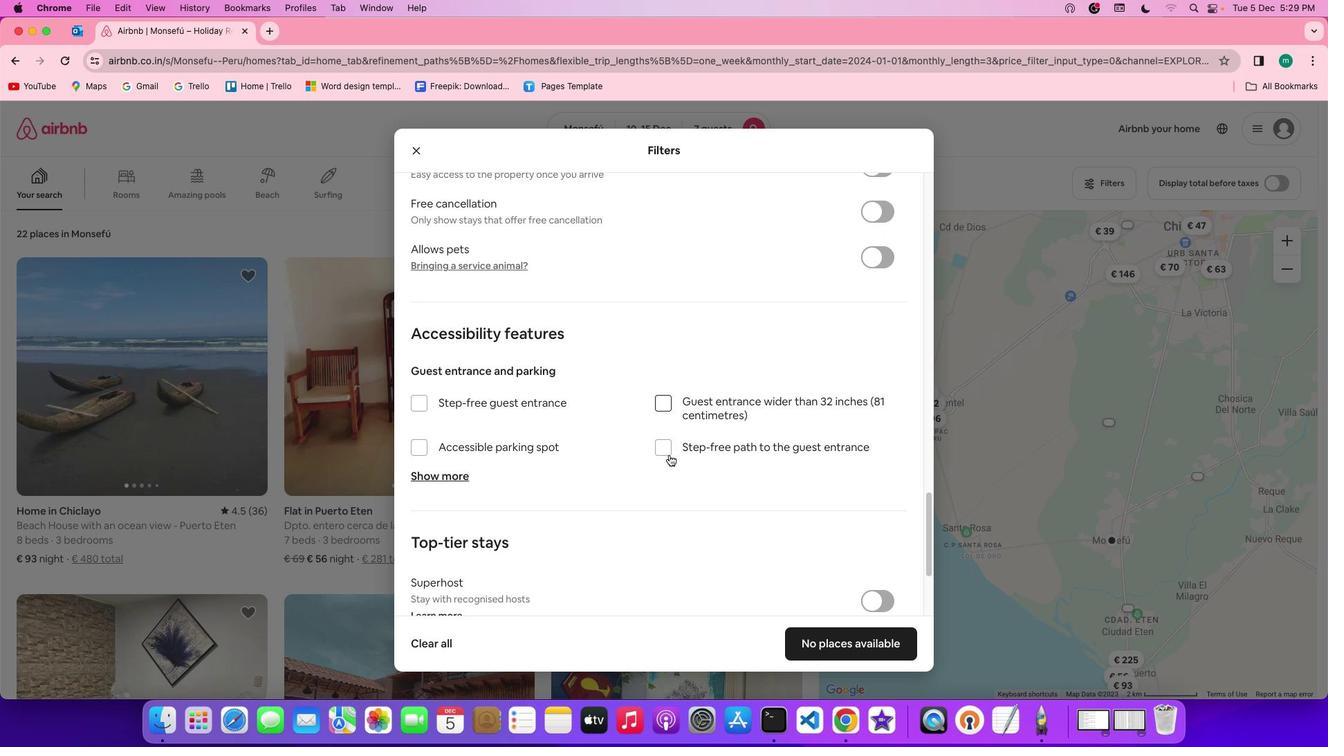 
Action: Mouse scrolled (669, 454) with delta (0, 0)
Screenshot: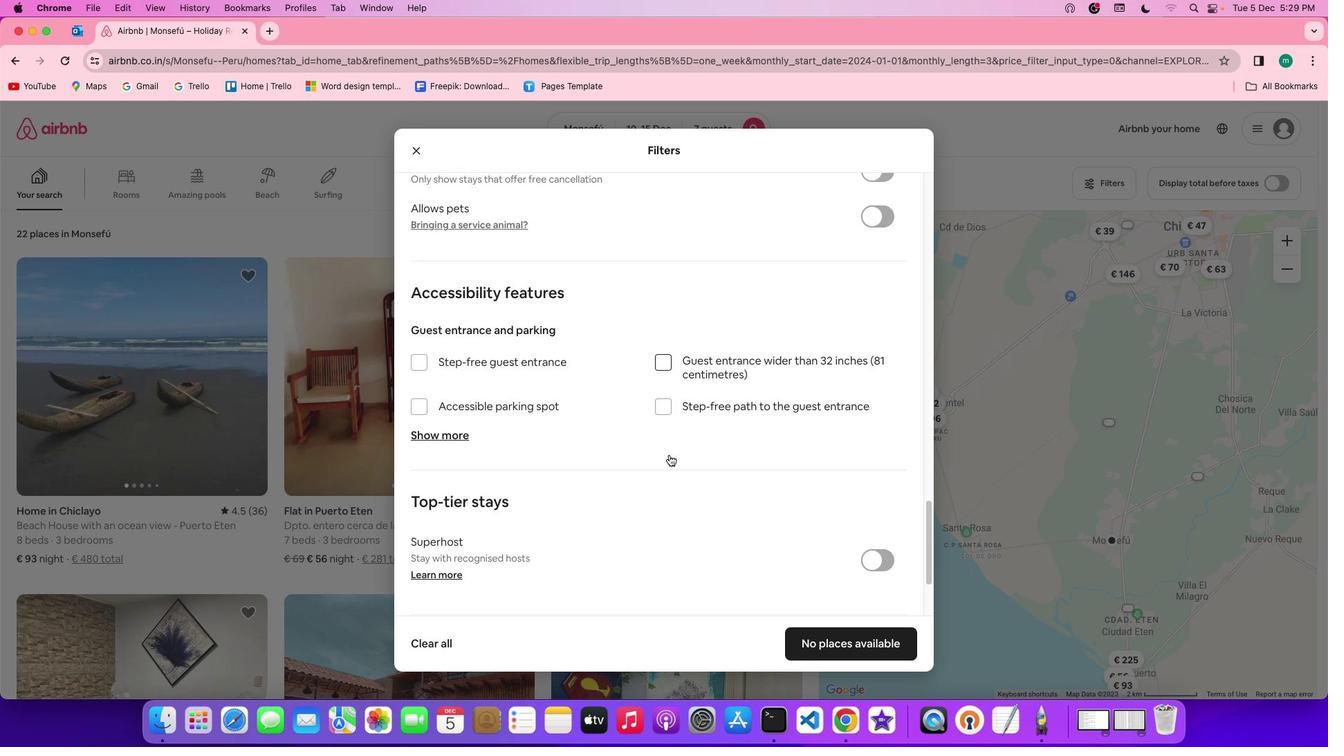 
Action: Mouse scrolled (669, 454) with delta (0, 0)
Screenshot: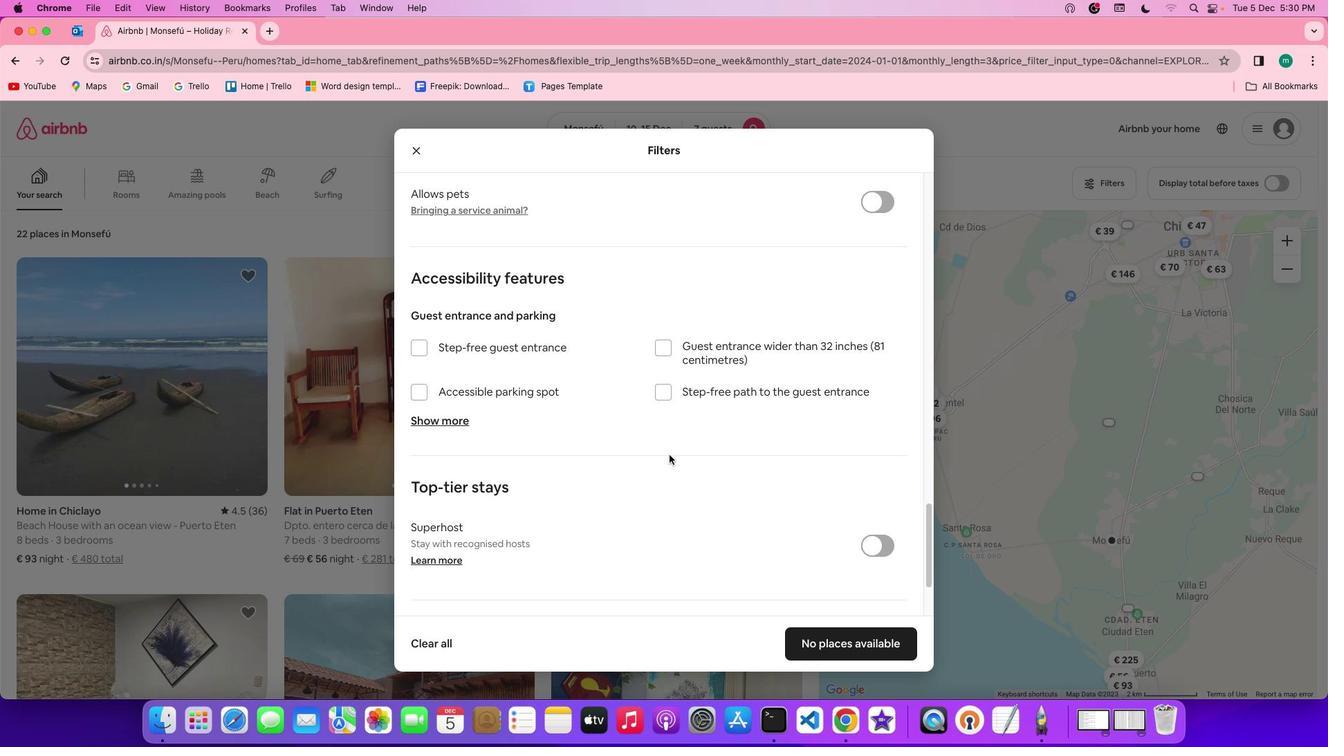 
Action: Mouse scrolled (669, 454) with delta (0, 0)
Screenshot: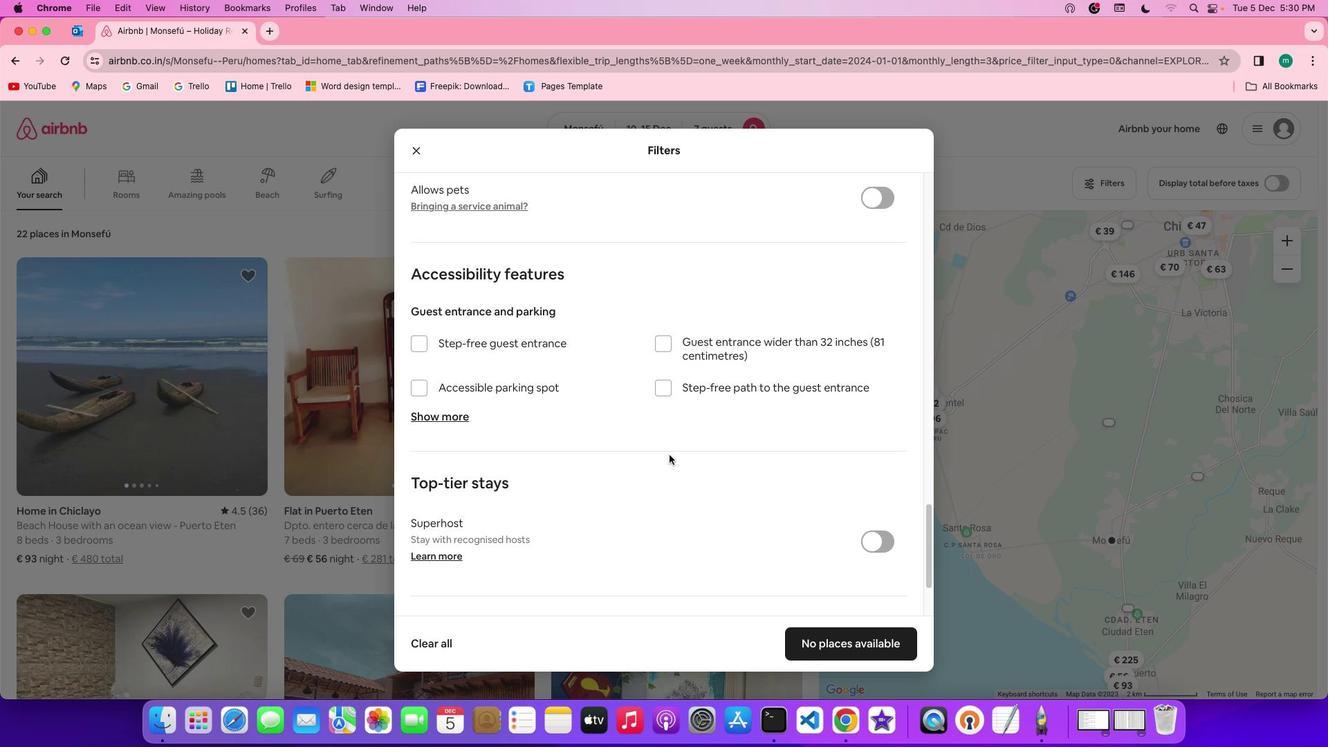 
Action: Mouse scrolled (669, 454) with delta (0, 0)
Screenshot: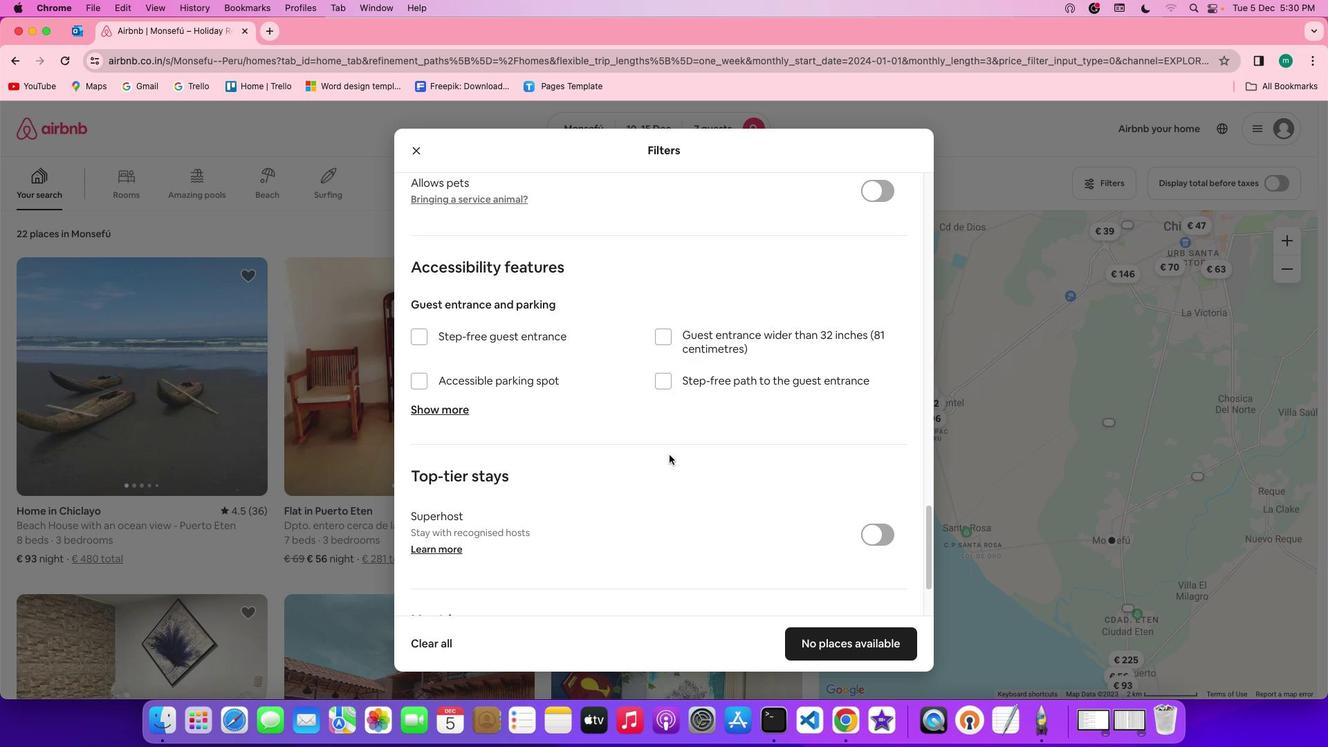 
Action: Mouse scrolled (669, 454) with delta (0, 0)
Screenshot: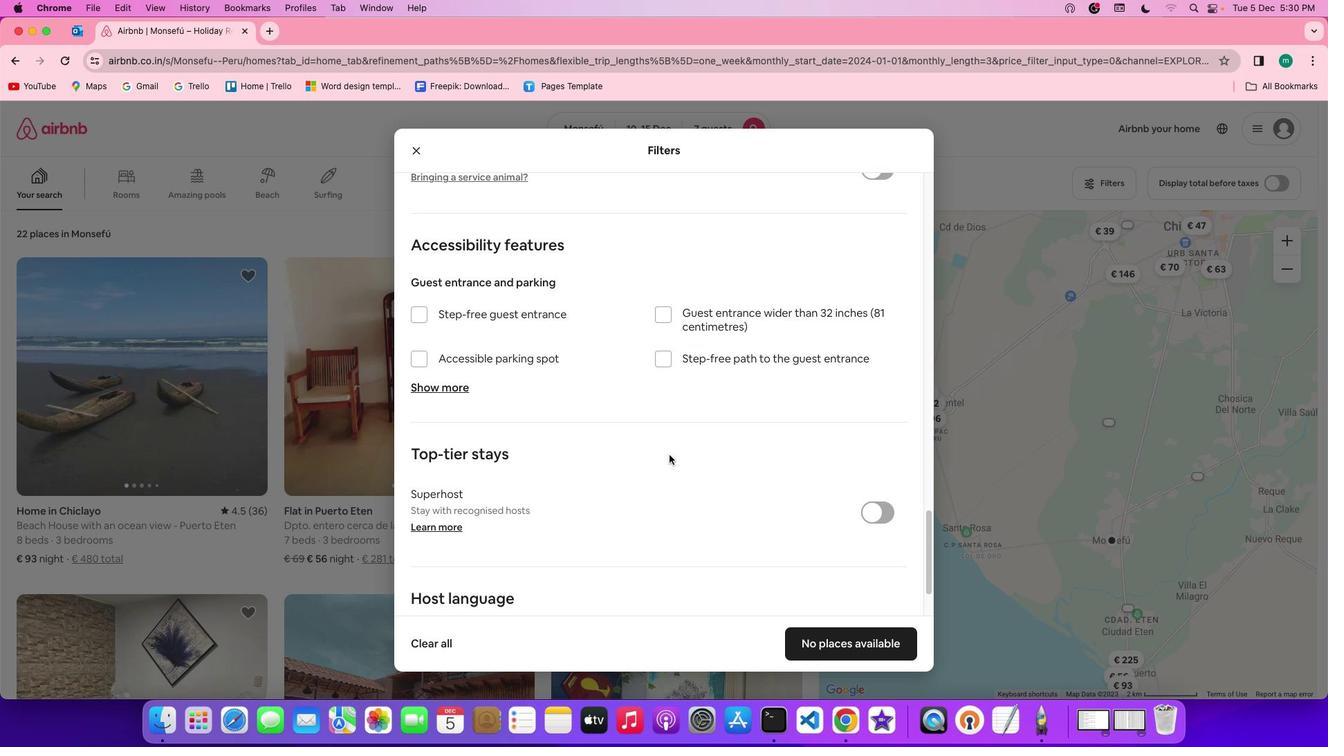 
Action: Mouse scrolled (669, 454) with delta (0, 0)
Screenshot: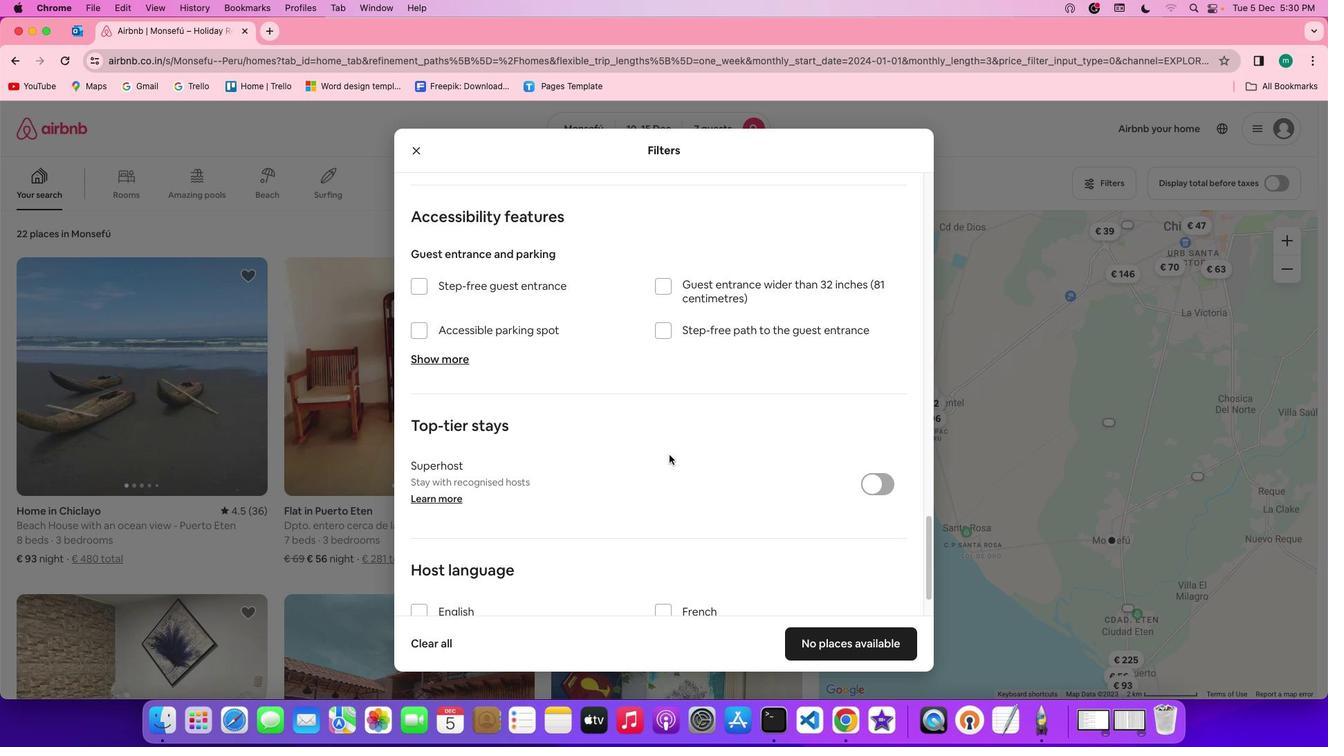 
Action: Mouse scrolled (669, 454) with delta (0, 0)
Screenshot: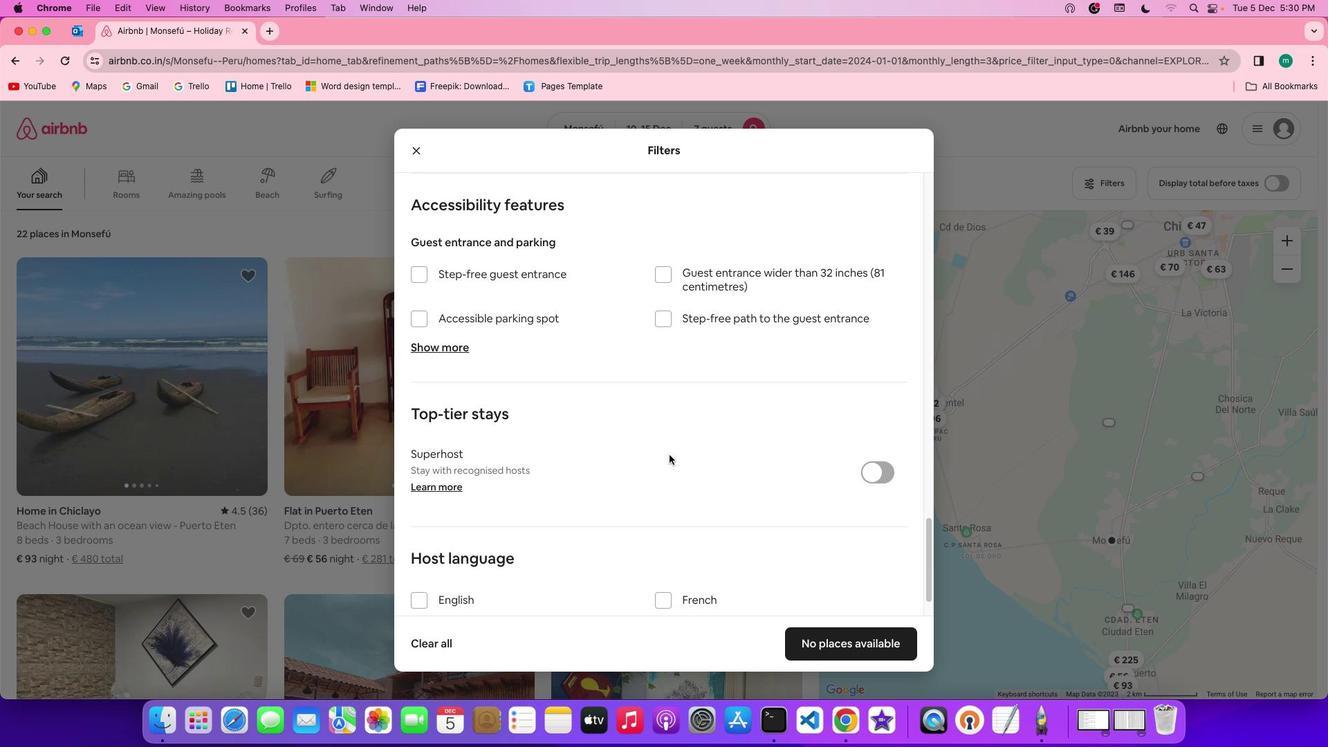 
Action: Mouse scrolled (669, 454) with delta (0, -1)
Screenshot: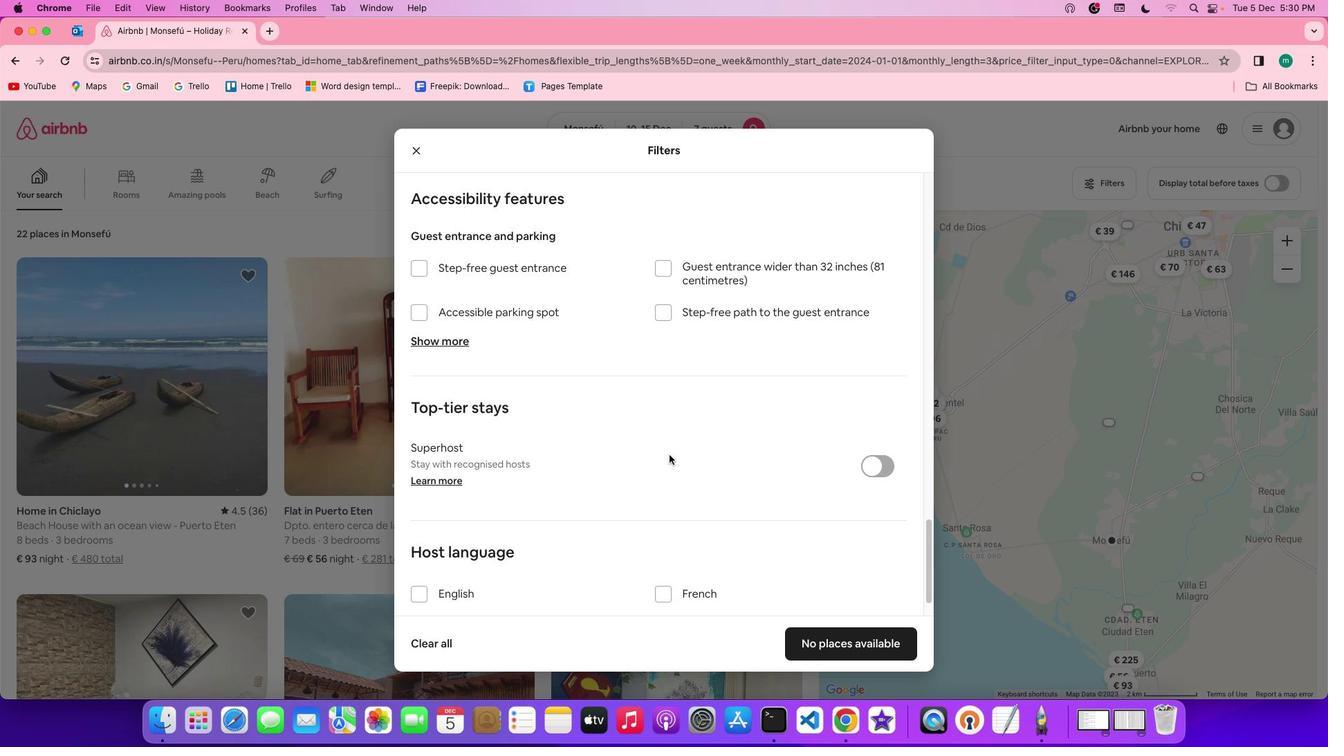 
Action: Mouse scrolled (669, 454) with delta (0, -1)
Screenshot: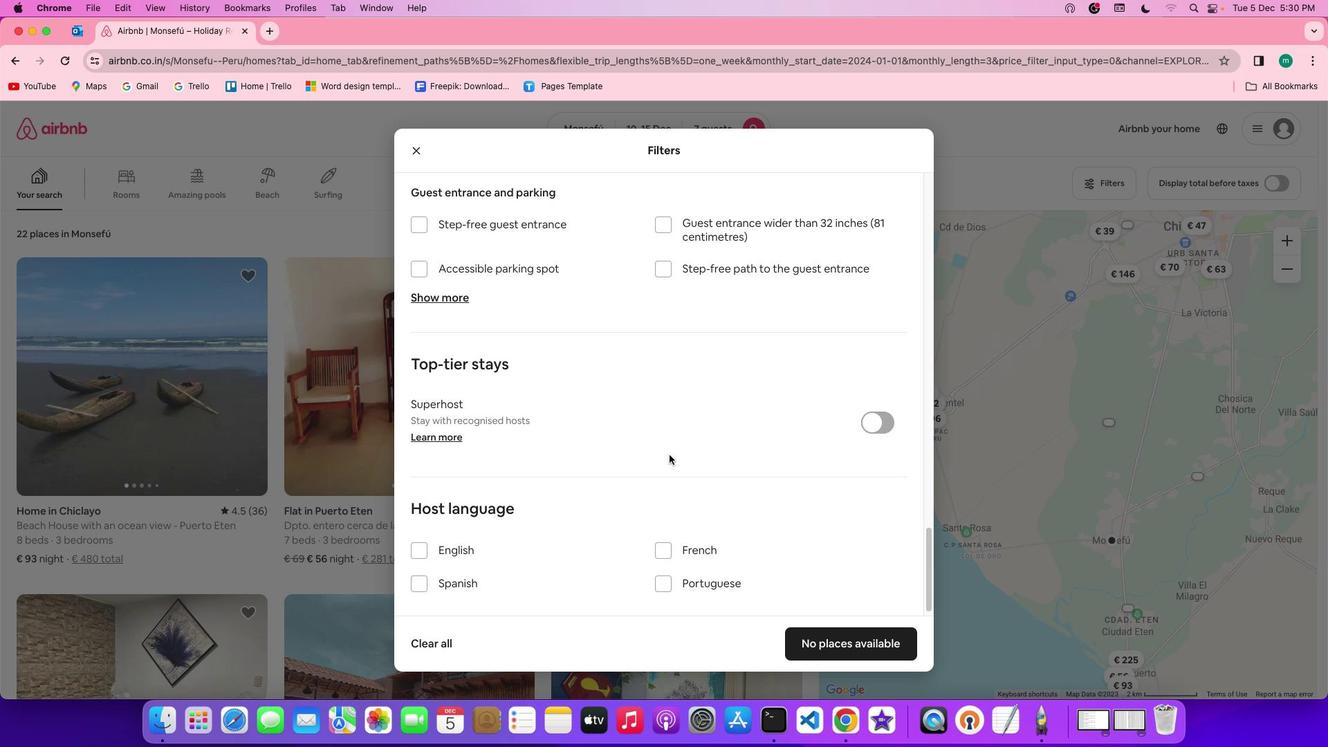 
Action: Mouse scrolled (669, 454) with delta (0, 0)
Screenshot: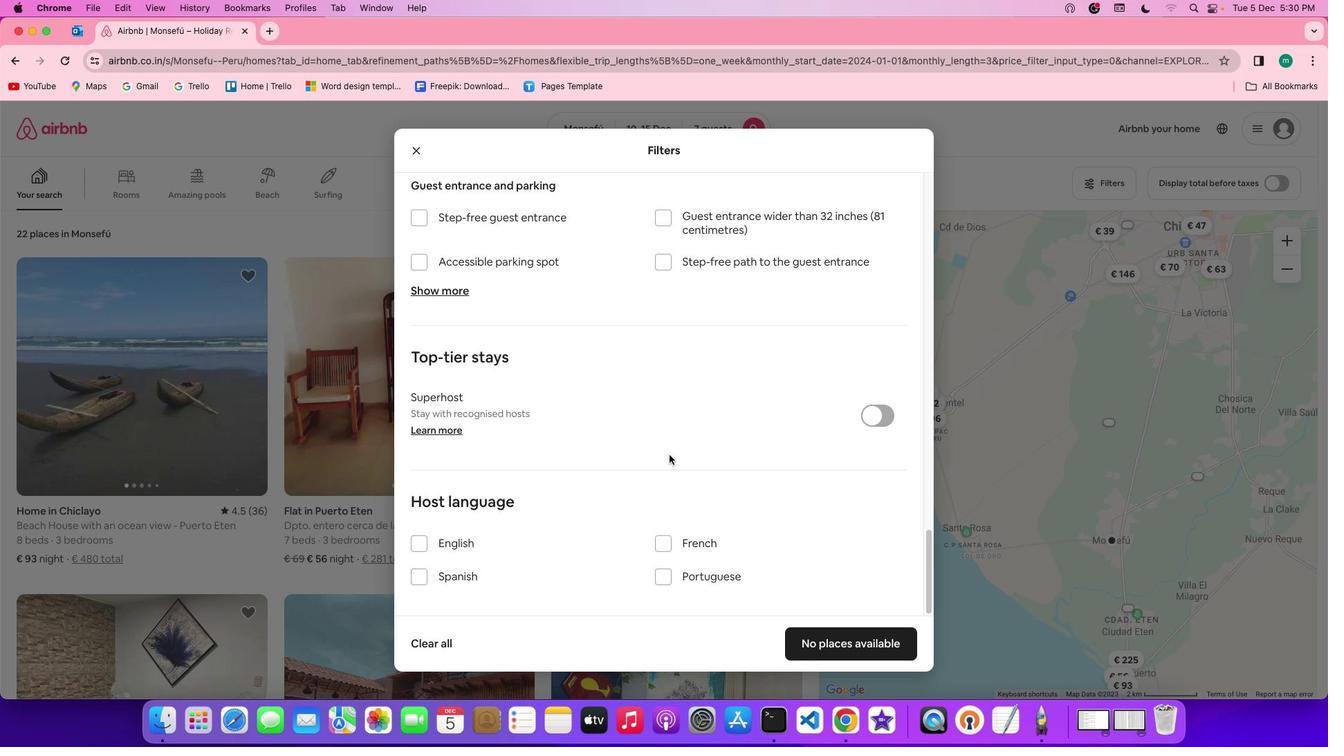
Action: Mouse scrolled (669, 454) with delta (0, 0)
Screenshot: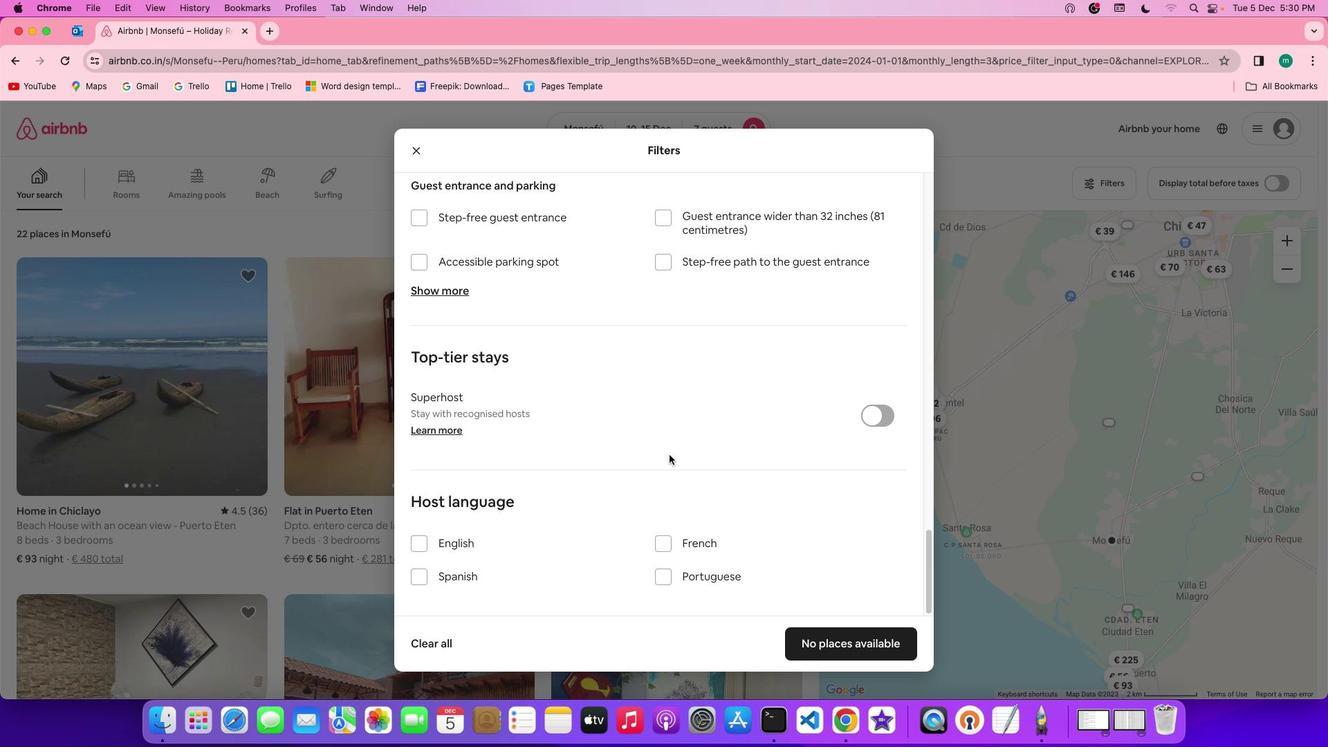 
Action: Mouse scrolled (669, 454) with delta (0, 0)
Screenshot: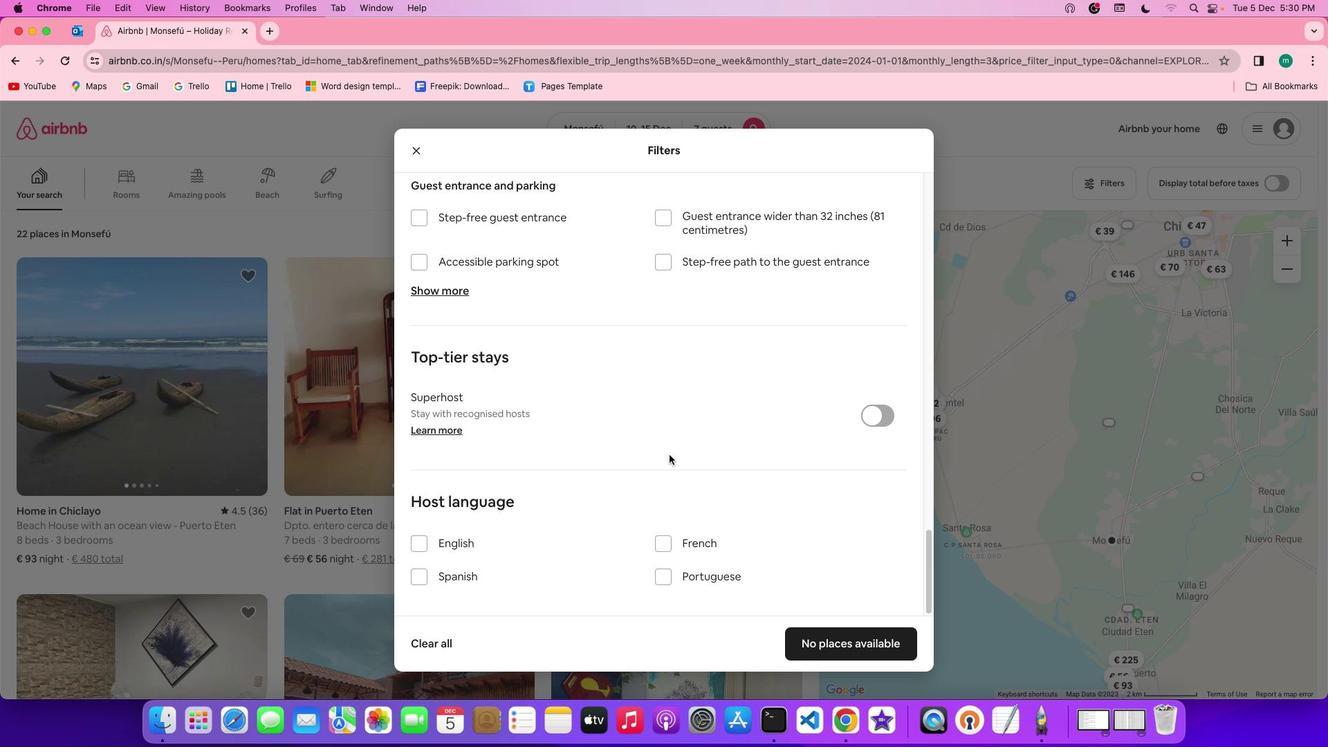 
Action: Mouse scrolled (669, 454) with delta (0, -1)
Screenshot: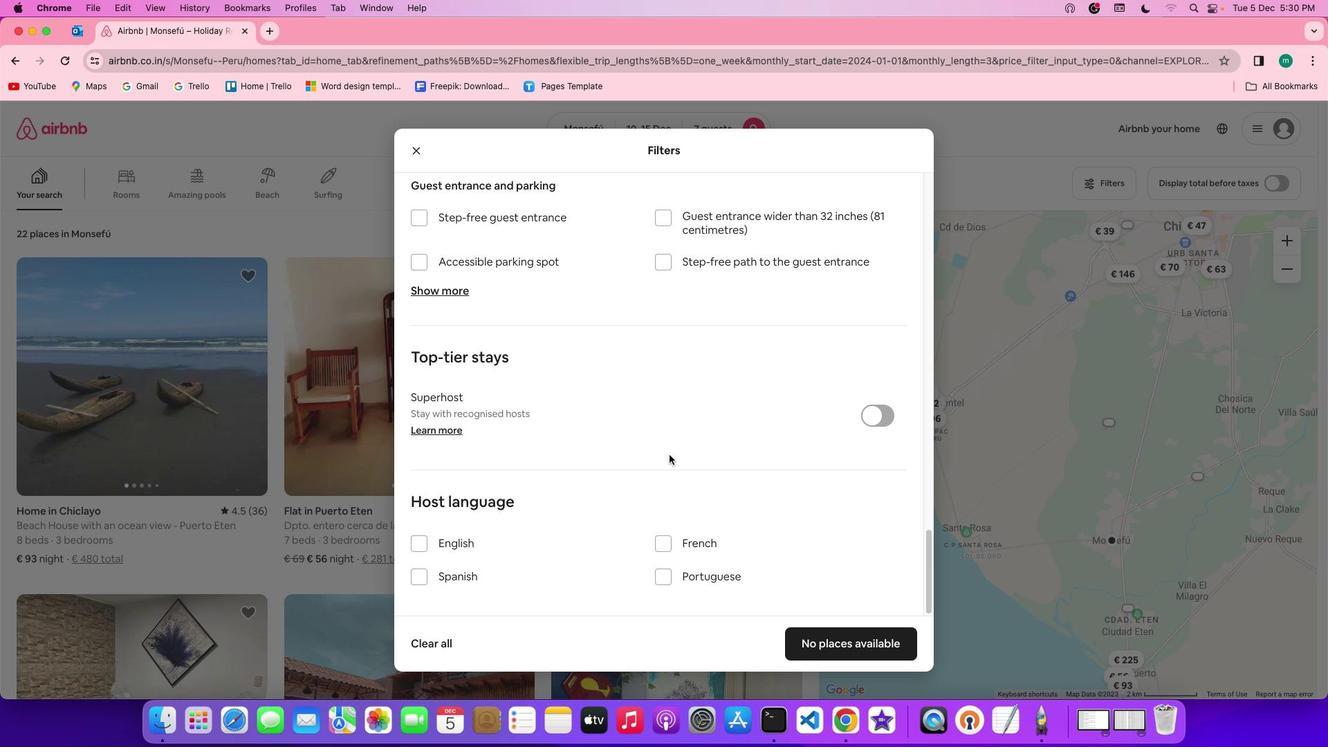 
Action: Mouse moved to (870, 646)
Screenshot: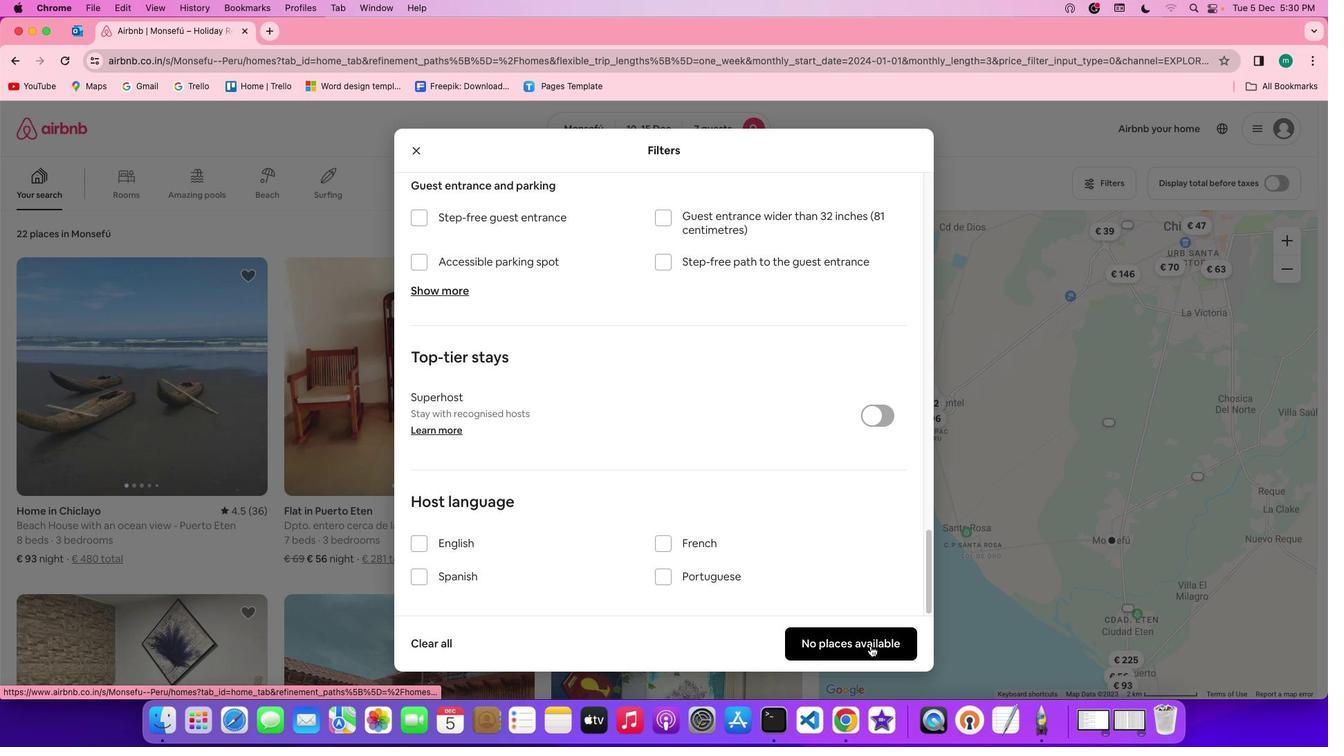 
Action: Mouse pressed left at (870, 646)
Screenshot: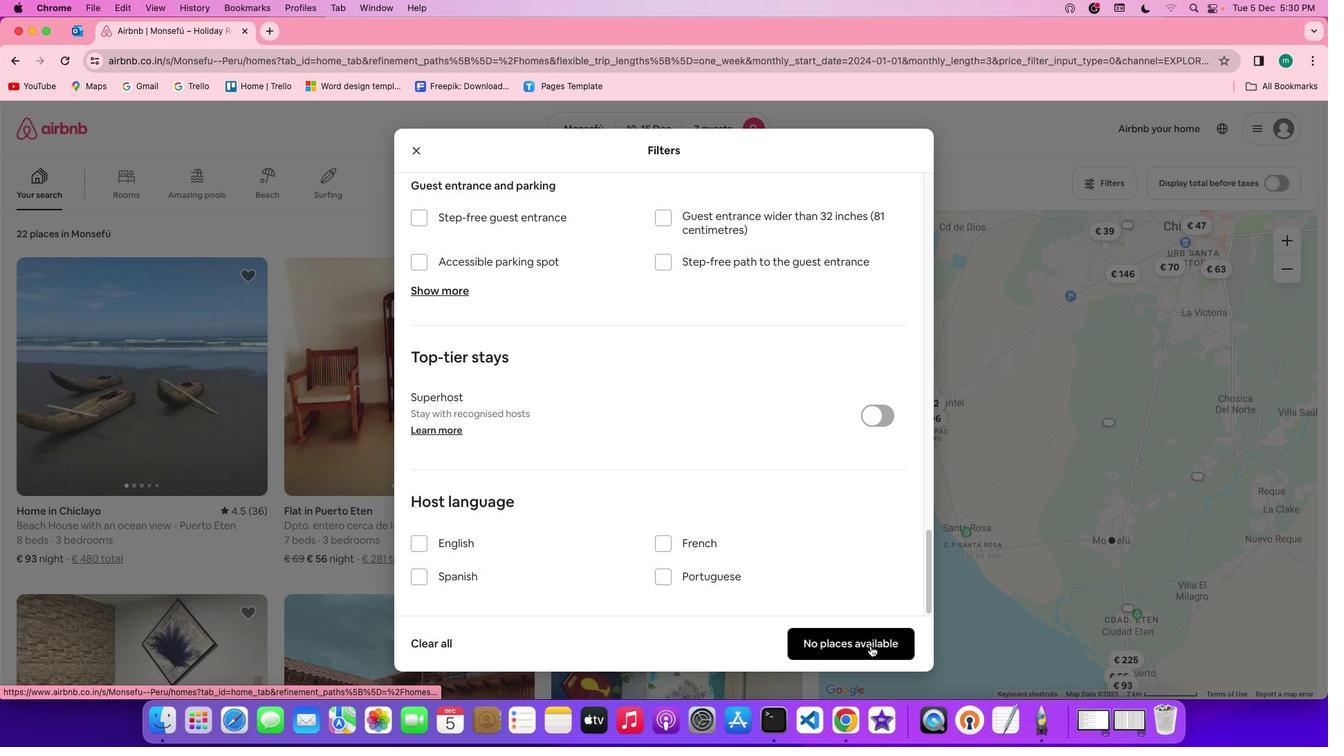 
Action: Mouse moved to (276, 386)
Screenshot: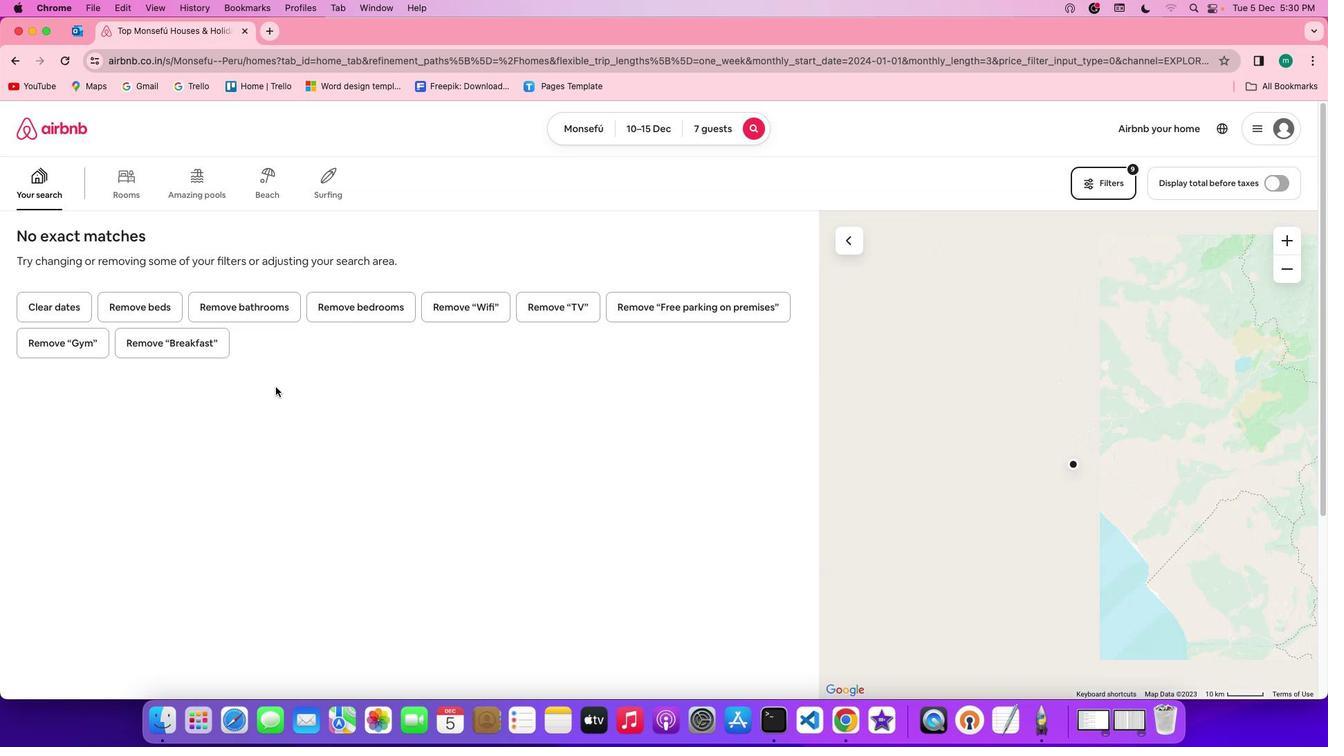 
